 Task: Explore Airbnb accommodation in CumanÃÂ¡, Venezuela from 9th December, 2023 to 17th December, 2023 for 2 adults.1  bedroom having 2 beds and 1 bathroom. Property type can be flat. Amenities needed are: wifi. Look for 4 properties as per requirement.
Action: Mouse pressed left at (537, 164)
Screenshot: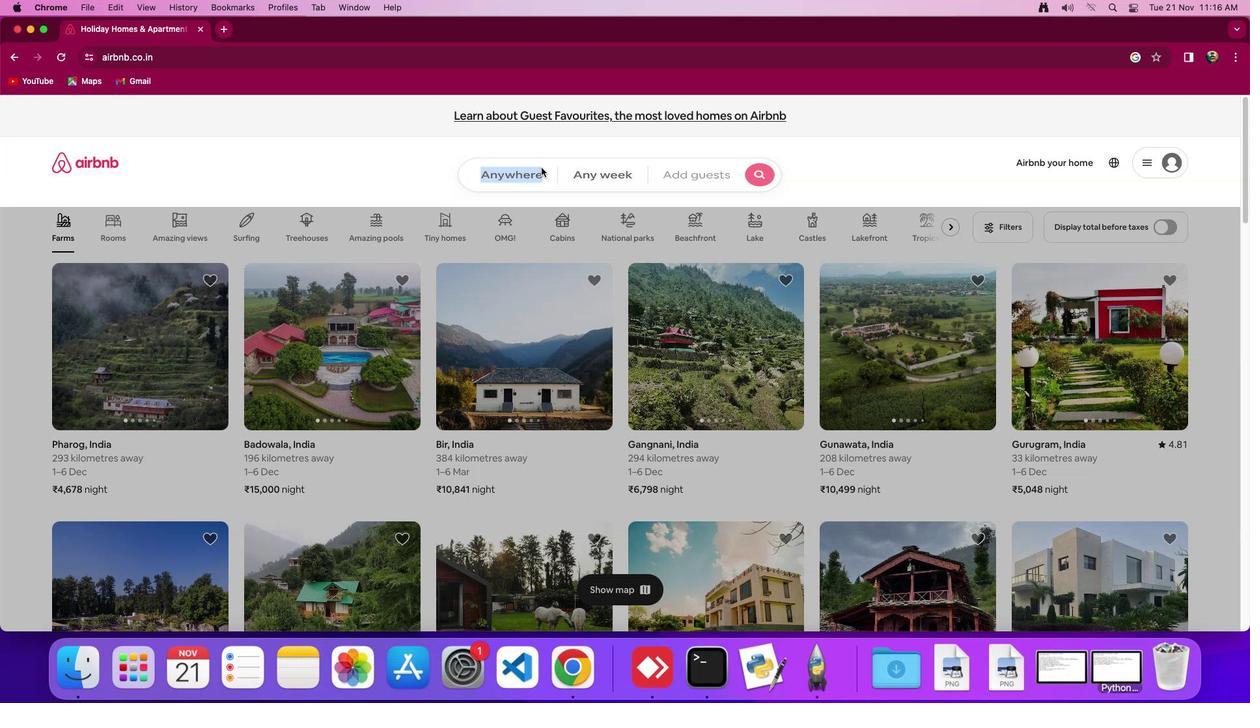 
Action: Mouse pressed left at (537, 164)
Screenshot: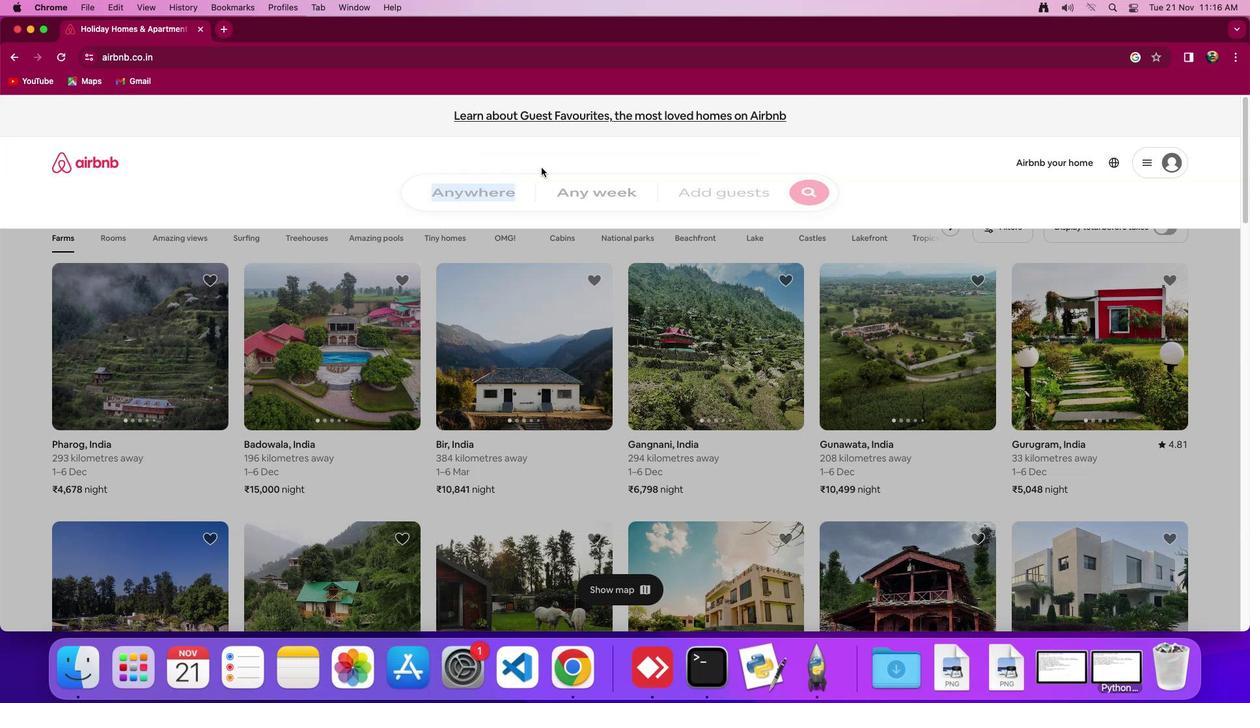 
Action: Mouse moved to (461, 206)
Screenshot: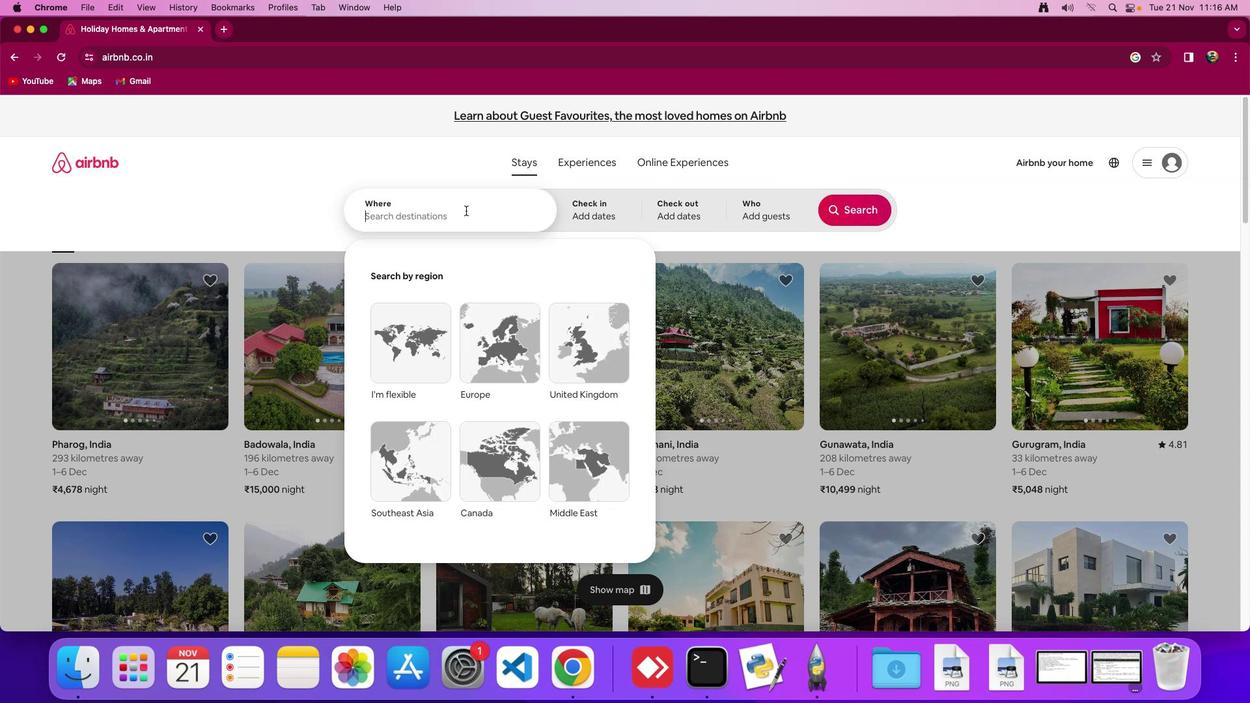 
Action: Mouse pressed left at (461, 206)
Screenshot: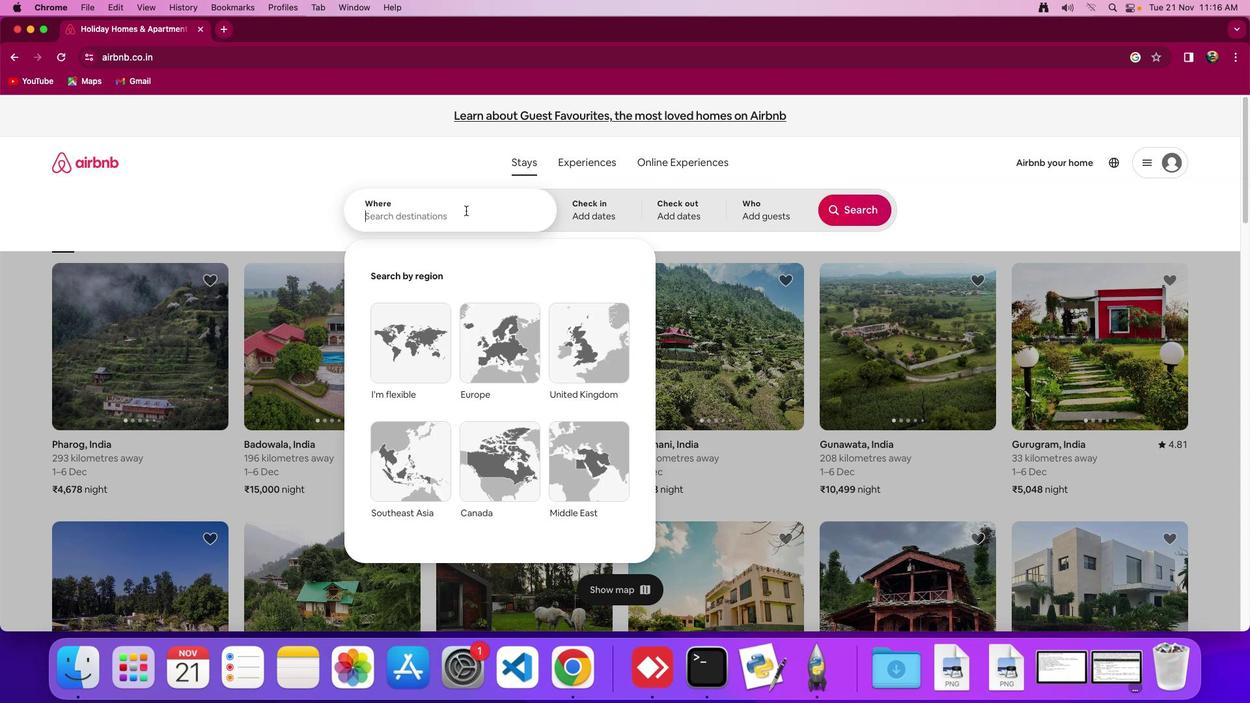 
Action: Key pressed Key.shift_r'V'Key.backspaceKey.shift_r'C''u''m''a''n'','Key.spaceKey.shift_r'V'Key.backspaceKey.backspaceKey.backspaceKey.shift_r'A''j'','Key.spaceKey.shift_r'V''e''n''e''z''u''e''l''a'
Screenshot: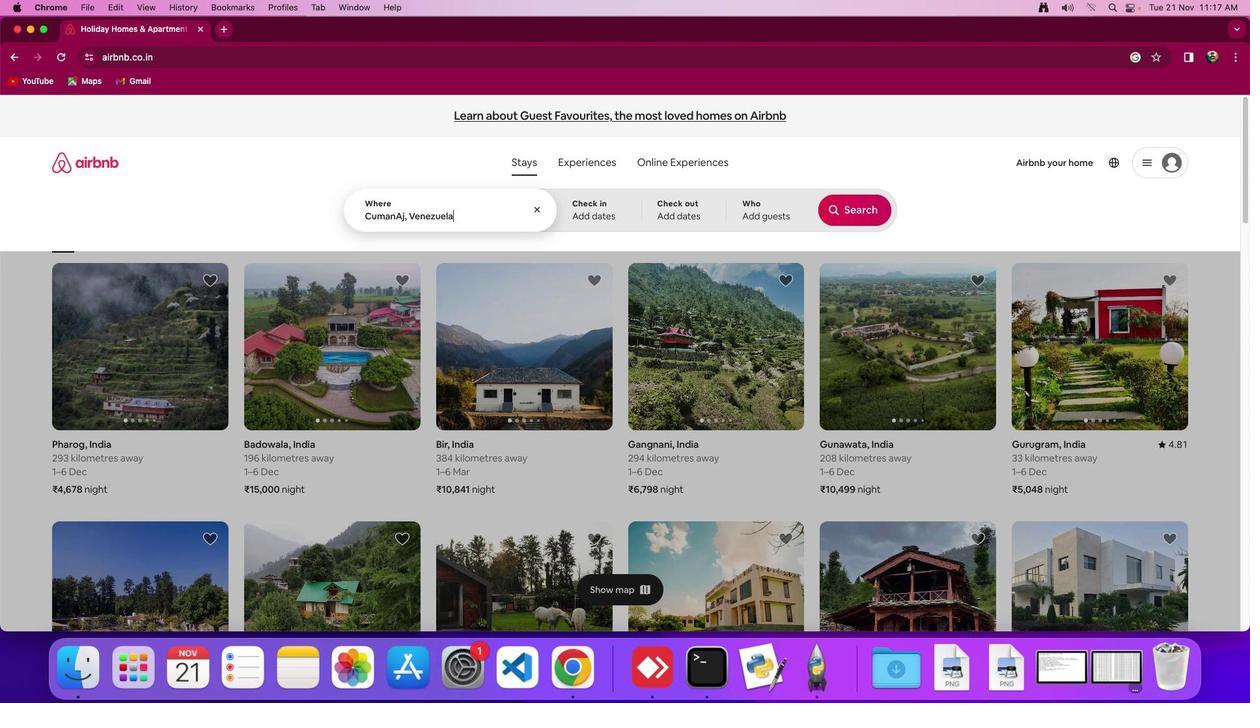 
Action: Mouse moved to (601, 204)
Screenshot: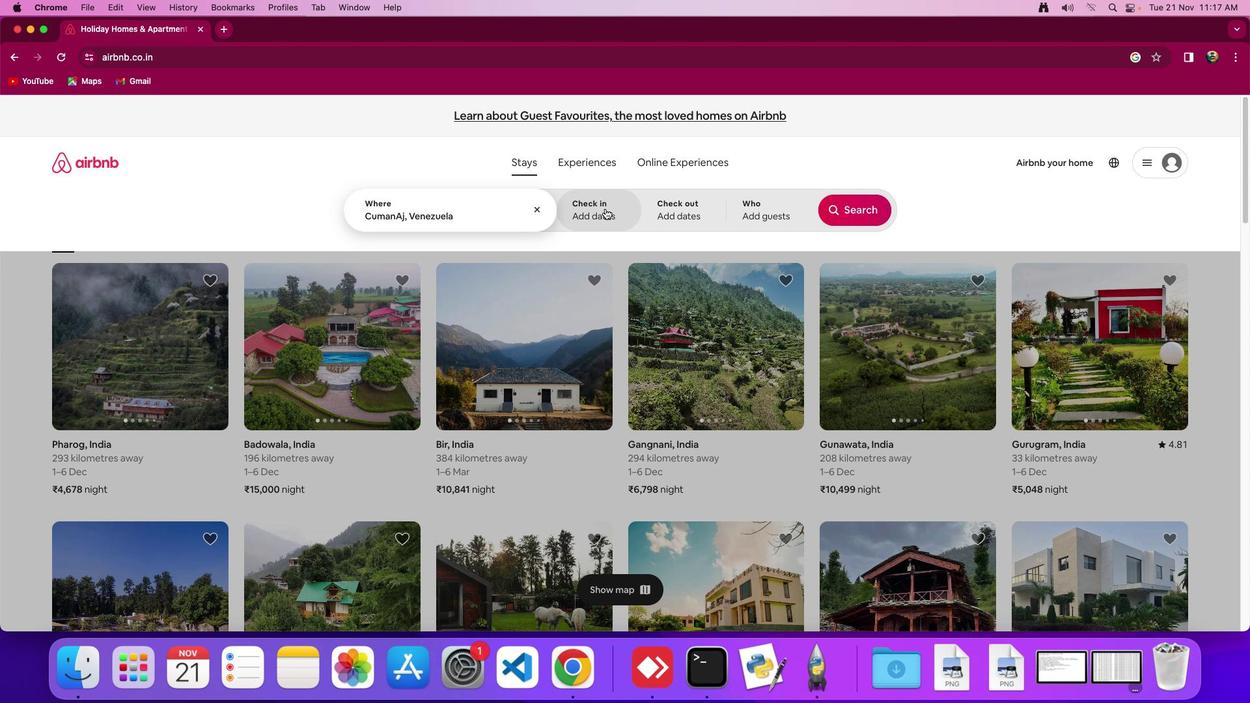 
Action: Mouse pressed left at (601, 204)
Screenshot: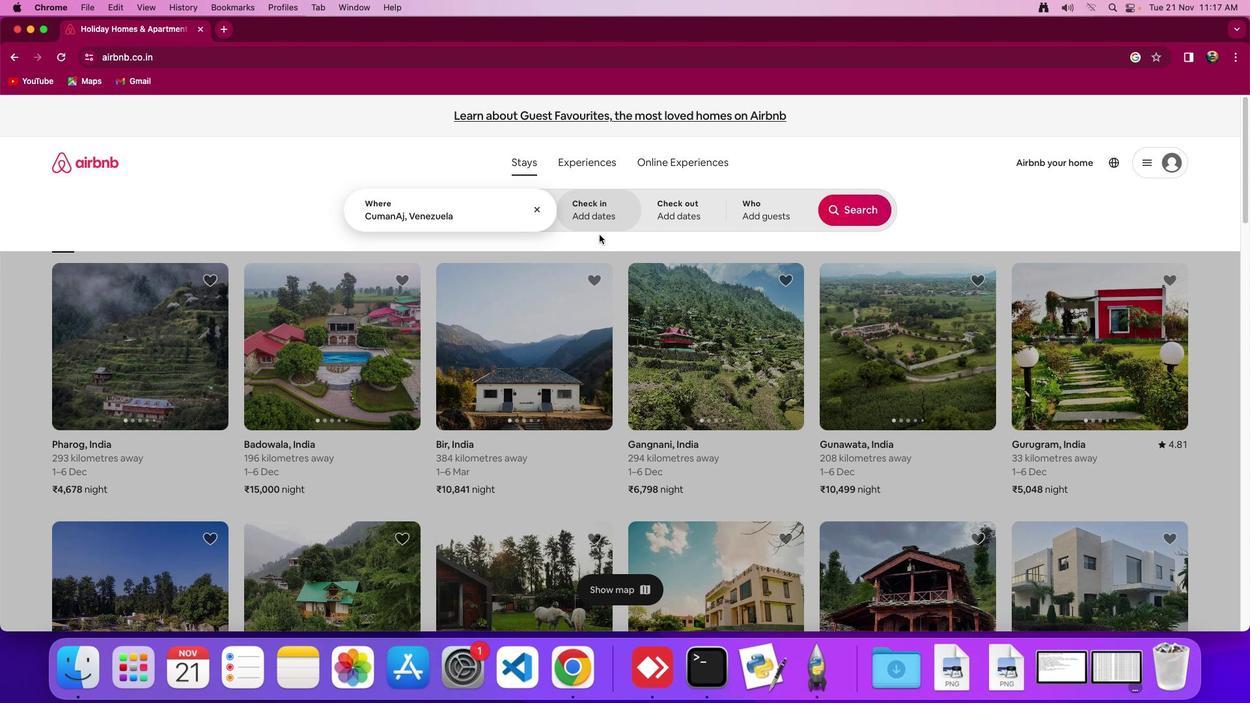
Action: Mouse moved to (843, 403)
Screenshot: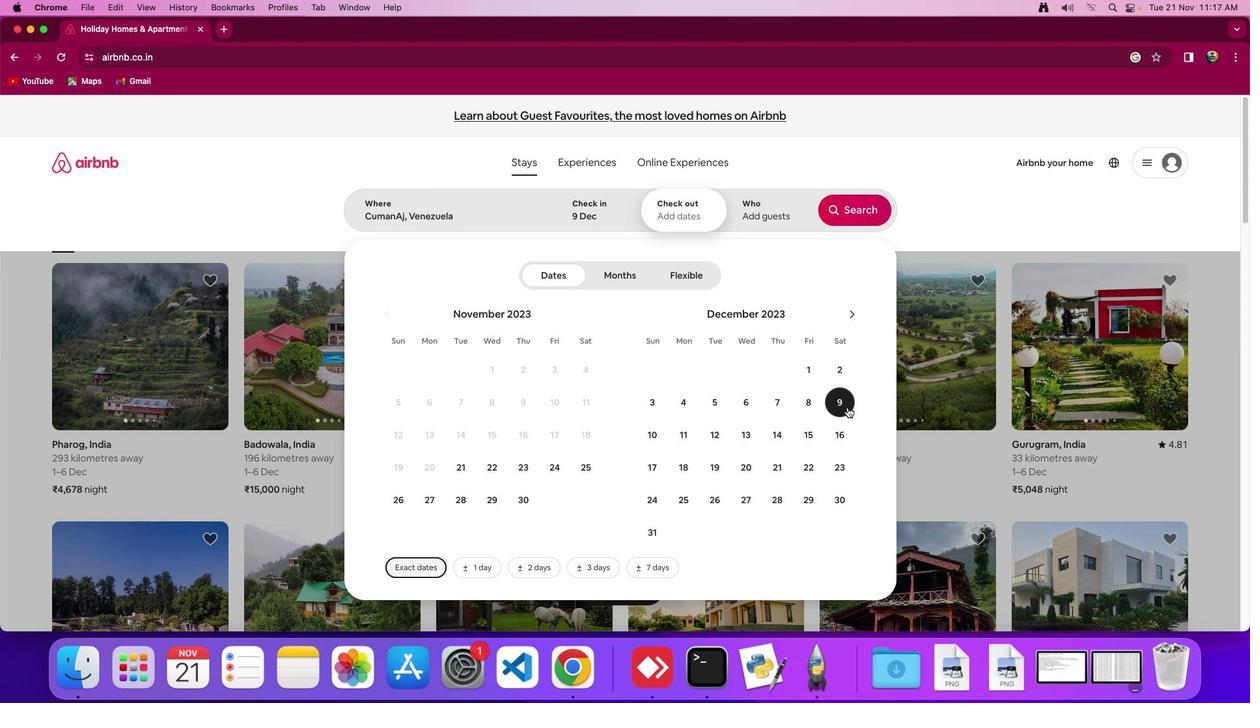 
Action: Mouse pressed left at (843, 403)
Screenshot: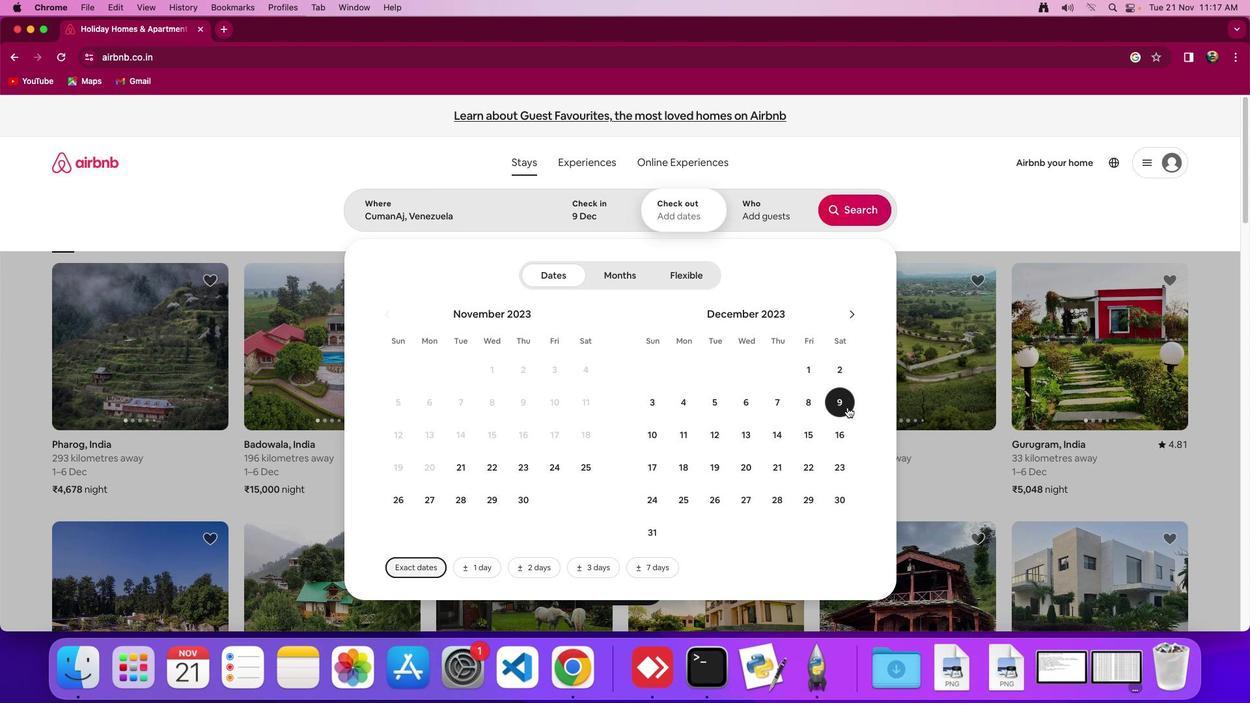 
Action: Mouse moved to (652, 455)
Screenshot: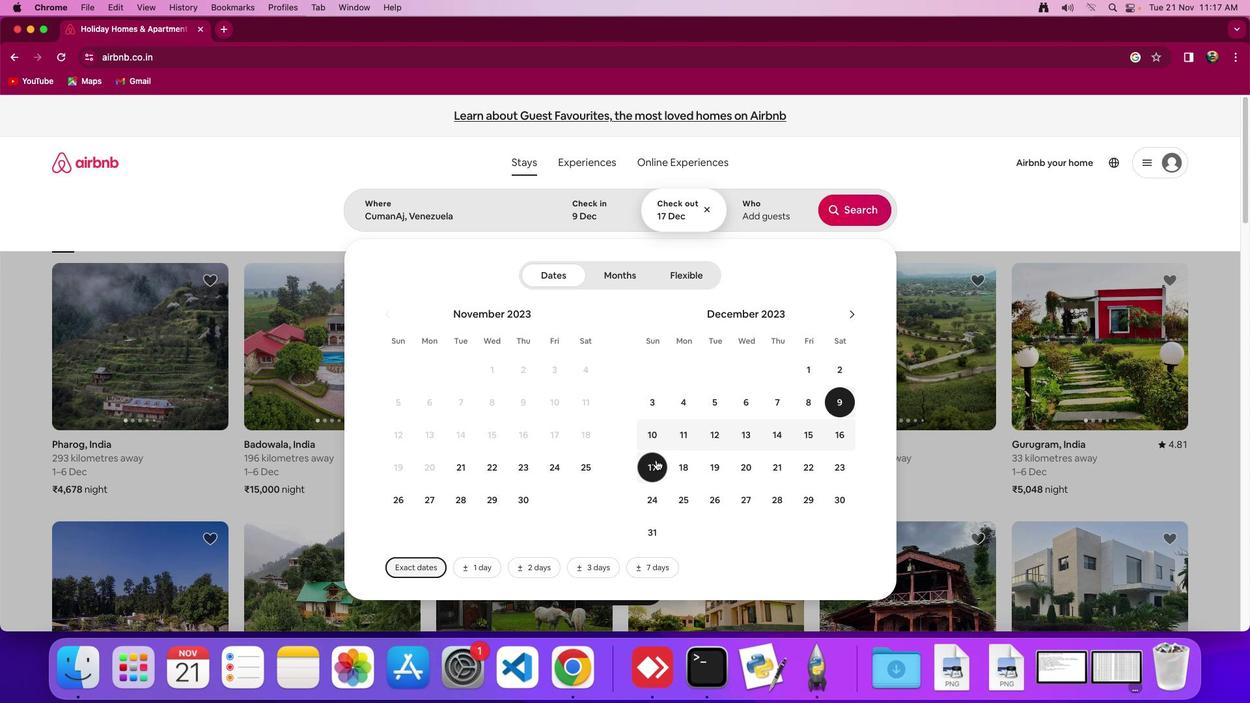 
Action: Mouse pressed left at (652, 455)
Screenshot: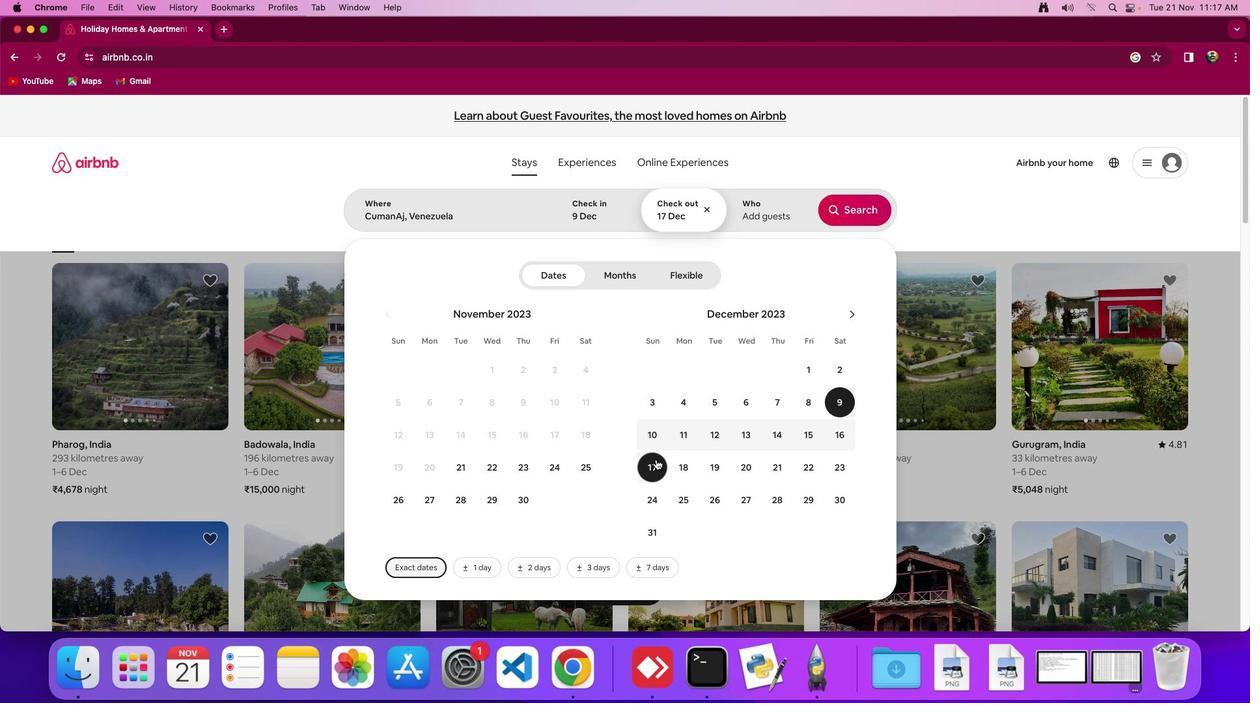 
Action: Mouse moved to (751, 210)
Screenshot: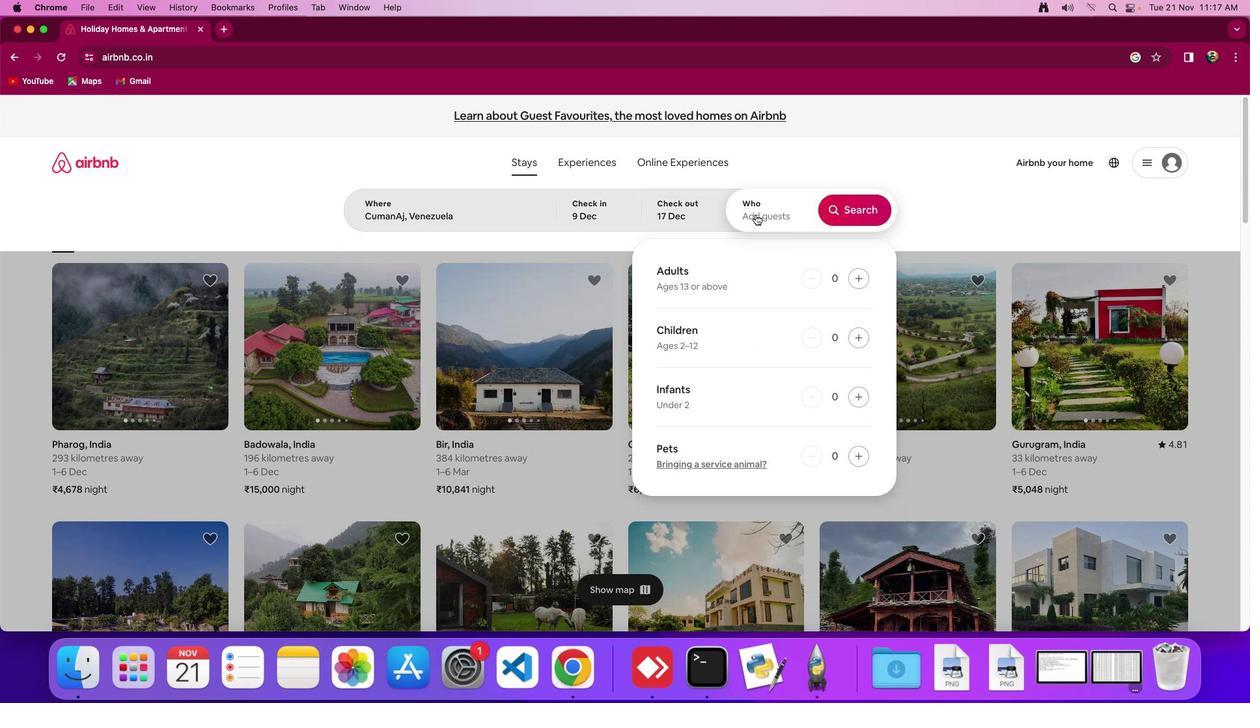 
Action: Mouse pressed left at (751, 210)
Screenshot: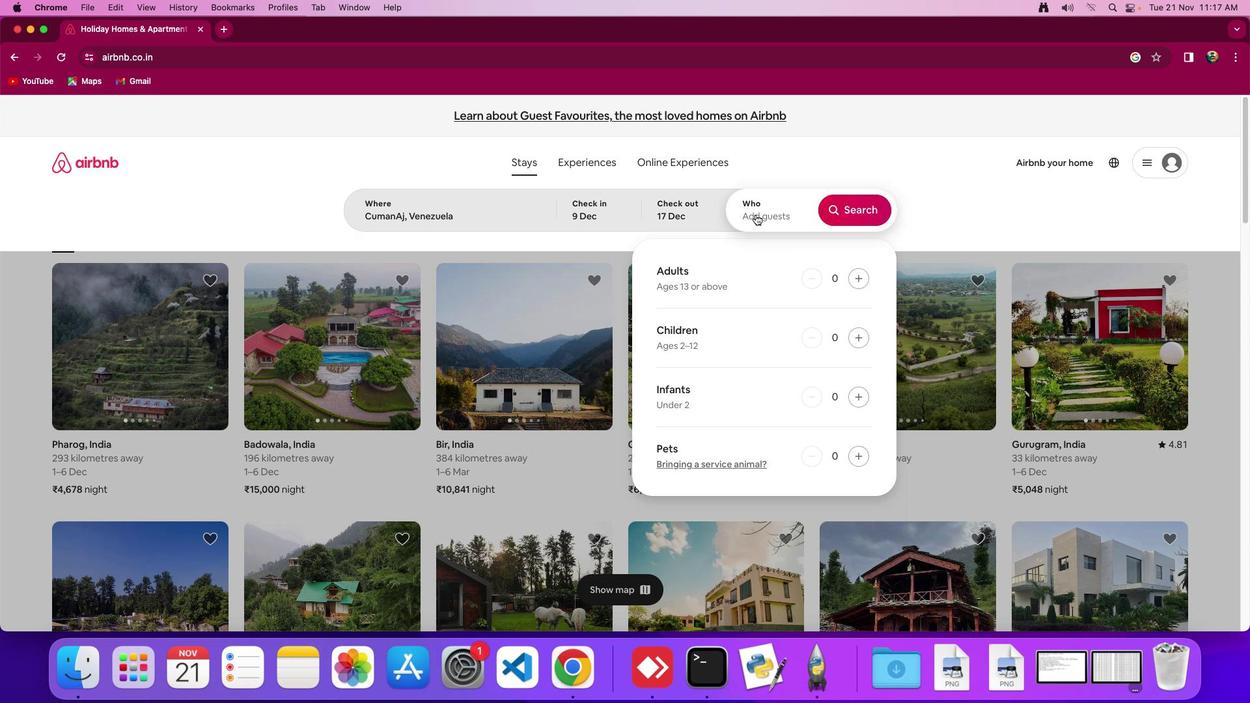 
Action: Mouse moved to (861, 274)
Screenshot: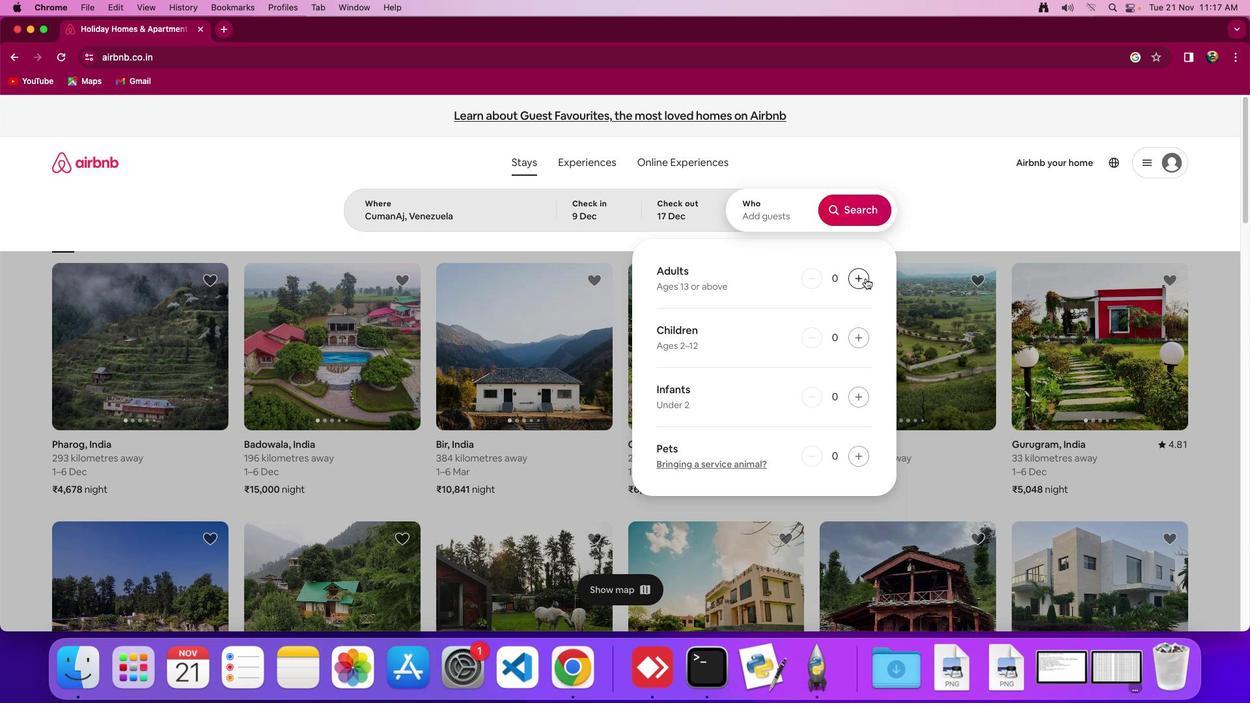 
Action: Mouse pressed left at (861, 274)
Screenshot: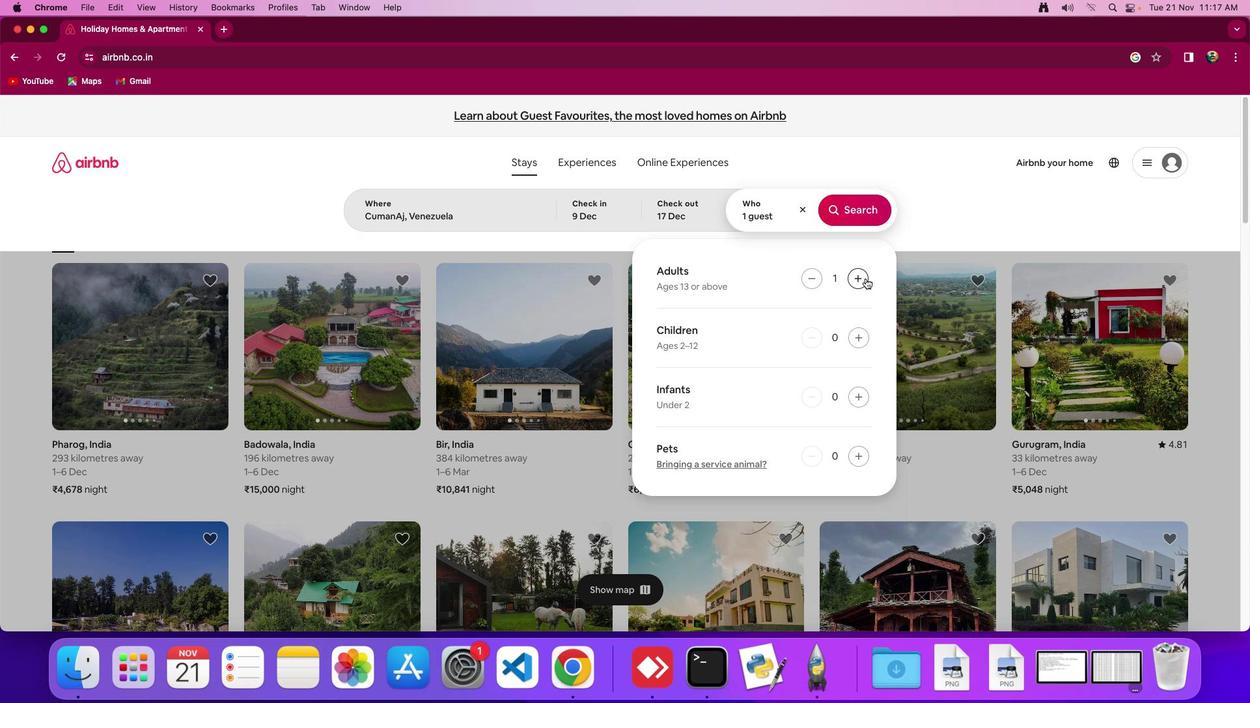 
Action: Mouse pressed left at (861, 274)
Screenshot: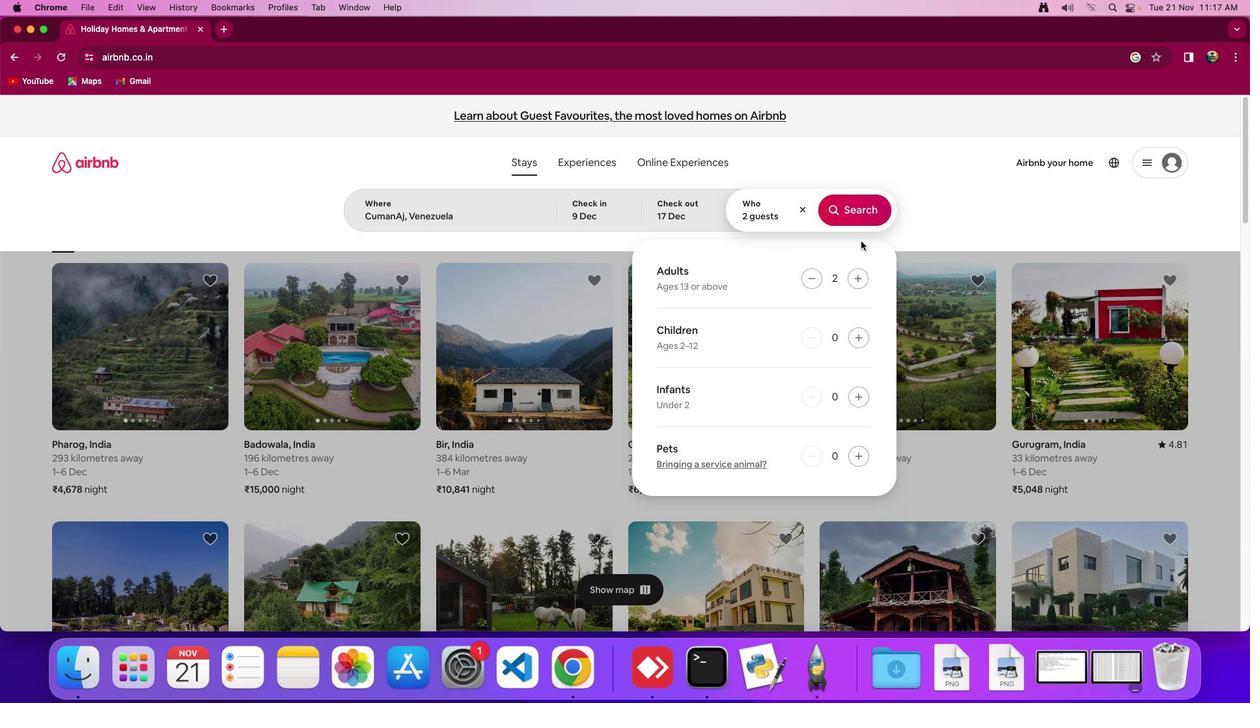 
Action: Mouse moved to (851, 209)
Screenshot: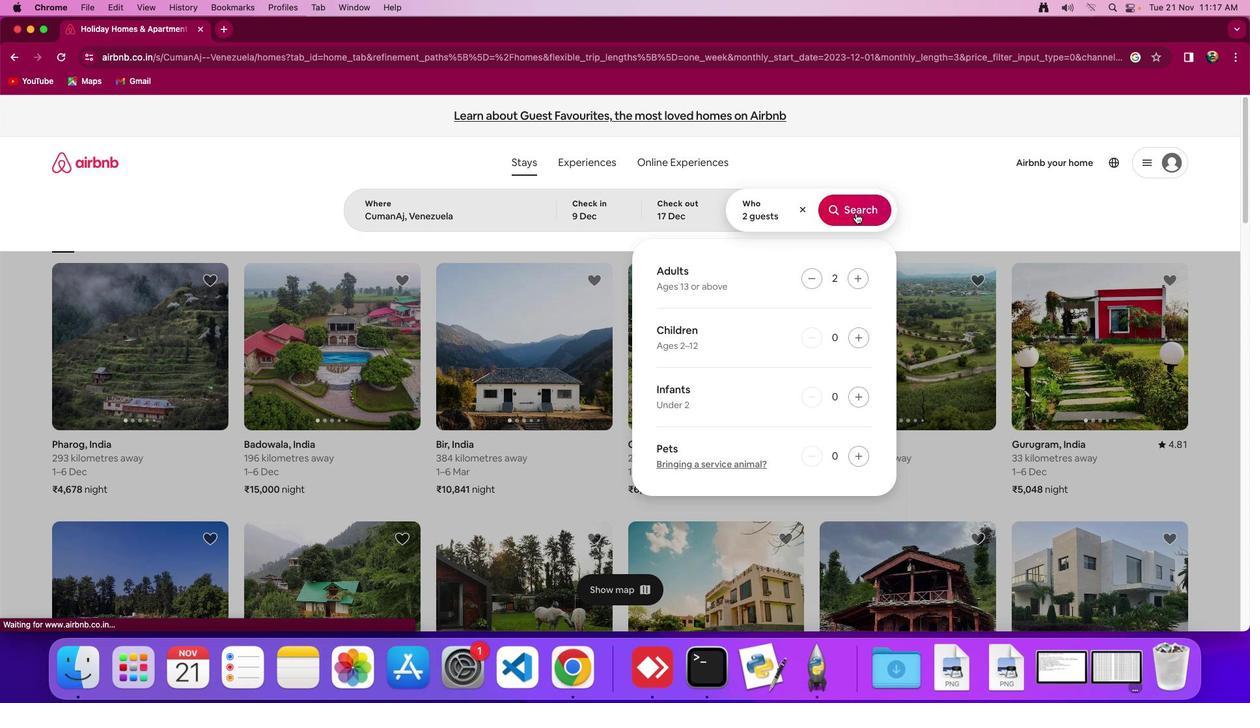 
Action: Mouse pressed left at (851, 209)
Screenshot: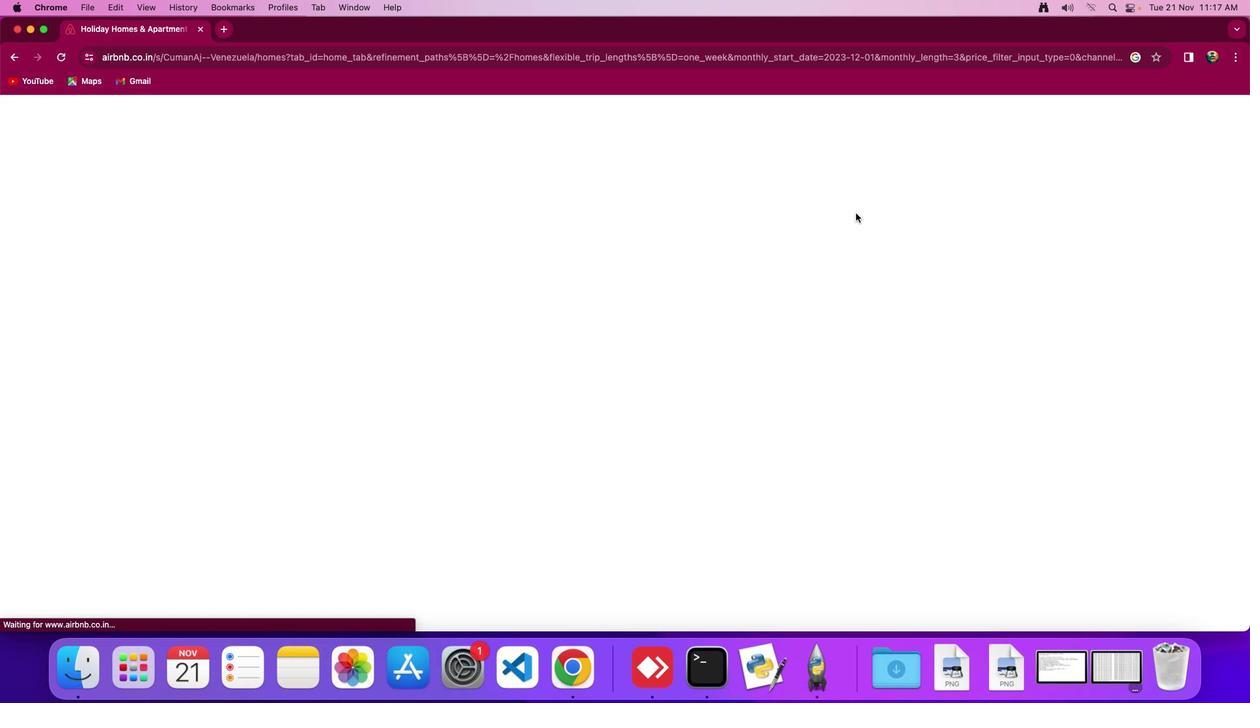 
Action: Mouse moved to (1027, 171)
Screenshot: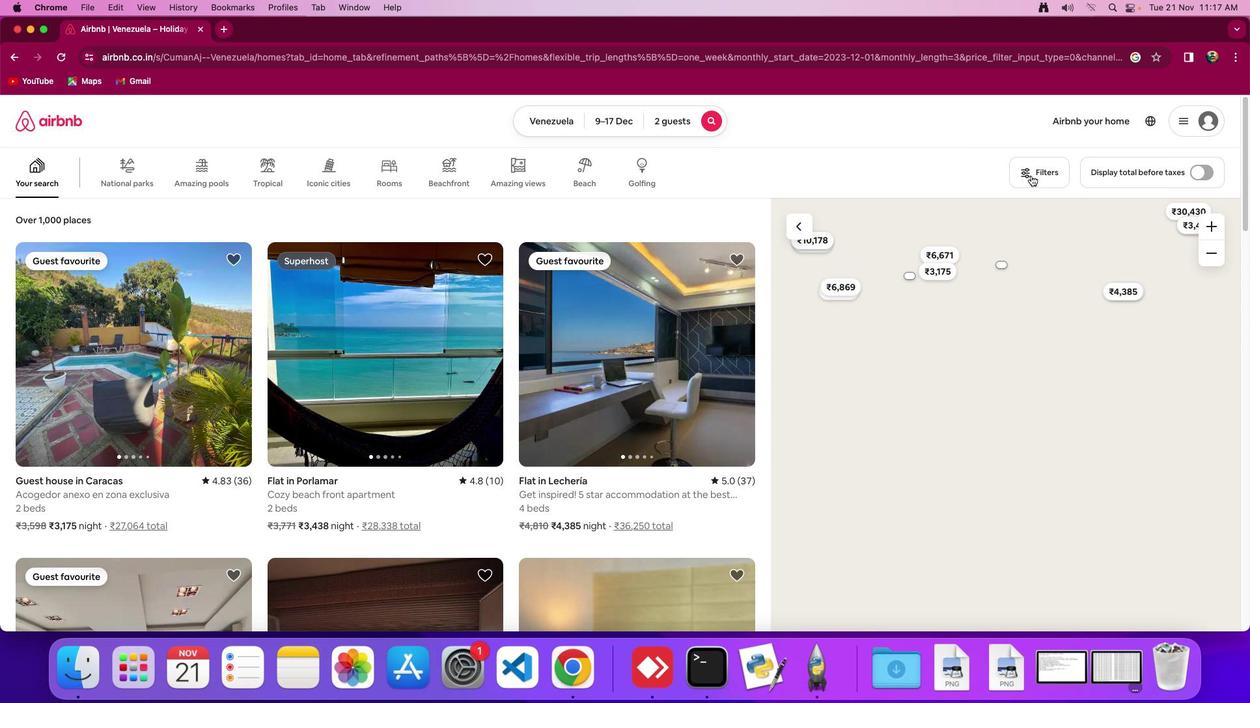 
Action: Mouse pressed left at (1027, 171)
Screenshot: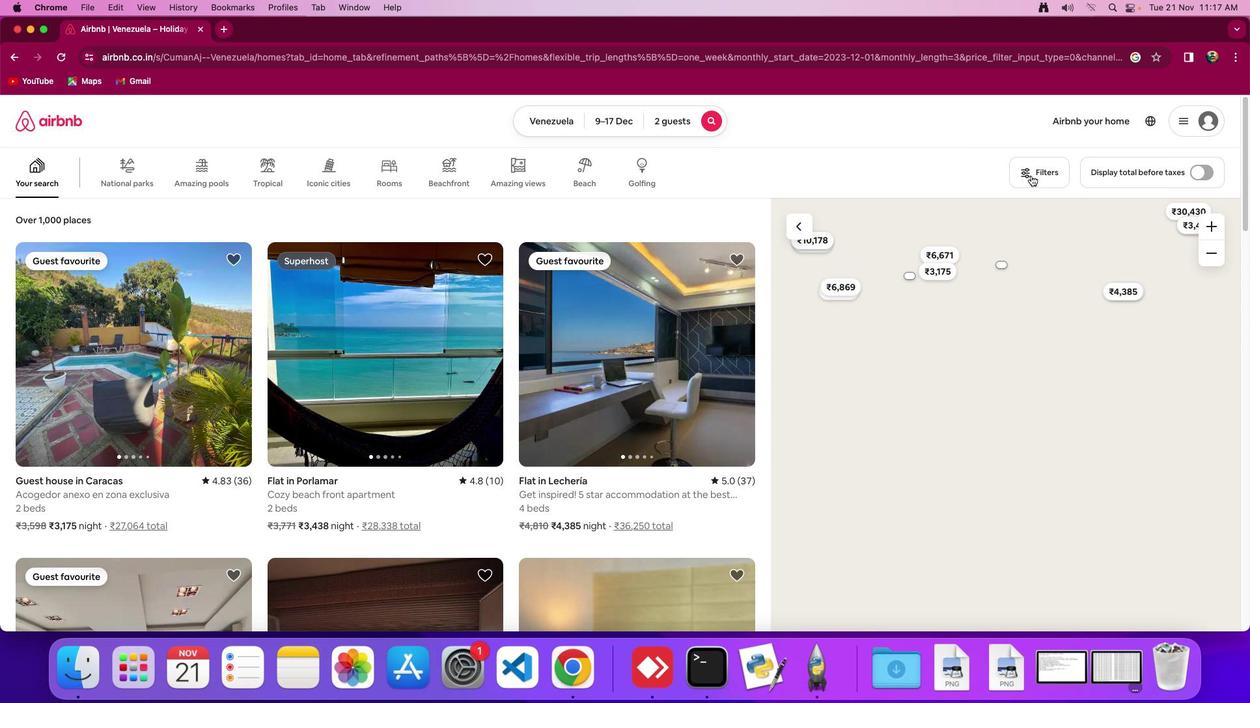 
Action: Mouse moved to (704, 343)
Screenshot: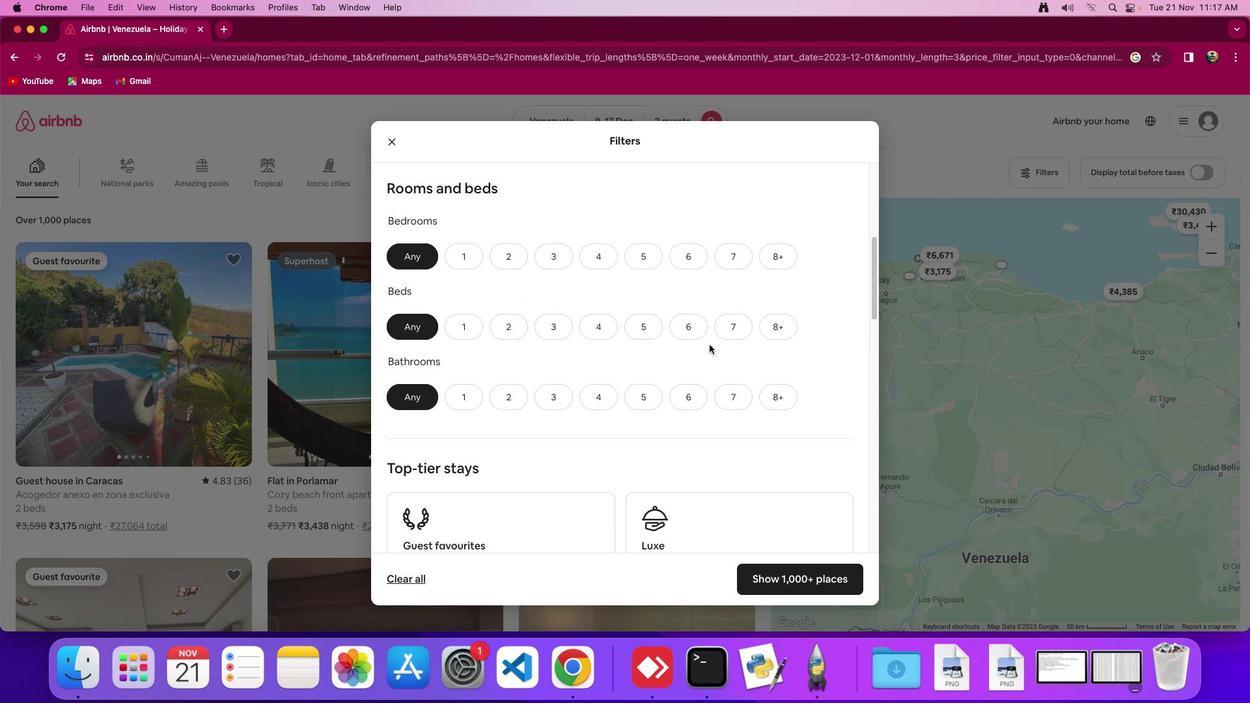
Action: Mouse scrolled (704, 343) with delta (-3, -3)
Screenshot: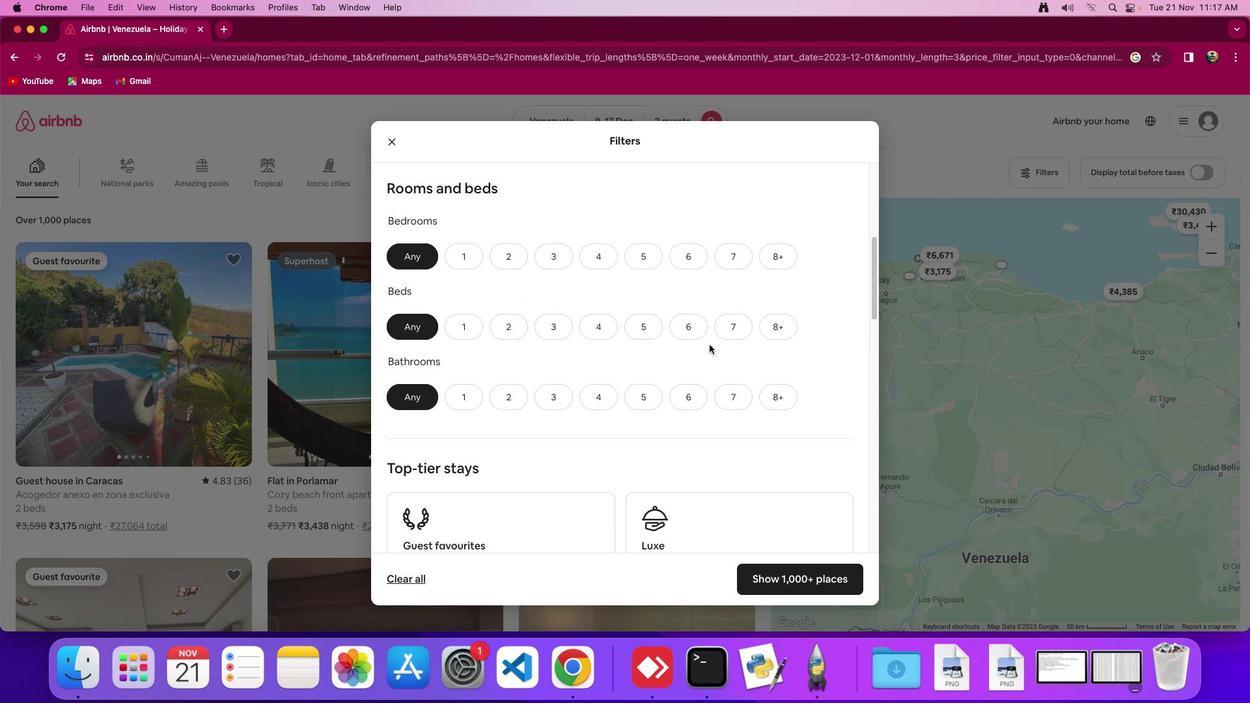 
Action: Mouse moved to (705, 341)
Screenshot: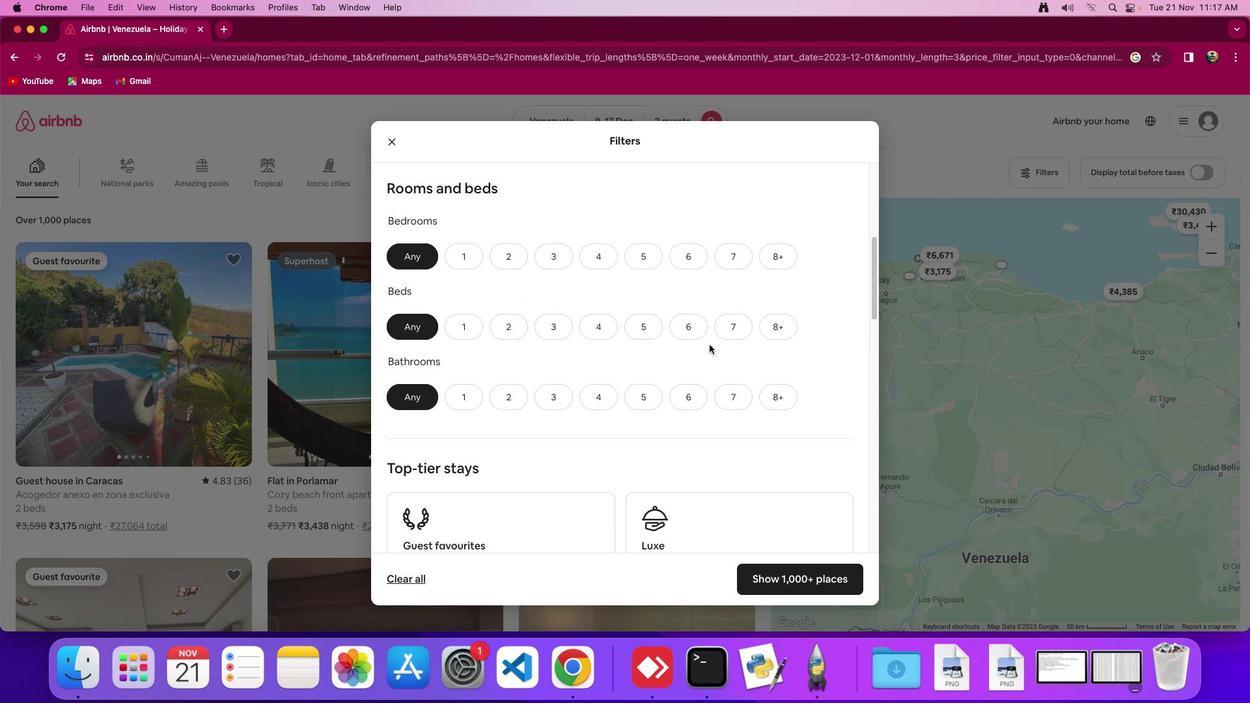 
Action: Mouse scrolled (705, 341) with delta (-3, -3)
Screenshot: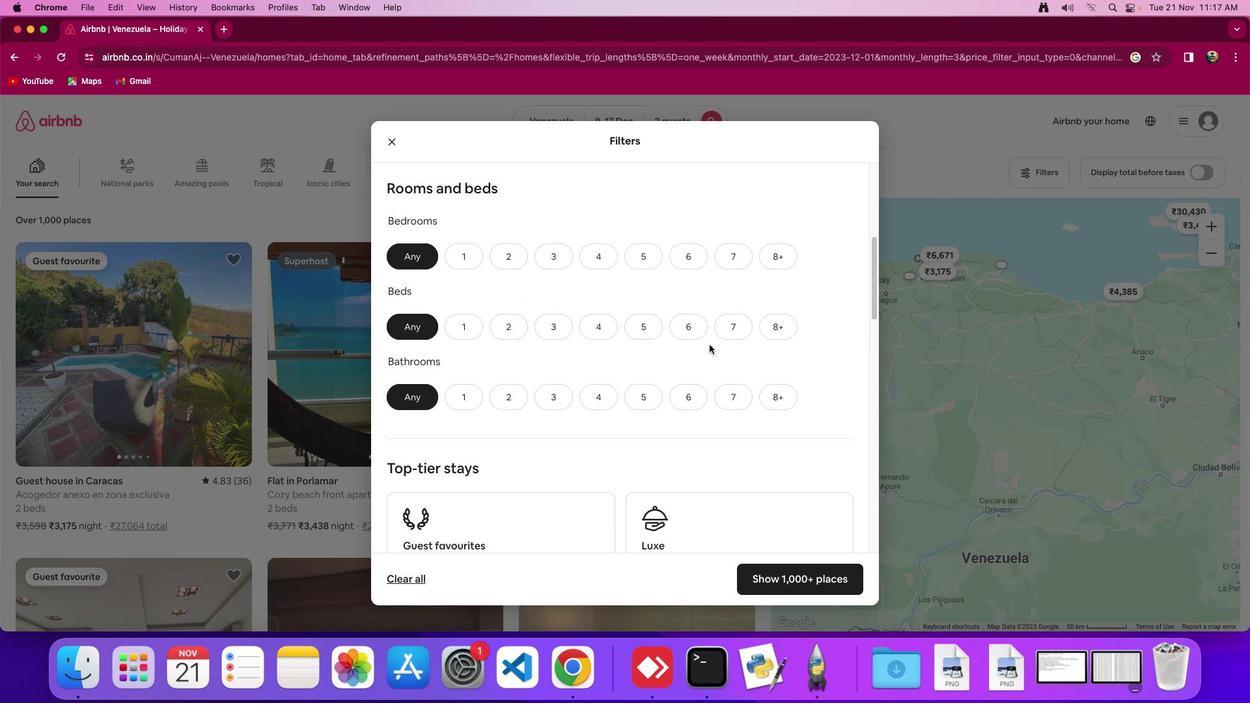 
Action: Mouse moved to (705, 341)
Screenshot: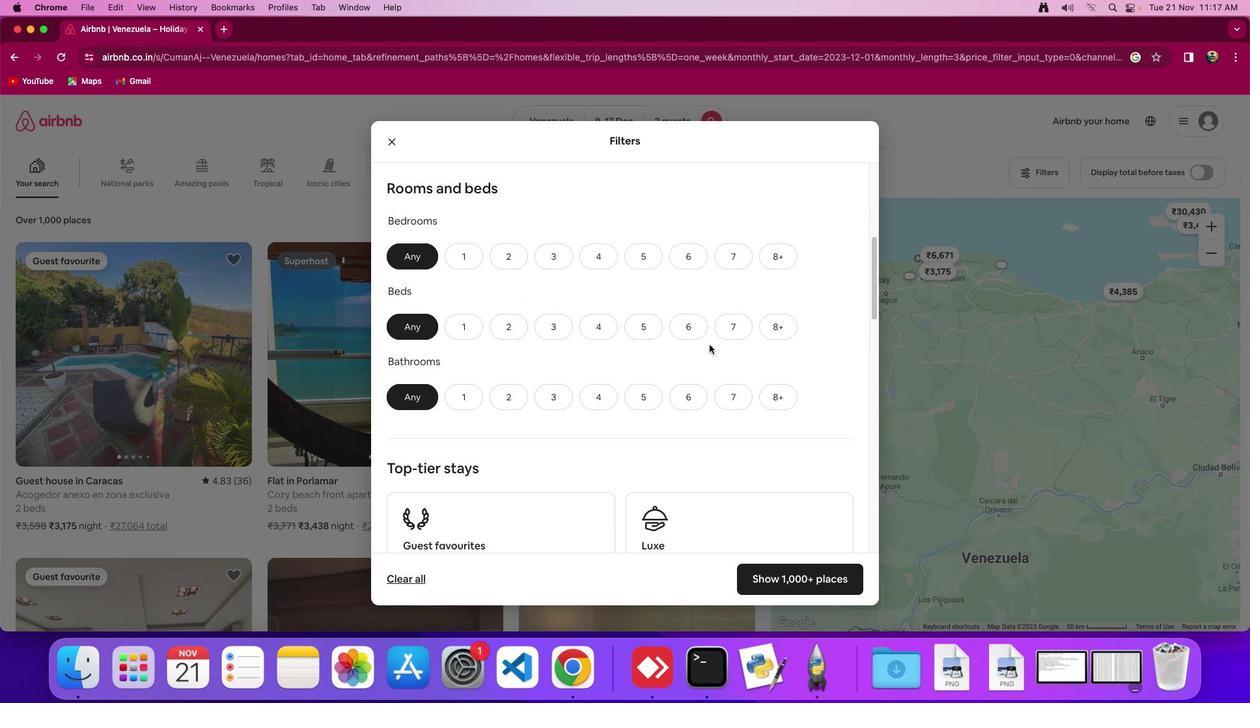 
Action: Mouse scrolled (705, 341) with delta (-3, -5)
Screenshot: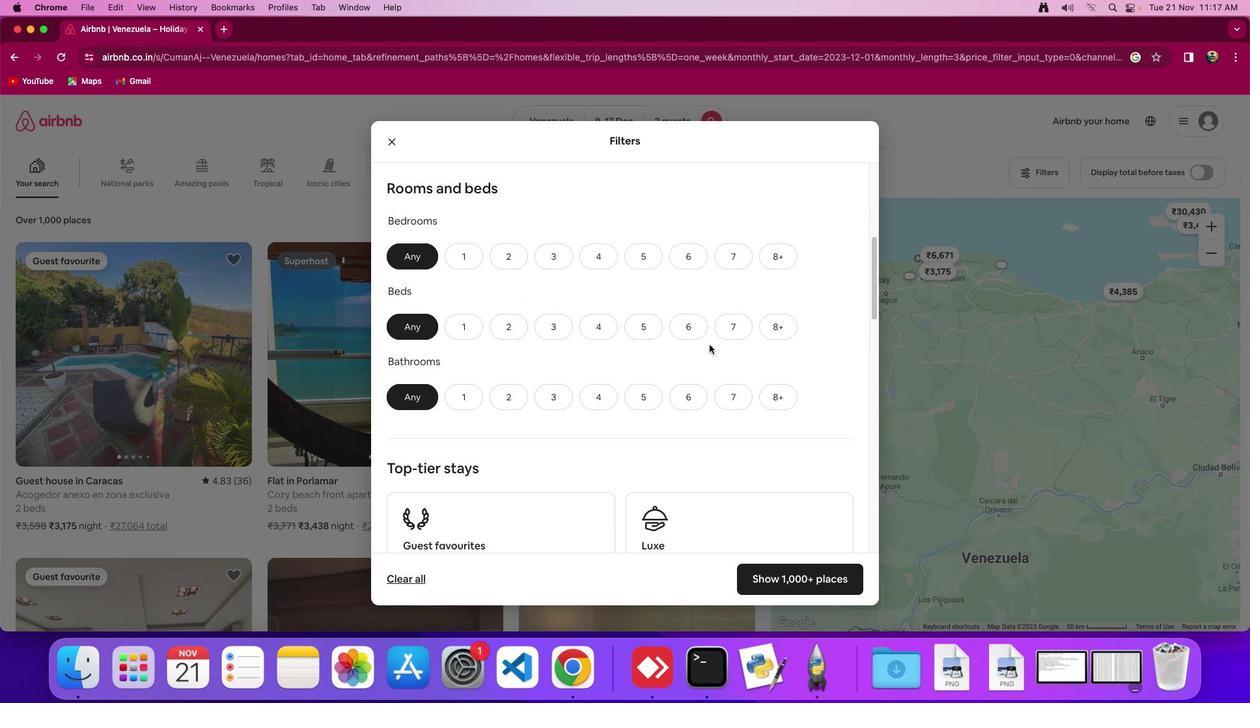 
Action: Mouse moved to (705, 340)
Screenshot: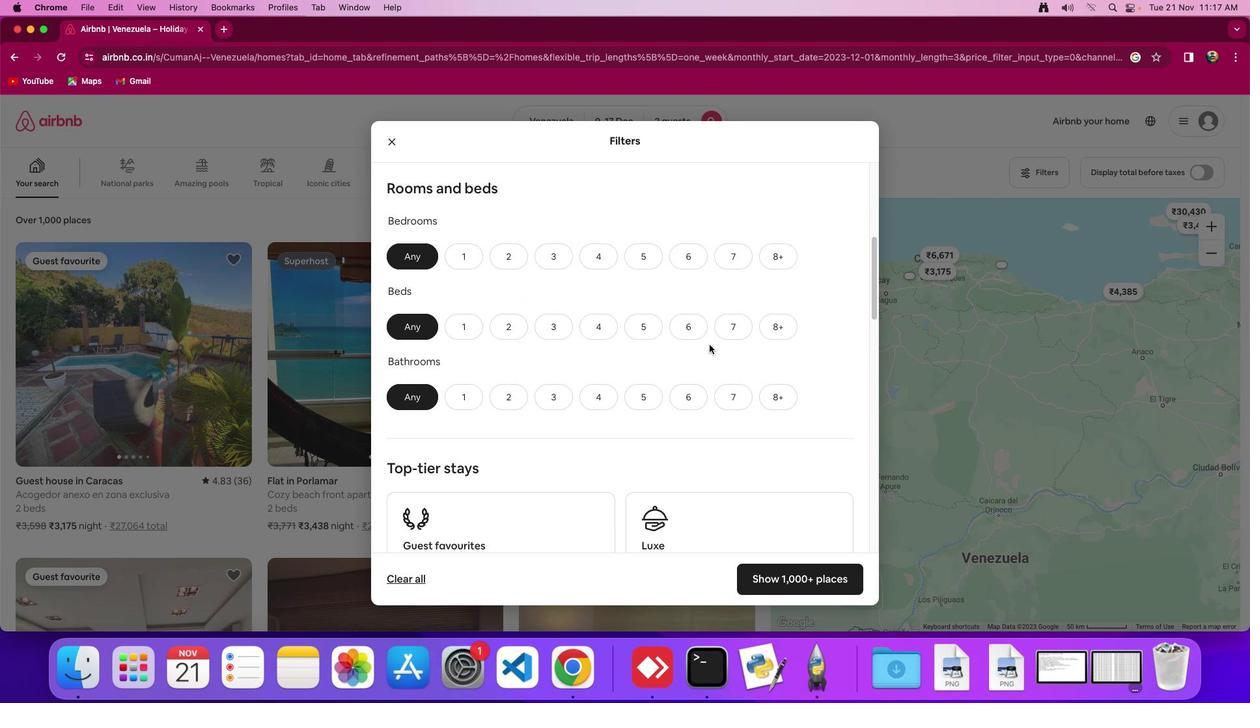 
Action: Mouse scrolled (705, 340) with delta (-3, -7)
Screenshot: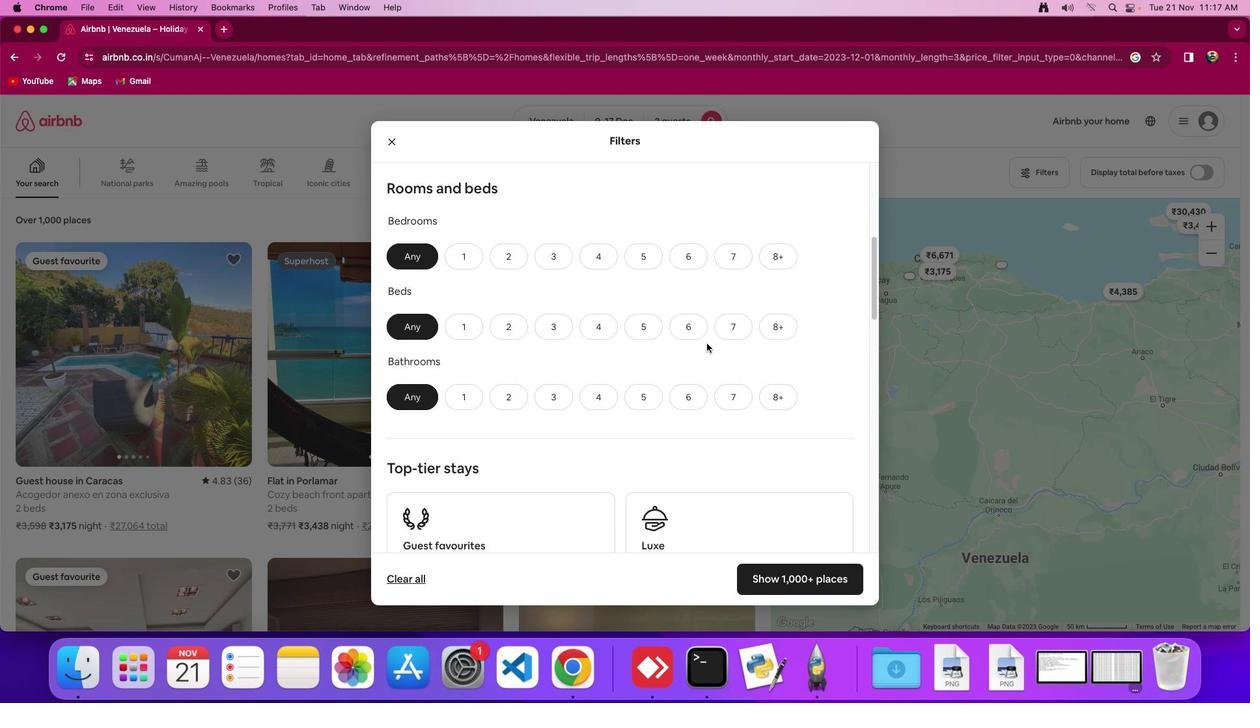 
Action: Mouse moved to (478, 255)
Screenshot: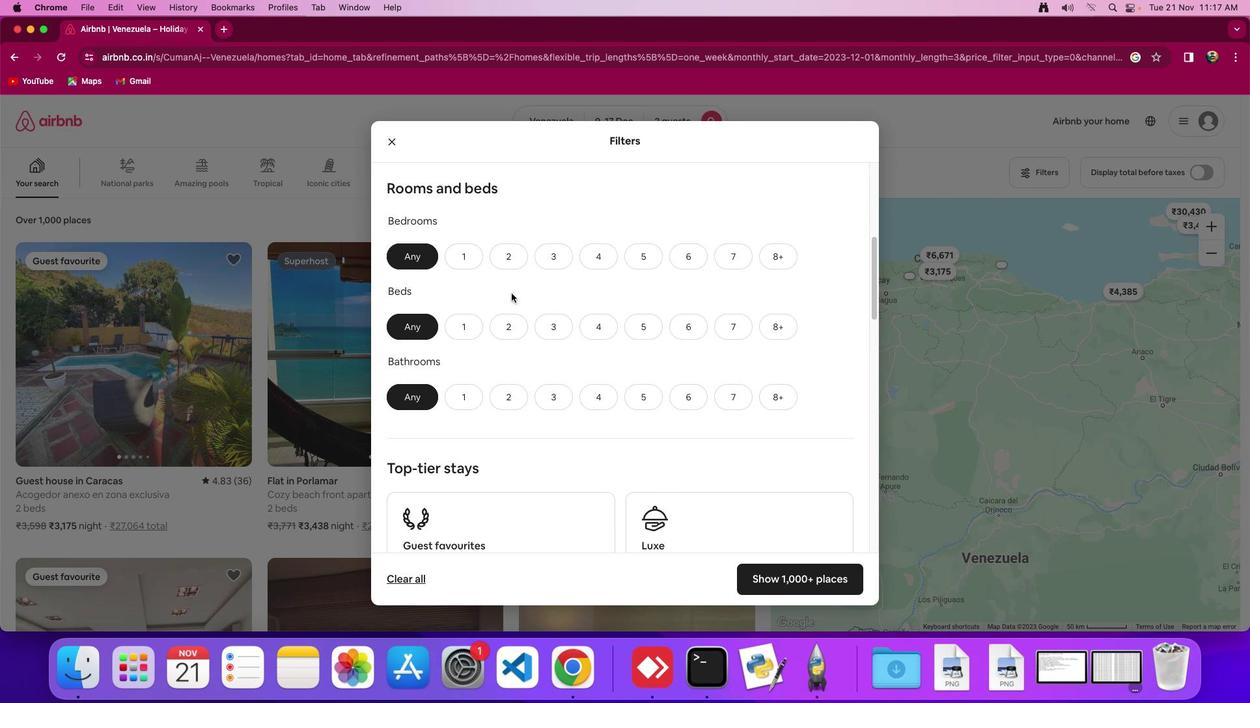 
Action: Mouse pressed left at (478, 255)
Screenshot: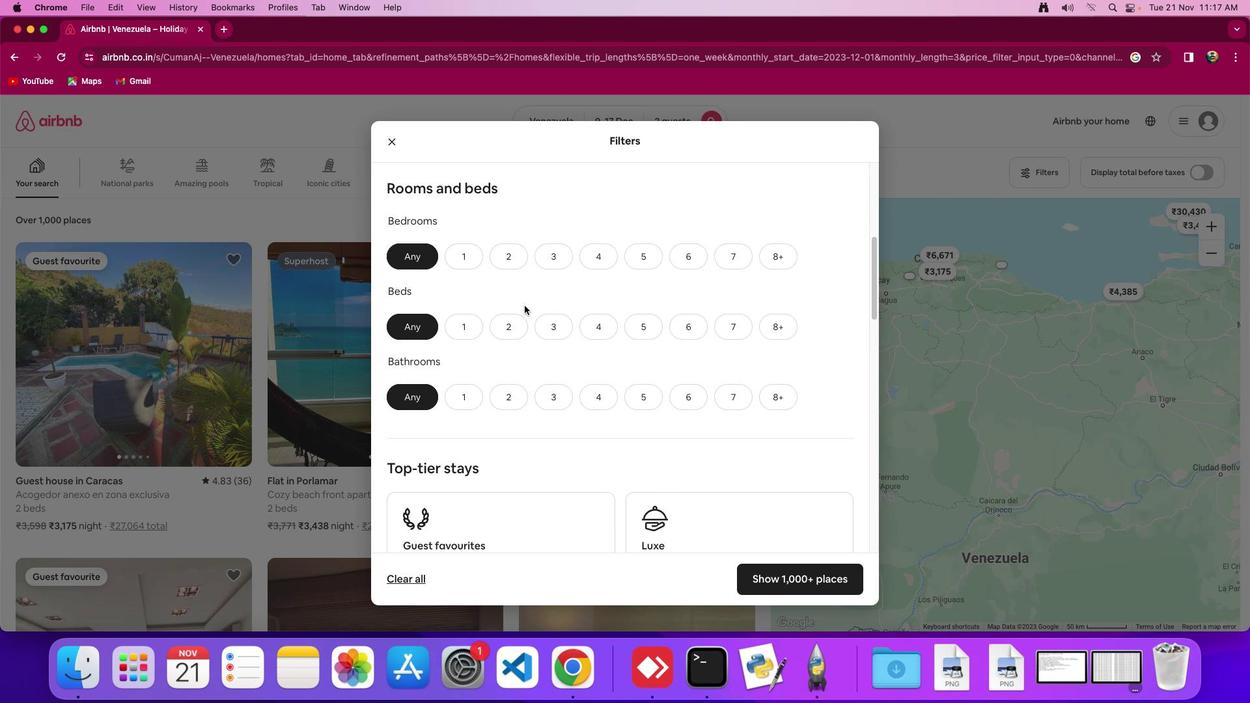 
Action: Mouse moved to (509, 313)
Screenshot: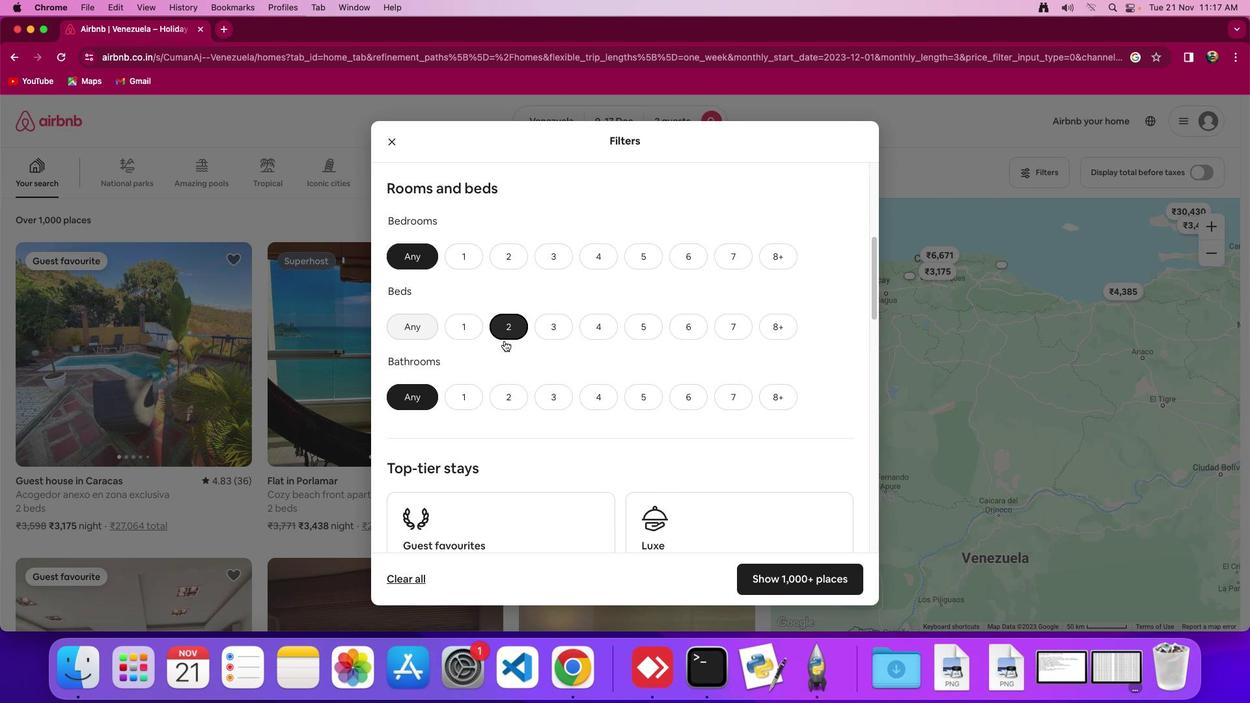 
Action: Mouse pressed left at (509, 313)
Screenshot: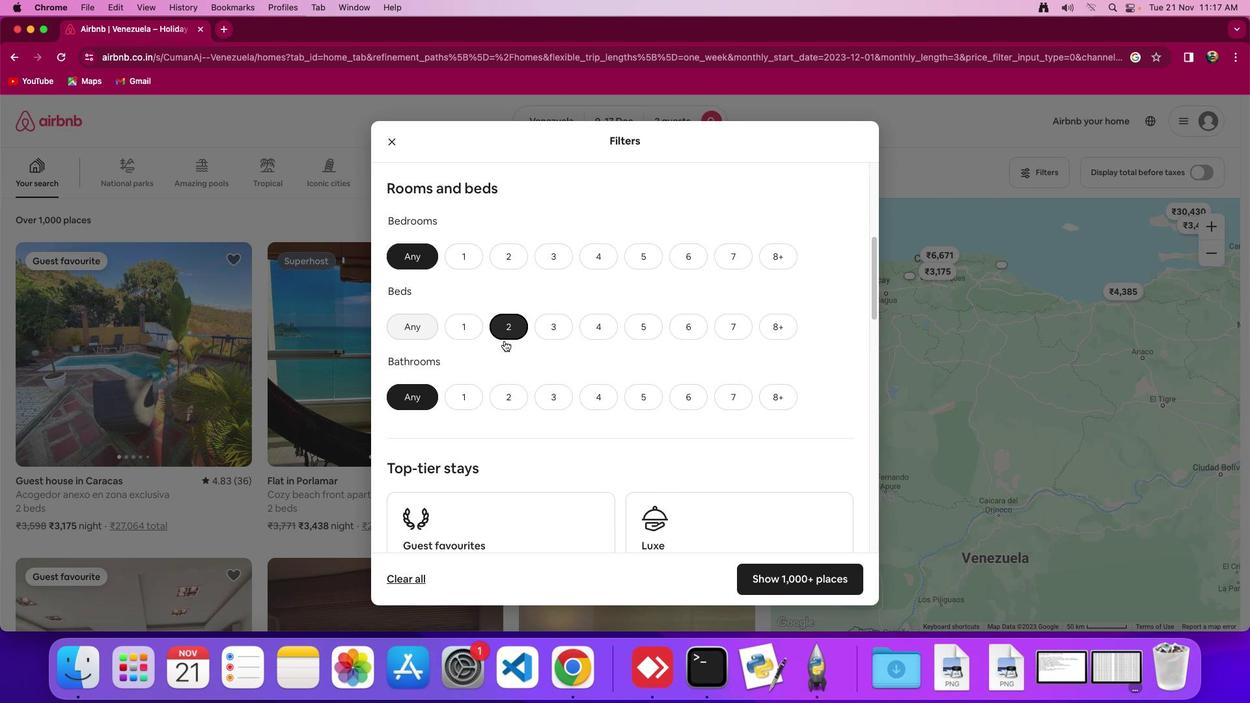 
Action: Mouse moved to (460, 384)
Screenshot: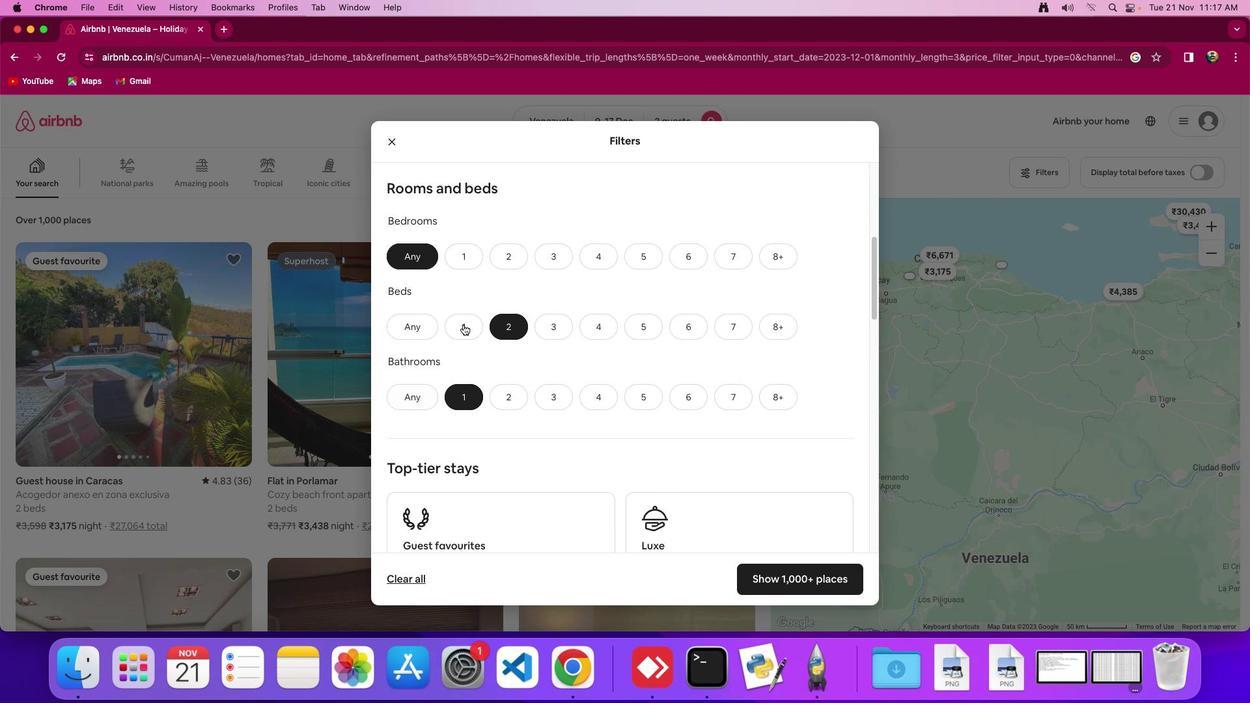 
Action: Mouse pressed left at (460, 384)
Screenshot: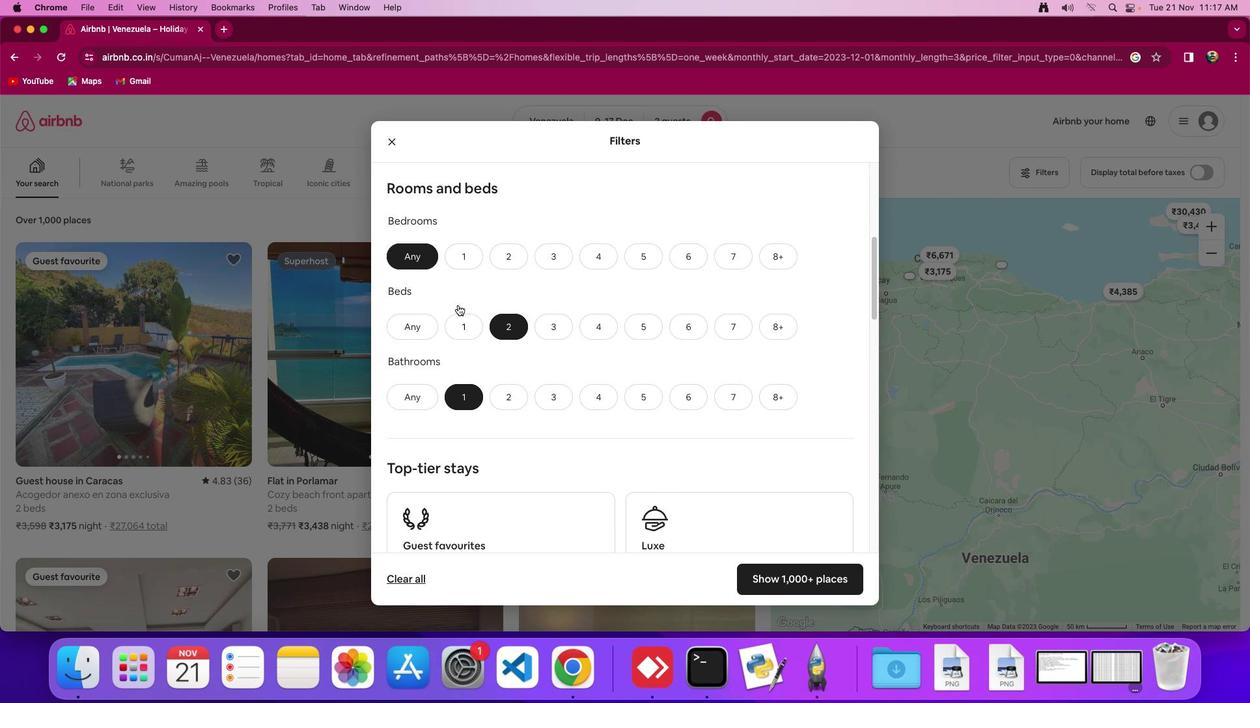 
Action: Mouse moved to (459, 245)
Screenshot: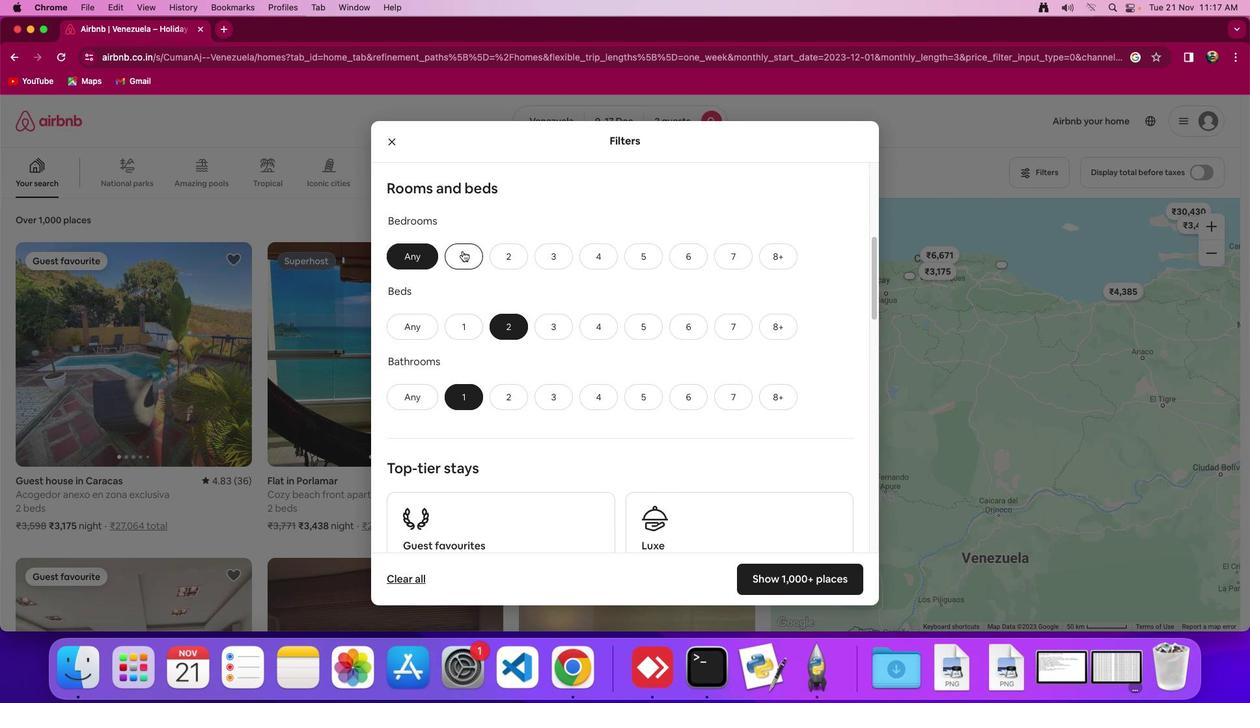 
Action: Mouse pressed left at (459, 245)
Screenshot: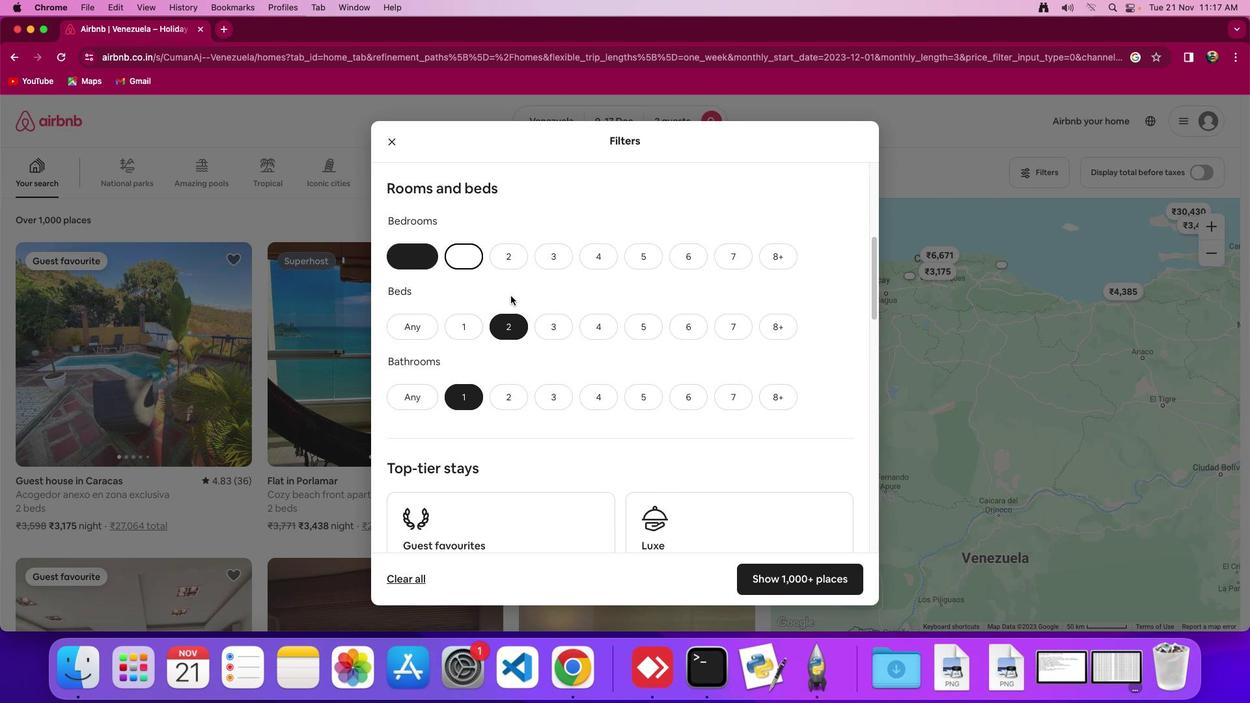 
Action: Mouse moved to (594, 354)
Screenshot: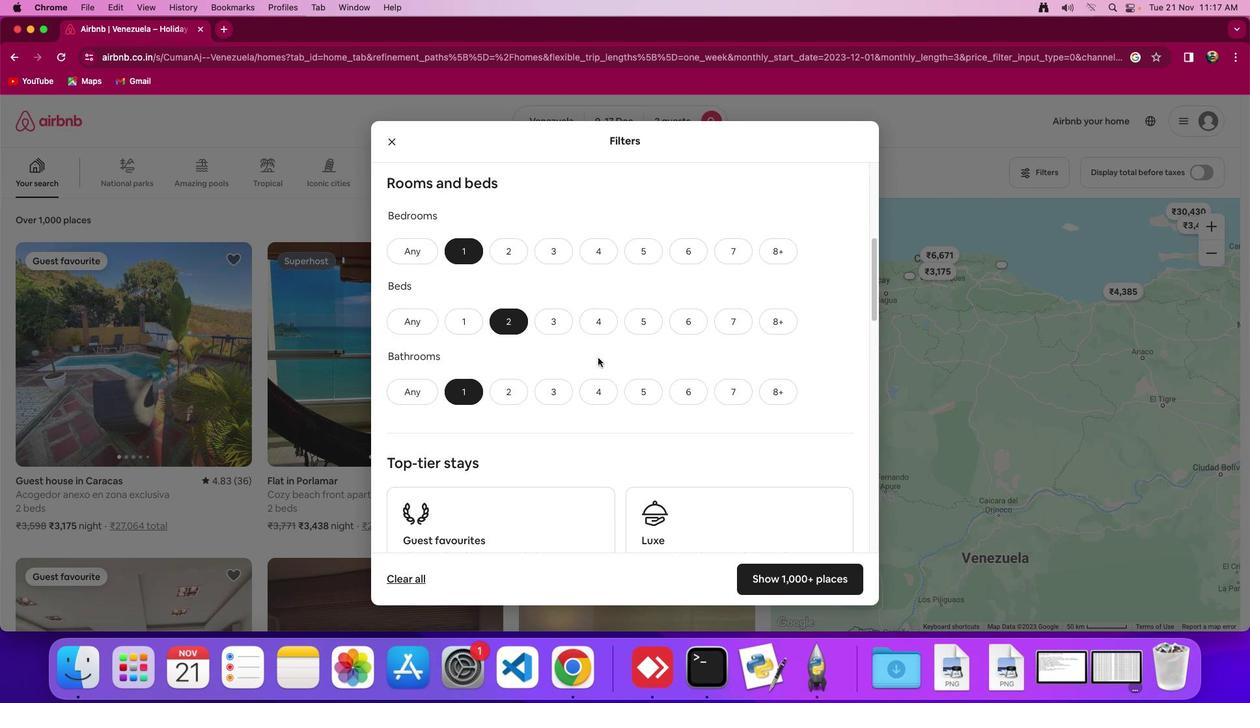 
Action: Mouse scrolled (594, 354) with delta (-3, -3)
Screenshot: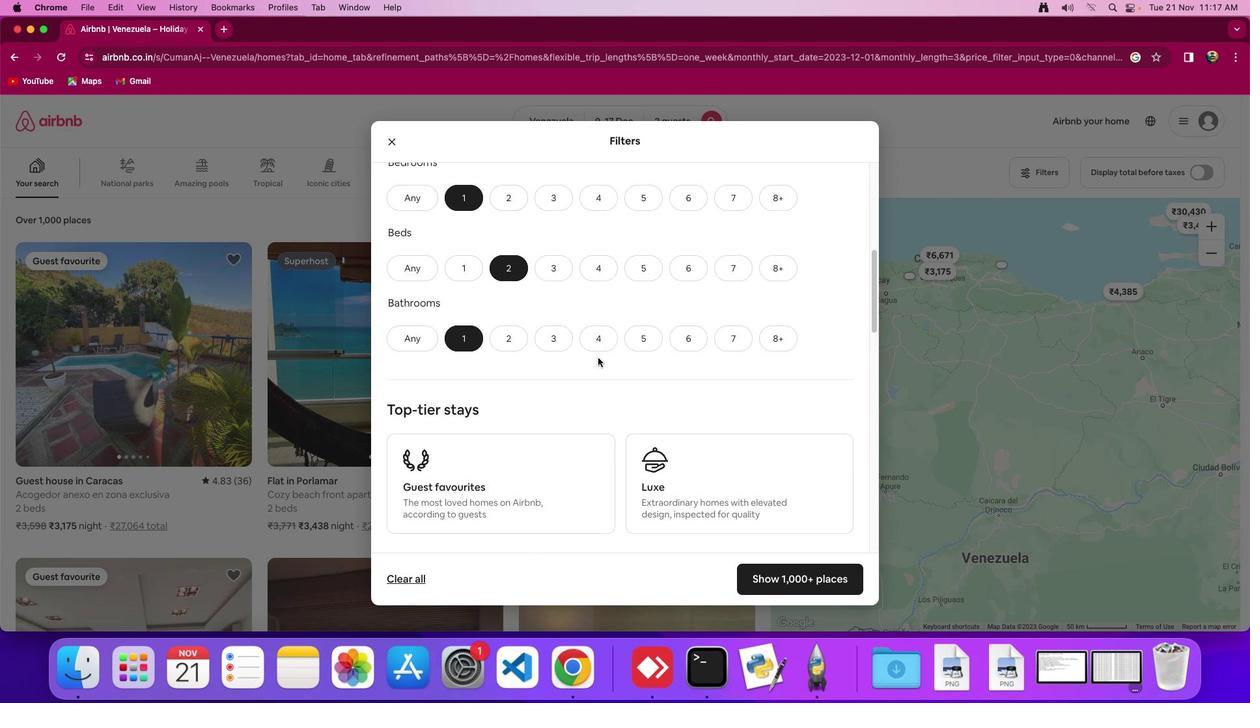 
Action: Mouse scrolled (594, 354) with delta (-3, -3)
Screenshot: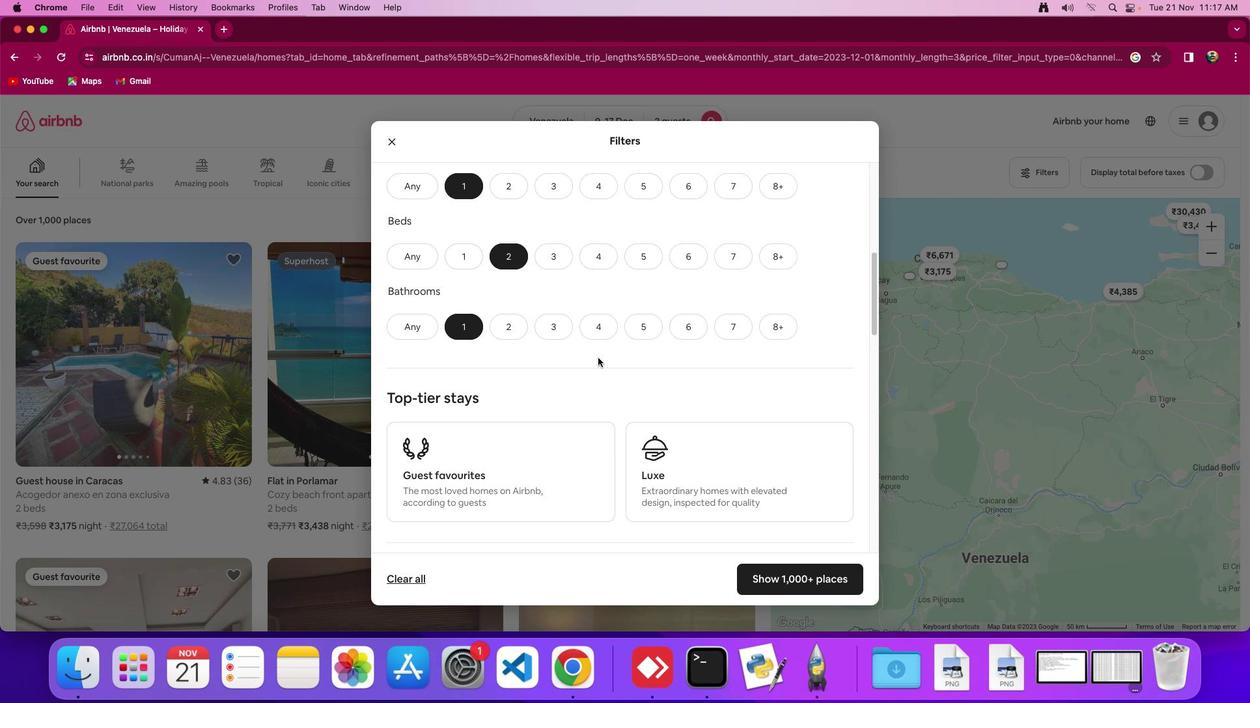 
Action: Mouse scrolled (594, 354) with delta (-3, -4)
Screenshot: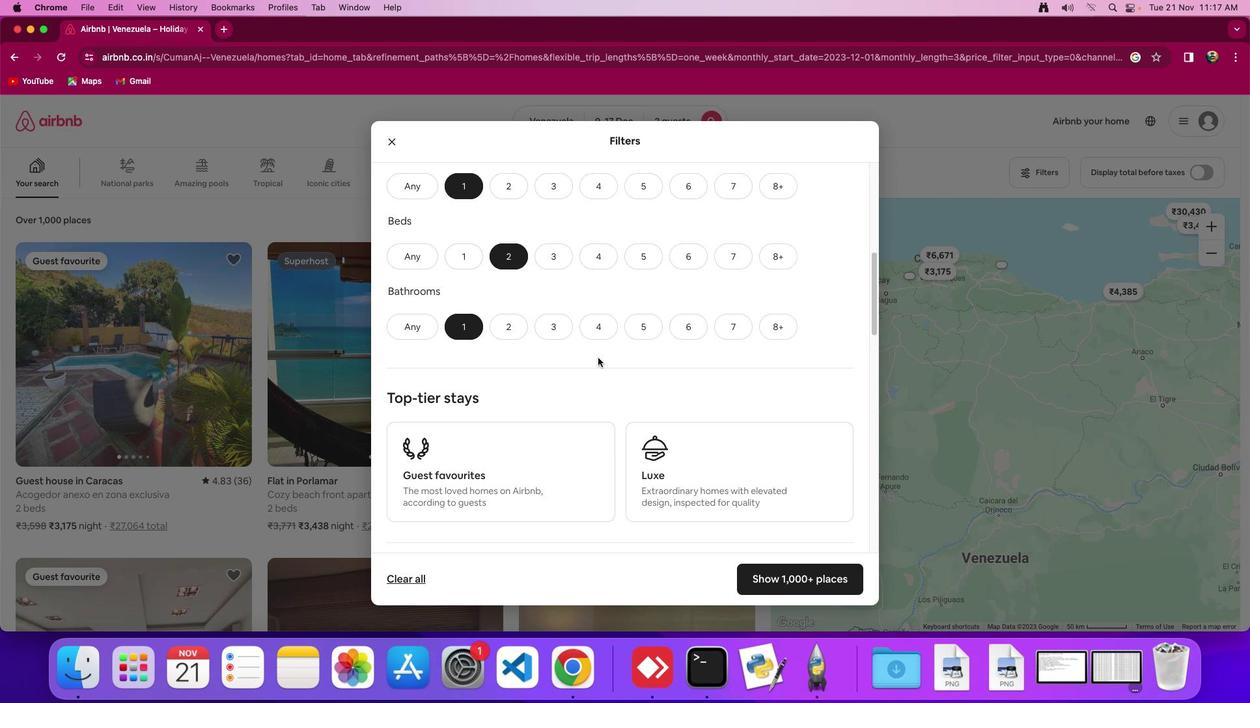 
Action: Mouse moved to (594, 354)
Screenshot: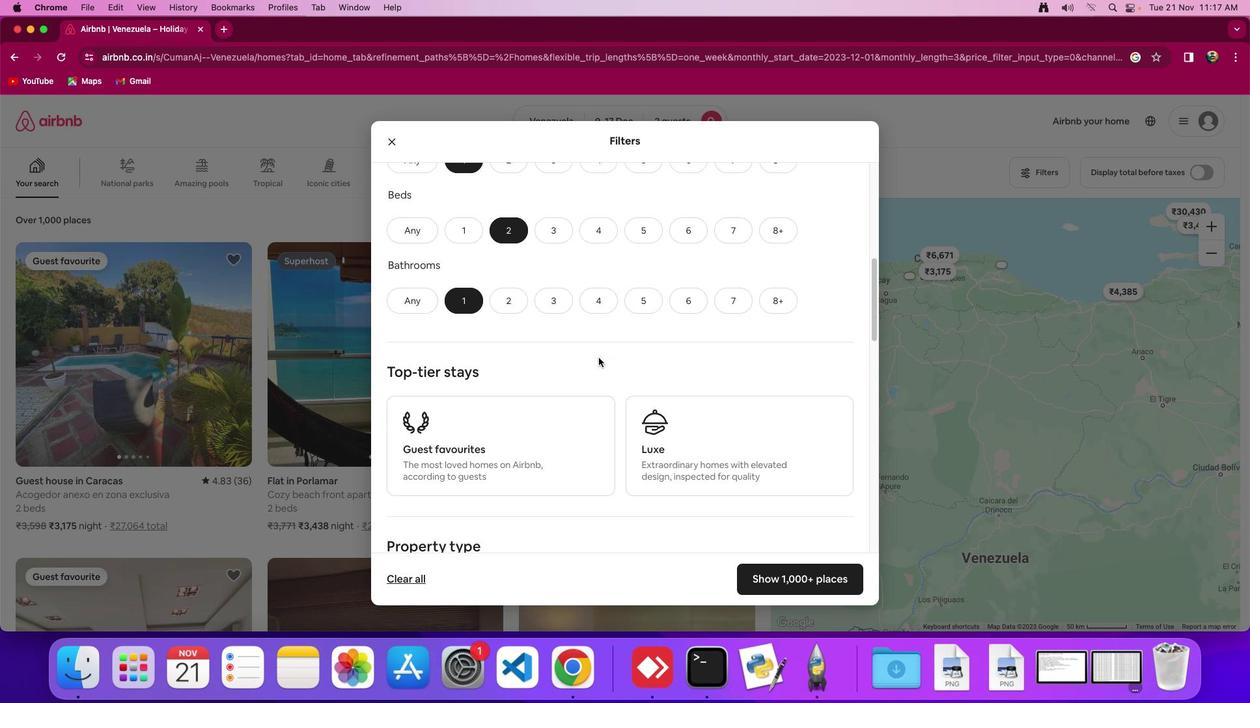 
Action: Mouse scrolled (594, 354) with delta (-3, -3)
Screenshot: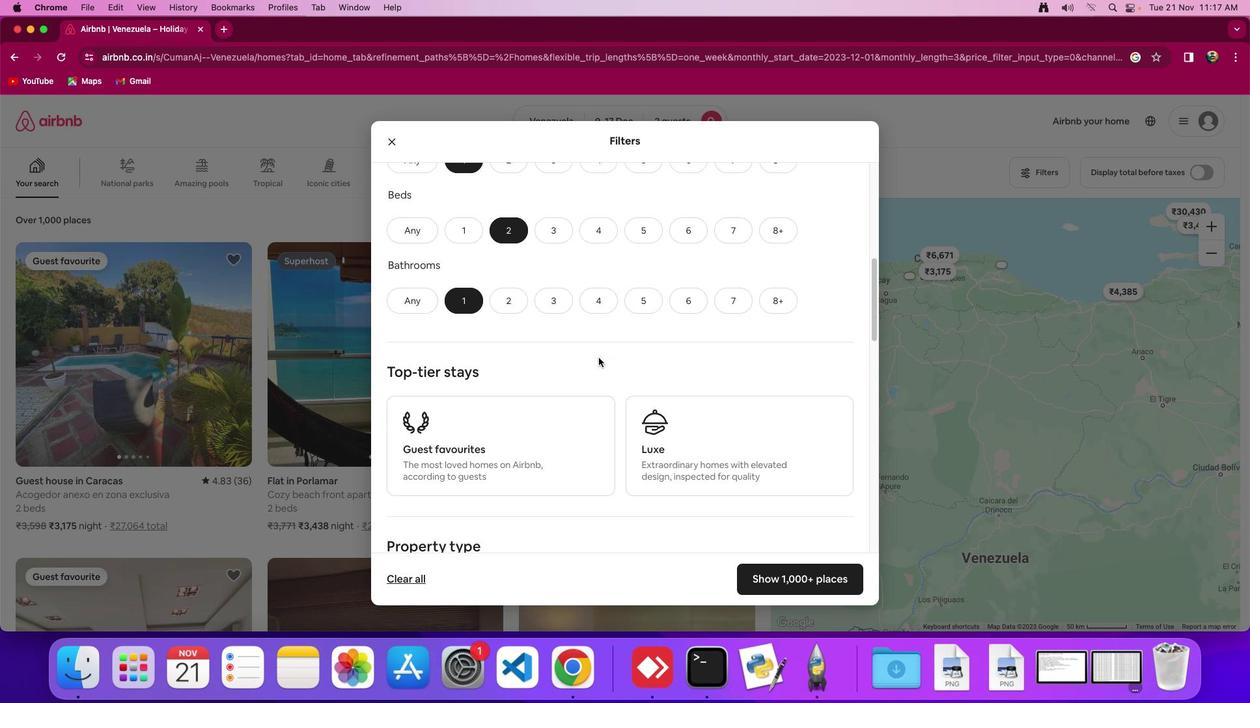 
Action: Mouse scrolled (594, 354) with delta (-3, -3)
Screenshot: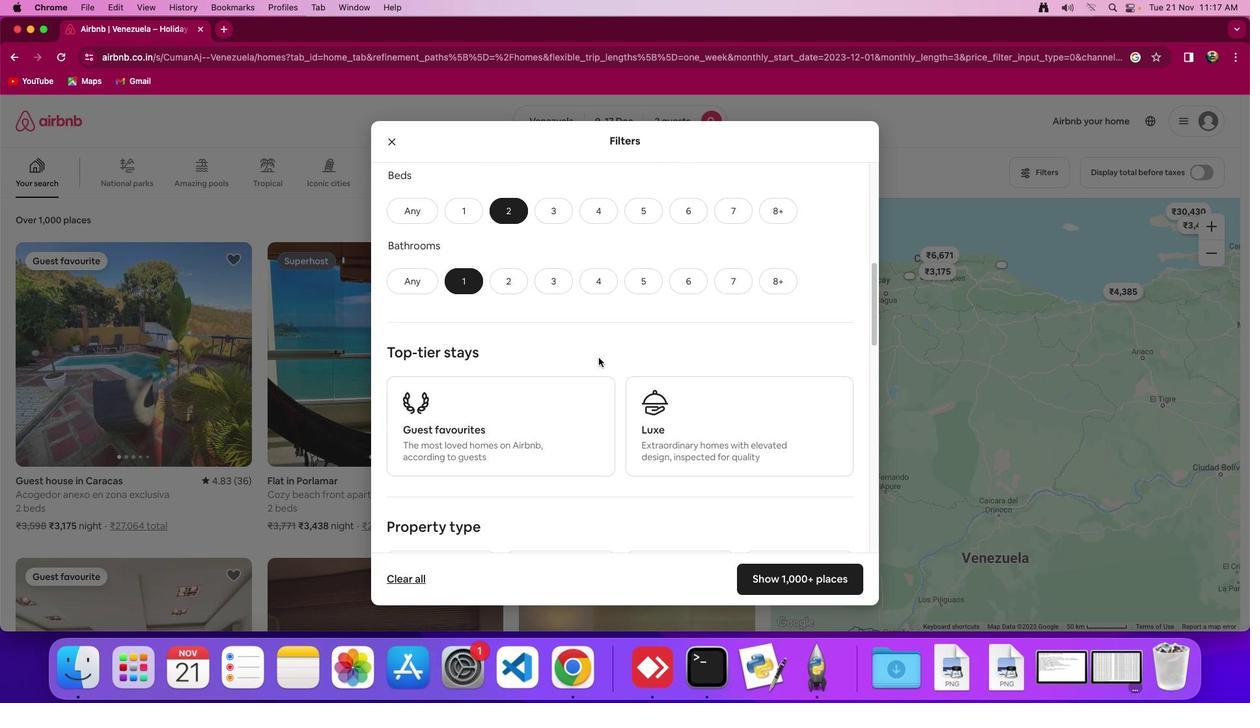 
Action: Mouse scrolled (594, 354) with delta (-3, -3)
Screenshot: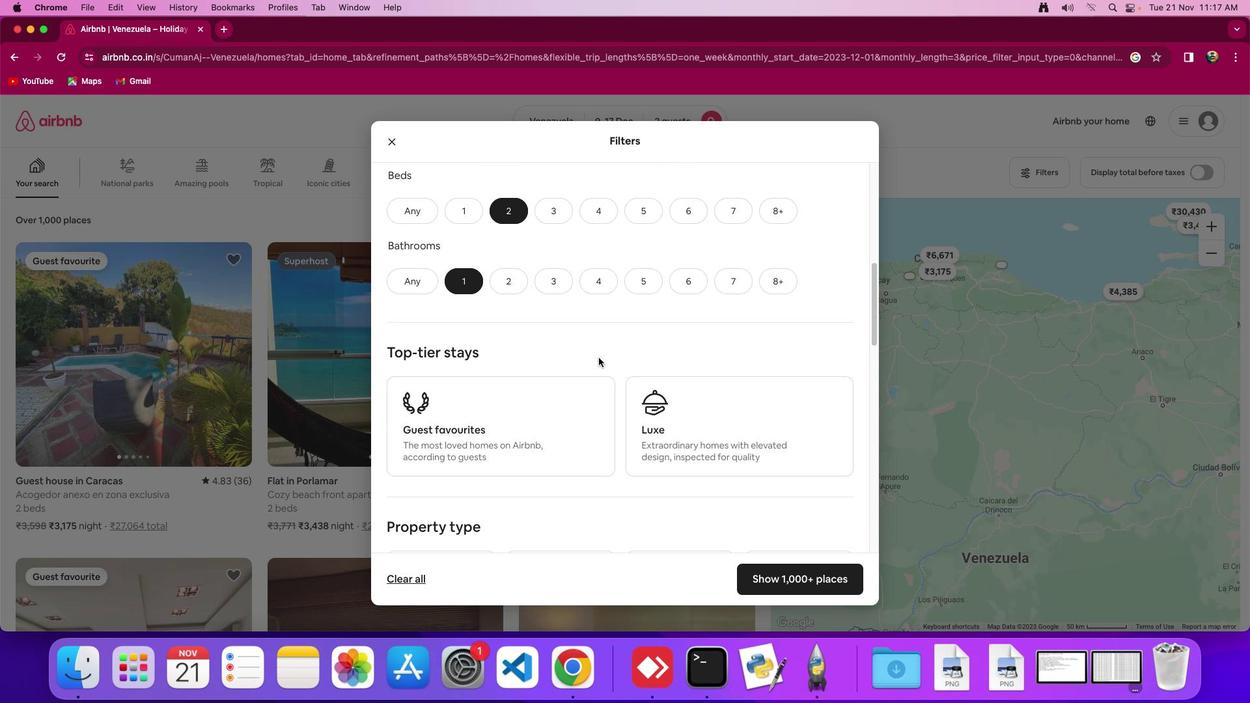 
Action: Mouse moved to (595, 353)
Screenshot: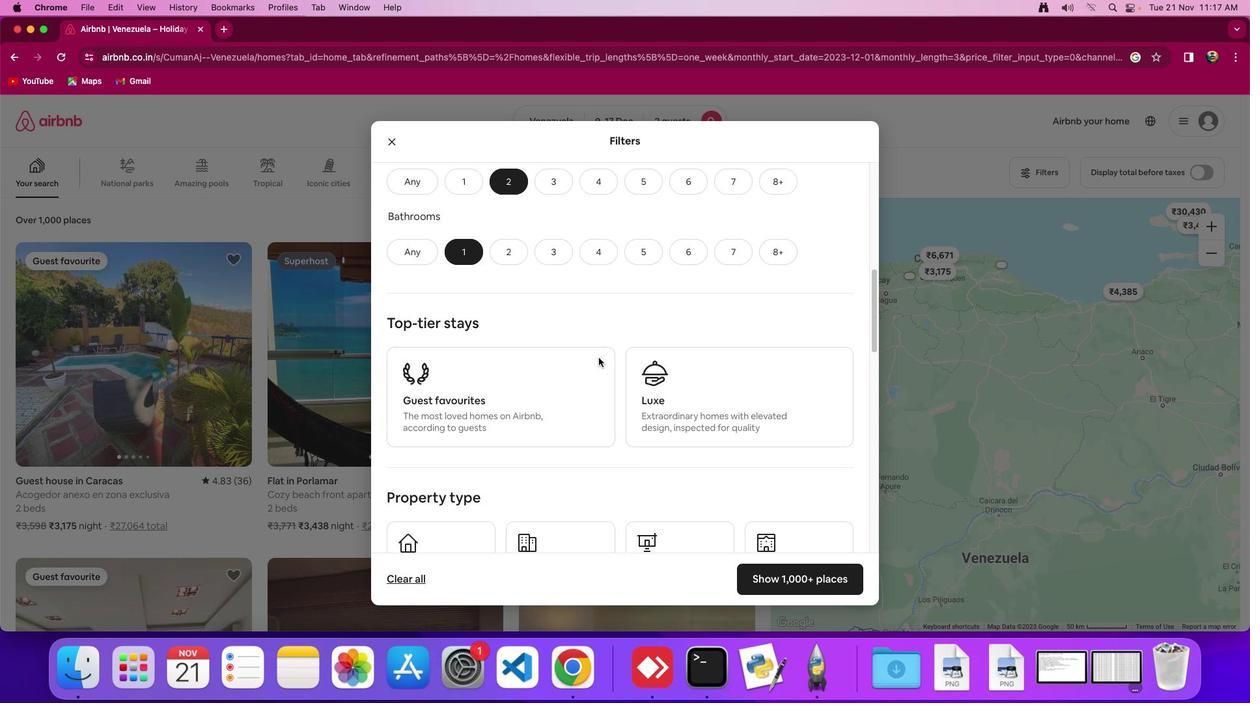 
Action: Mouse scrolled (595, 353) with delta (-3, -3)
Screenshot: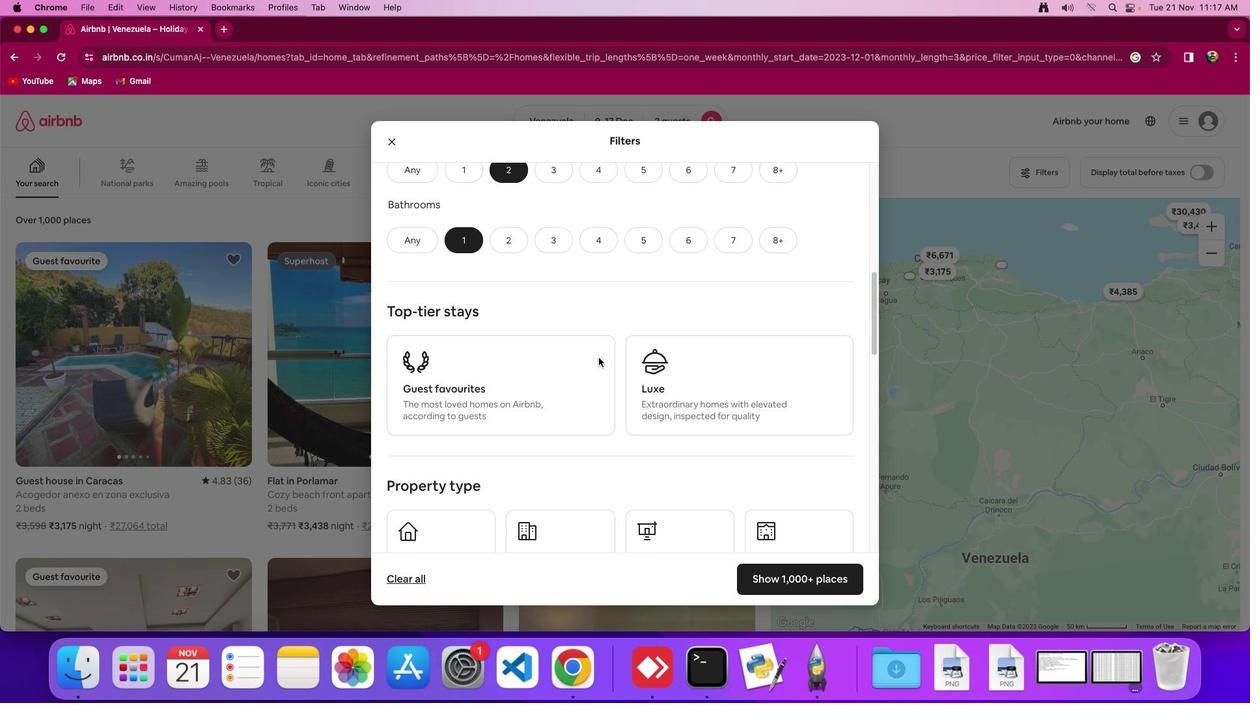 
Action: Mouse scrolled (595, 353) with delta (-3, -3)
Screenshot: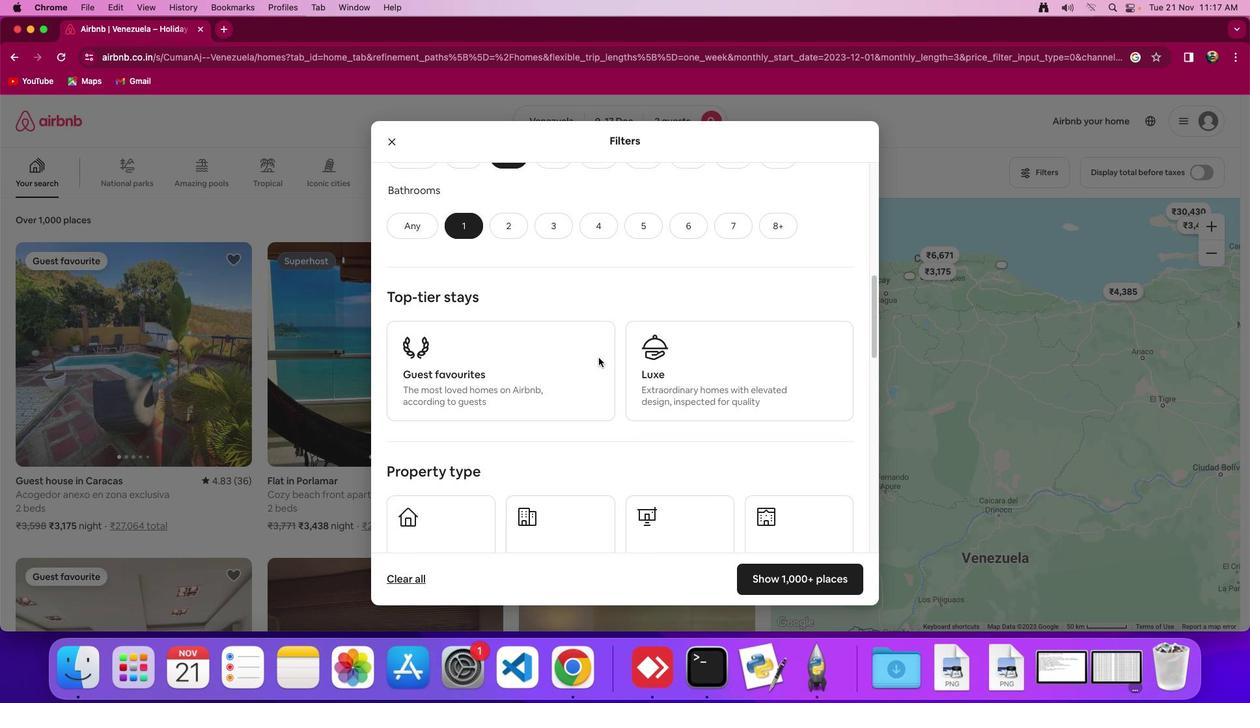 
Action: Mouse scrolled (595, 353) with delta (-3, -3)
Screenshot: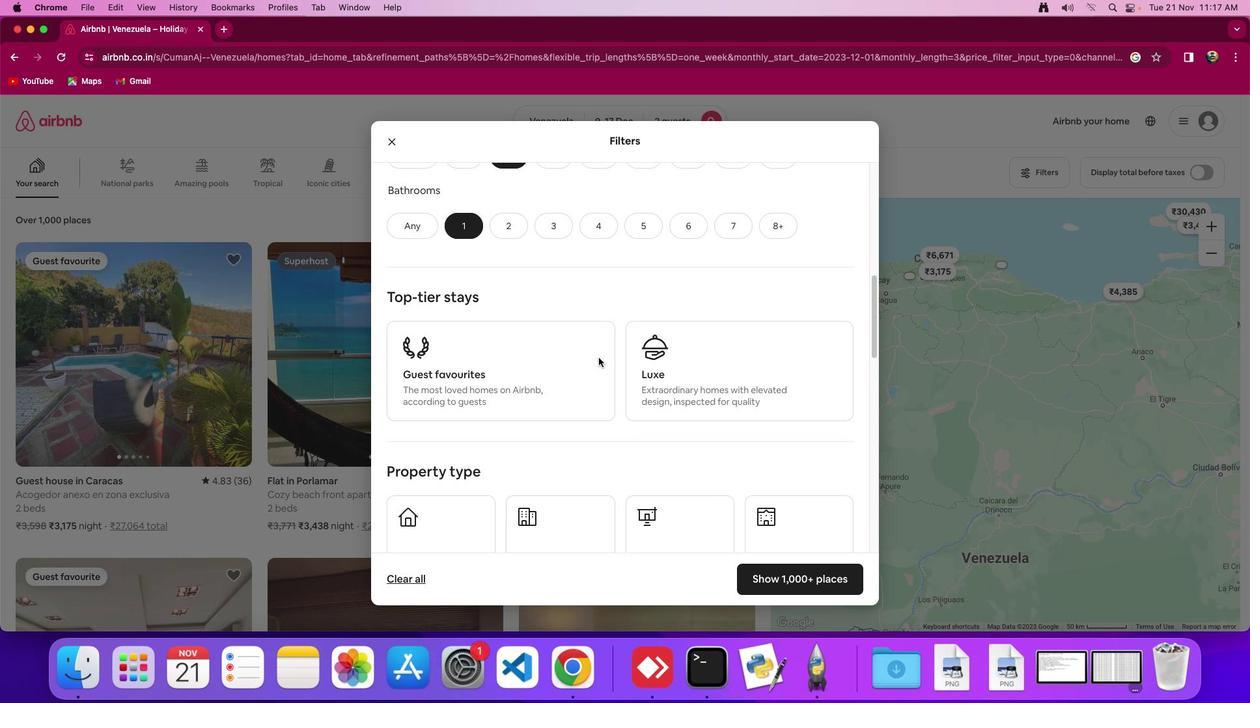 
Action: Mouse scrolled (595, 353) with delta (-3, -3)
Screenshot: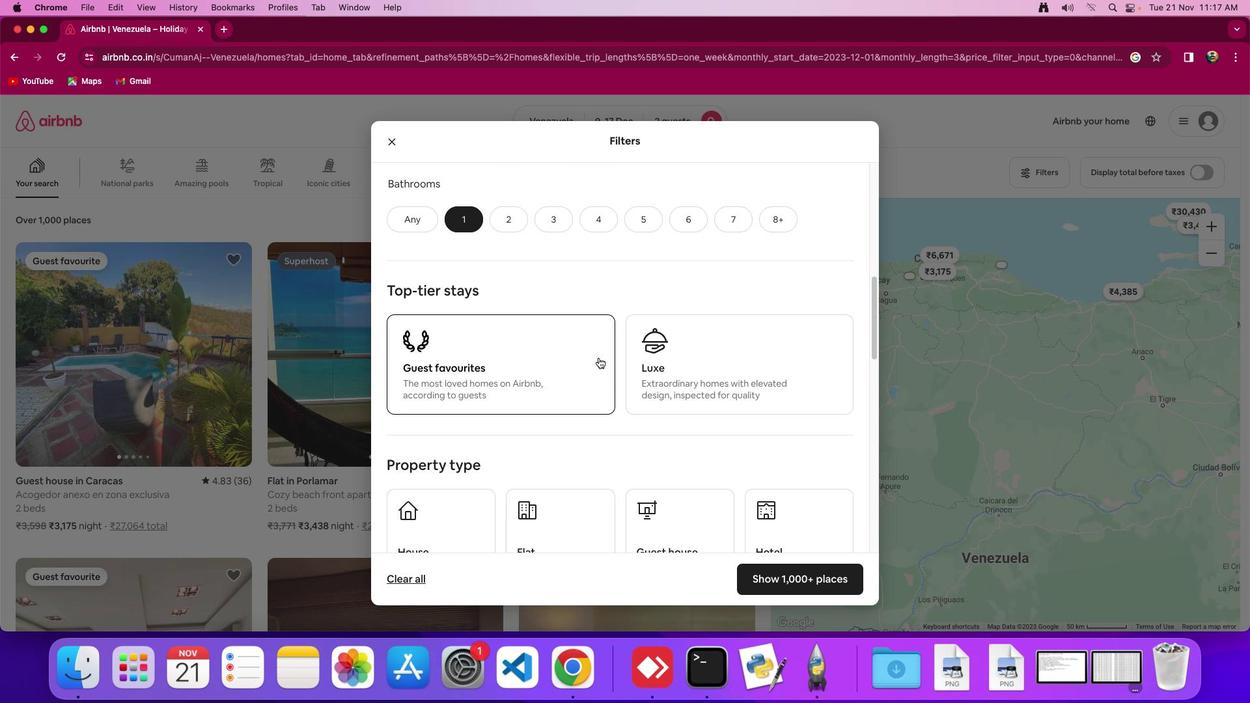 
Action: Mouse scrolled (595, 353) with delta (-3, -3)
Screenshot: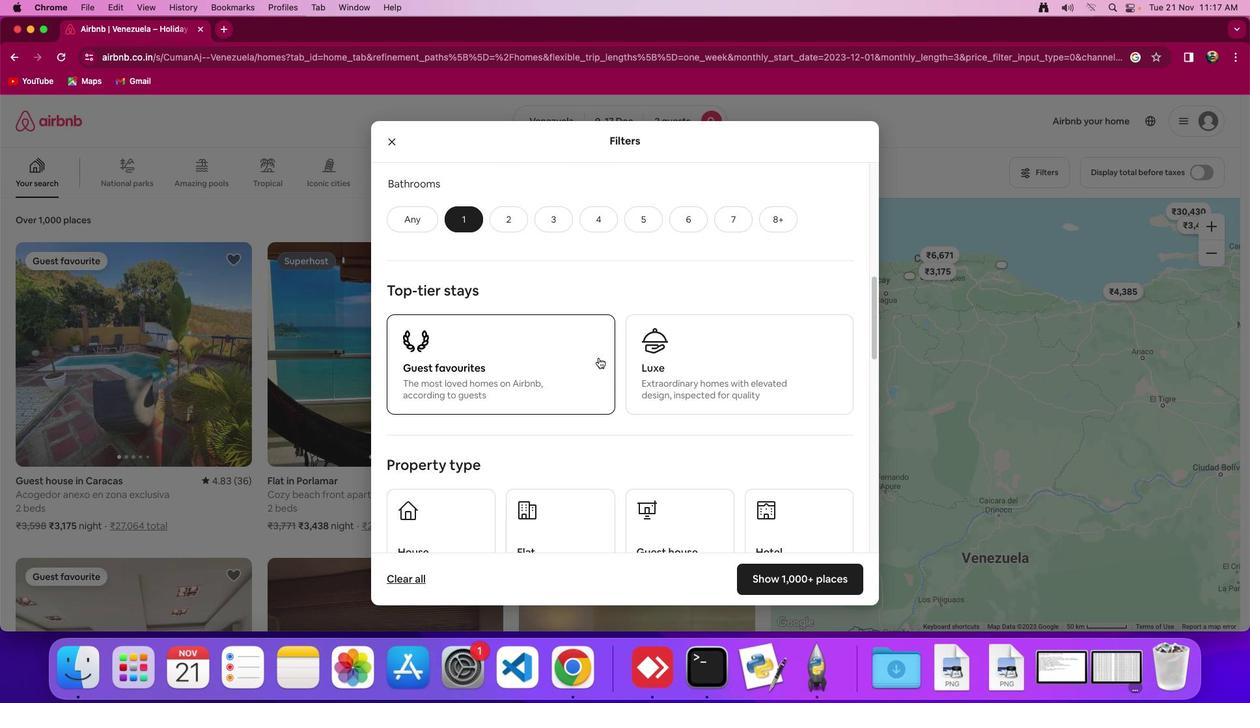 
Action: Mouse scrolled (595, 353) with delta (-3, -3)
Screenshot: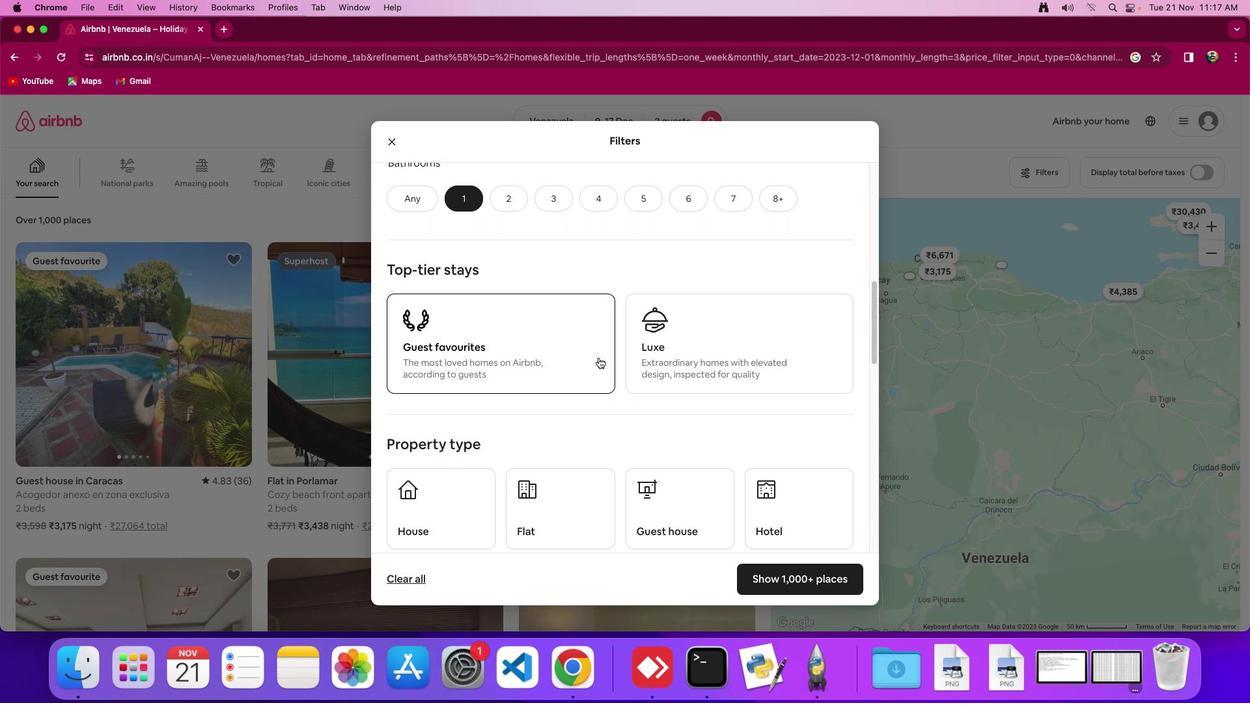 
Action: Mouse scrolled (595, 353) with delta (-3, -3)
Screenshot: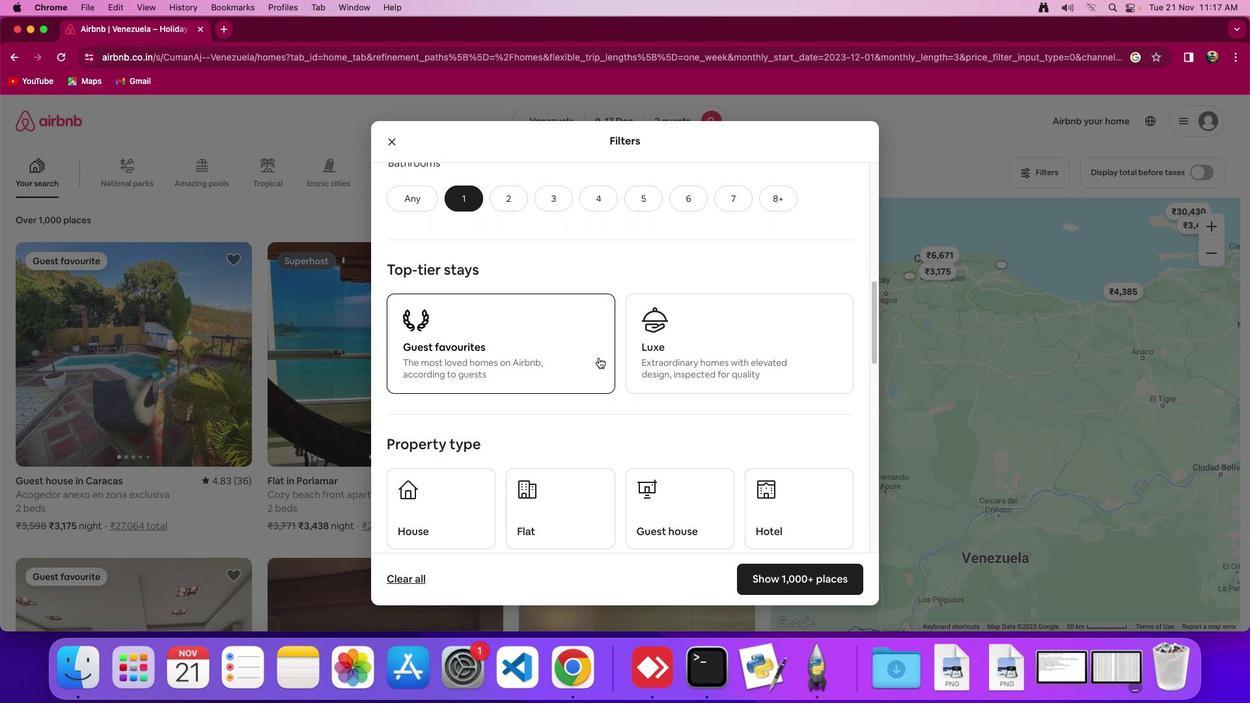 
Action: Mouse scrolled (595, 353) with delta (-3, -3)
Screenshot: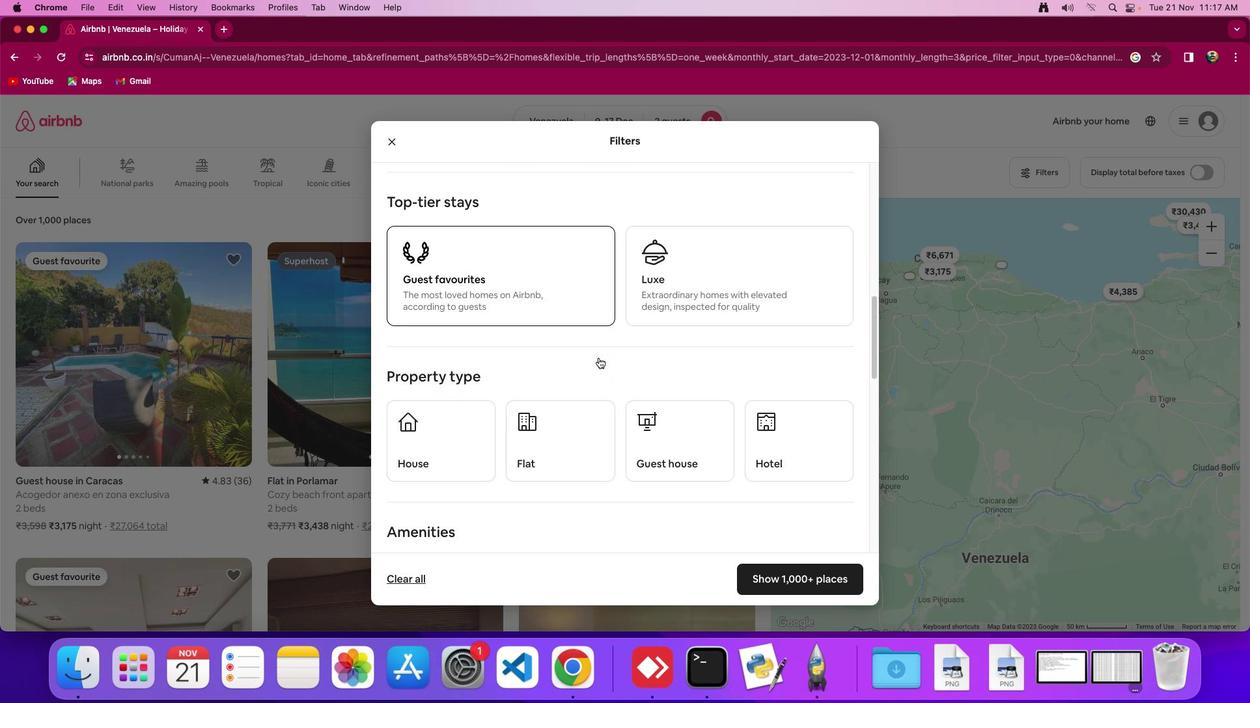 
Action: Mouse scrolled (595, 353) with delta (-3, -3)
Screenshot: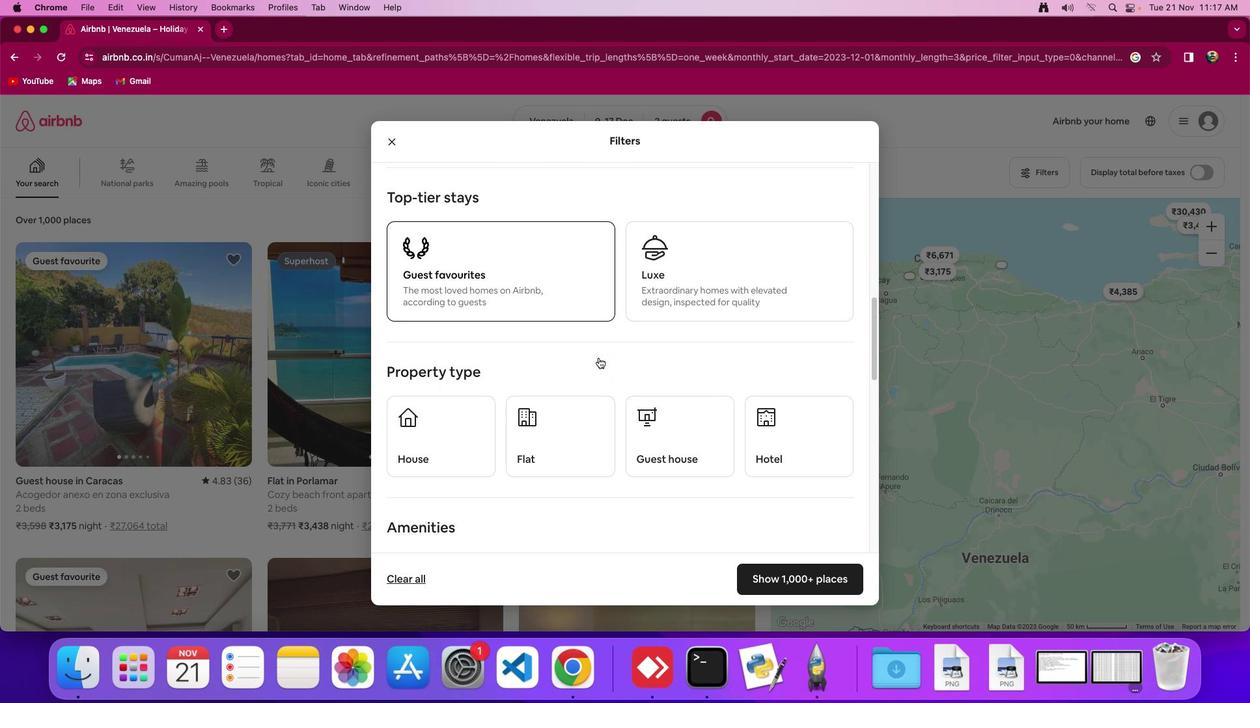 
Action: Mouse scrolled (595, 353) with delta (-3, -3)
Screenshot: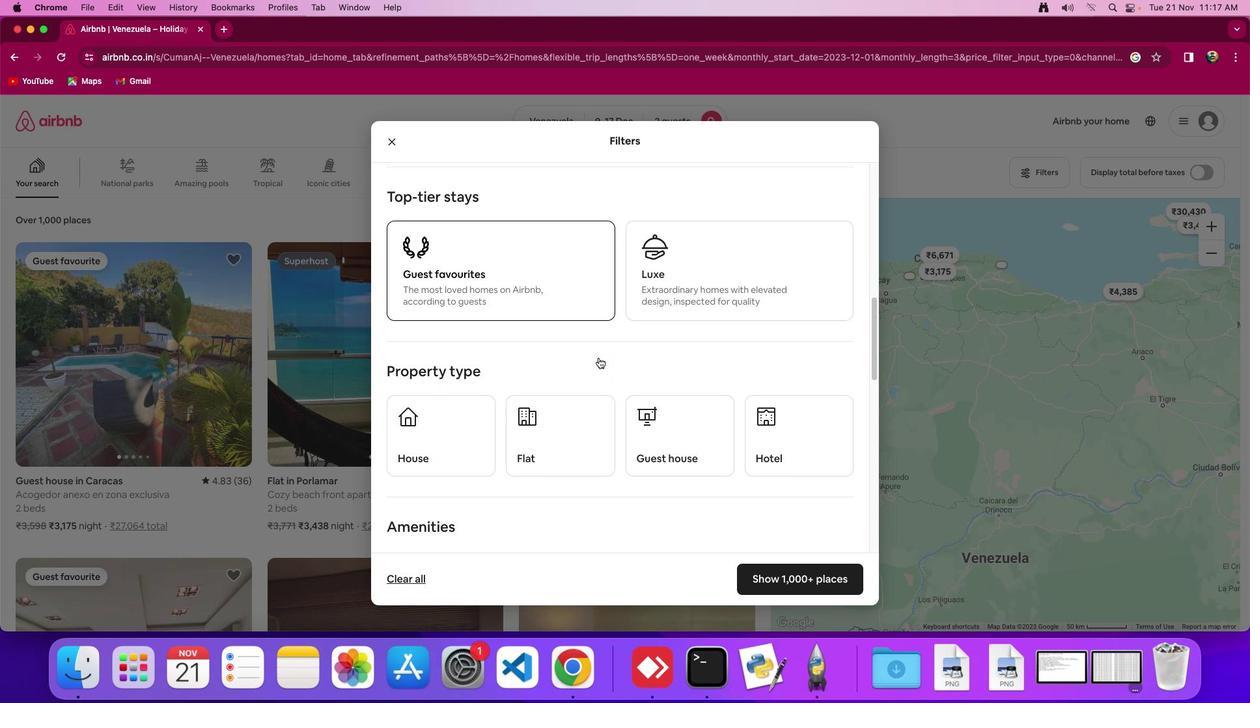 
Action: Mouse scrolled (595, 353) with delta (-3, -3)
Screenshot: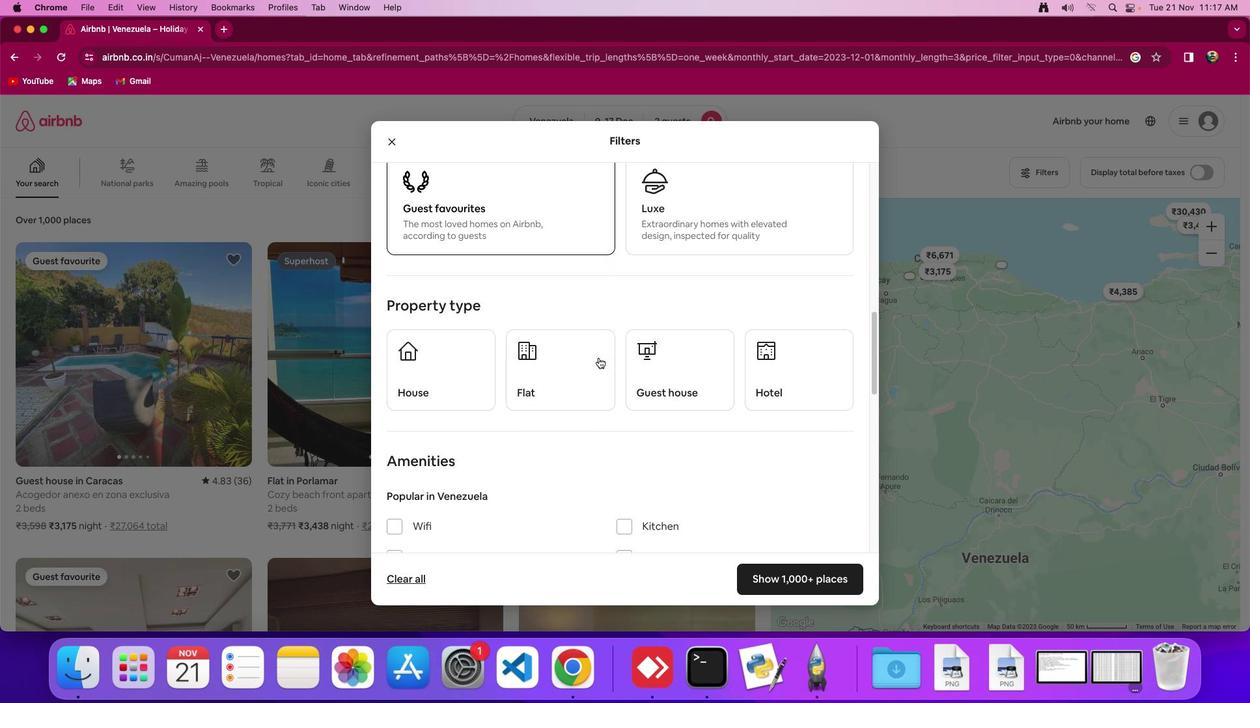 
Action: Mouse scrolled (595, 353) with delta (-3, -3)
Screenshot: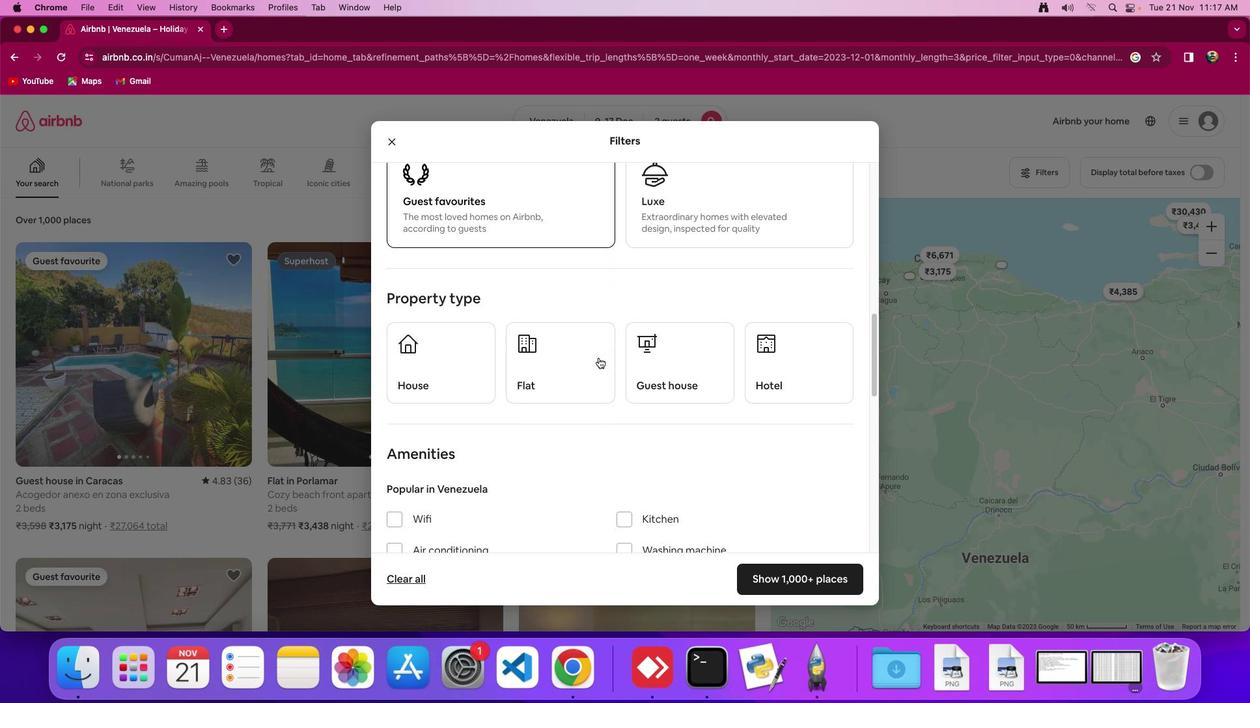 
Action: Mouse scrolled (595, 353) with delta (-3, -3)
Screenshot: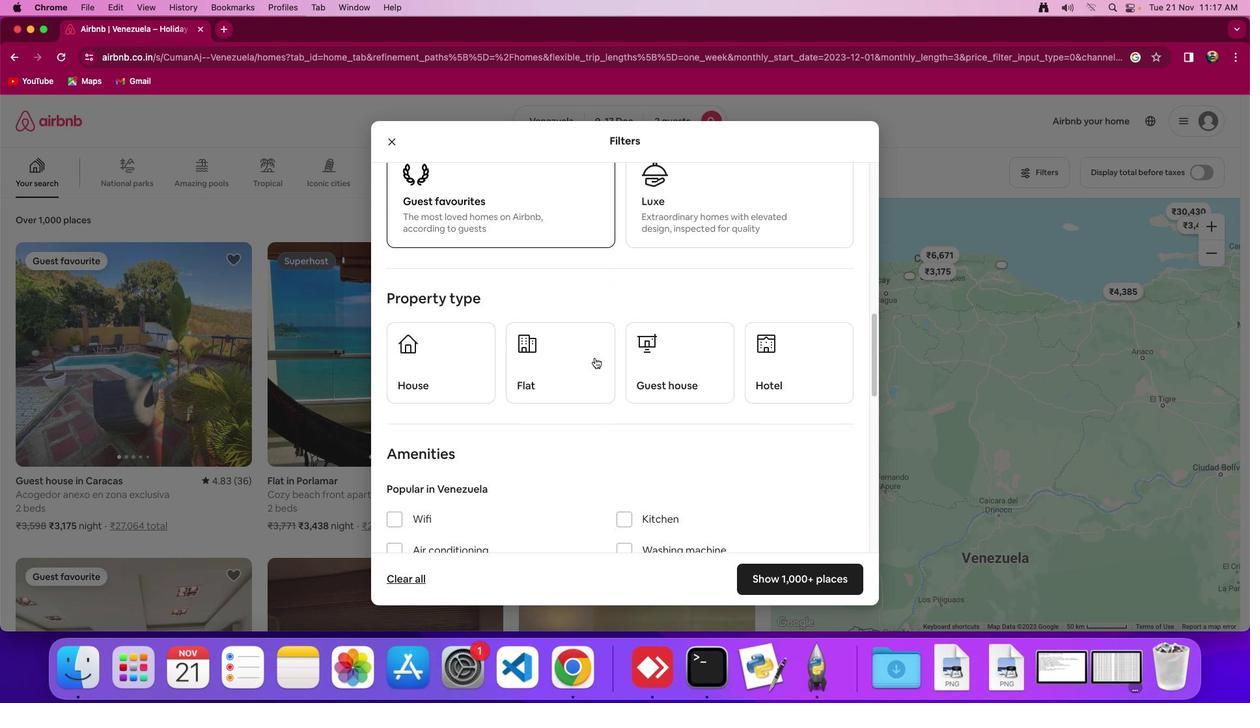 
Action: Mouse moved to (563, 360)
Screenshot: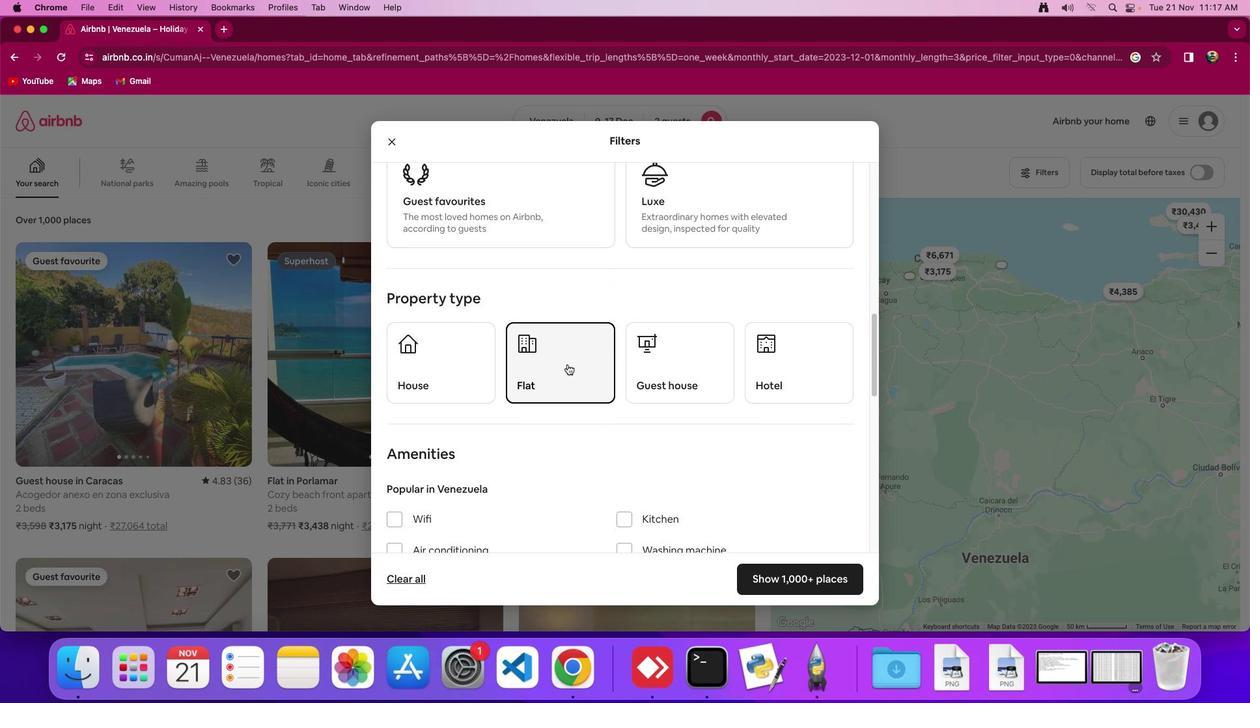 
Action: Mouse pressed left at (563, 360)
Screenshot: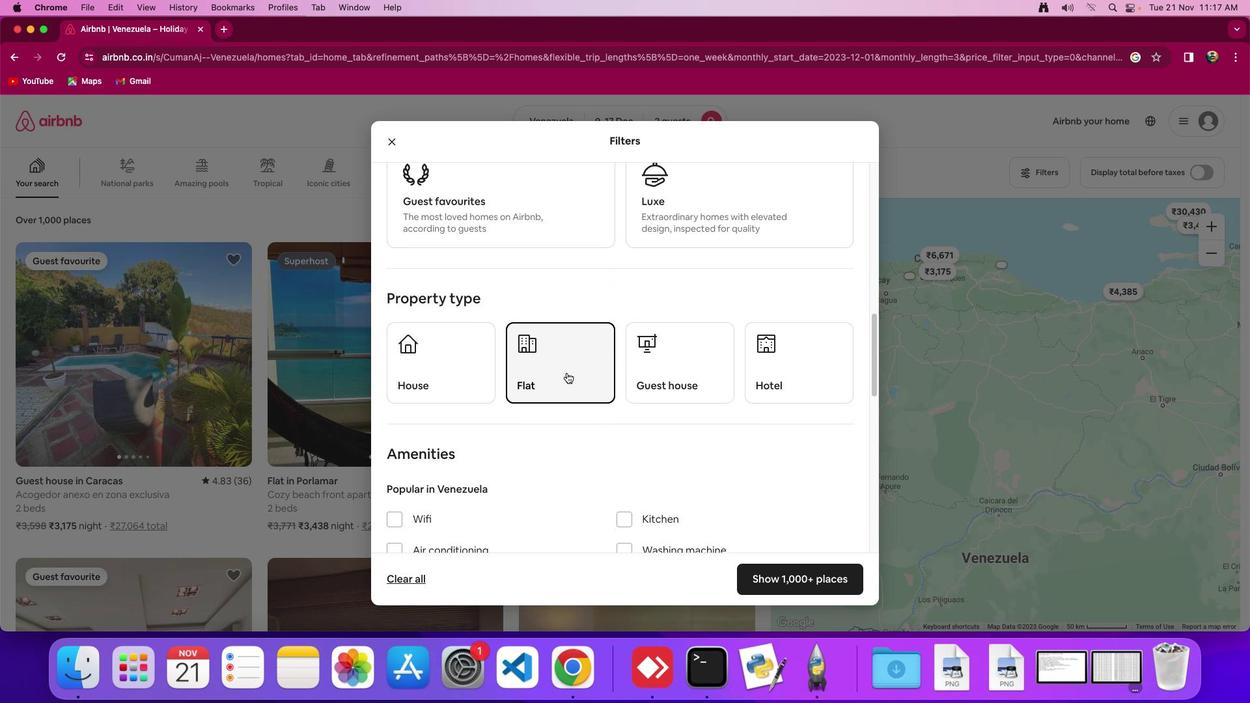 
Action: Mouse moved to (569, 427)
Screenshot: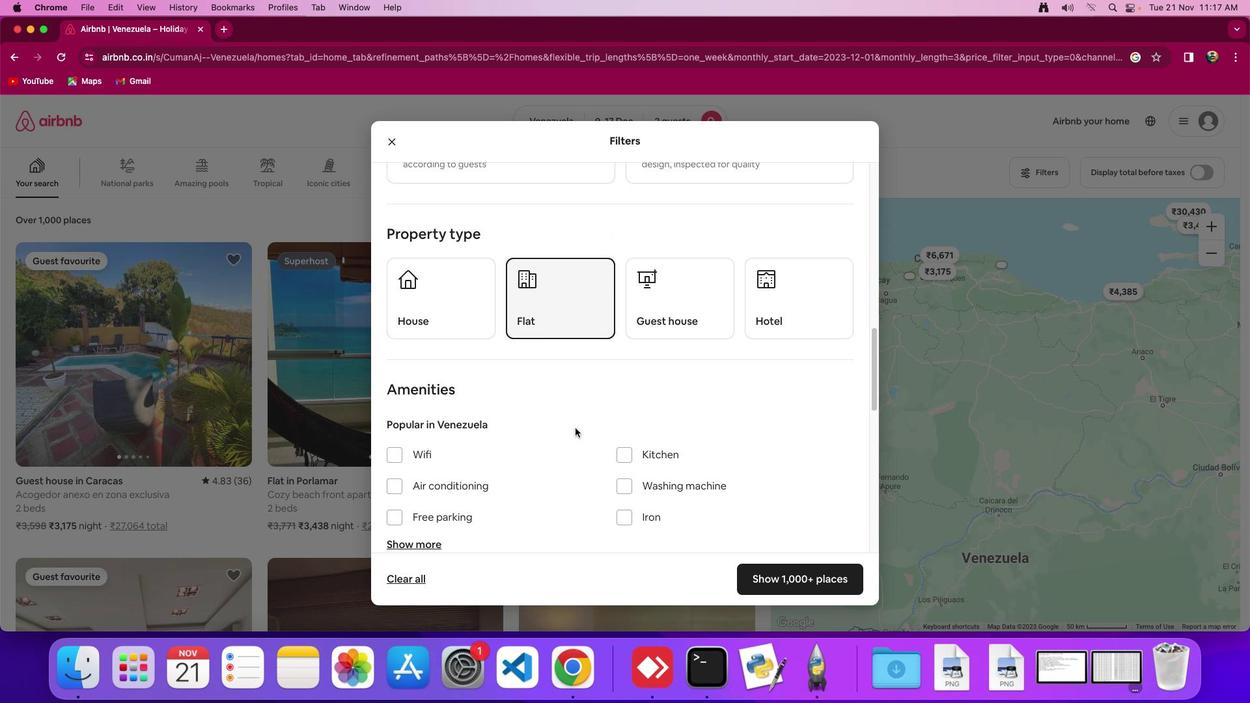 
Action: Mouse scrolled (569, 427) with delta (-3, -3)
Screenshot: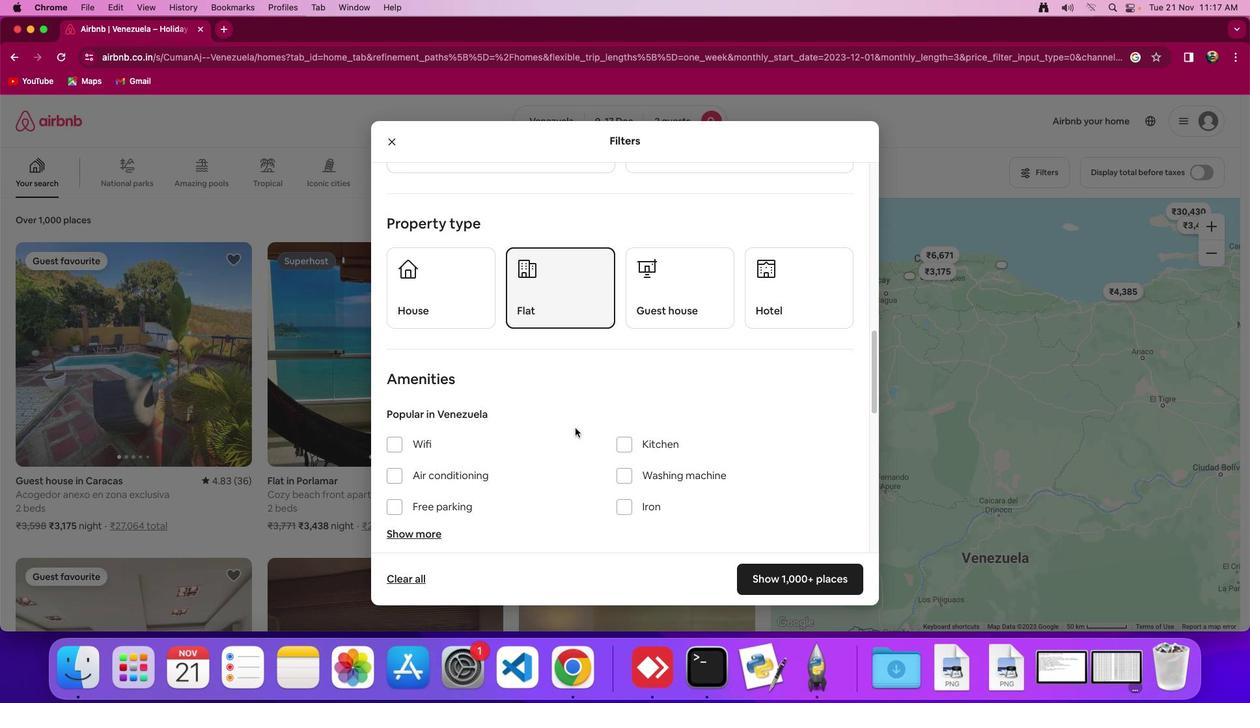 
Action: Mouse moved to (569, 426)
Screenshot: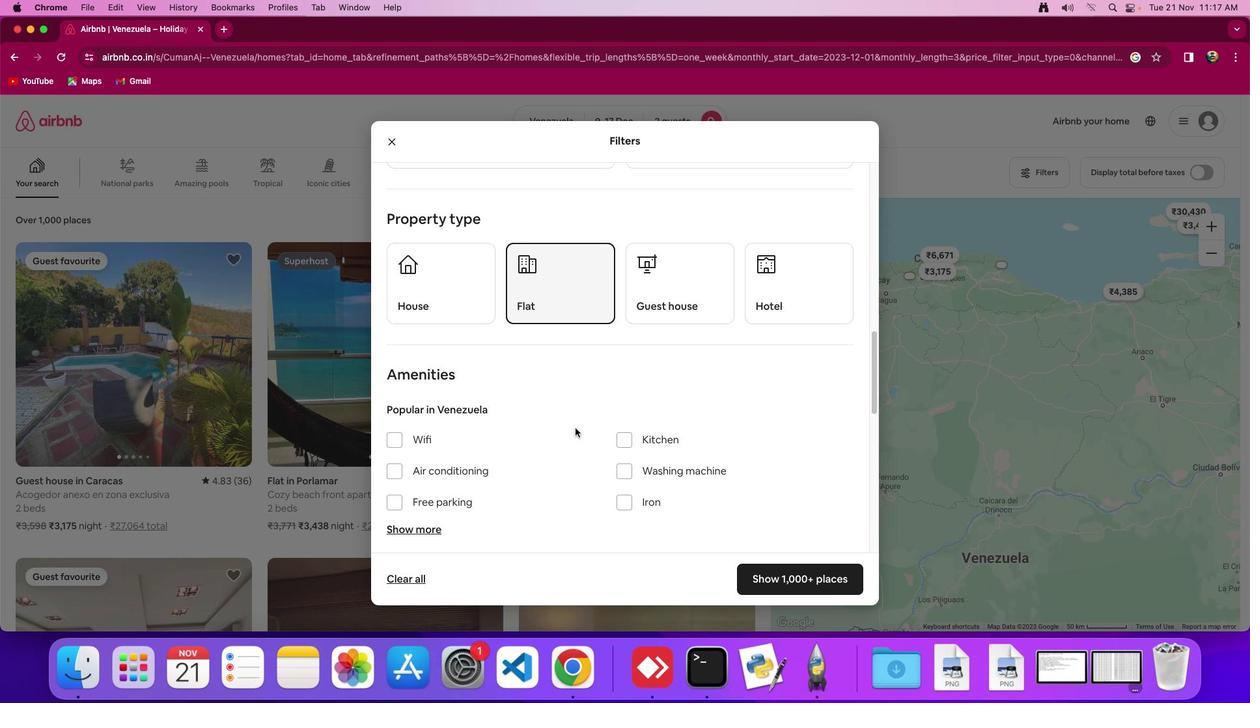 
Action: Mouse scrolled (569, 426) with delta (-3, -3)
Screenshot: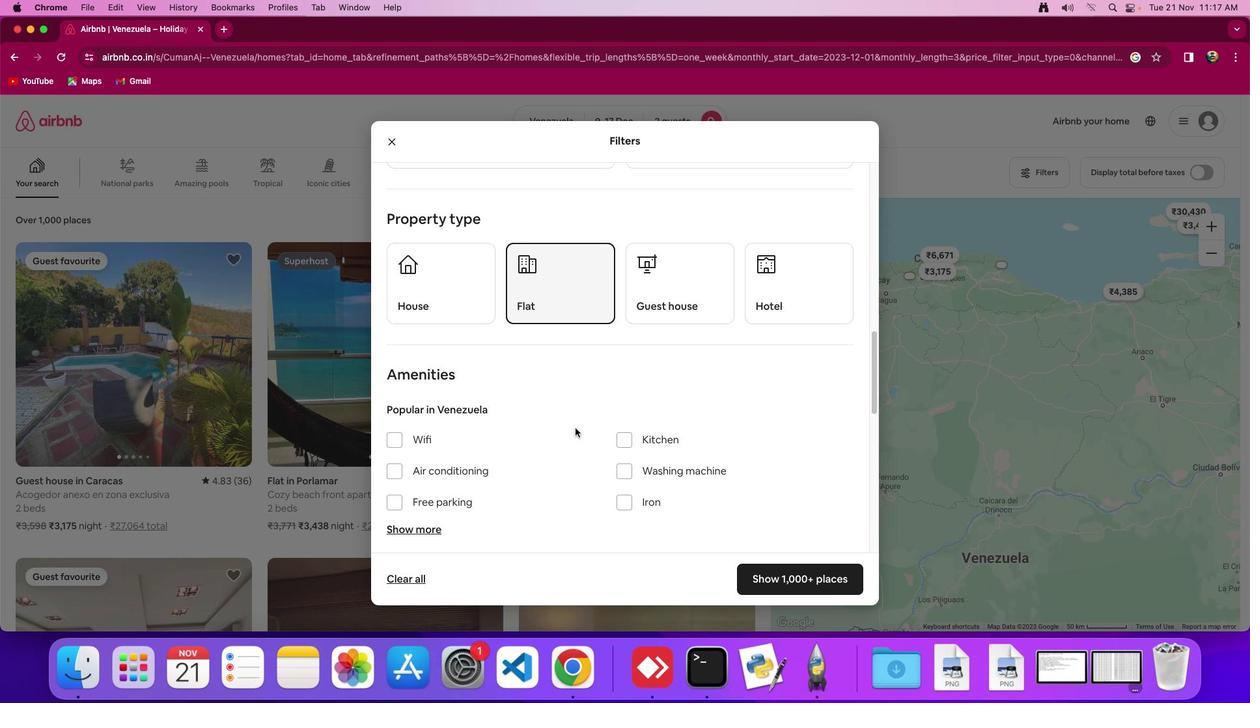 
Action: Mouse moved to (571, 424)
Screenshot: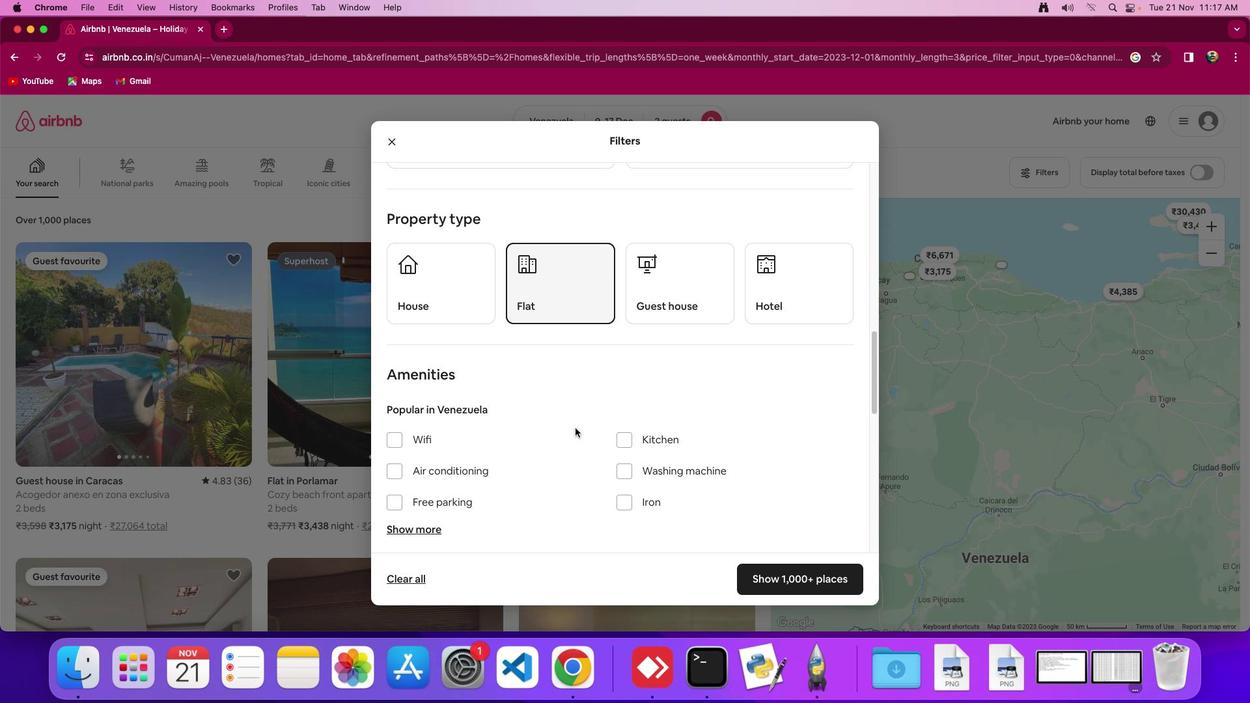 
Action: Mouse scrolled (571, 424) with delta (-3, -4)
Screenshot: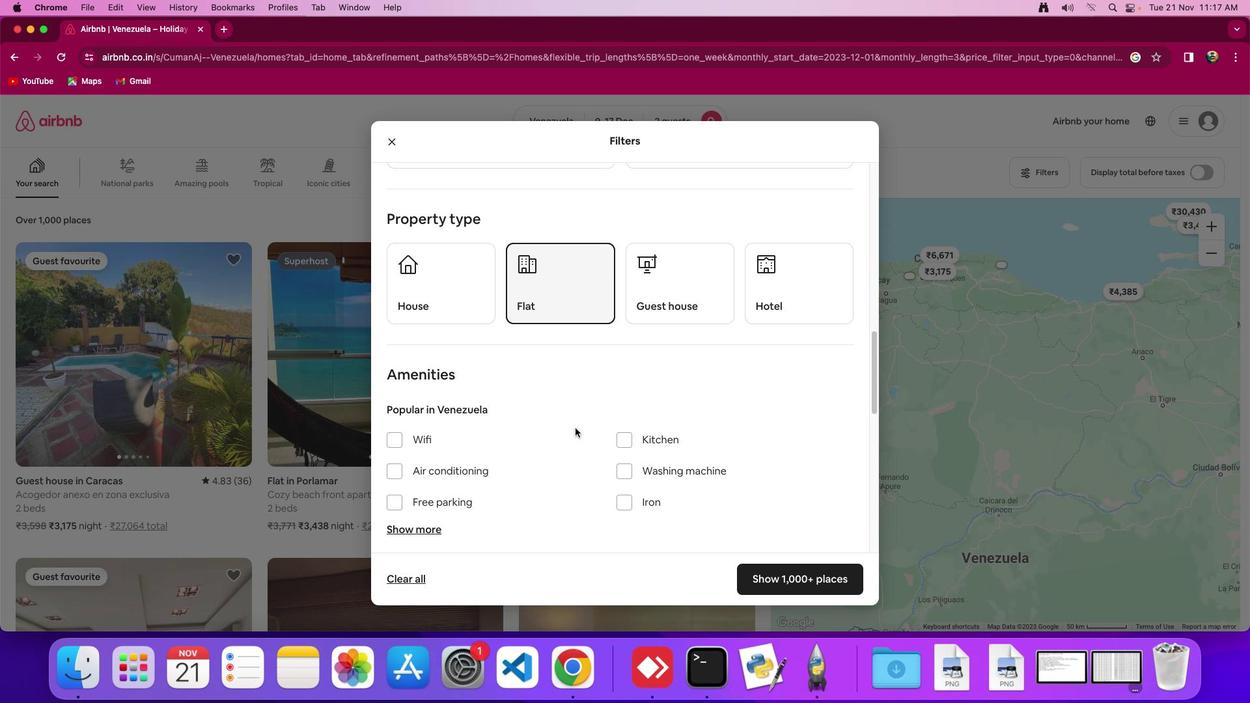 
Action: Mouse moved to (571, 423)
Screenshot: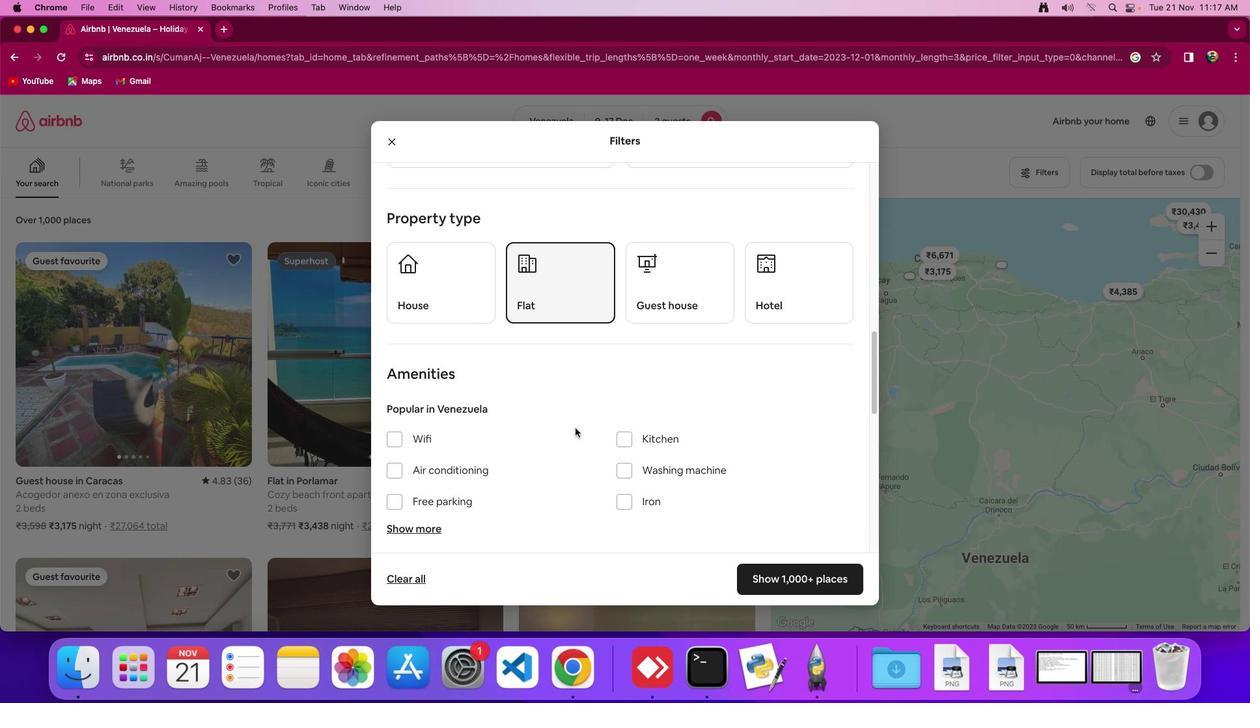 
Action: Mouse scrolled (571, 423) with delta (-3, -3)
Screenshot: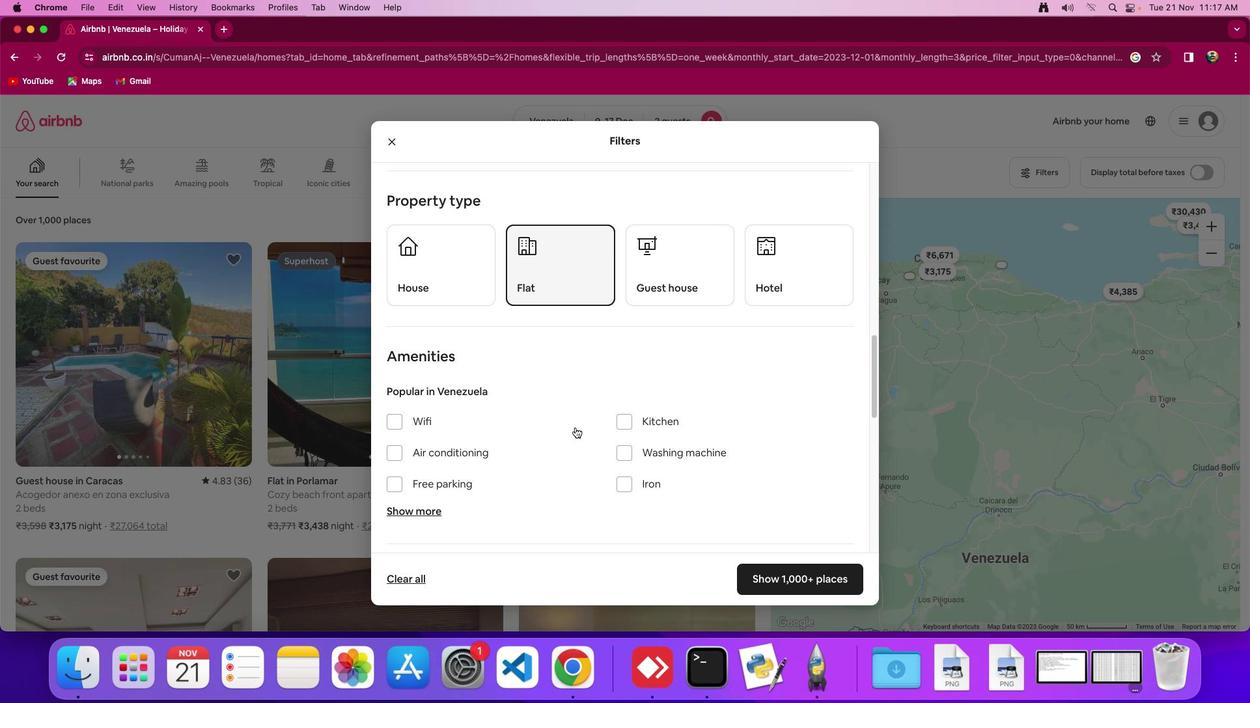 
Action: Mouse scrolled (571, 423) with delta (-3, -3)
Screenshot: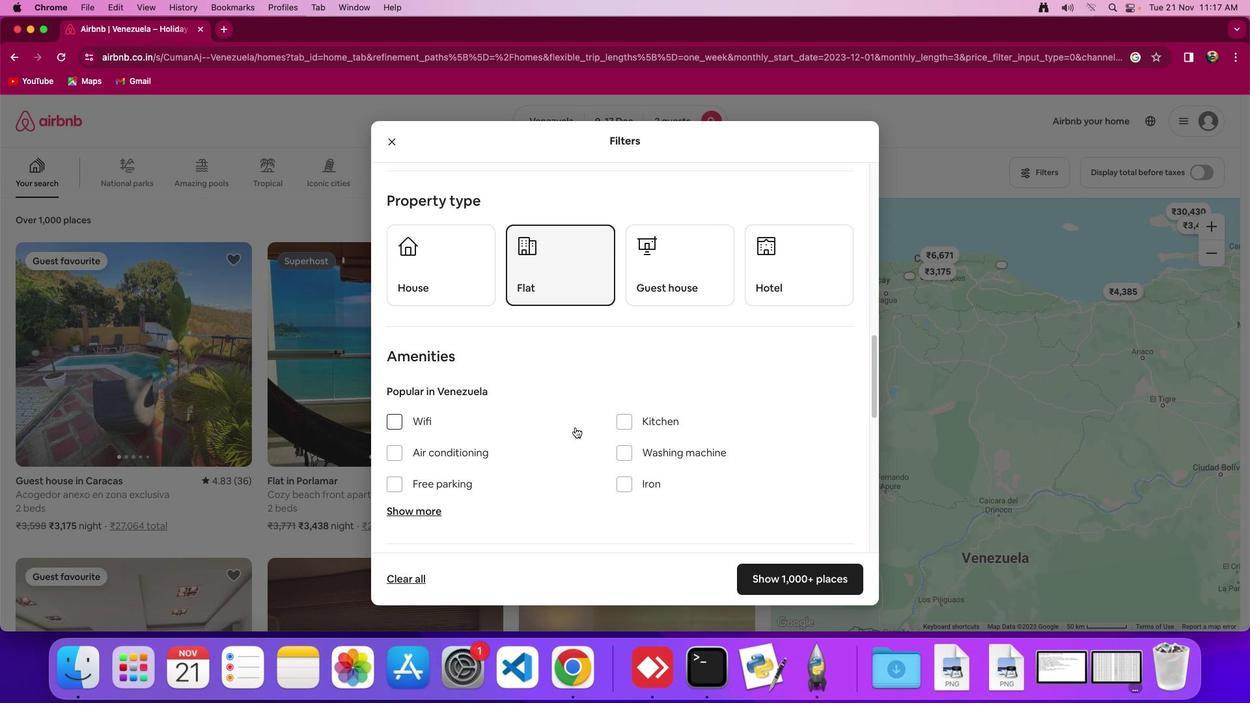 
Action: Mouse moved to (571, 423)
Screenshot: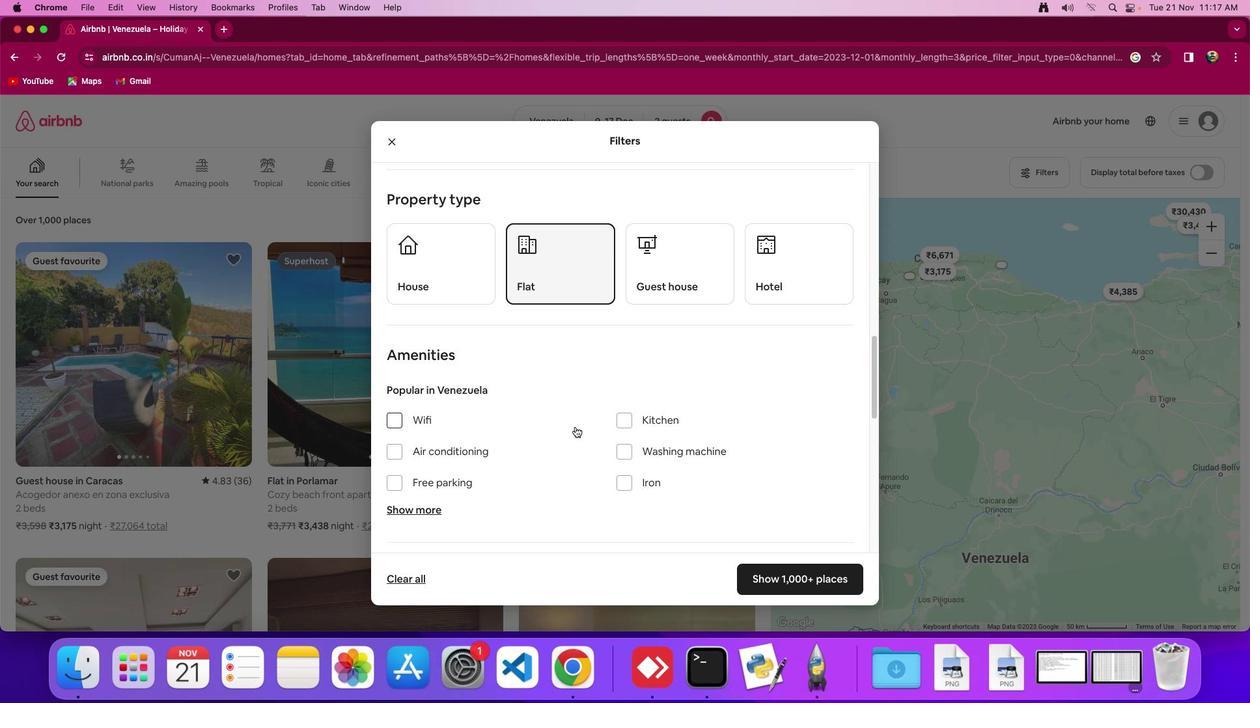 
Action: Mouse scrolled (571, 423) with delta (-3, -3)
Screenshot: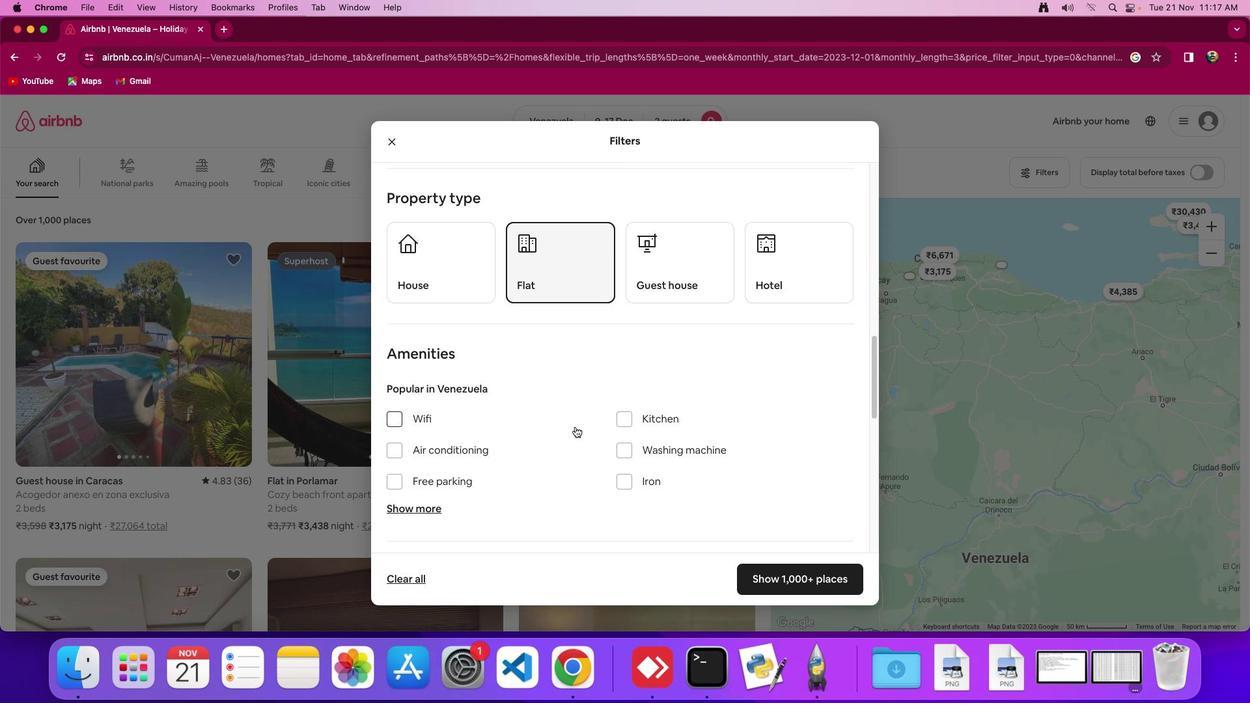 
Action: Mouse moved to (571, 423)
Screenshot: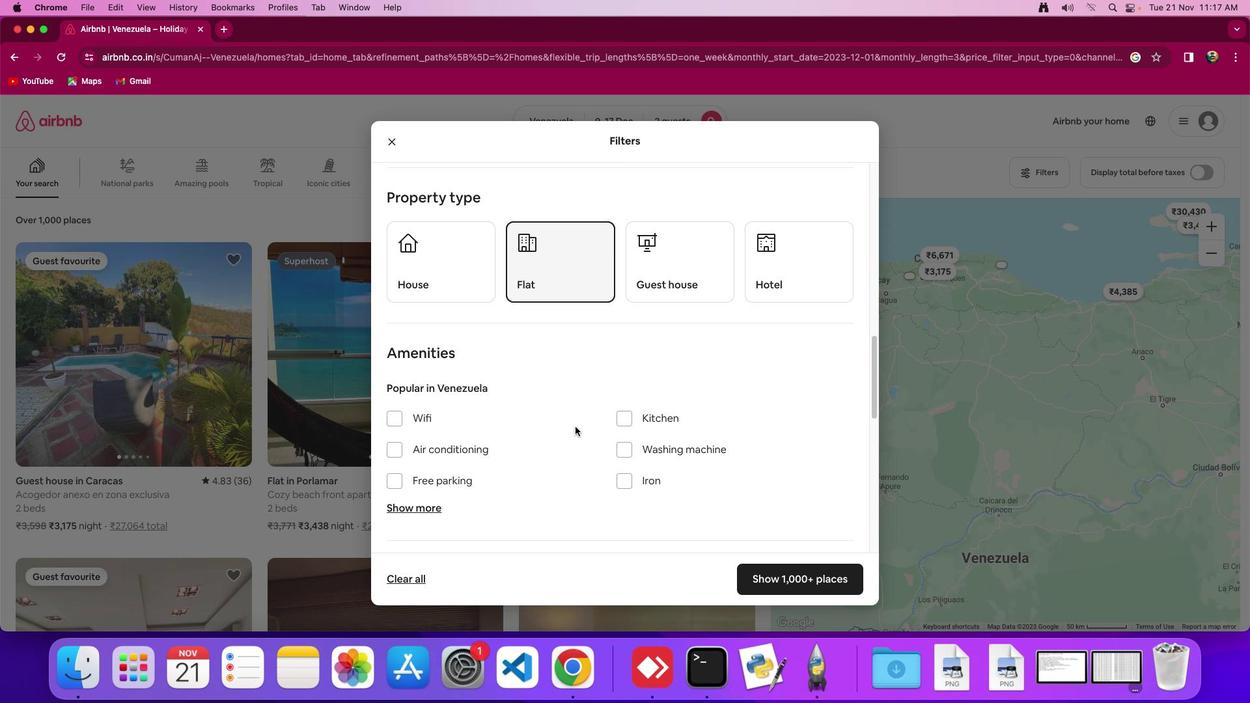 
Action: Mouse scrolled (571, 423) with delta (-3, -3)
Screenshot: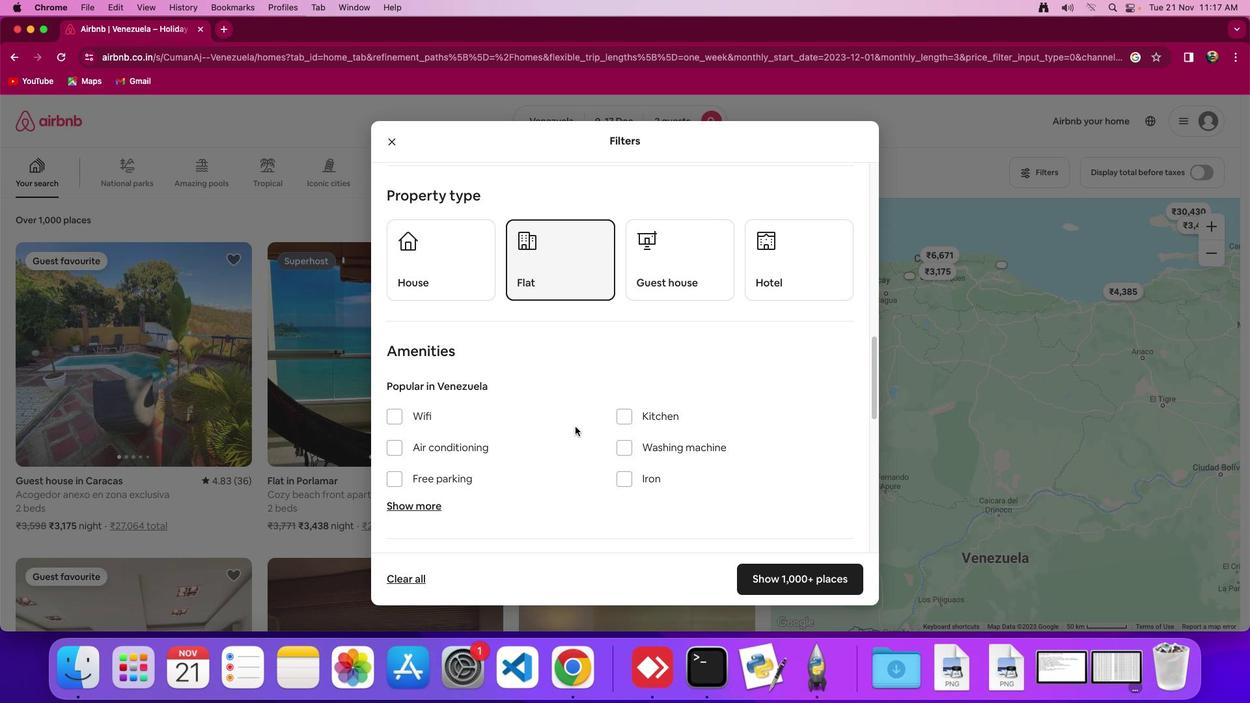 
Action: Mouse moved to (573, 419)
Screenshot: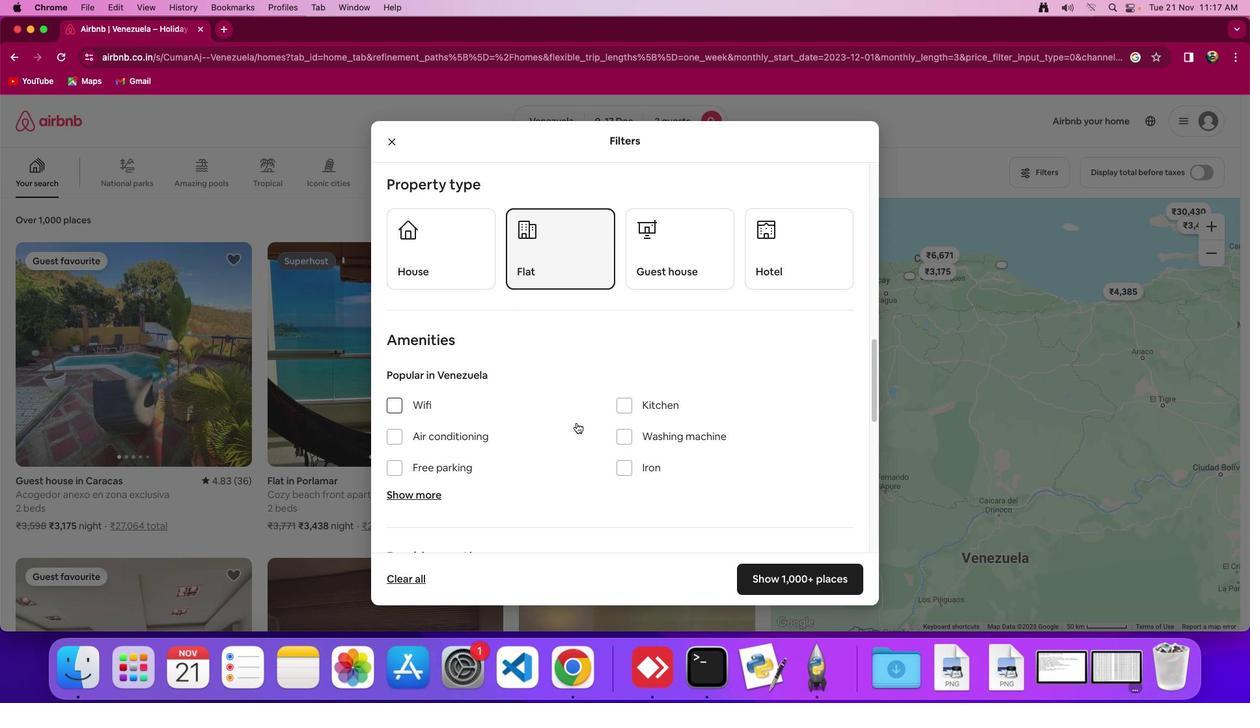 
Action: Mouse scrolled (573, 419) with delta (-3, -3)
Screenshot: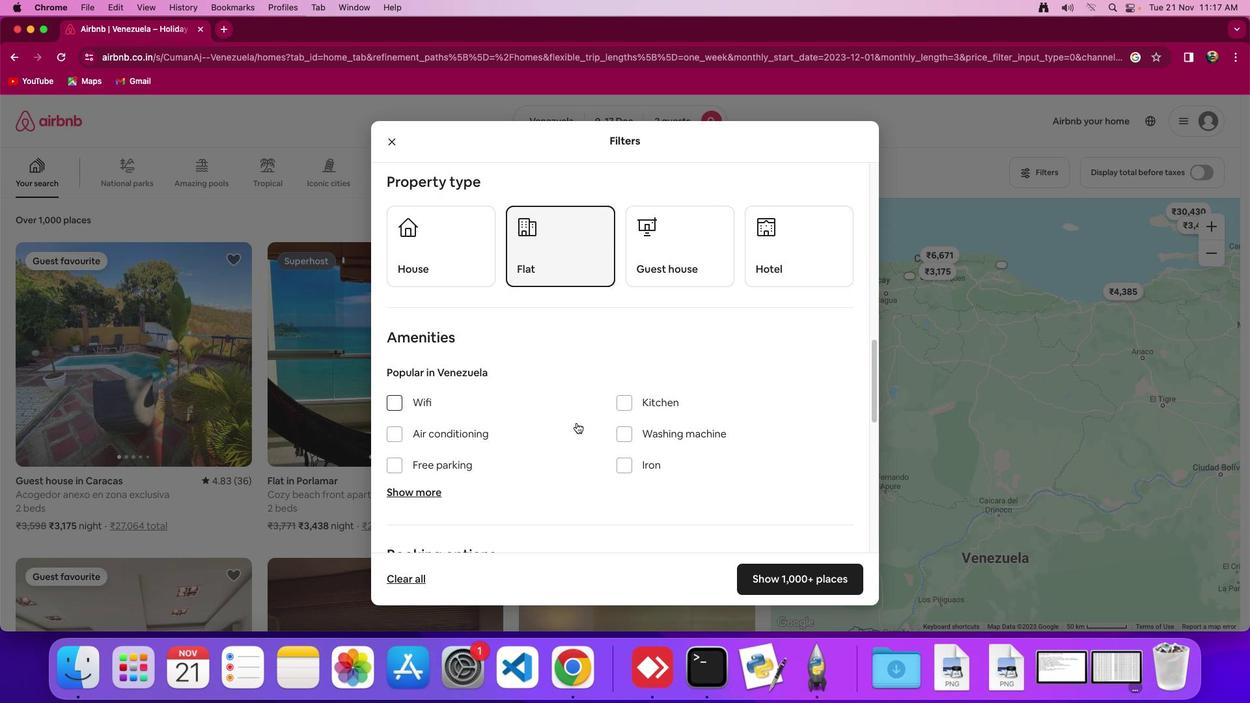
Action: Mouse scrolled (573, 419) with delta (-3, -3)
Screenshot: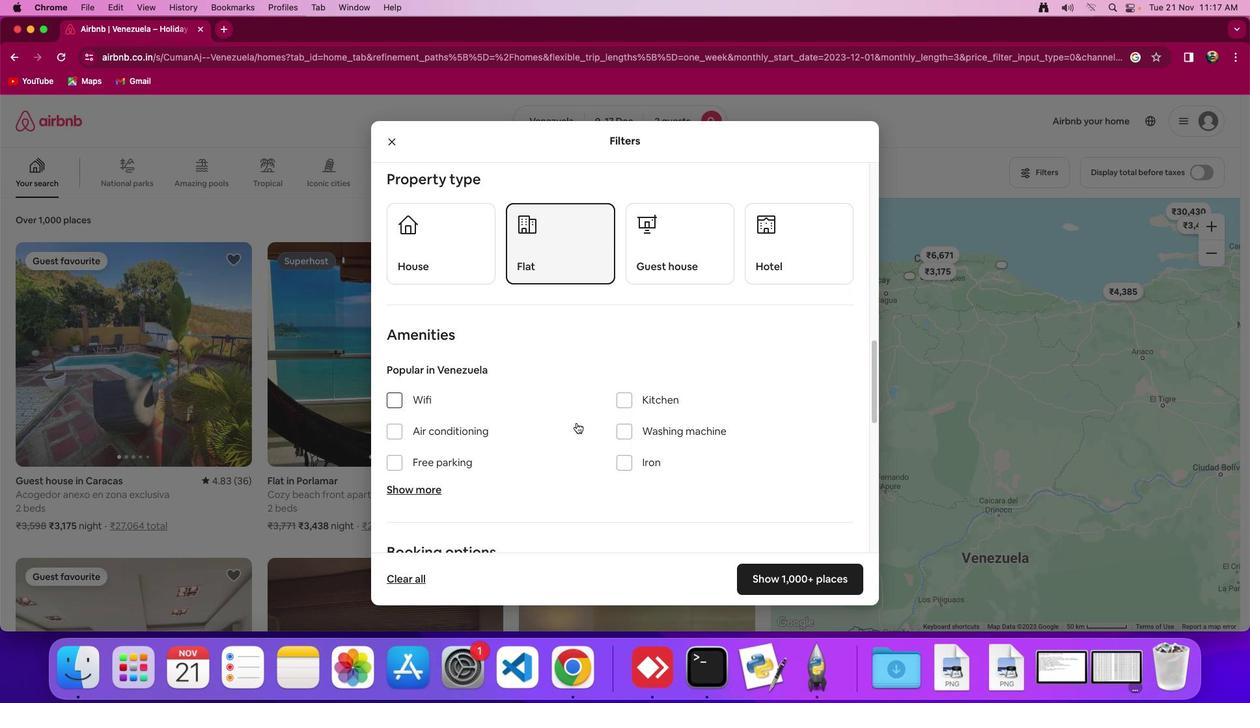 
Action: Mouse scrolled (573, 419) with delta (-3, -3)
Screenshot: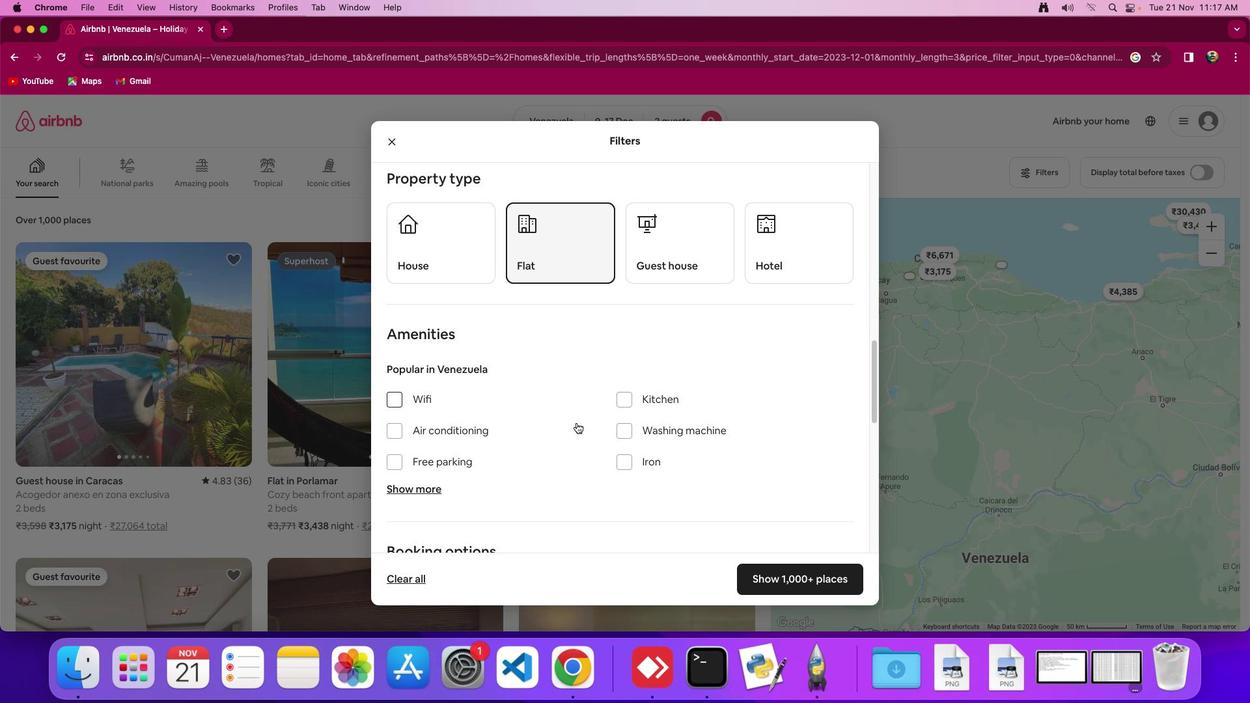 
Action: Mouse scrolled (573, 419) with delta (-3, -3)
Screenshot: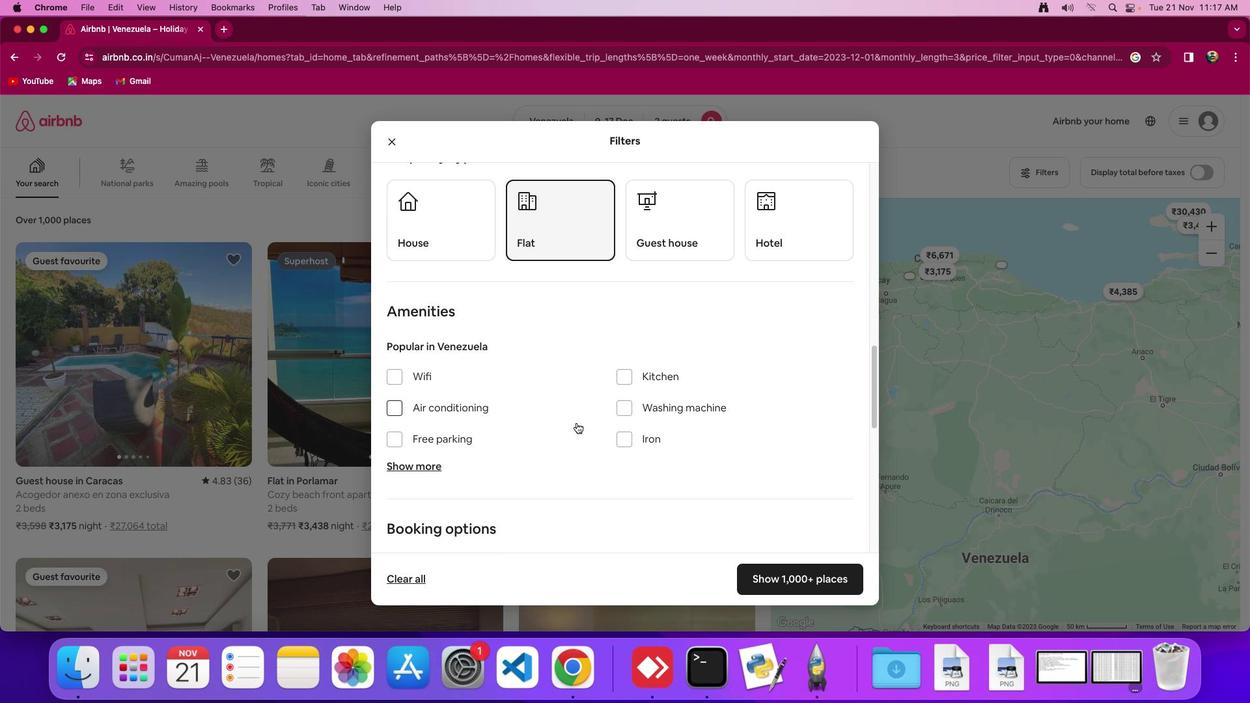 
Action: Mouse scrolled (573, 419) with delta (-3, -3)
Screenshot: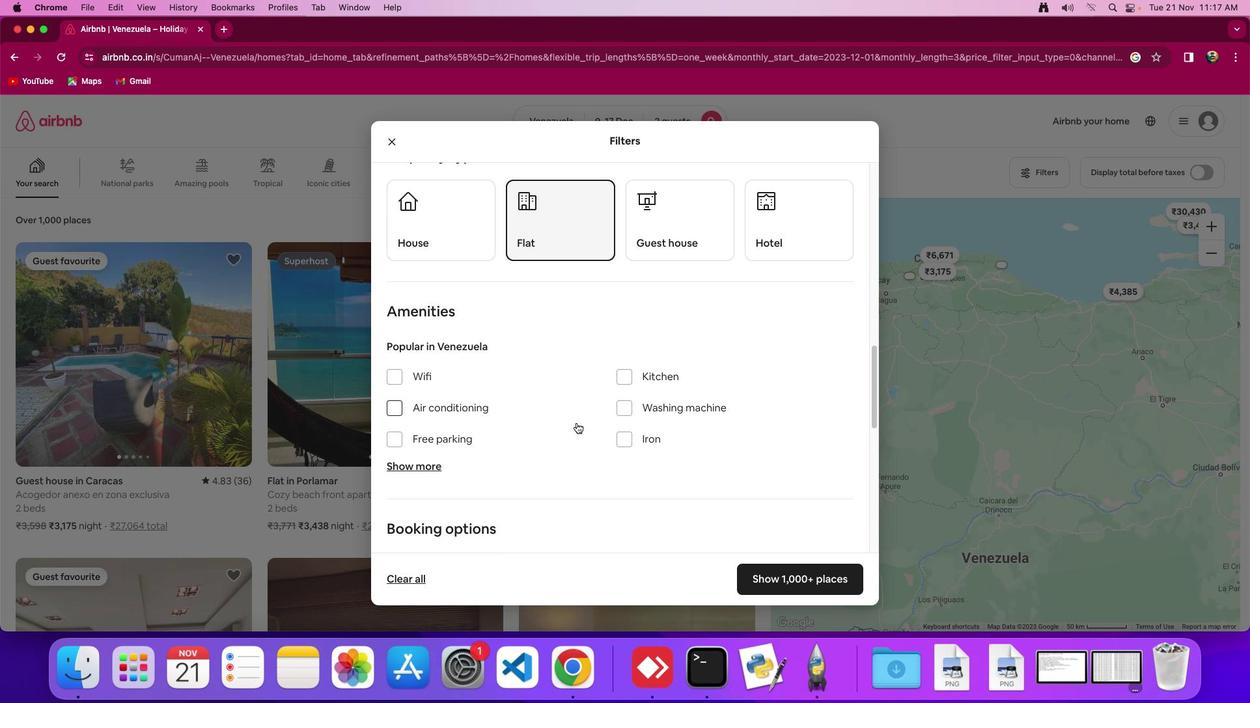 
Action: Mouse scrolled (573, 419) with delta (-3, -3)
Screenshot: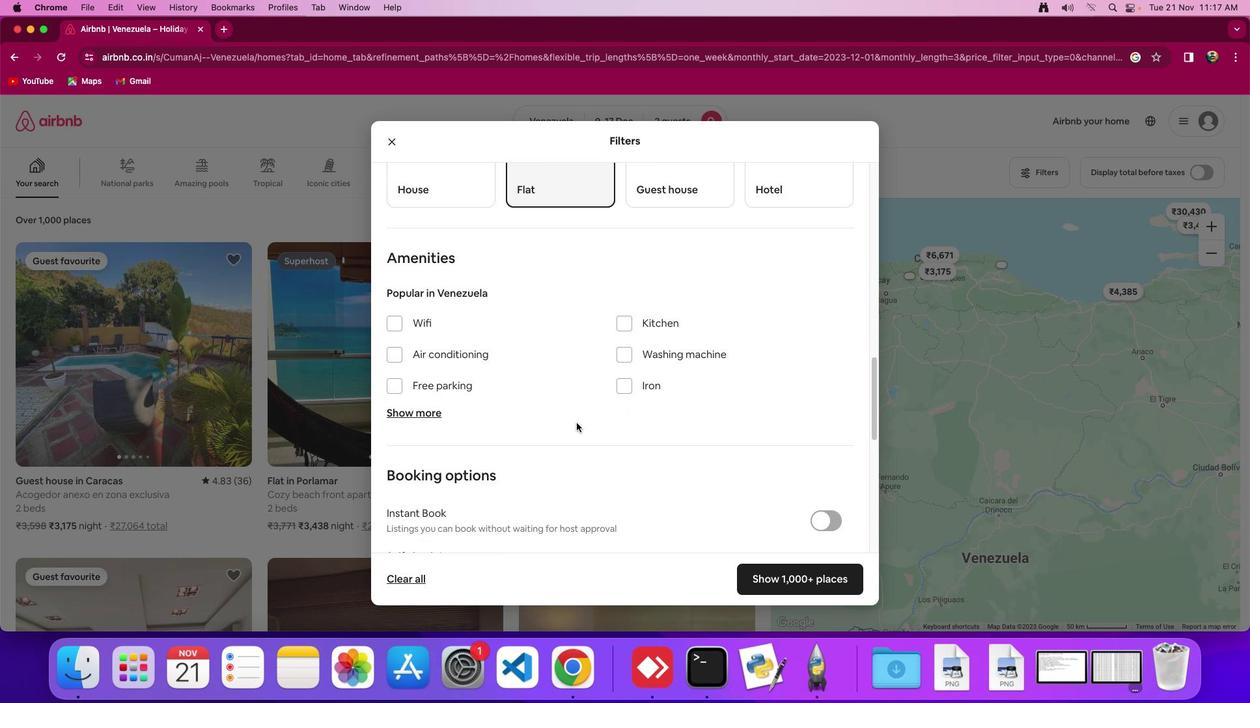 
Action: Mouse scrolled (573, 419) with delta (-3, -3)
Screenshot: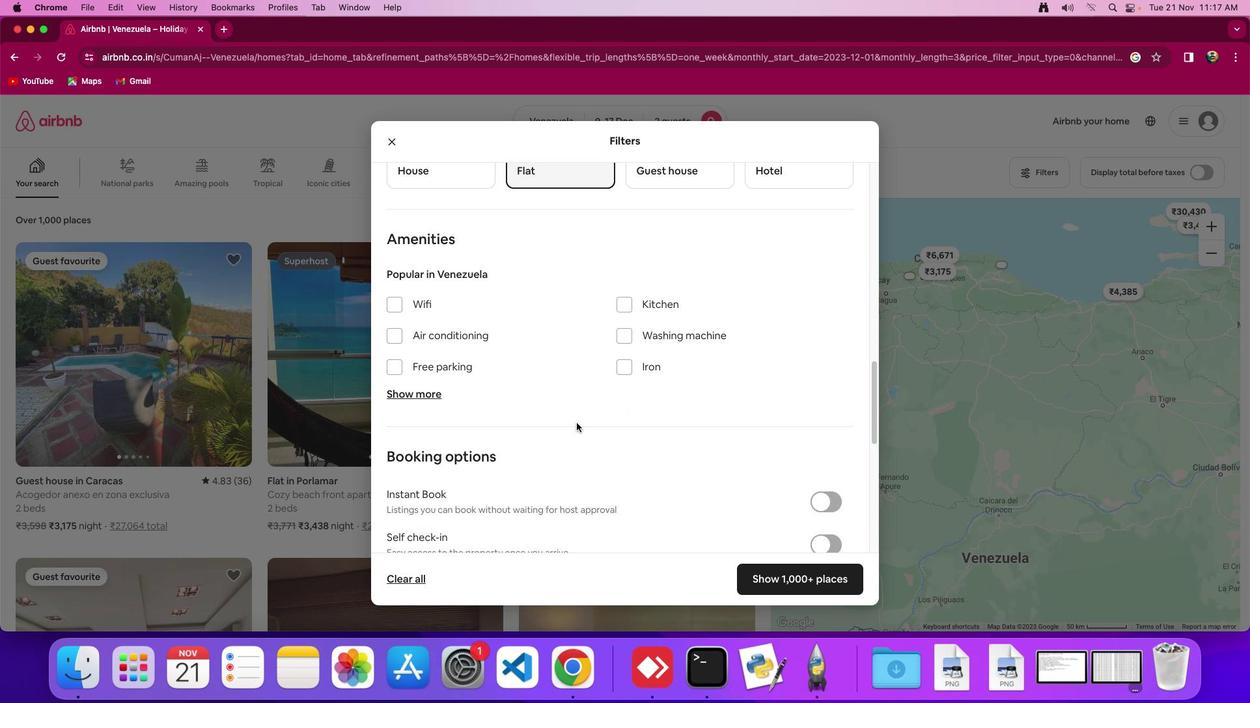 
Action: Mouse scrolled (573, 419) with delta (-3, -4)
Screenshot: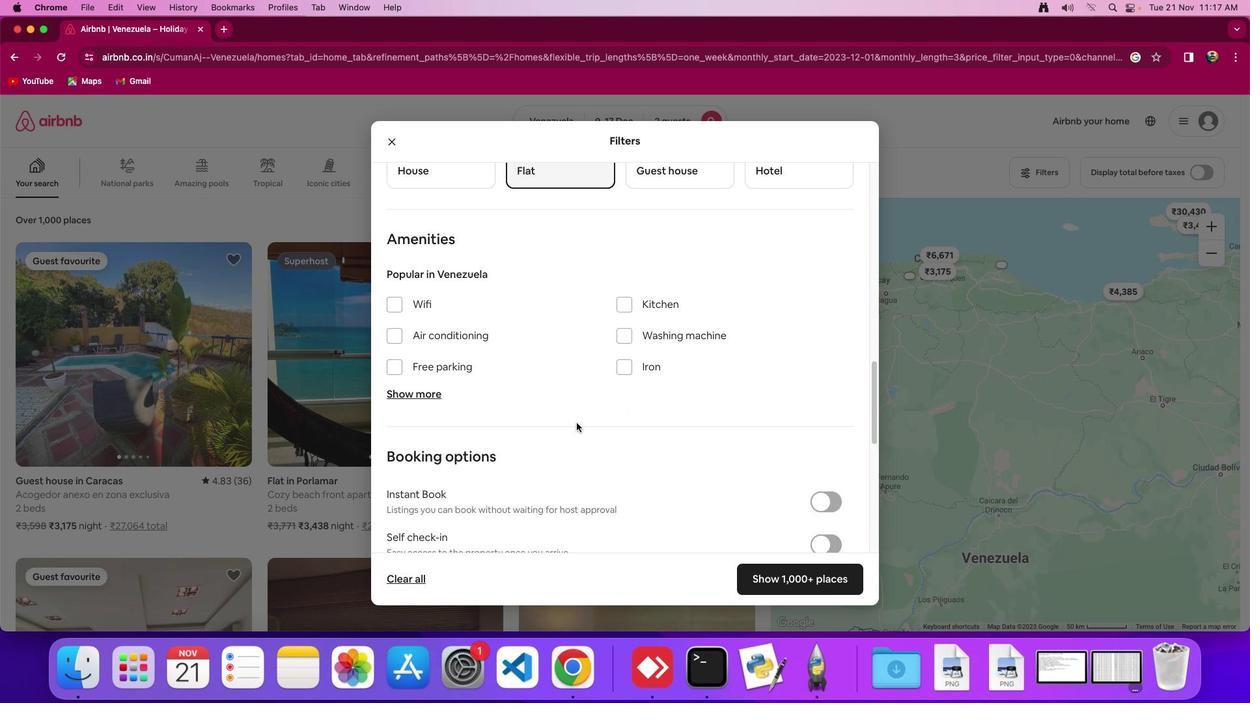 
Action: Mouse scrolled (573, 419) with delta (-3, -3)
Screenshot: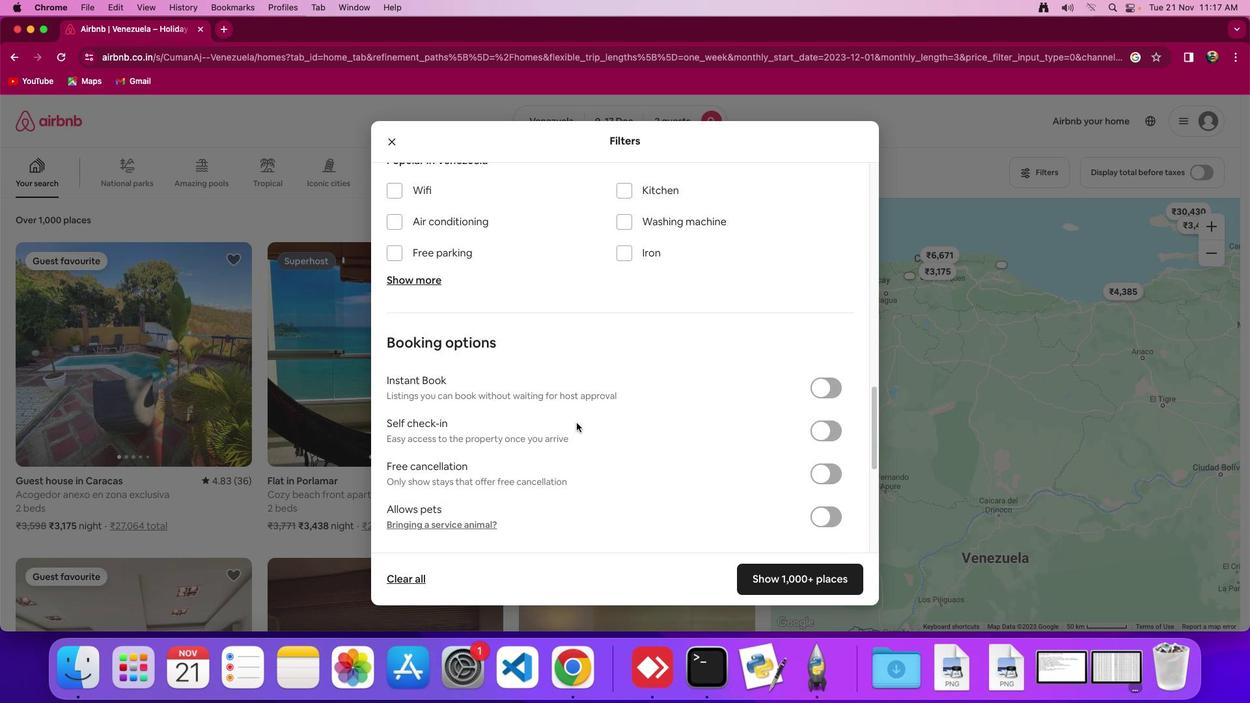
Action: Mouse scrolled (573, 419) with delta (-3, -3)
Screenshot: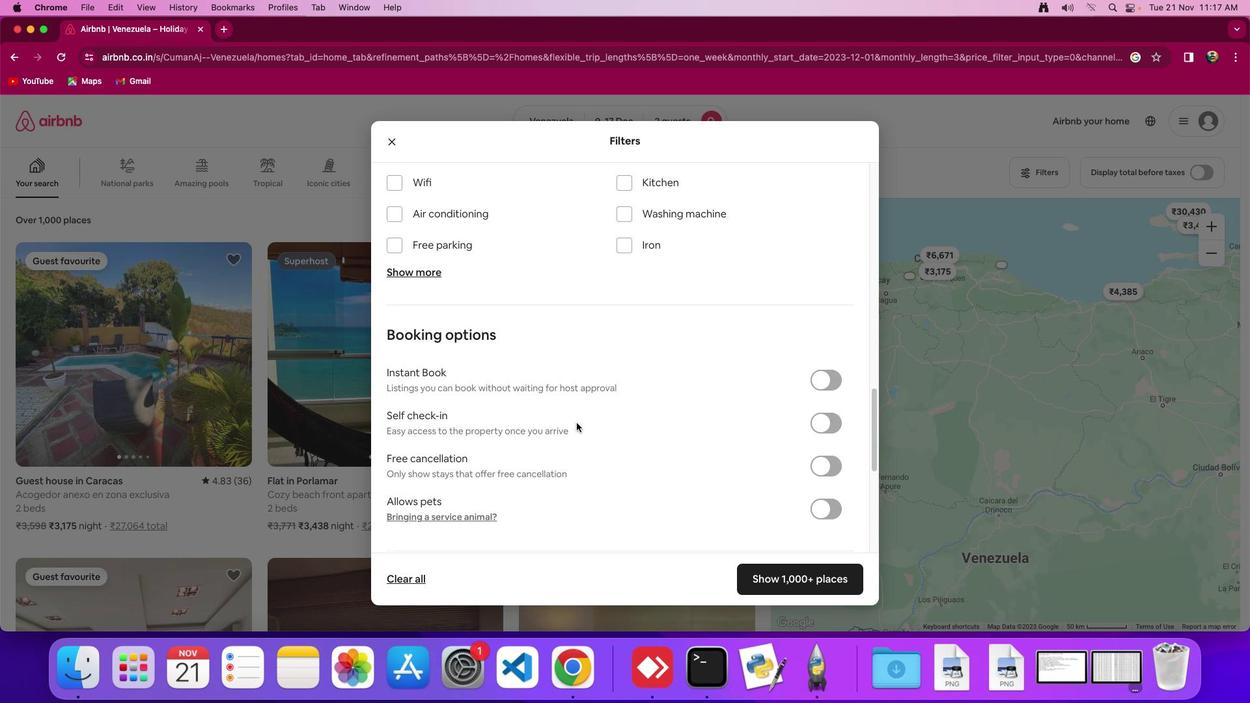 
Action: Mouse scrolled (573, 419) with delta (-3, -5)
Screenshot: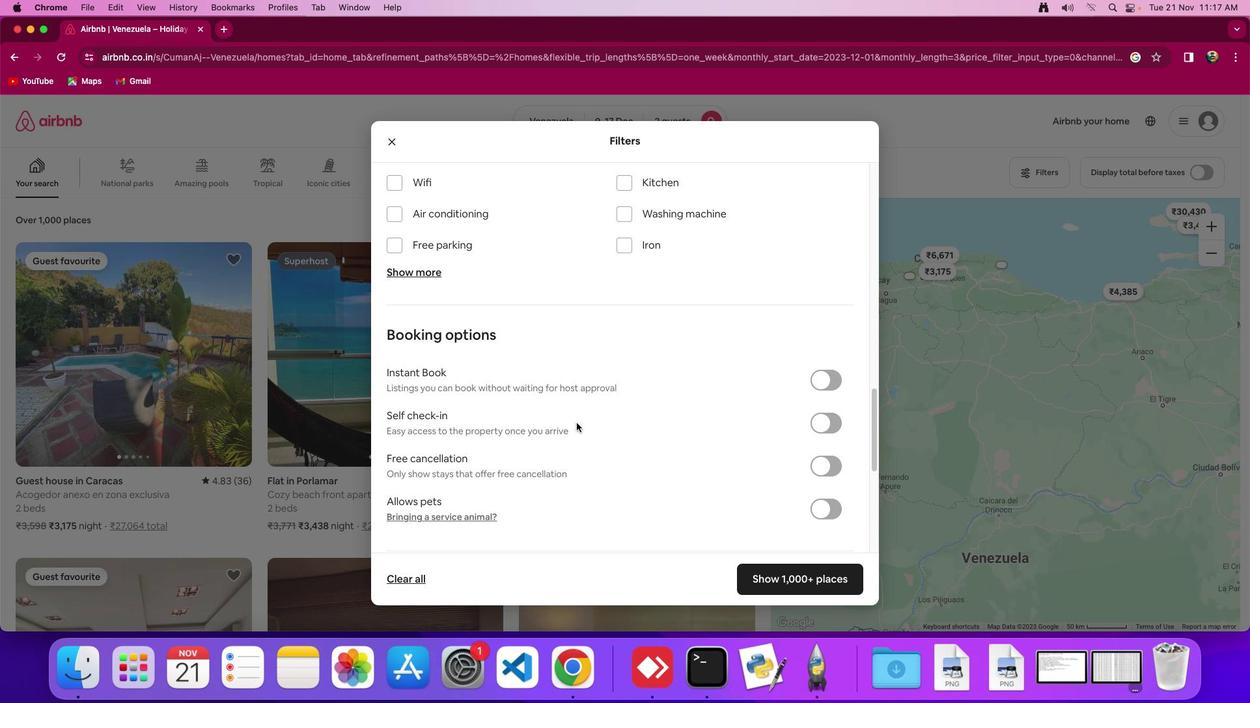 
Action: Mouse moved to (406, 242)
Screenshot: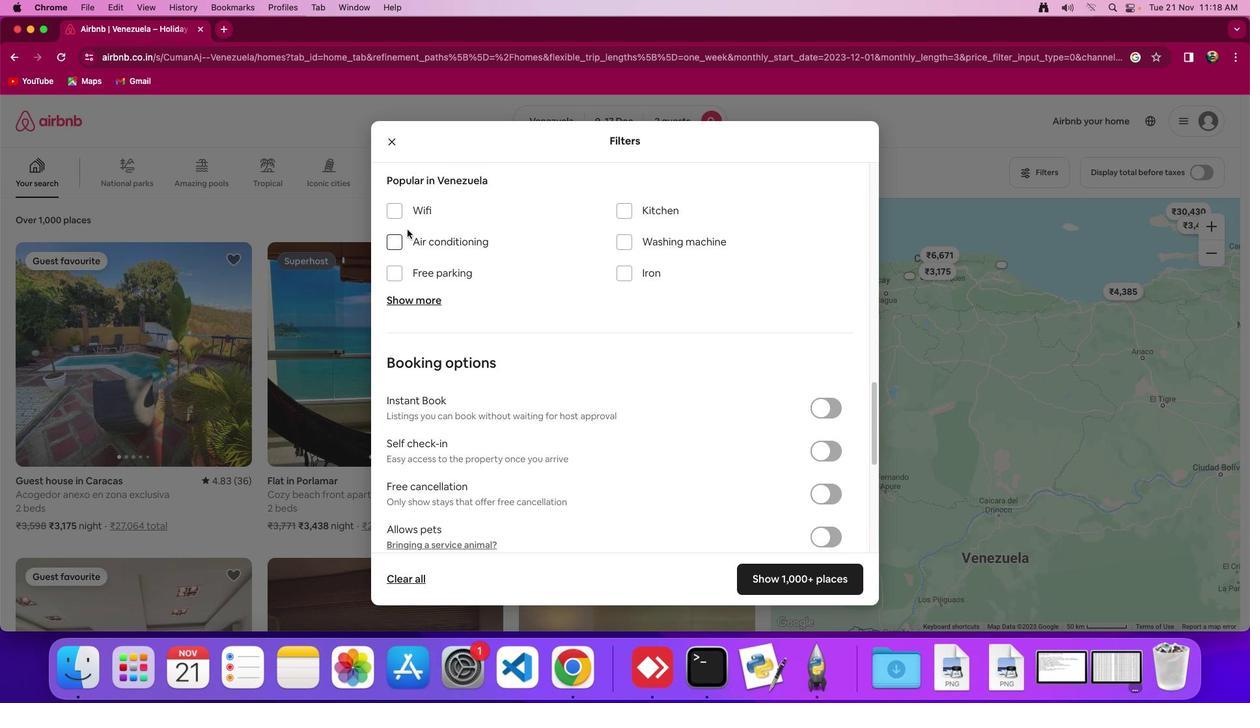 
Action: Mouse scrolled (406, 242) with delta (-3, -2)
Screenshot: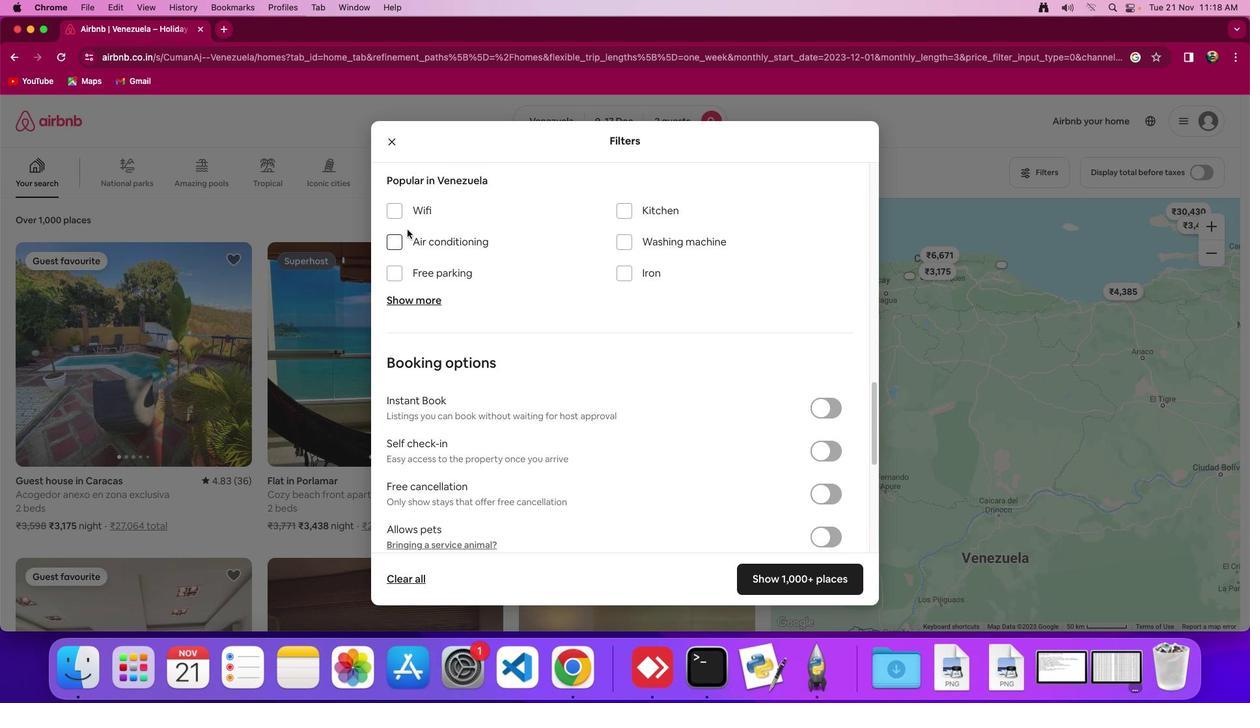 
Action: Mouse moved to (406, 243)
Screenshot: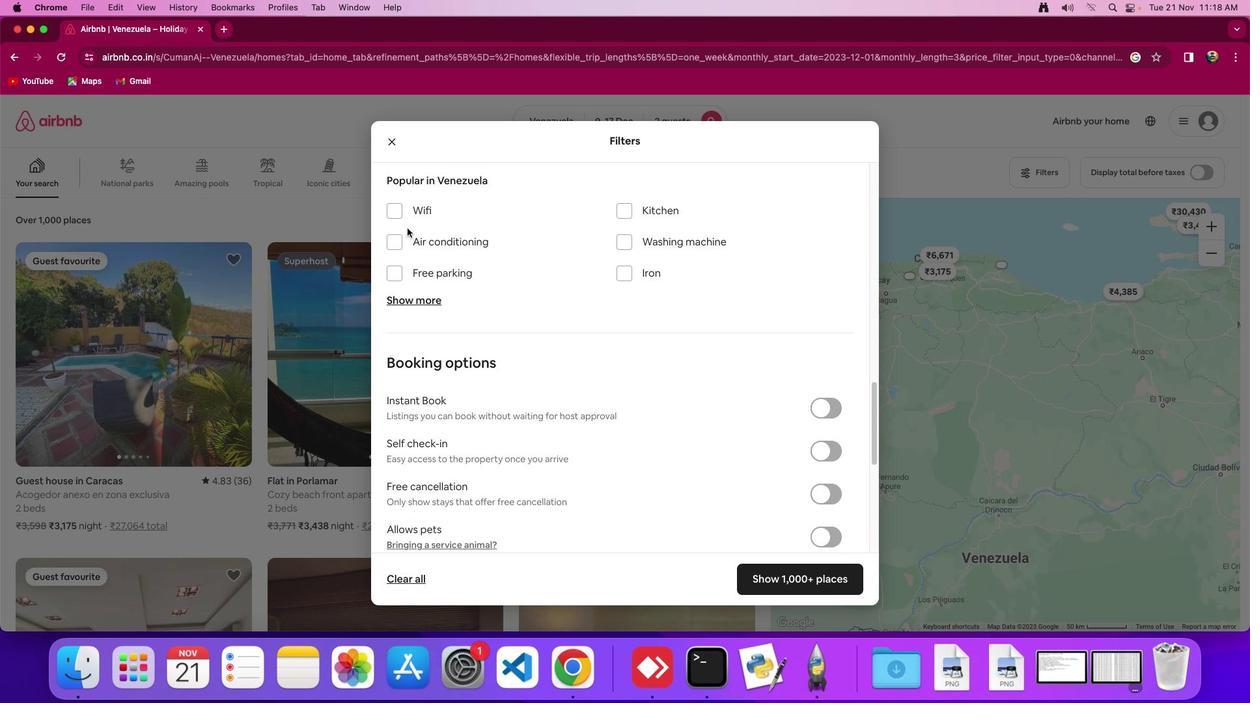 
Action: Mouse scrolled (406, 243) with delta (-3, -2)
Screenshot: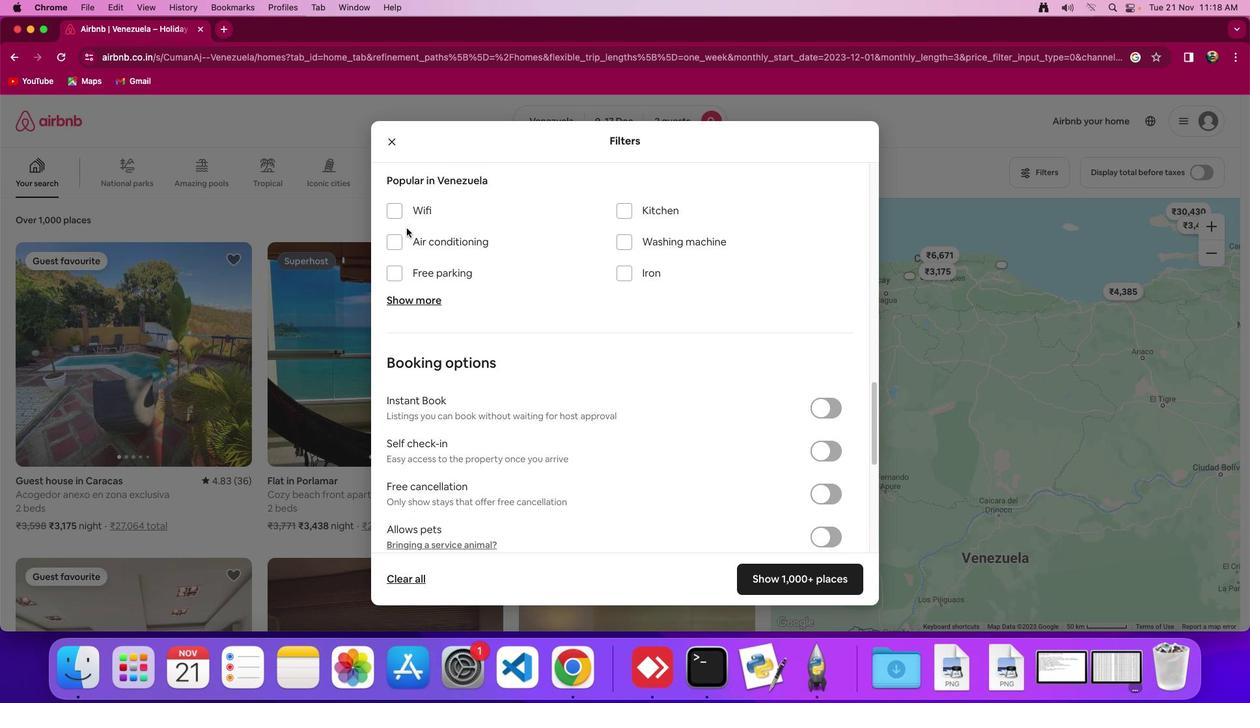 
Action: Mouse moved to (395, 207)
Screenshot: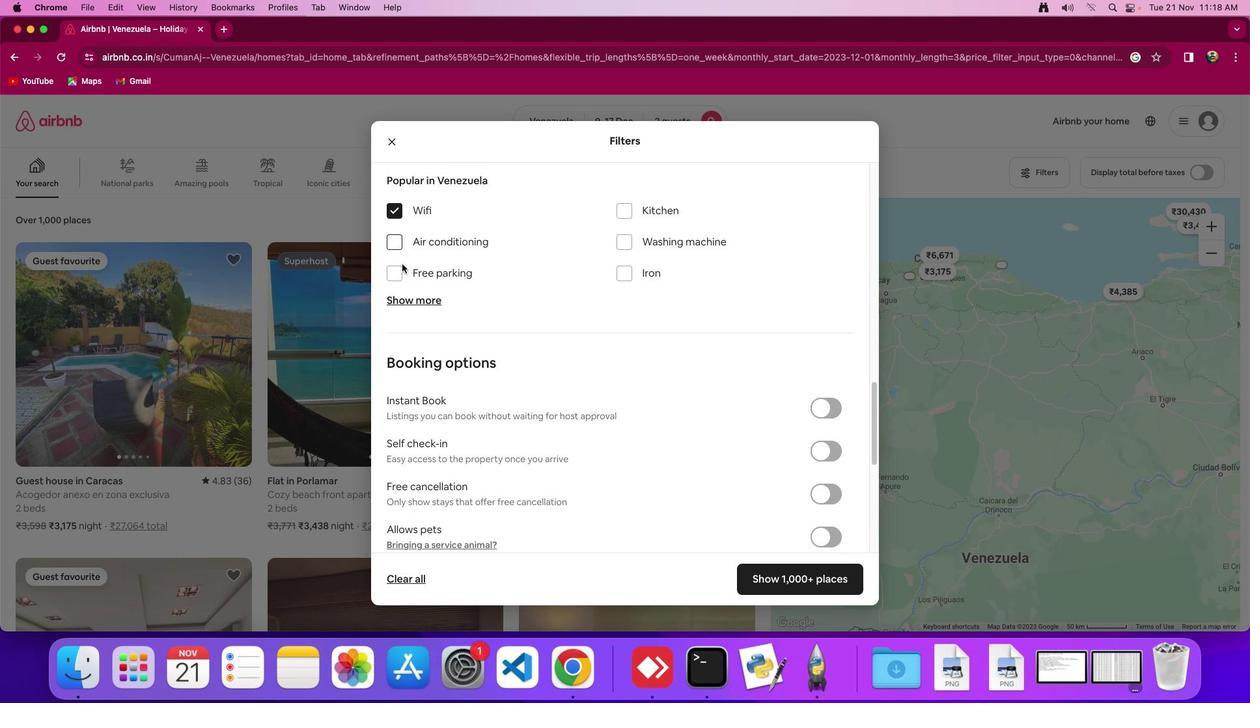 
Action: Mouse pressed left at (395, 207)
Screenshot: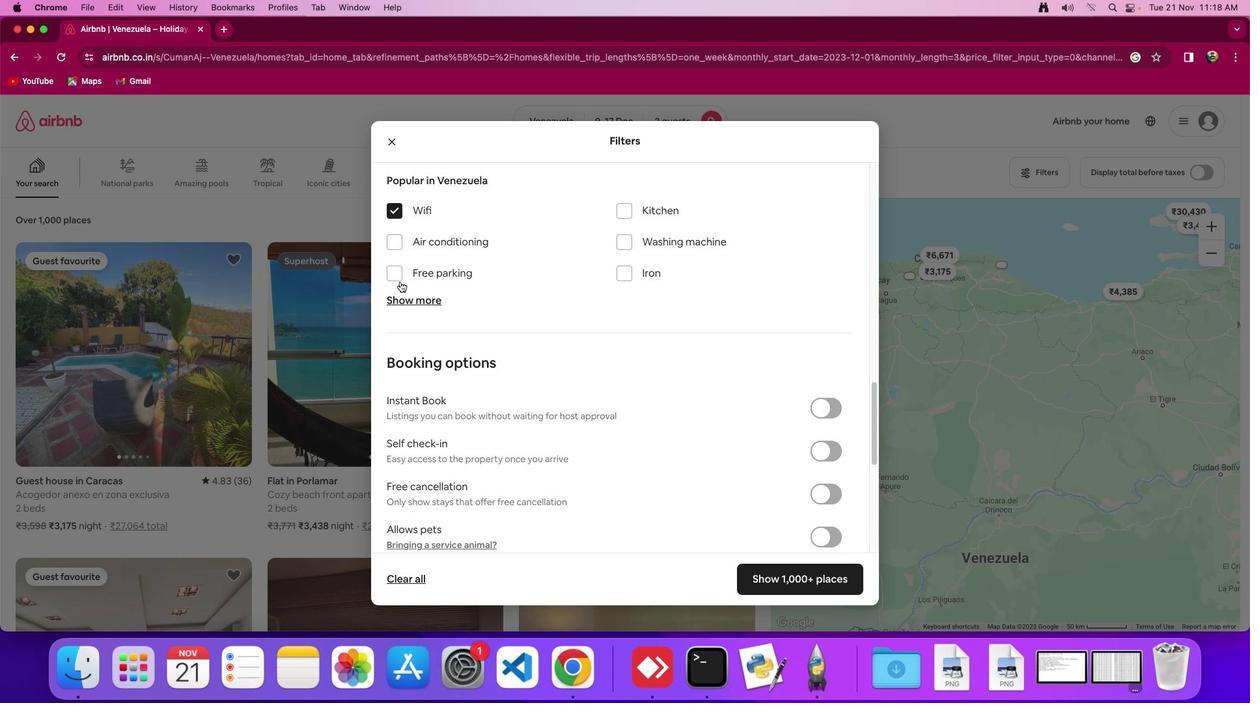 
Action: Mouse moved to (414, 295)
Screenshot: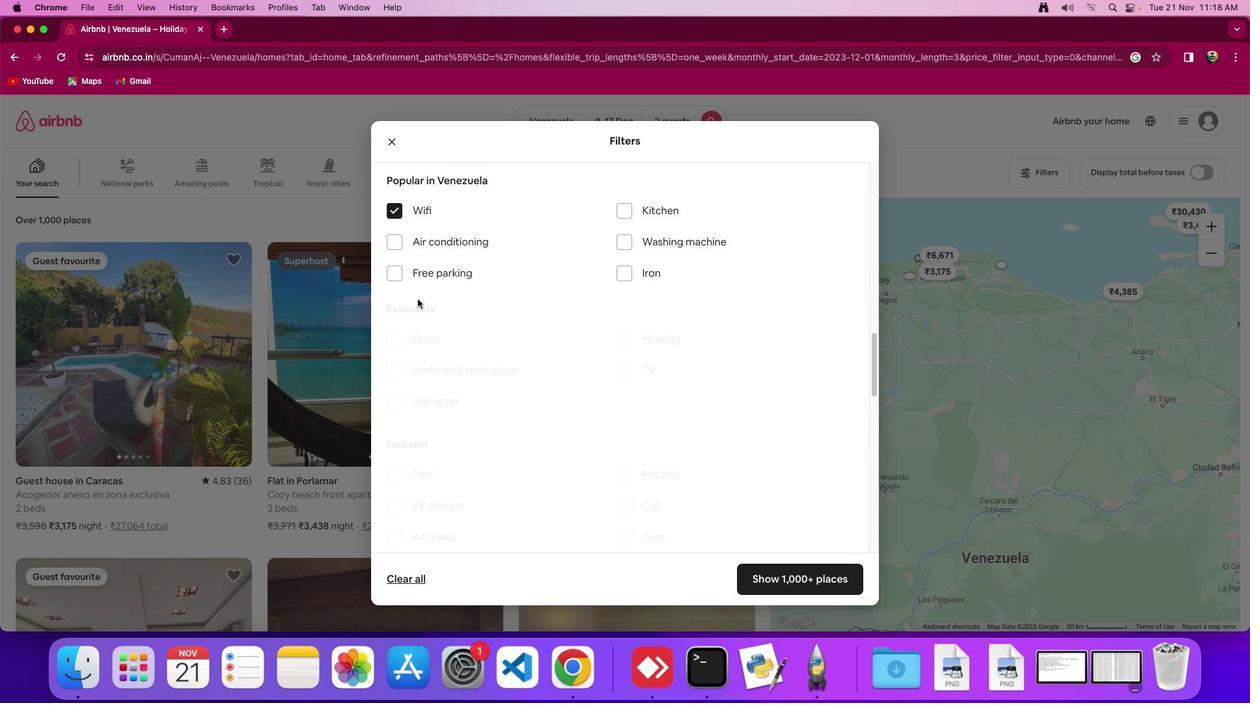 
Action: Mouse pressed left at (414, 295)
Screenshot: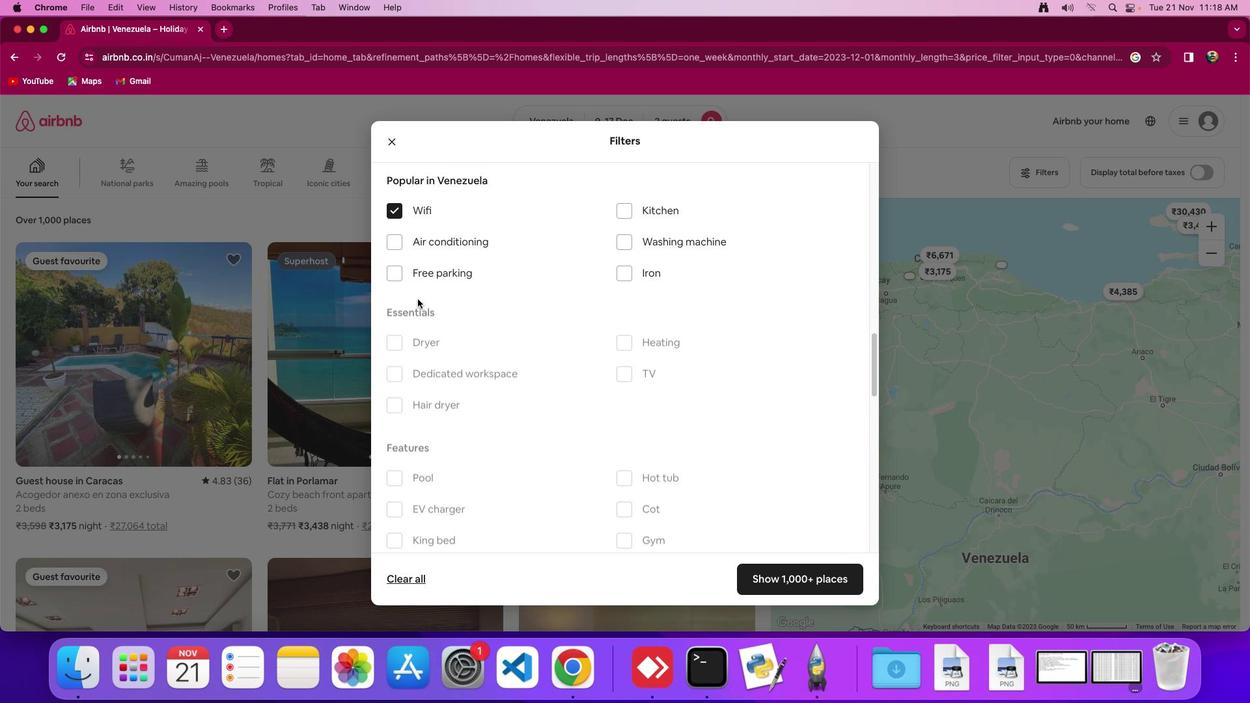 
Action: Mouse moved to (588, 304)
Screenshot: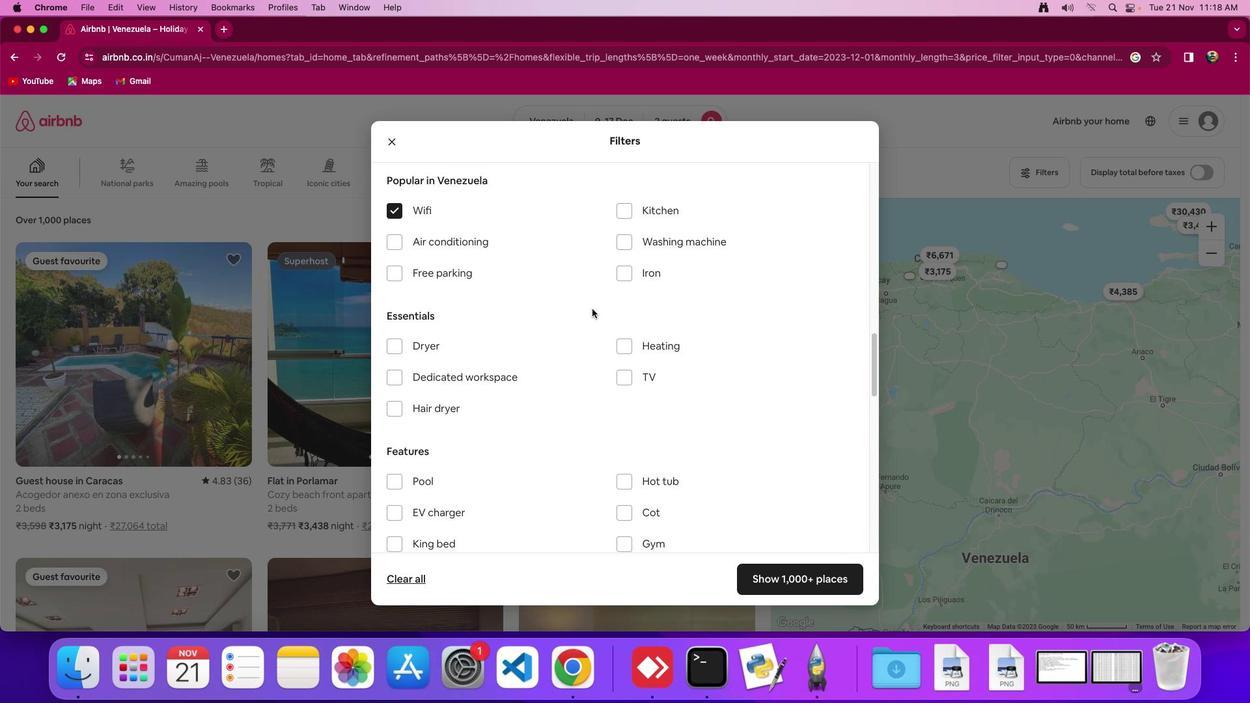 
Action: Mouse scrolled (588, 304) with delta (-3, -3)
Screenshot: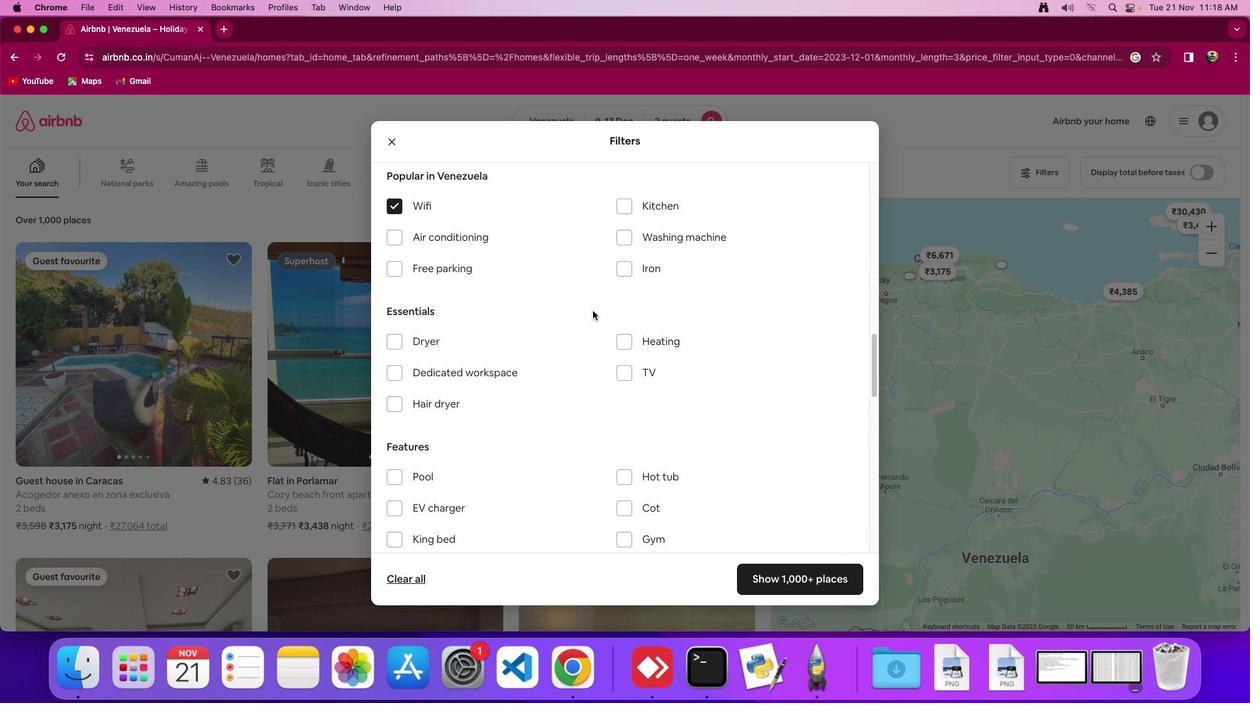 
Action: Mouse scrolled (588, 304) with delta (-3, -3)
Screenshot: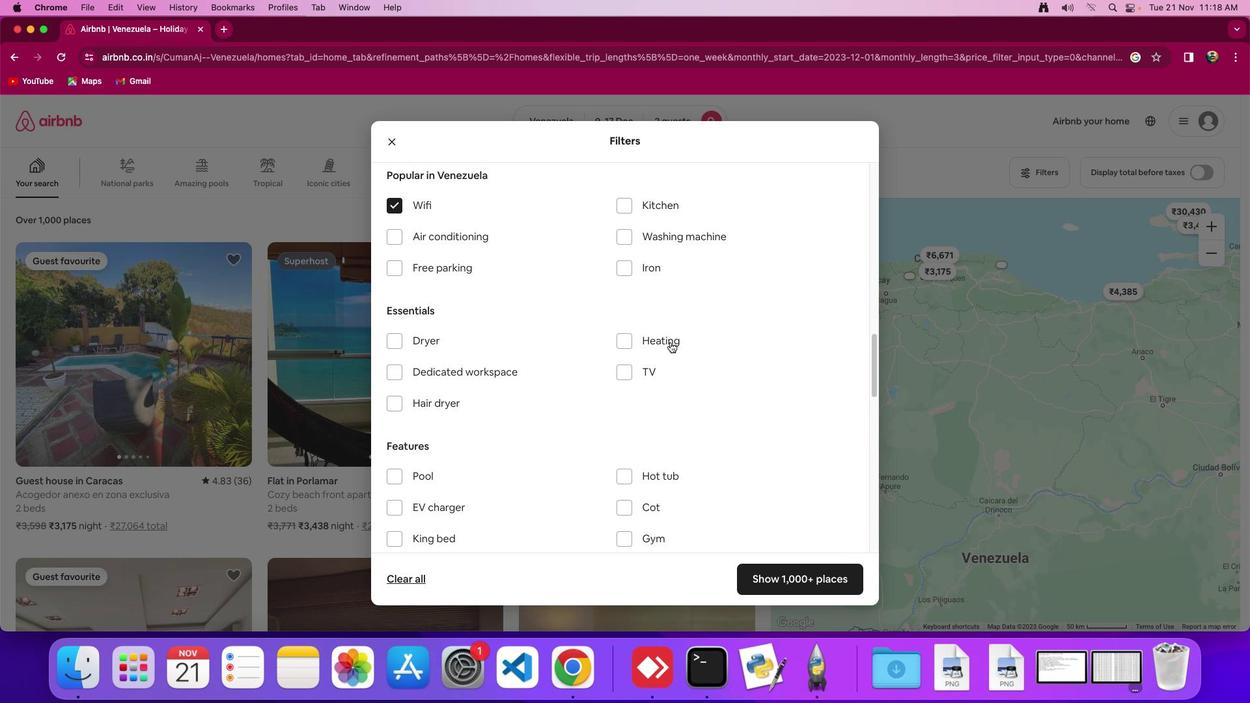 
Action: Mouse moved to (785, 575)
Screenshot: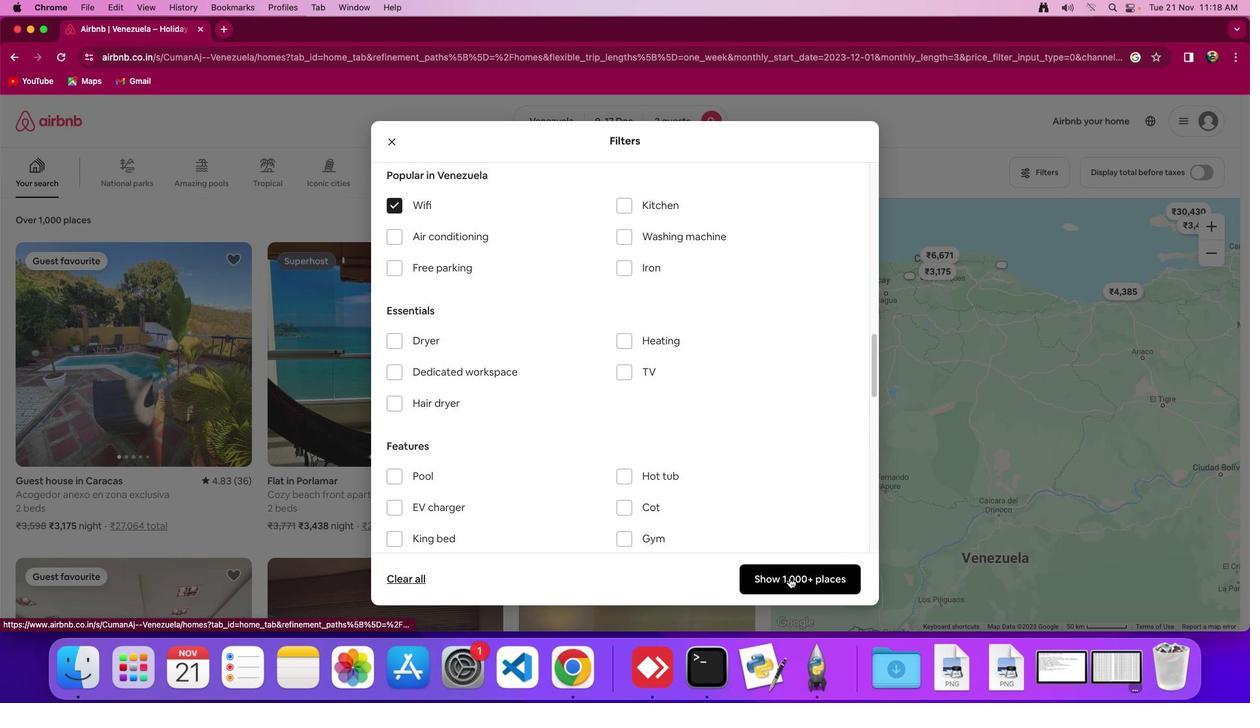 
Action: Mouse pressed left at (785, 575)
Screenshot: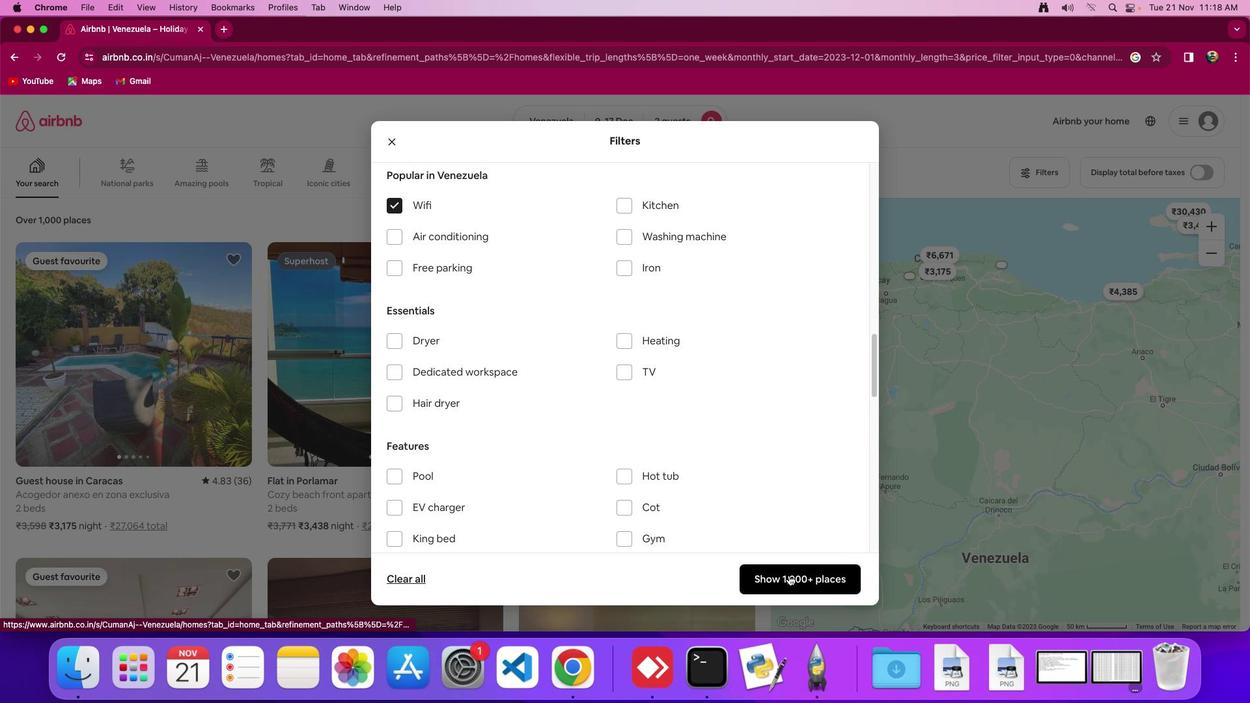 
Action: Mouse moved to (629, 459)
Screenshot: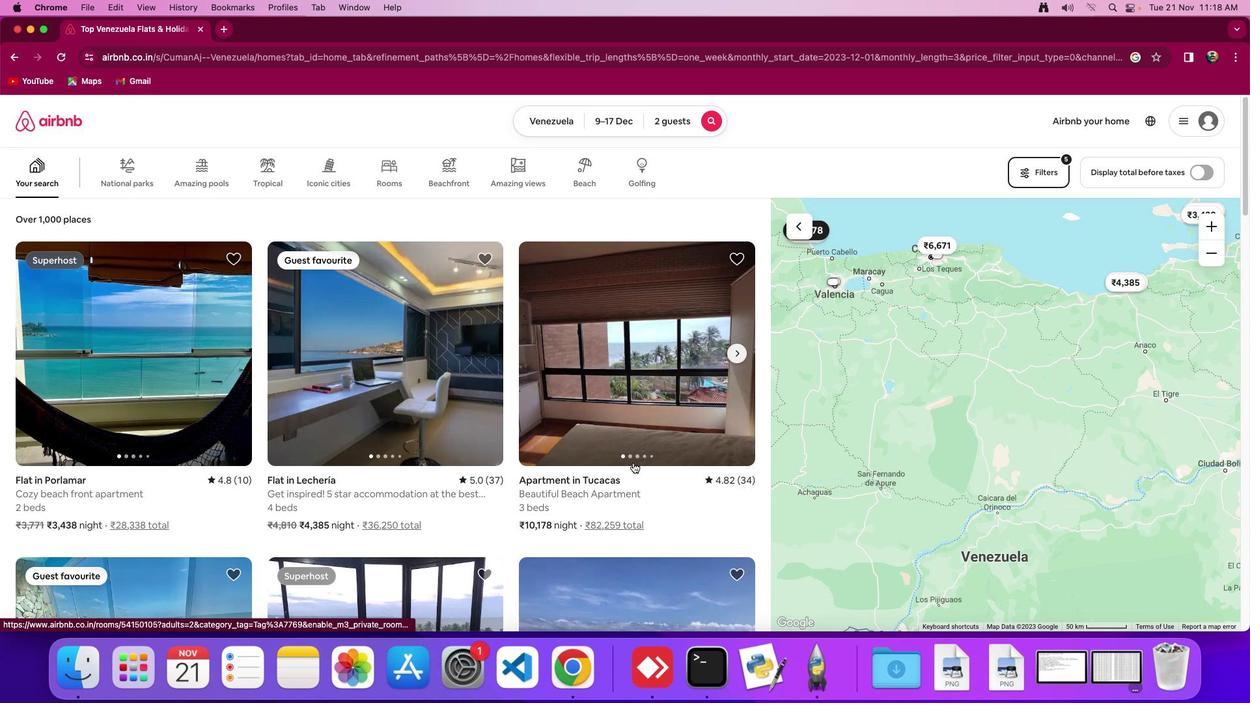 
Action: Mouse scrolled (629, 459) with delta (-3, -3)
Screenshot: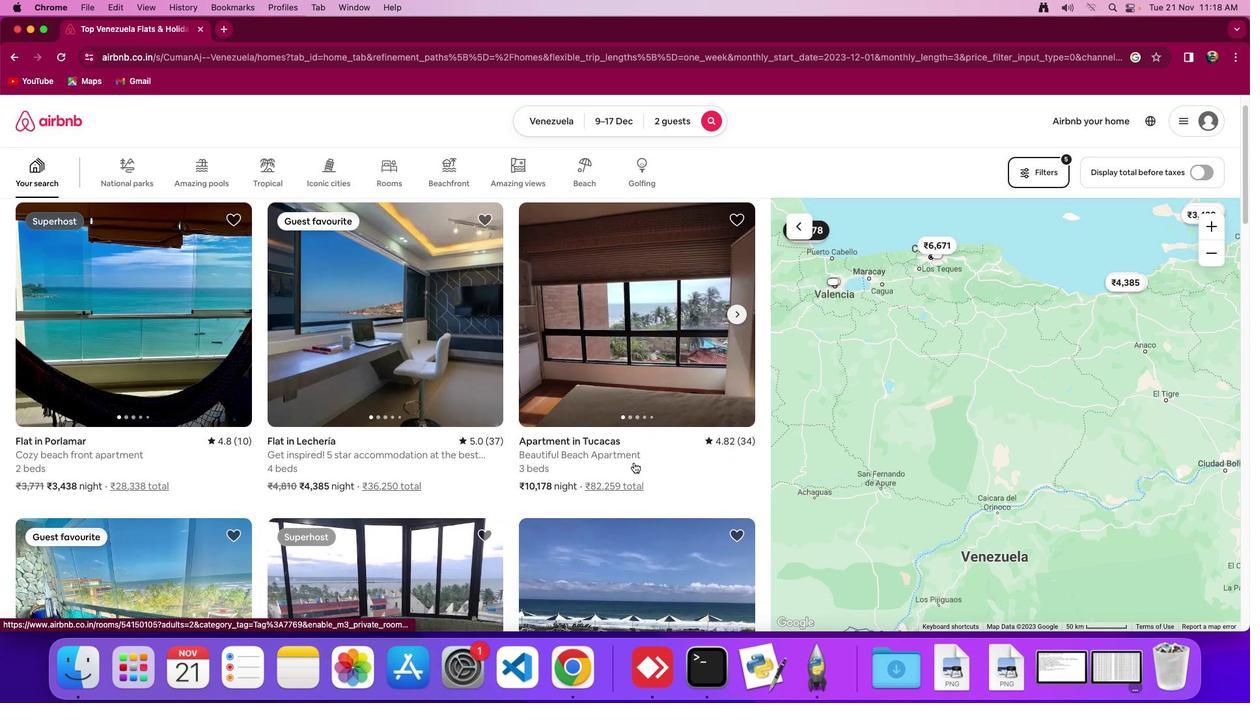
Action: Mouse scrolled (629, 459) with delta (-3, -3)
Screenshot: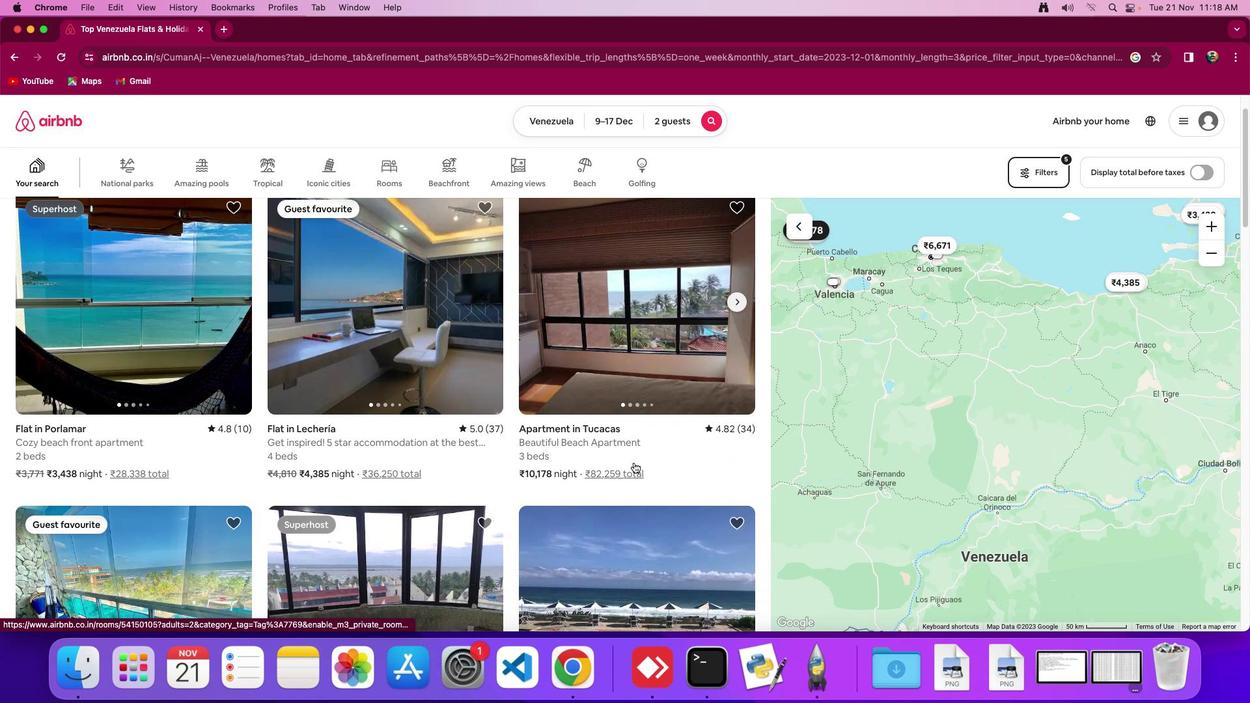 
Action: Mouse scrolled (629, 459) with delta (-3, -3)
Screenshot: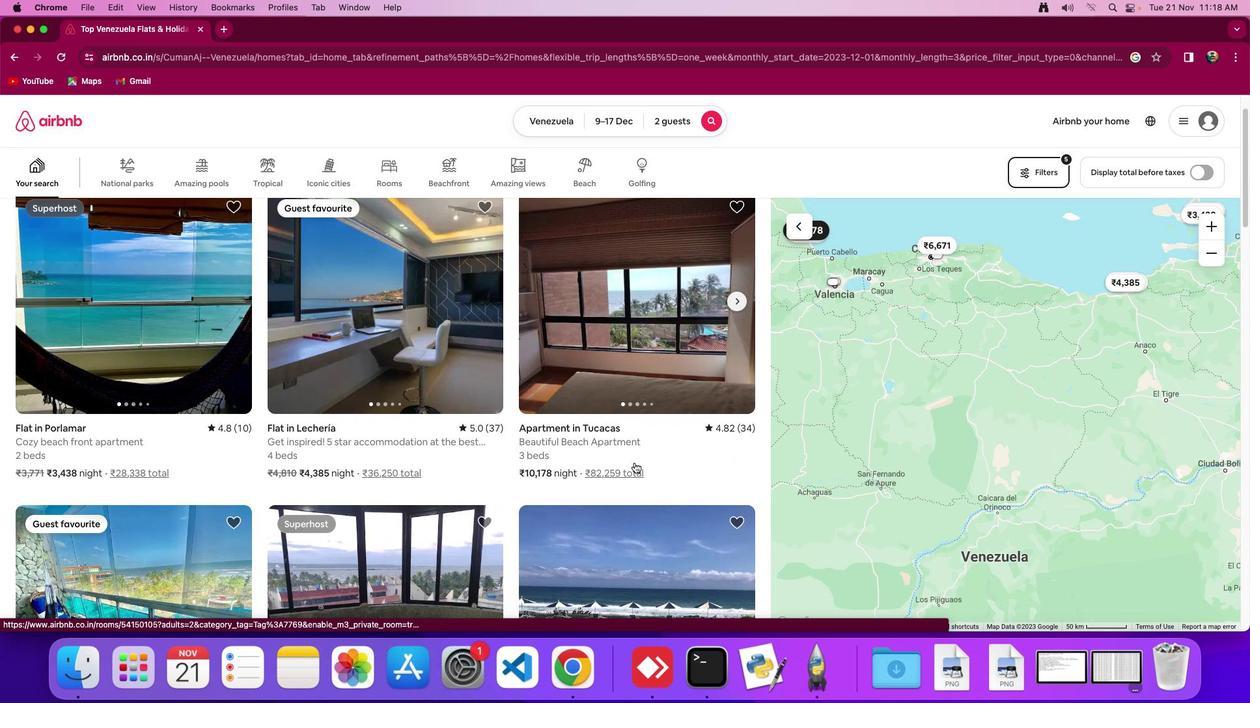 
Action: Mouse moved to (630, 458)
Screenshot: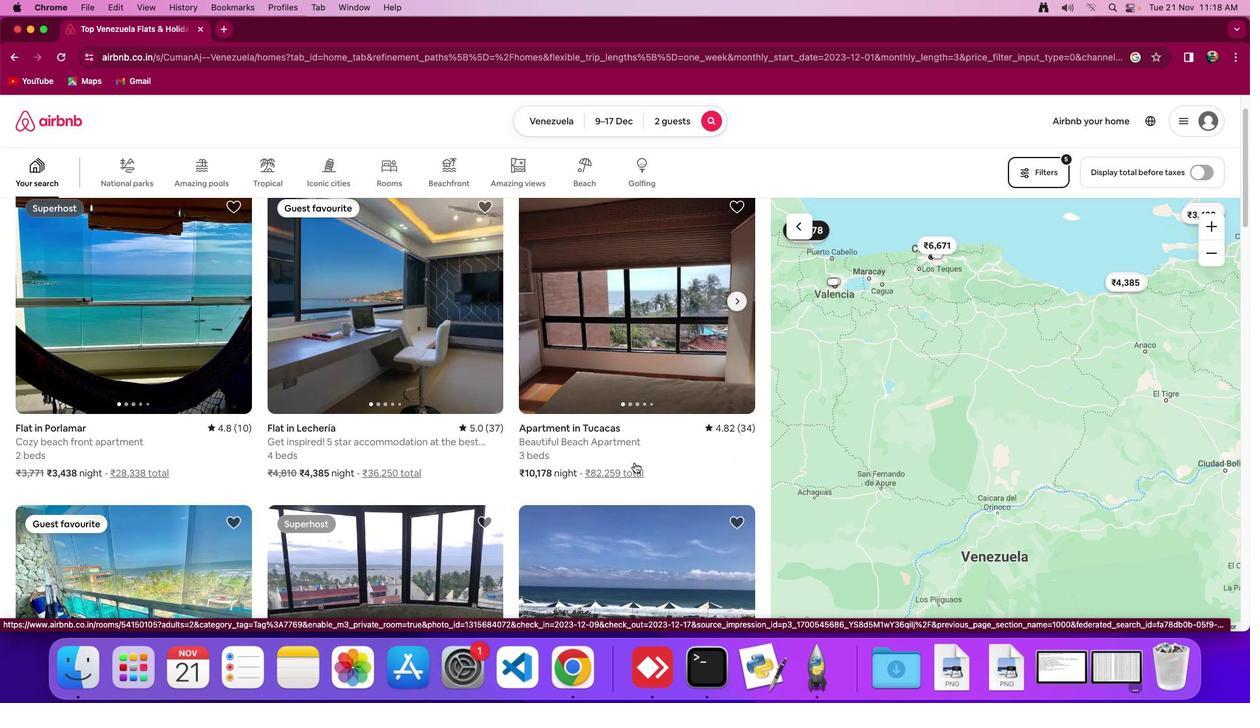 
Action: Mouse scrolled (630, 458) with delta (-3, -3)
Screenshot: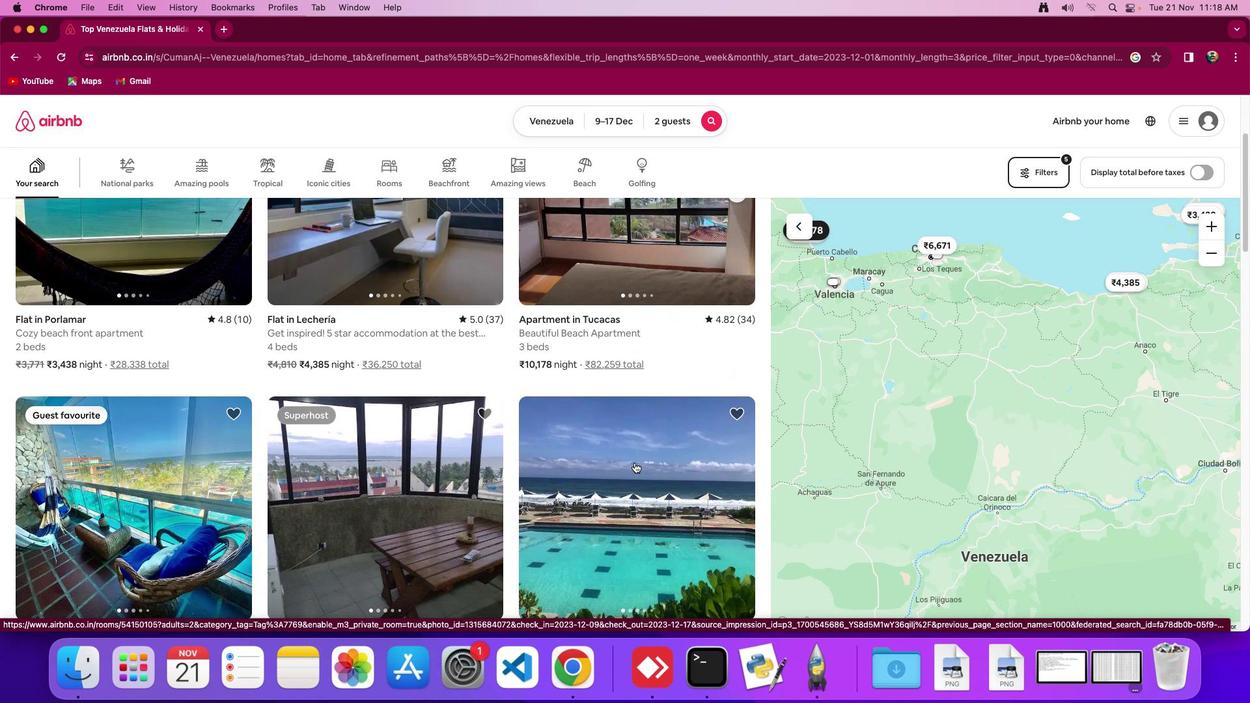 
Action: Mouse scrolled (630, 458) with delta (-3, -3)
Screenshot: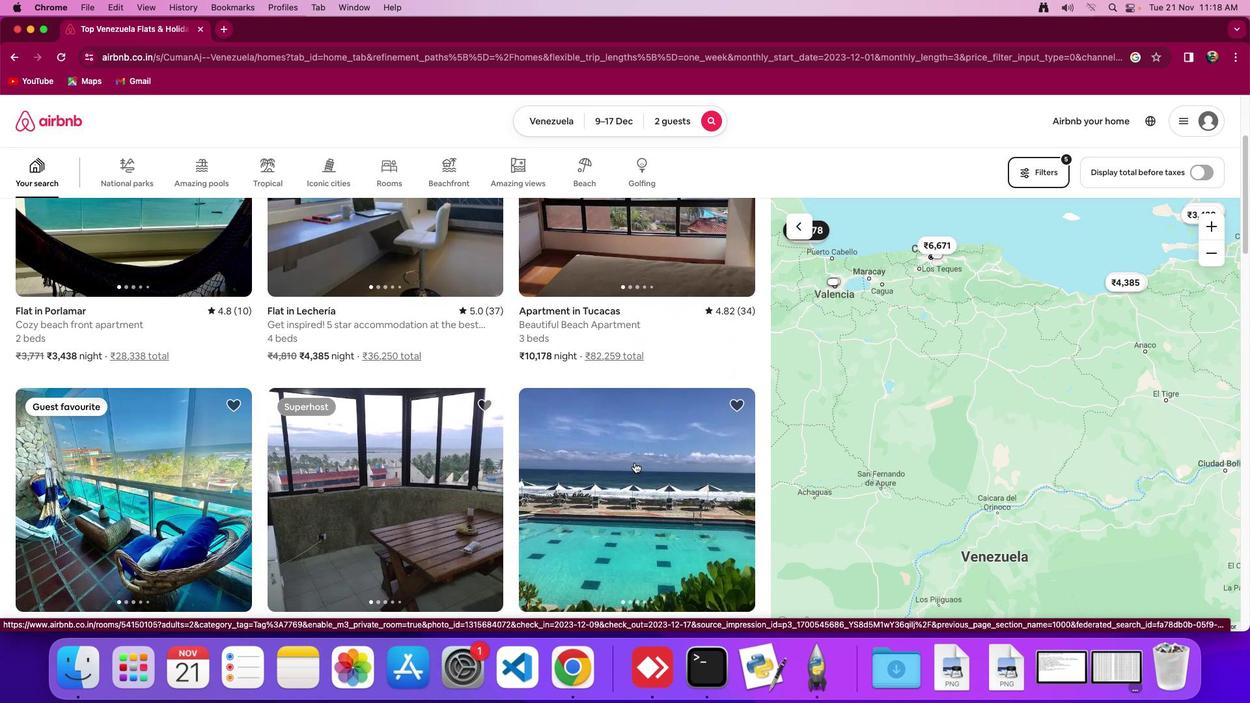 
Action: Mouse scrolled (630, 458) with delta (-3, -5)
Screenshot: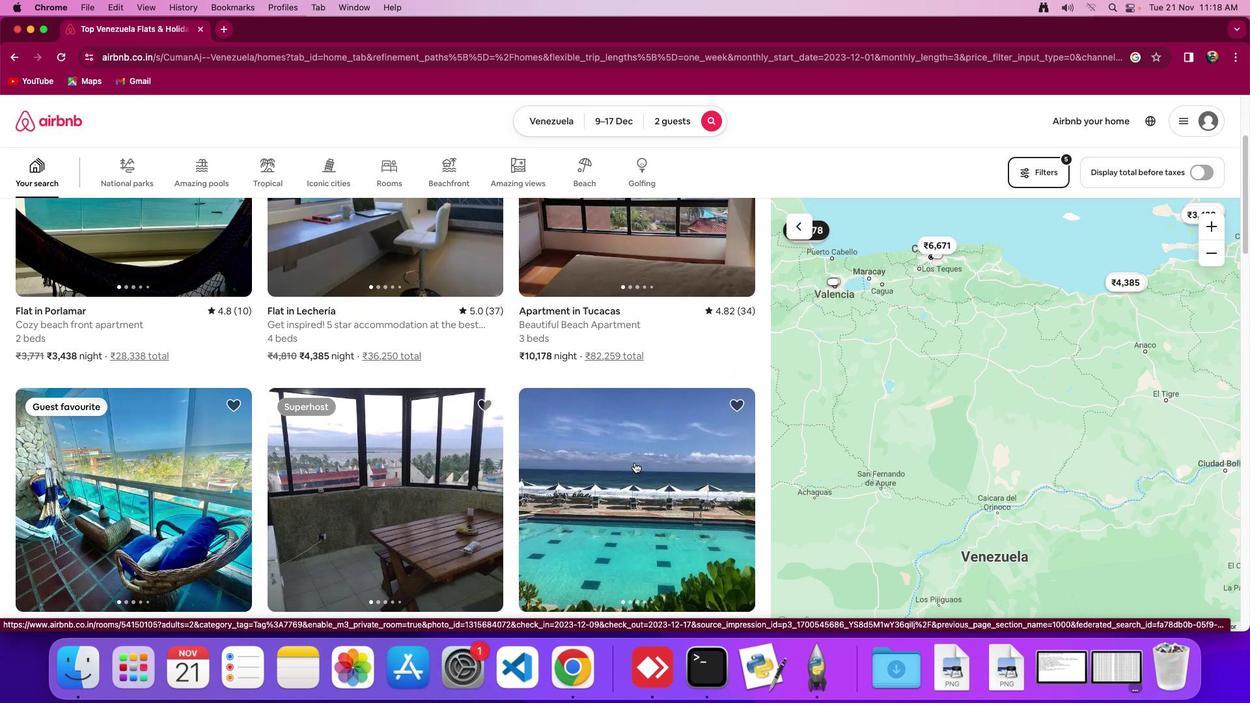 
Action: Mouse scrolled (630, 458) with delta (-3, -3)
Screenshot: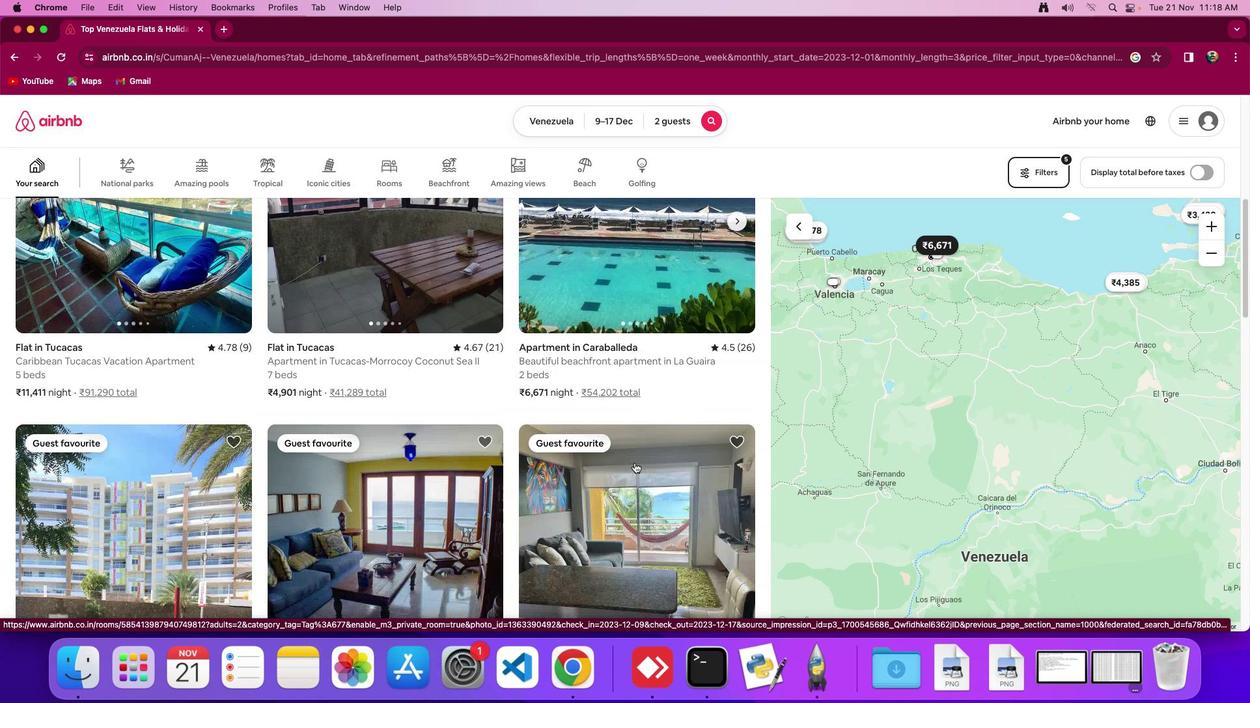 
Action: Mouse scrolled (630, 458) with delta (-3, -3)
Screenshot: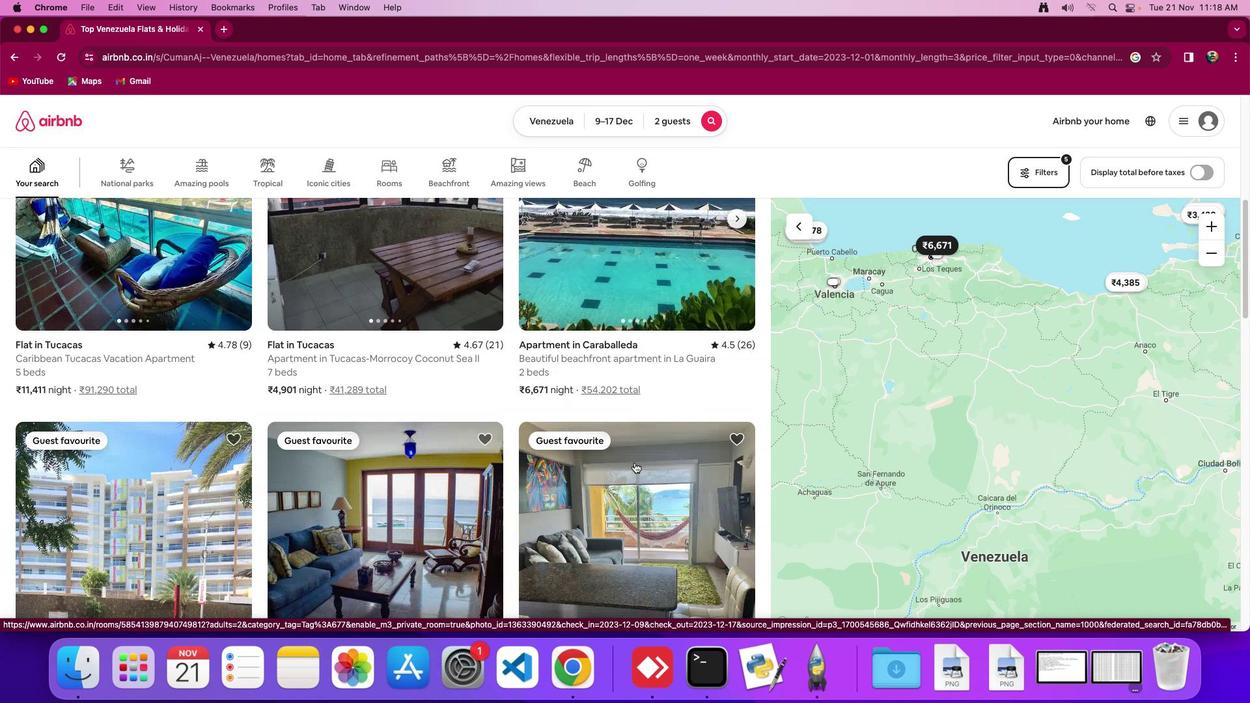 
Action: Mouse scrolled (630, 458) with delta (-3, -5)
Screenshot: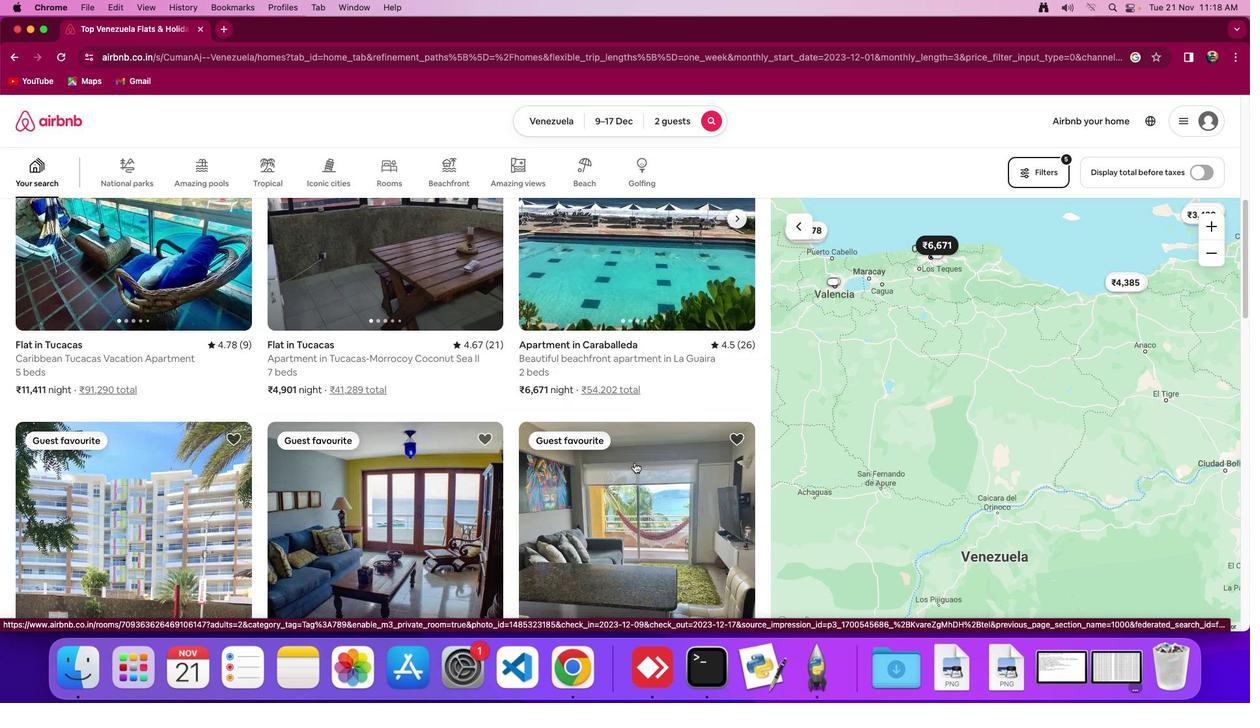 
Action: Mouse scrolled (630, 458) with delta (-3, -6)
Screenshot: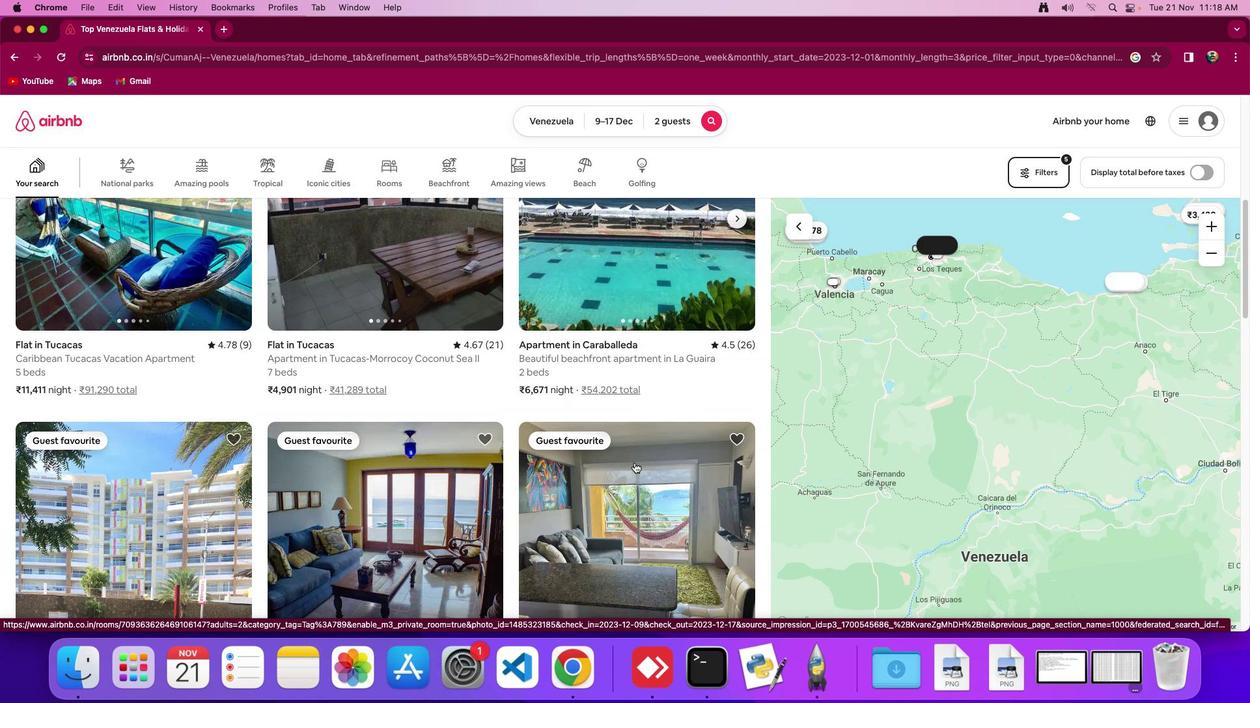 
Action: Mouse scrolled (630, 458) with delta (-3, -3)
Screenshot: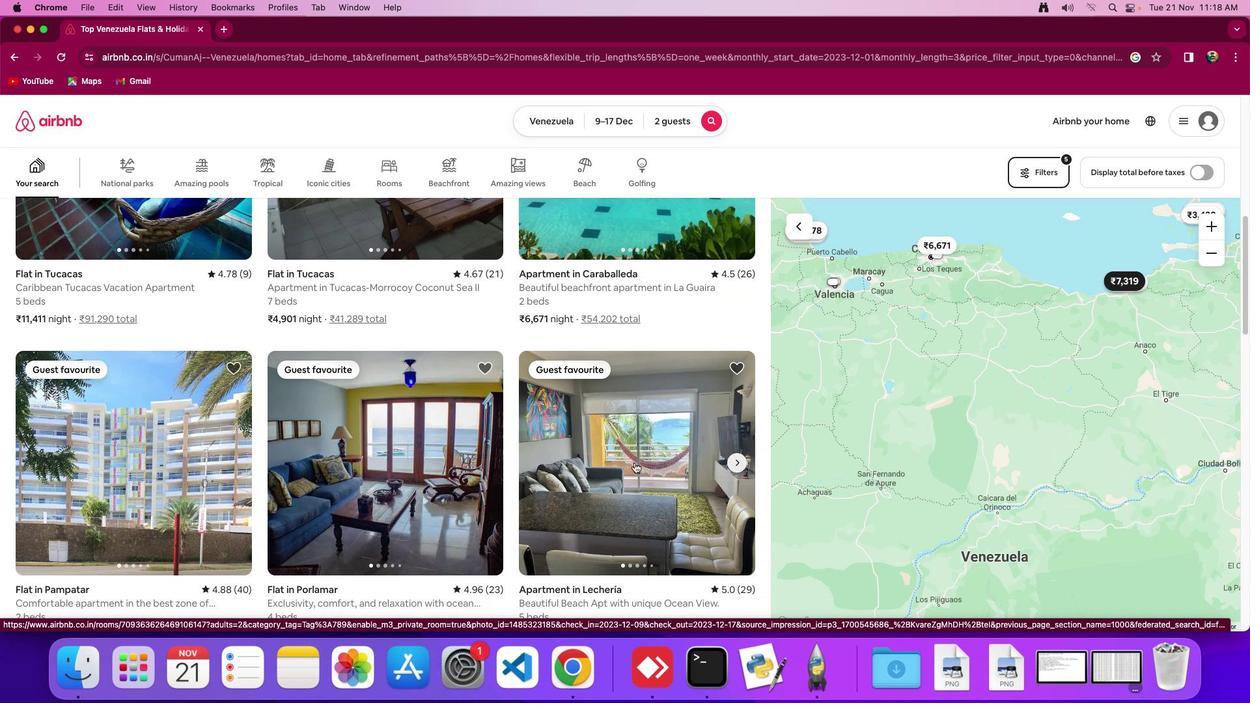 
Action: Mouse scrolled (630, 458) with delta (-3, -3)
Screenshot: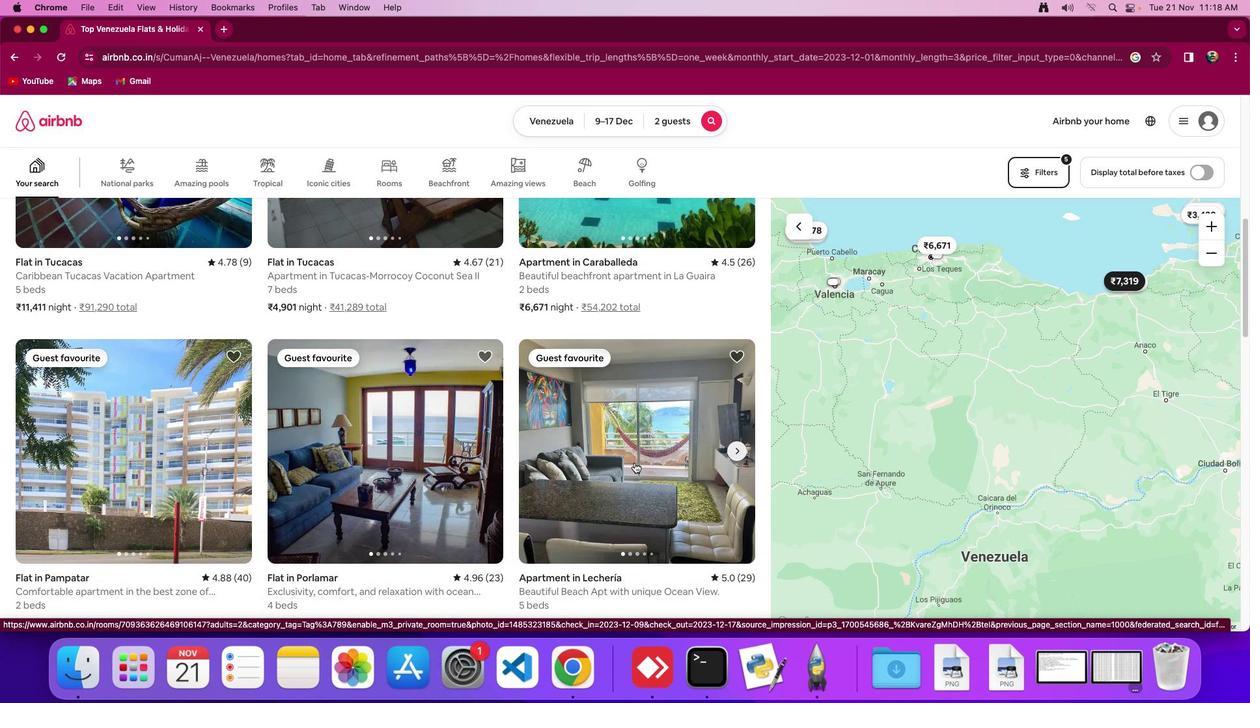 
Action: Mouse scrolled (630, 458) with delta (-3, -4)
Screenshot: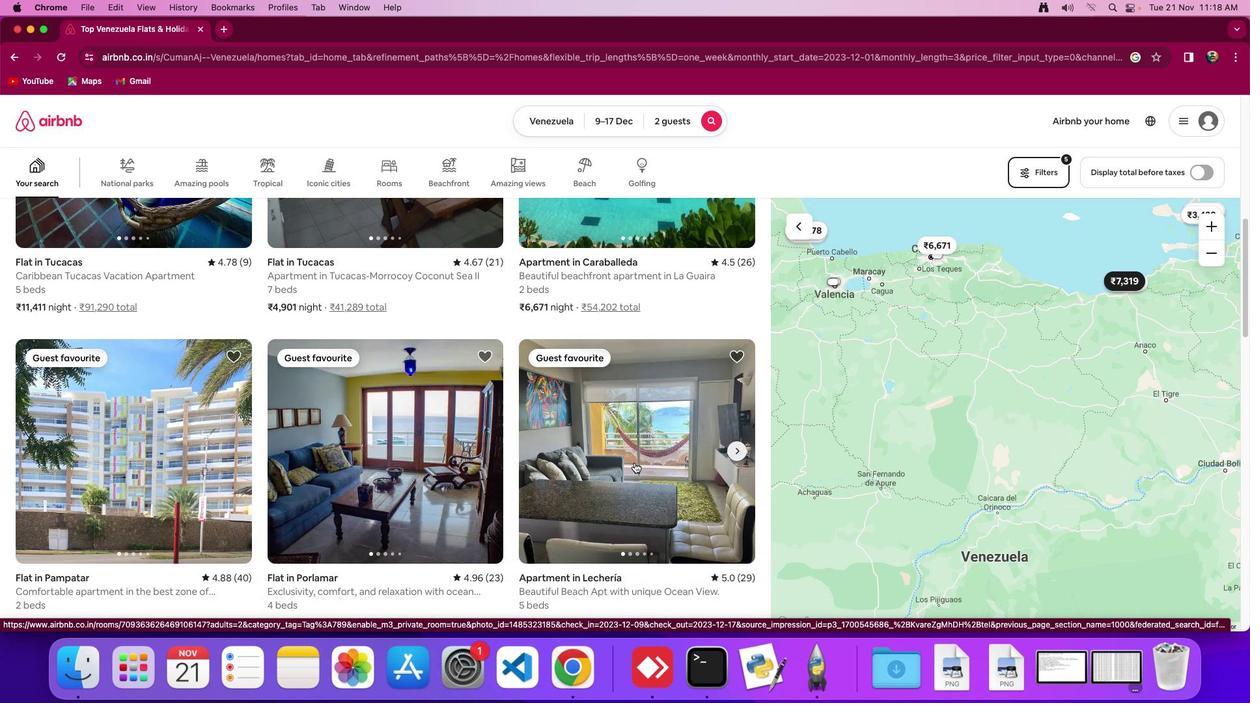 
Action: Mouse scrolled (630, 458) with delta (-3, -3)
Screenshot: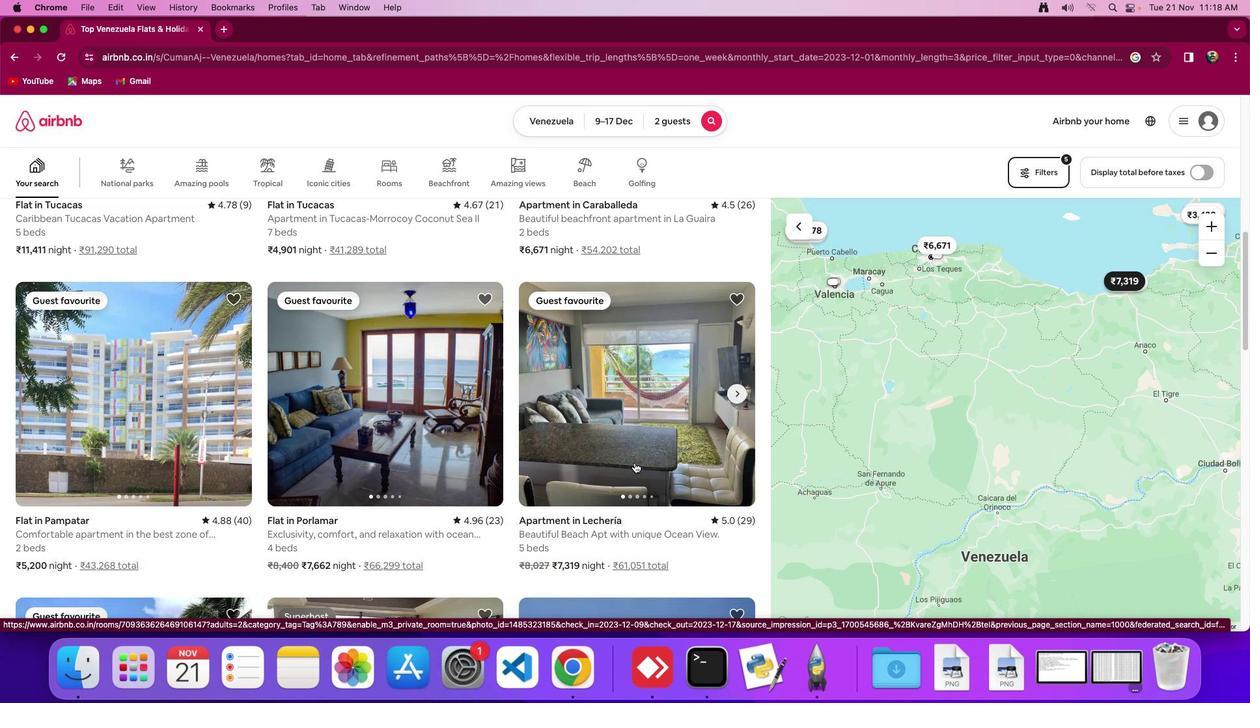 
Action: Mouse scrolled (630, 458) with delta (-3, -3)
Screenshot: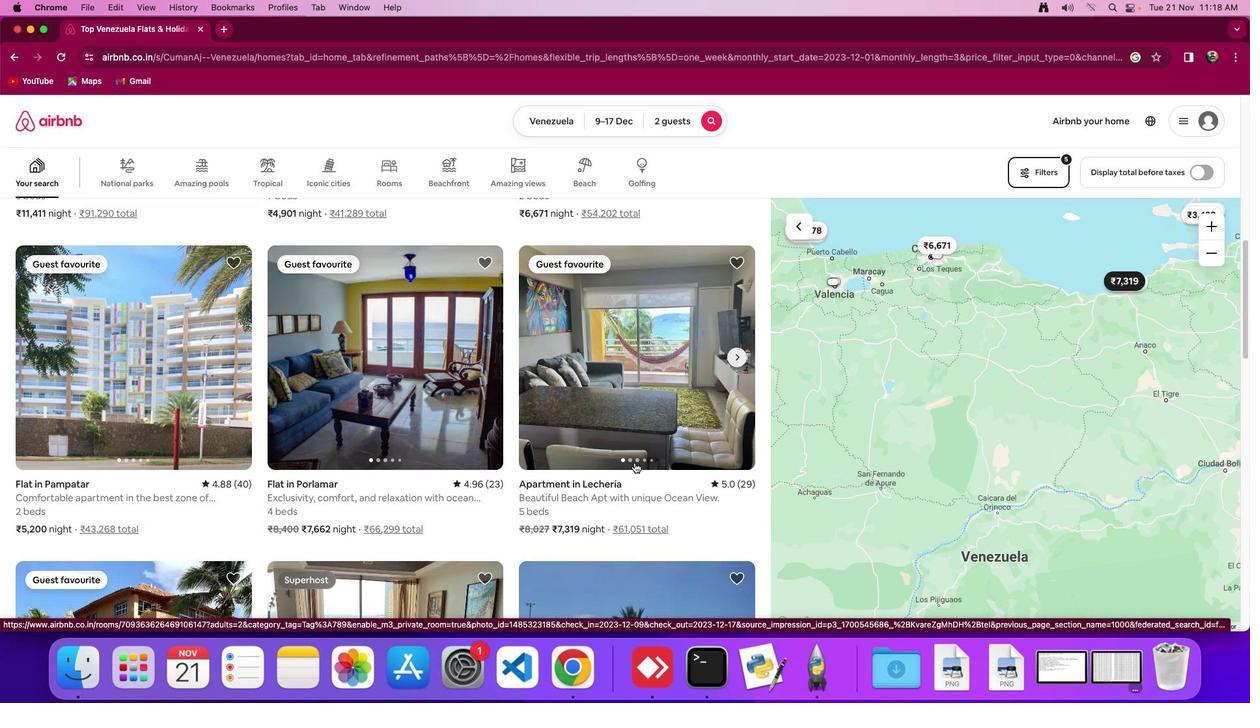 
Action: Mouse scrolled (630, 458) with delta (-3, -4)
Screenshot: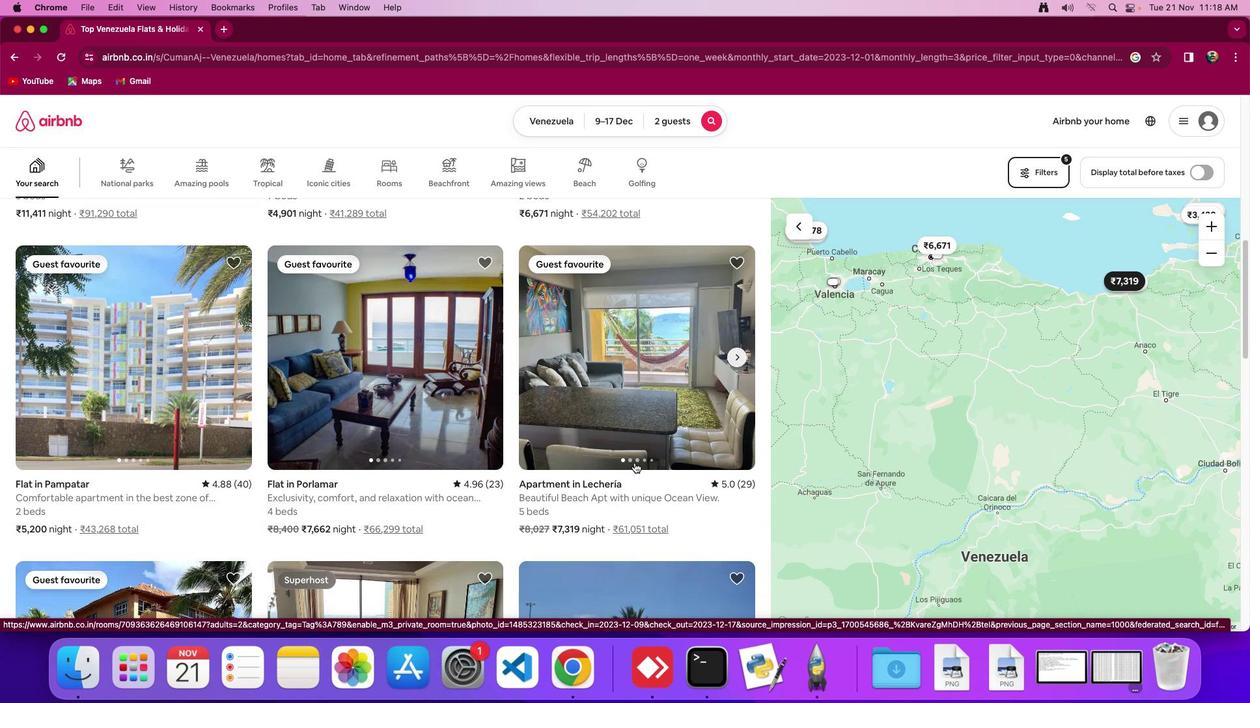 
Action: Mouse scrolled (630, 458) with delta (-3, -3)
Screenshot: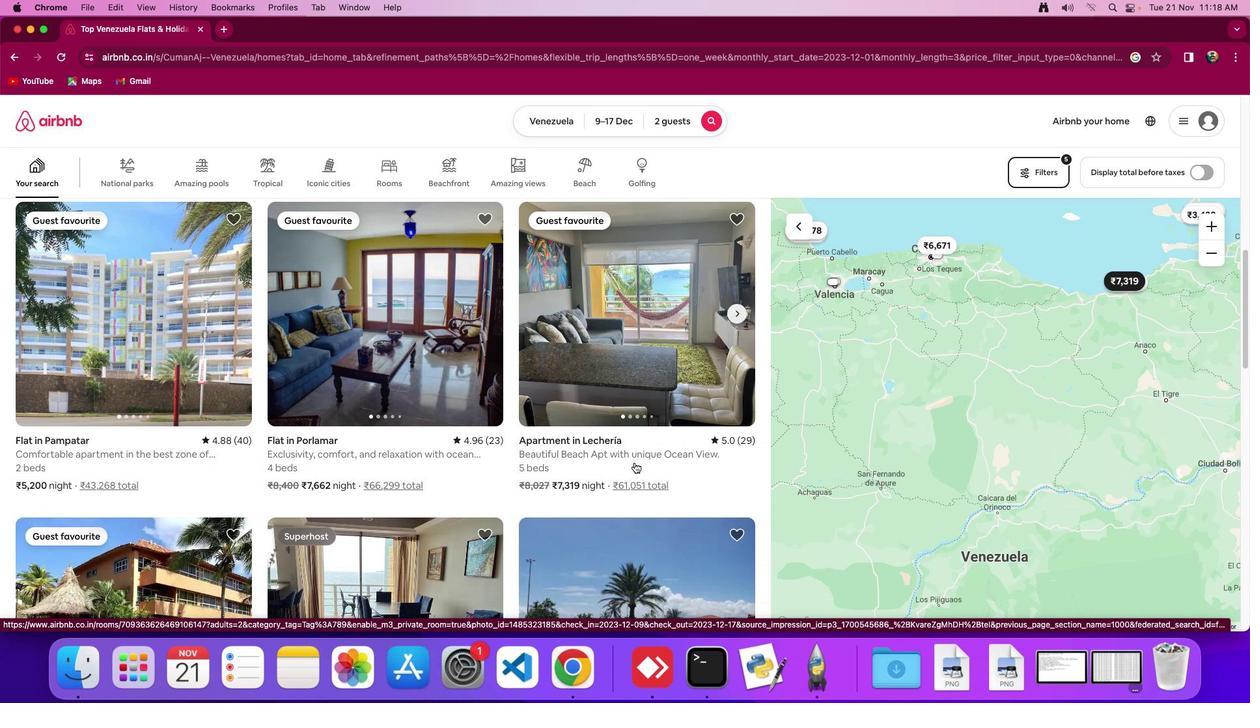 
Action: Mouse scrolled (630, 458) with delta (-3, -3)
Screenshot: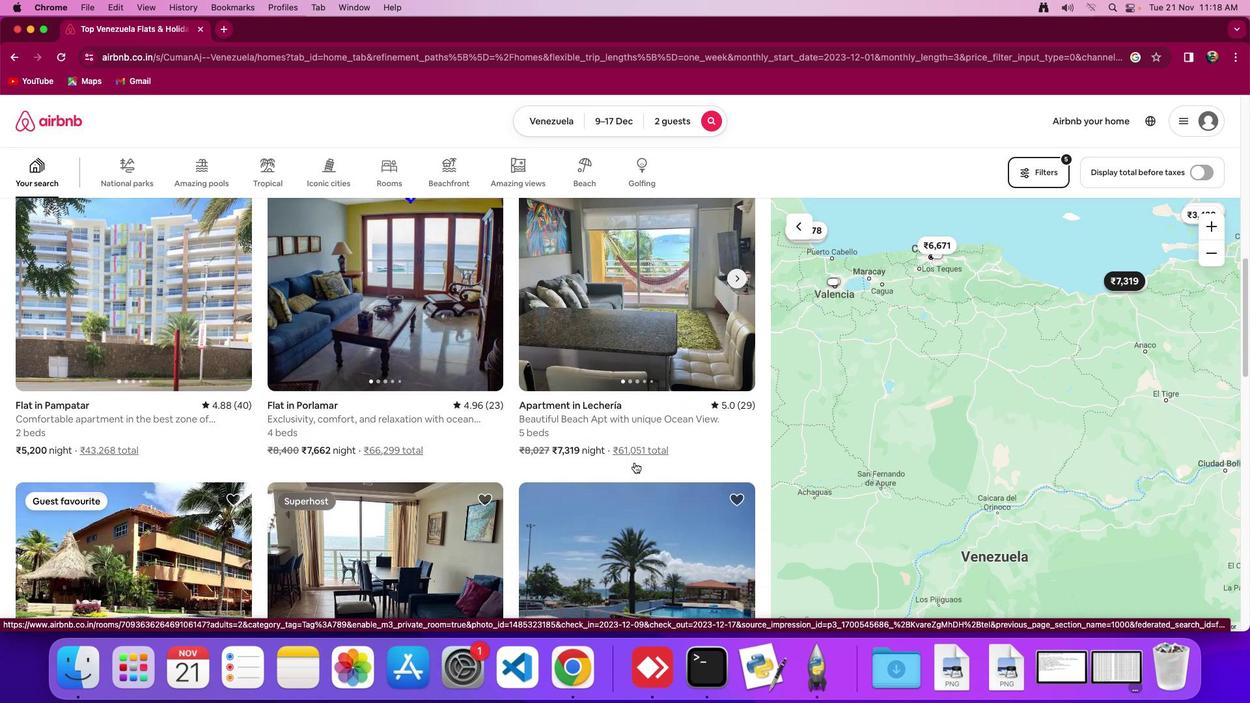 
Action: Mouse scrolled (630, 458) with delta (-3, -3)
Screenshot: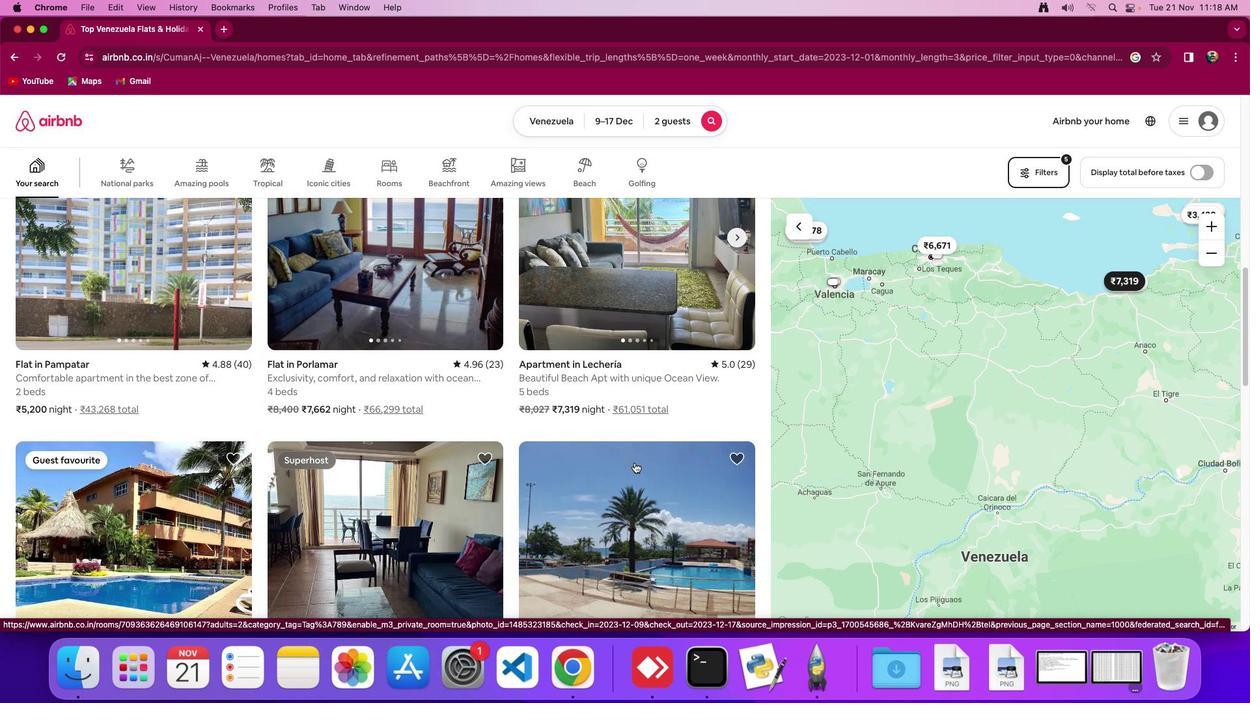 
Action: Mouse scrolled (630, 458) with delta (-3, -4)
Screenshot: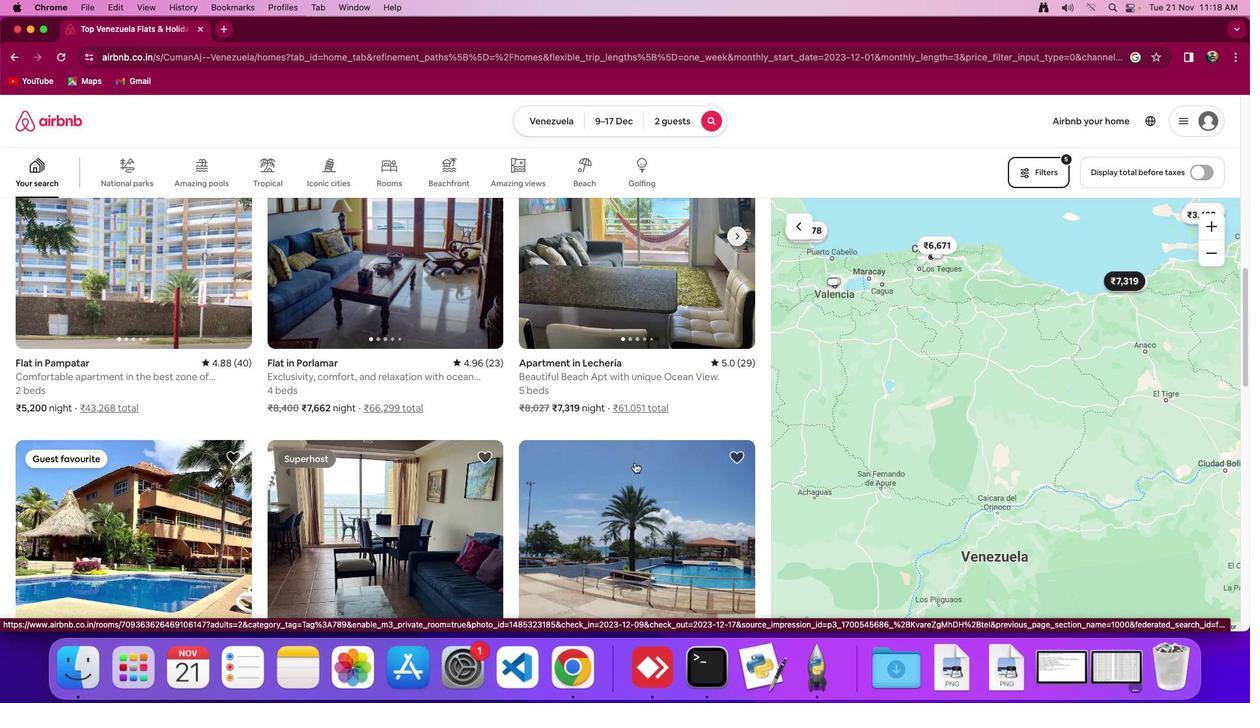 
Action: Mouse scrolled (630, 458) with delta (-3, -3)
Screenshot: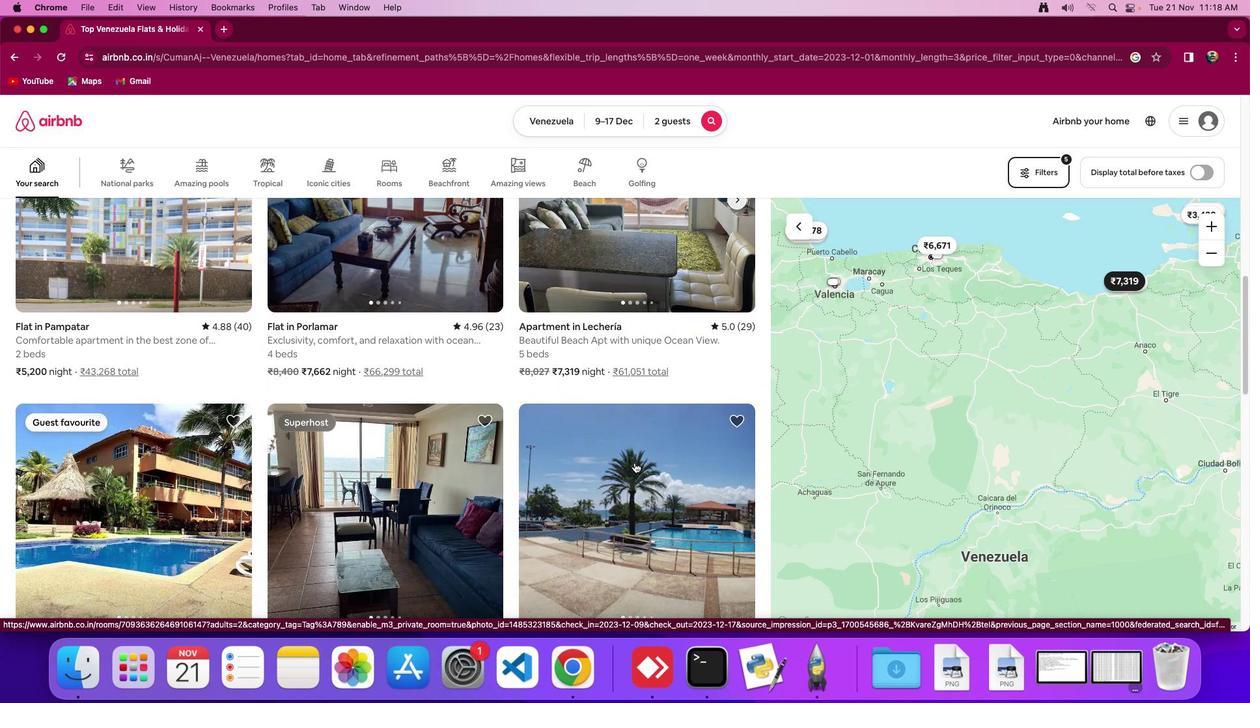 
Action: Mouse scrolled (630, 458) with delta (-3, -3)
Screenshot: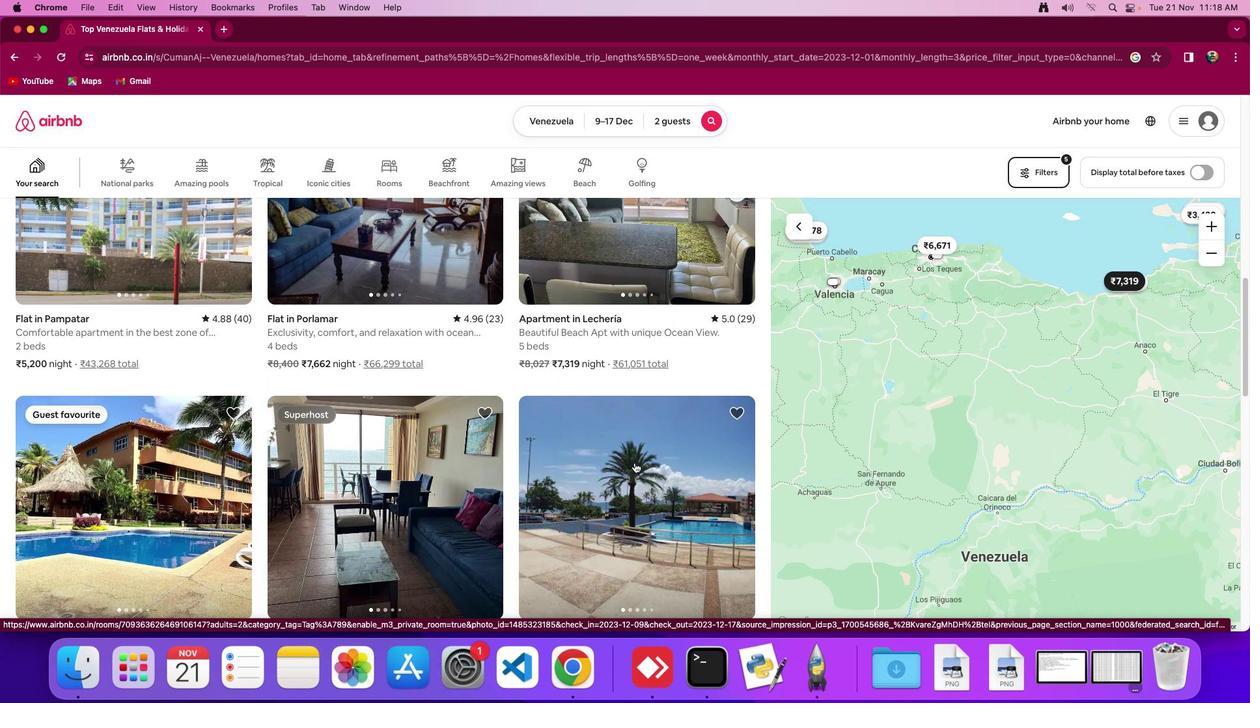
Action: Mouse scrolled (630, 458) with delta (-3, -3)
Screenshot: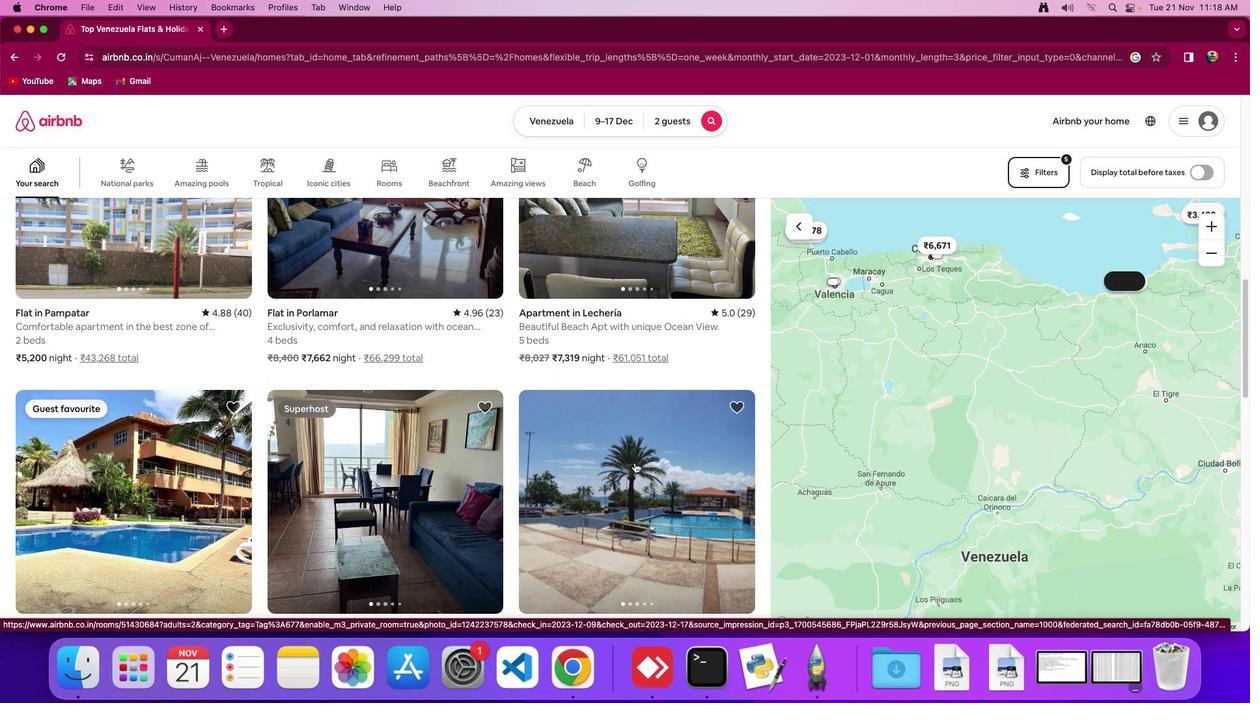
Action: Mouse scrolled (630, 458) with delta (-3, -3)
Screenshot: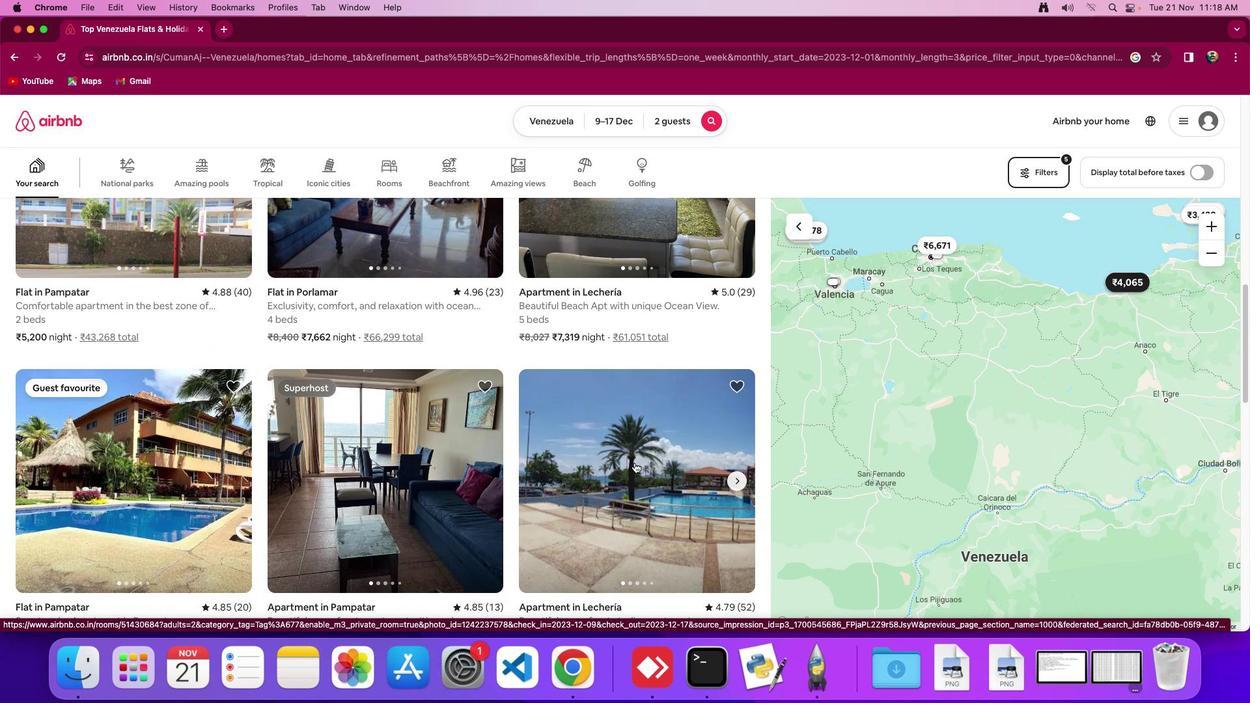 
Action: Mouse scrolled (630, 458) with delta (-3, -3)
Screenshot: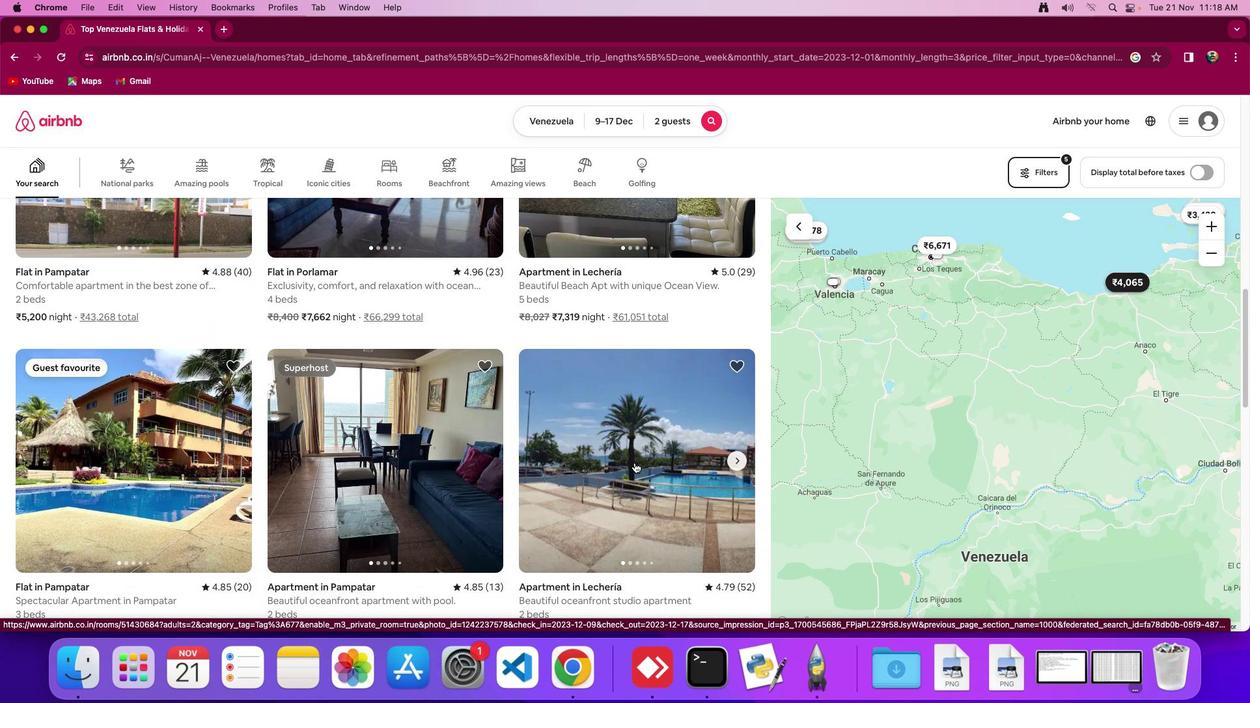 
Action: Mouse scrolled (630, 458) with delta (-3, -3)
Screenshot: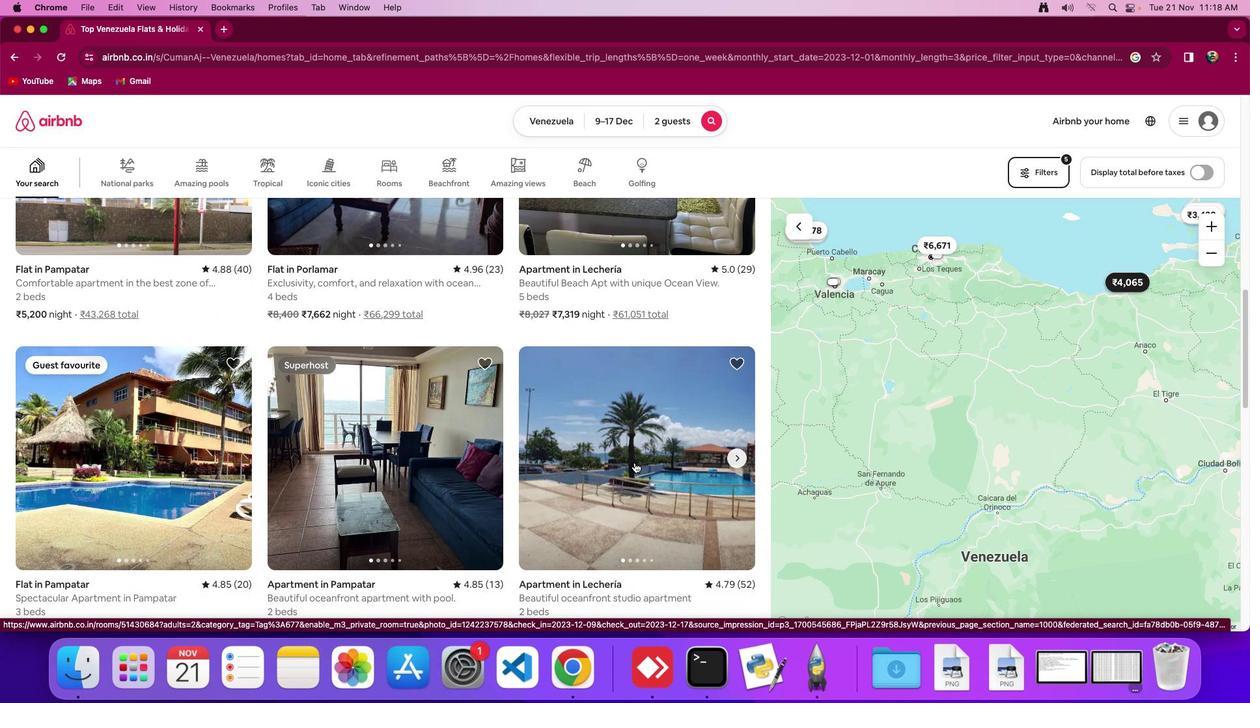 
Action: Mouse scrolled (630, 458) with delta (-3, -3)
Screenshot: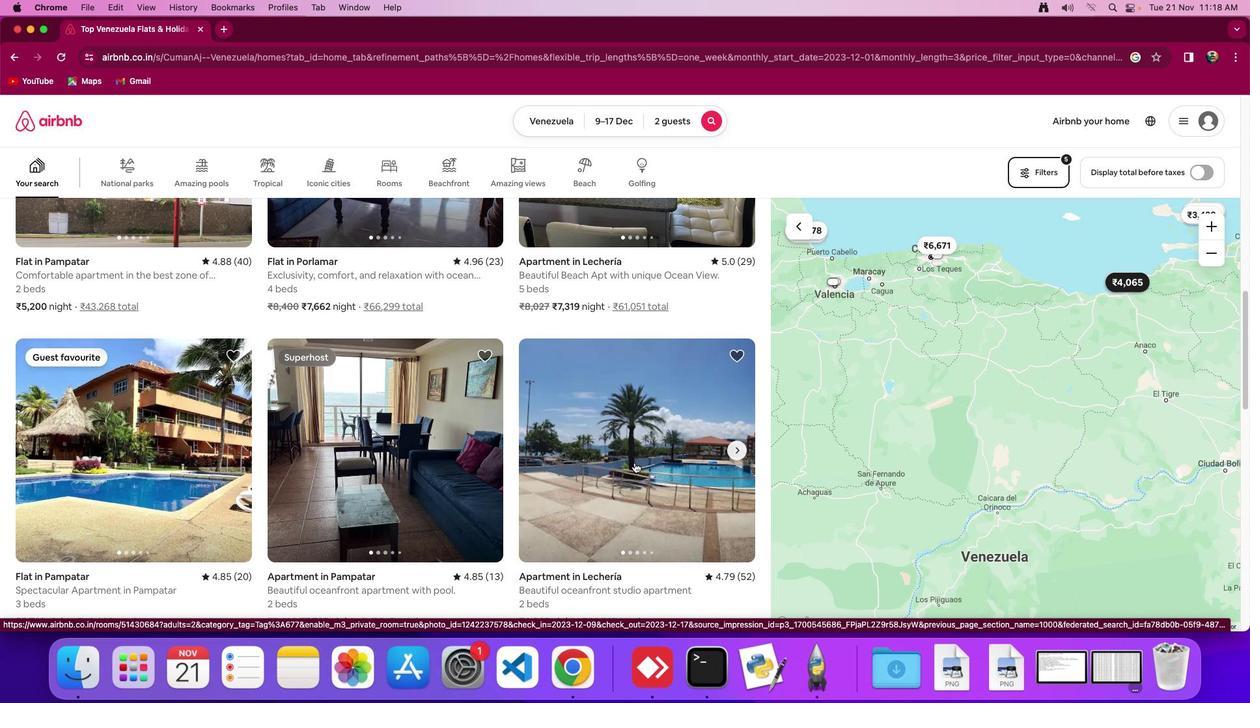 
Action: Mouse scrolled (630, 458) with delta (-3, -3)
Screenshot: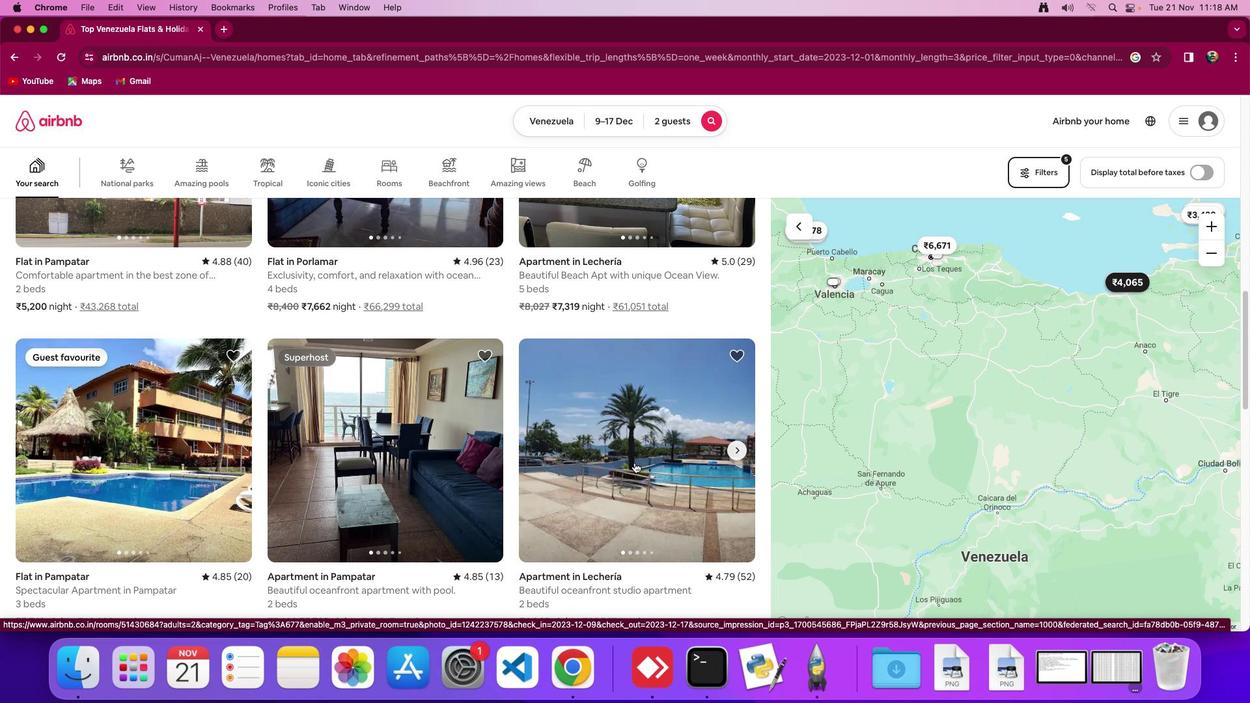 
Action: Mouse moved to (631, 458)
Screenshot: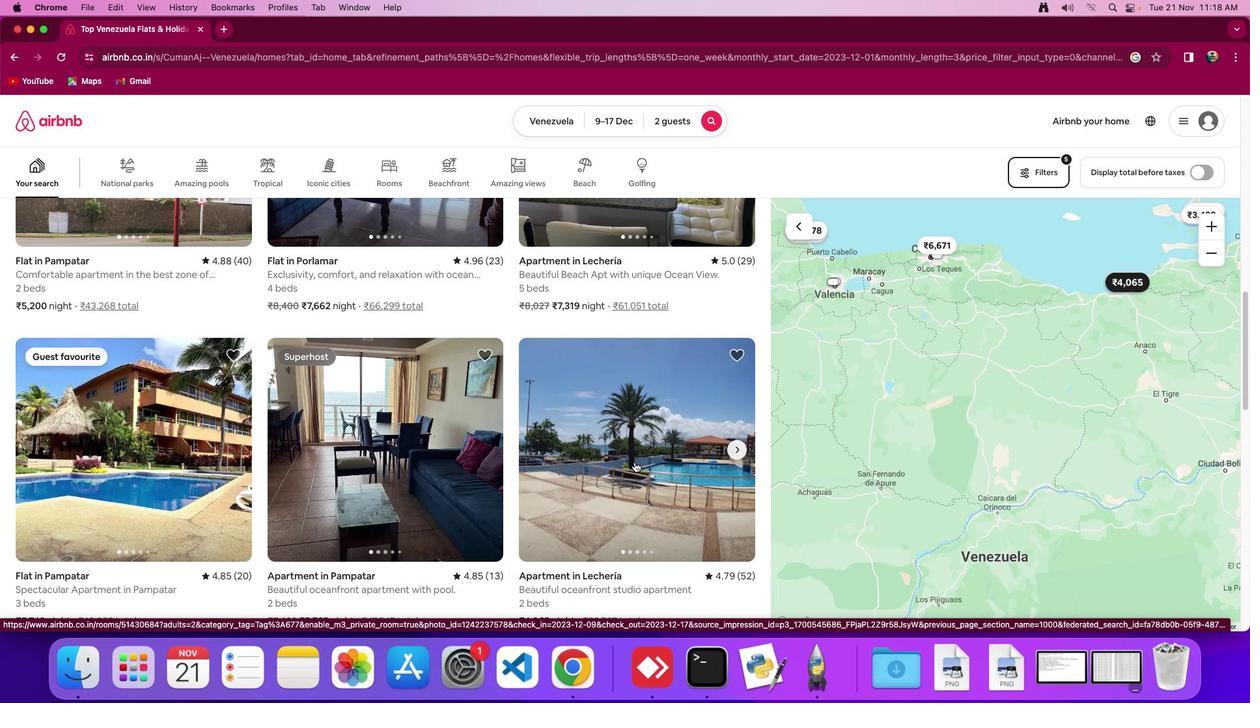 
Action: Mouse scrolled (631, 458) with delta (-3, -3)
Screenshot: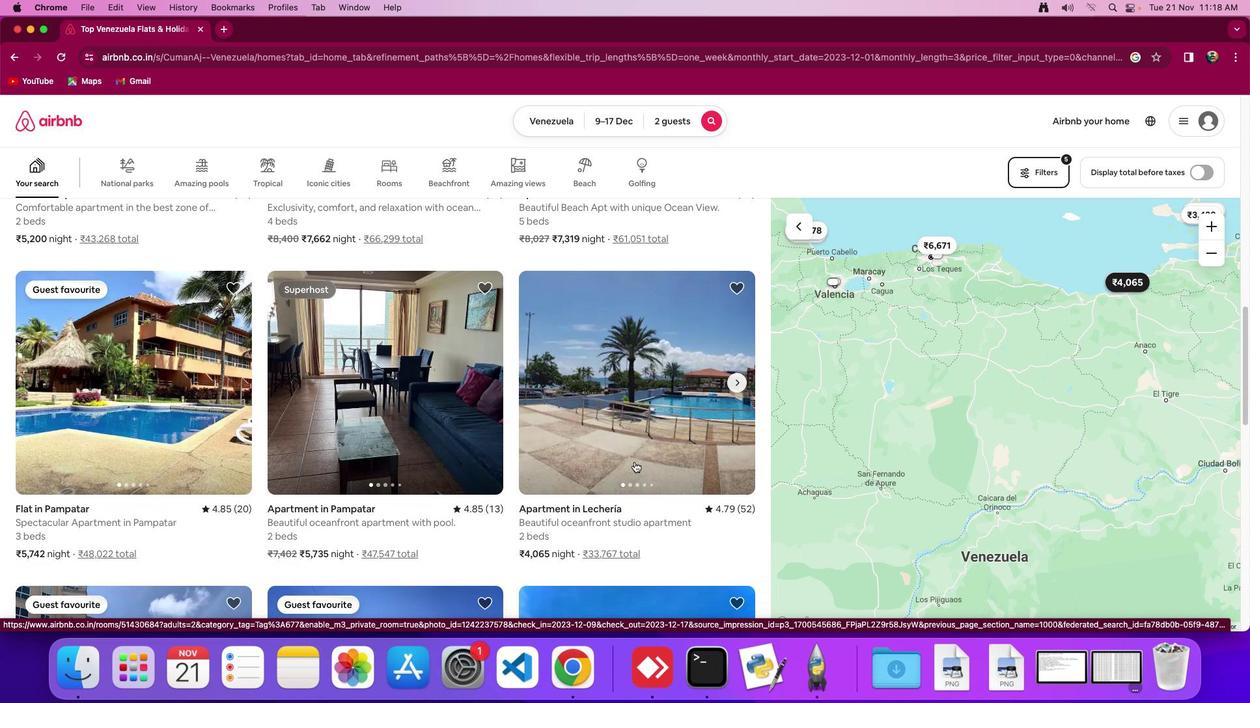 
Action: Mouse scrolled (631, 458) with delta (-3, -3)
Screenshot: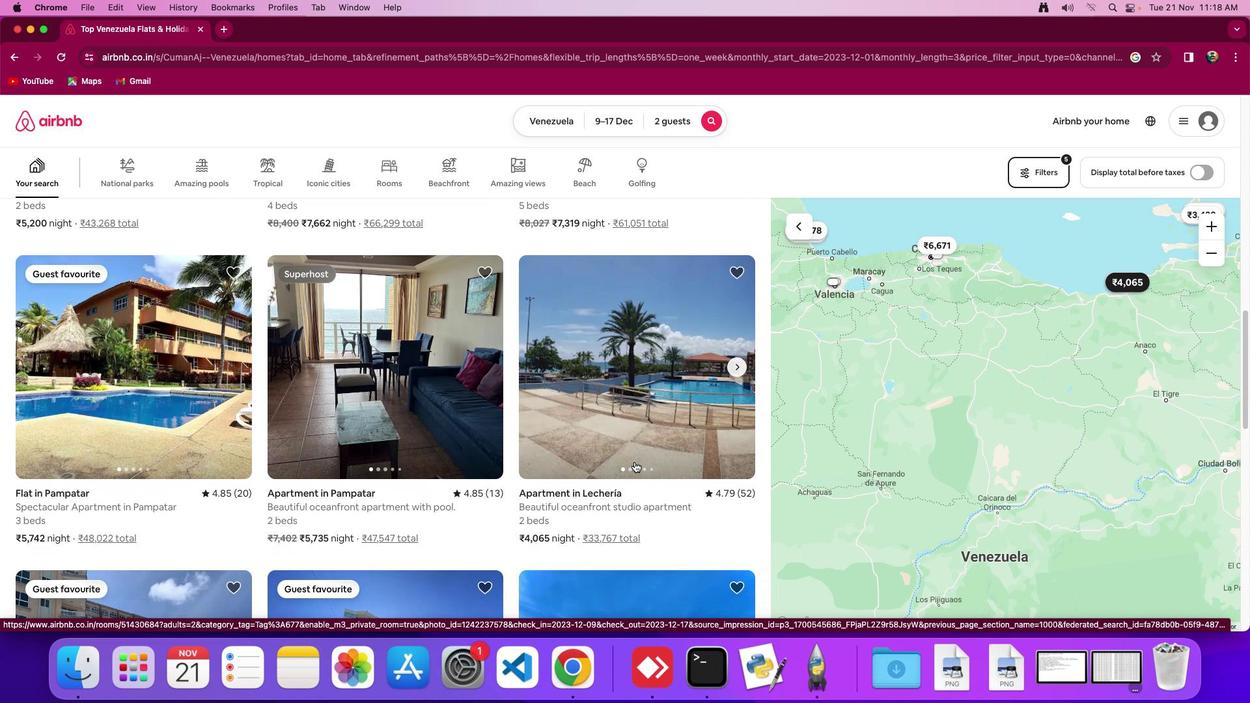 
Action: Mouse scrolled (631, 458) with delta (-3, -4)
Screenshot: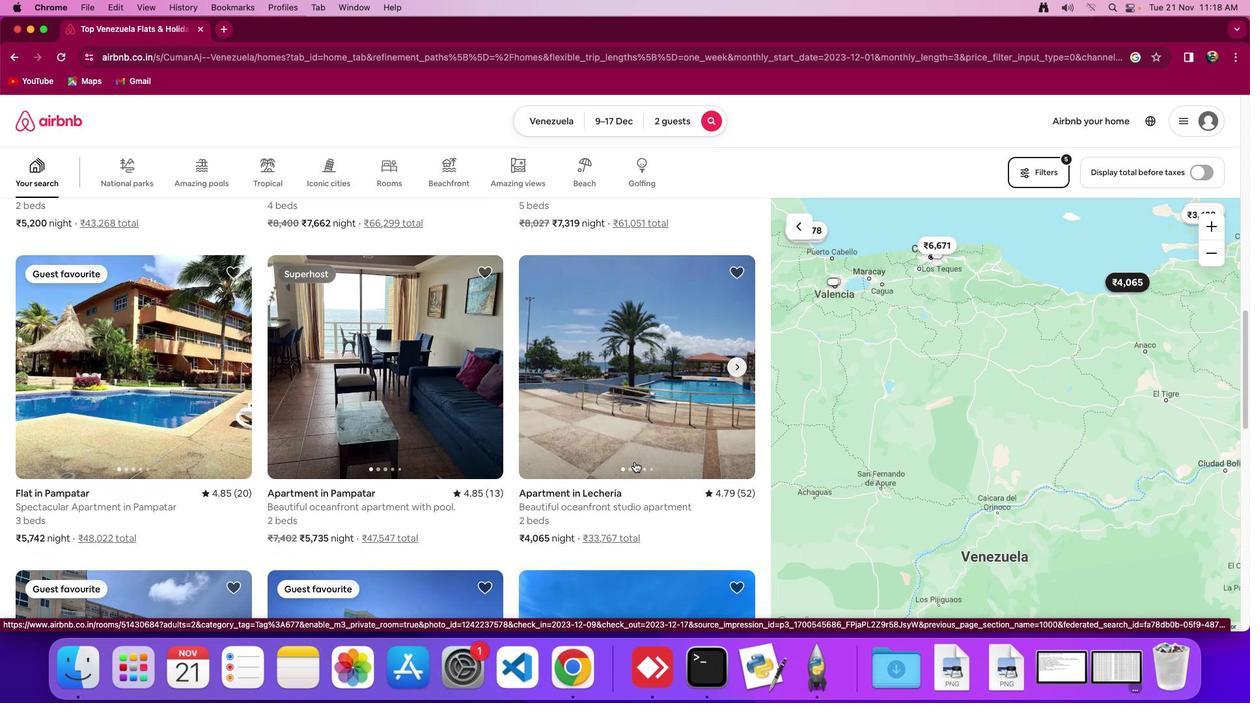 
Action: Mouse moved to (631, 458)
Screenshot: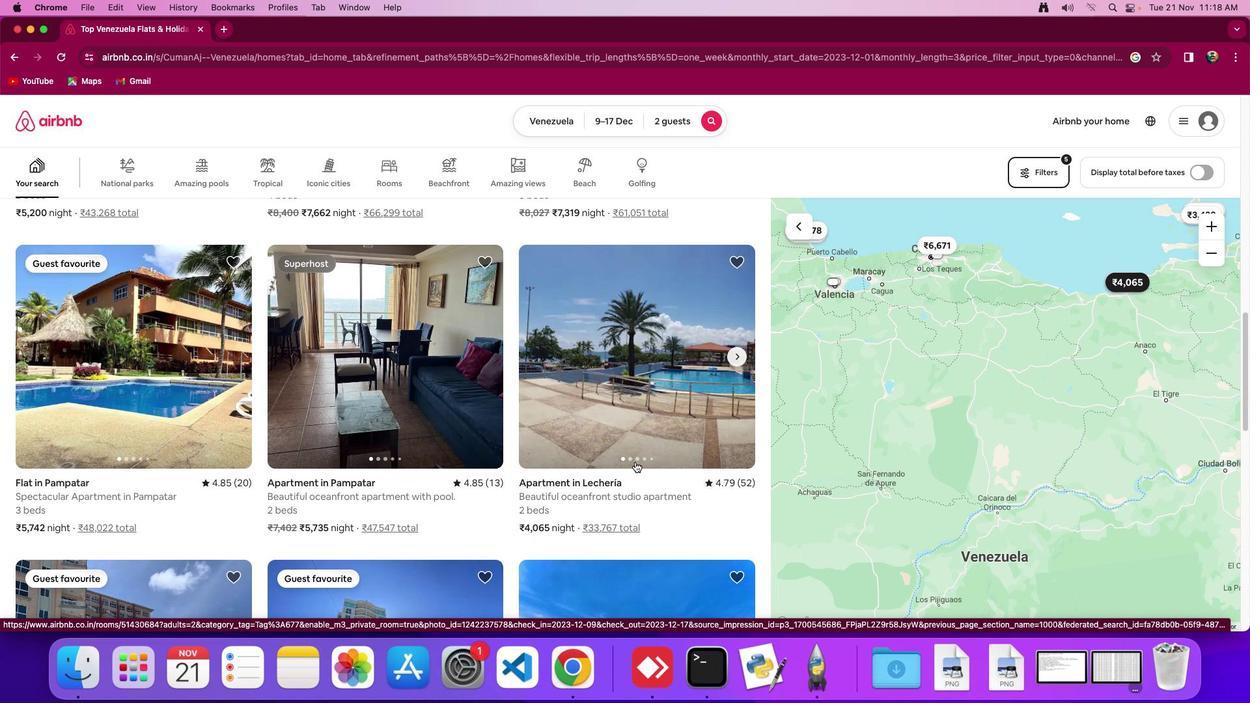 
Action: Mouse scrolled (631, 458) with delta (-3, -3)
Screenshot: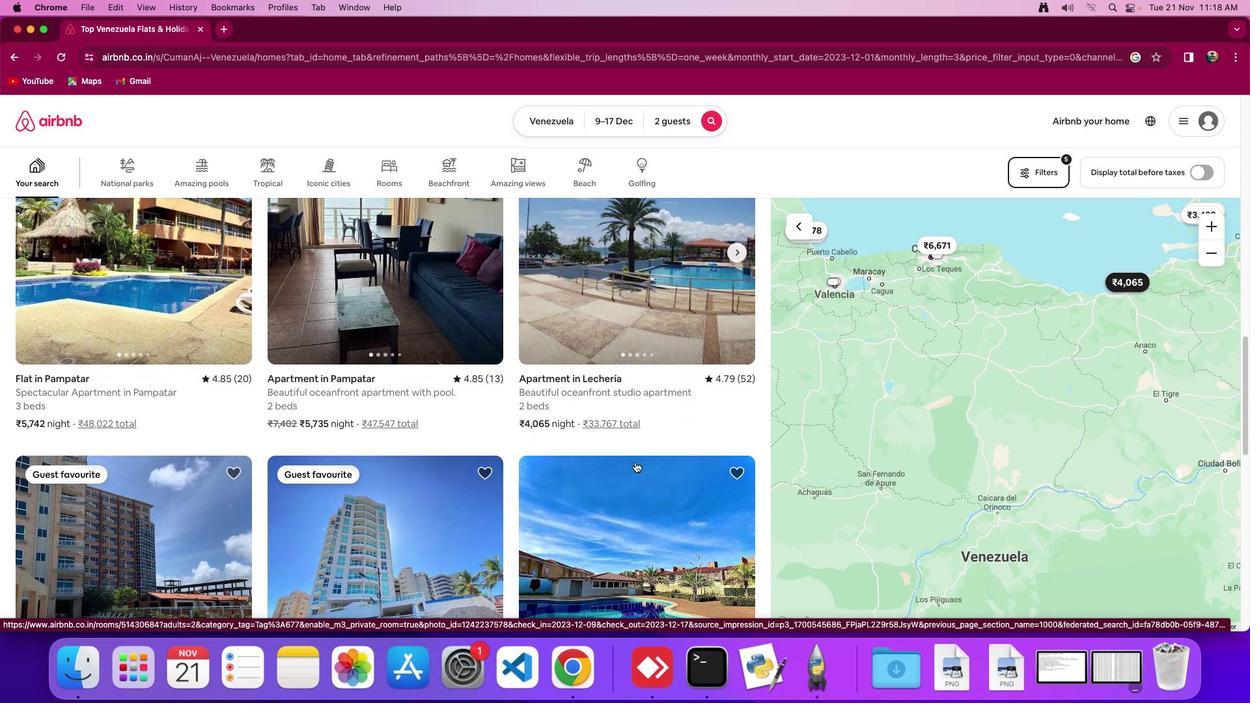 
Action: Mouse scrolled (631, 458) with delta (-3, -3)
Screenshot: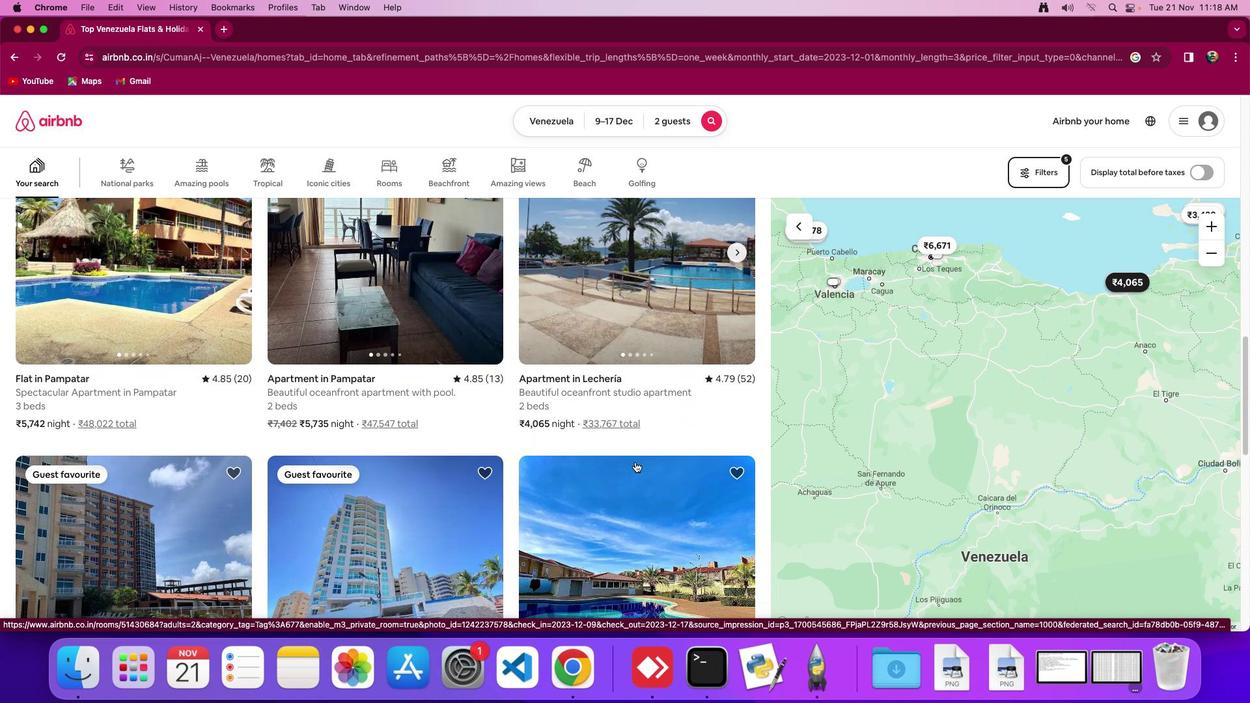 
Action: Mouse scrolled (631, 458) with delta (-3, -5)
Screenshot: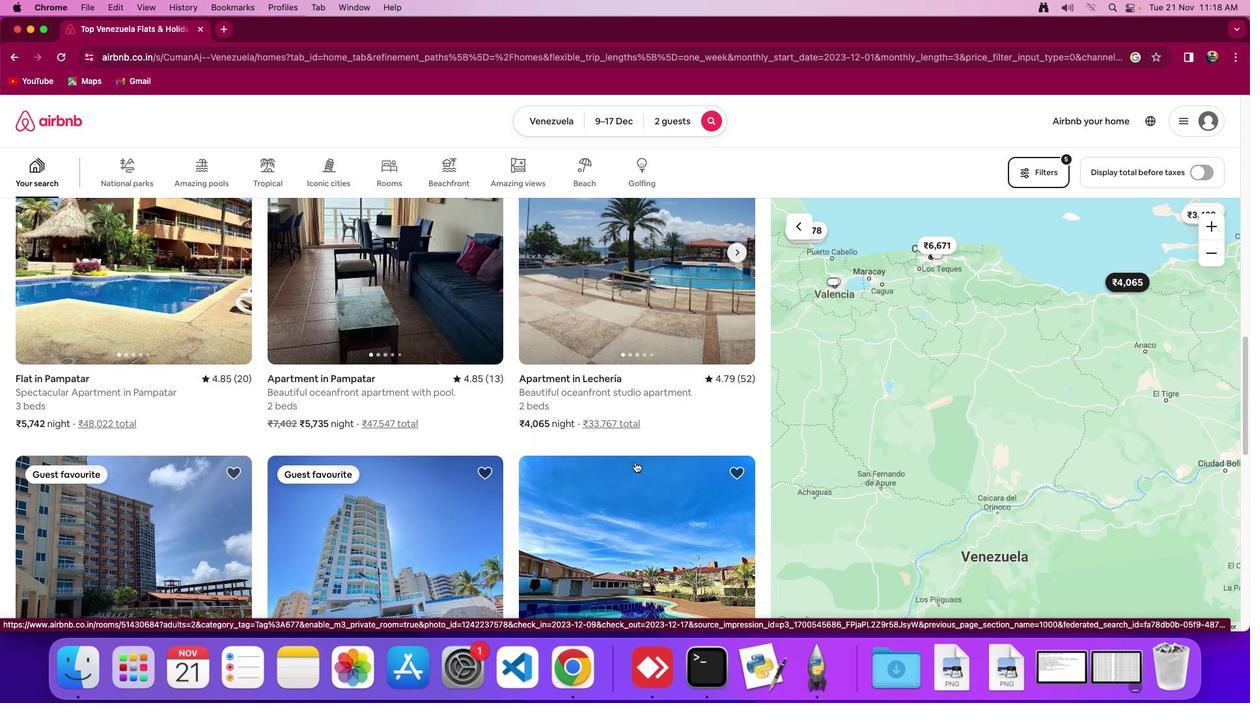 
Action: Mouse scrolled (631, 458) with delta (-3, -3)
Screenshot: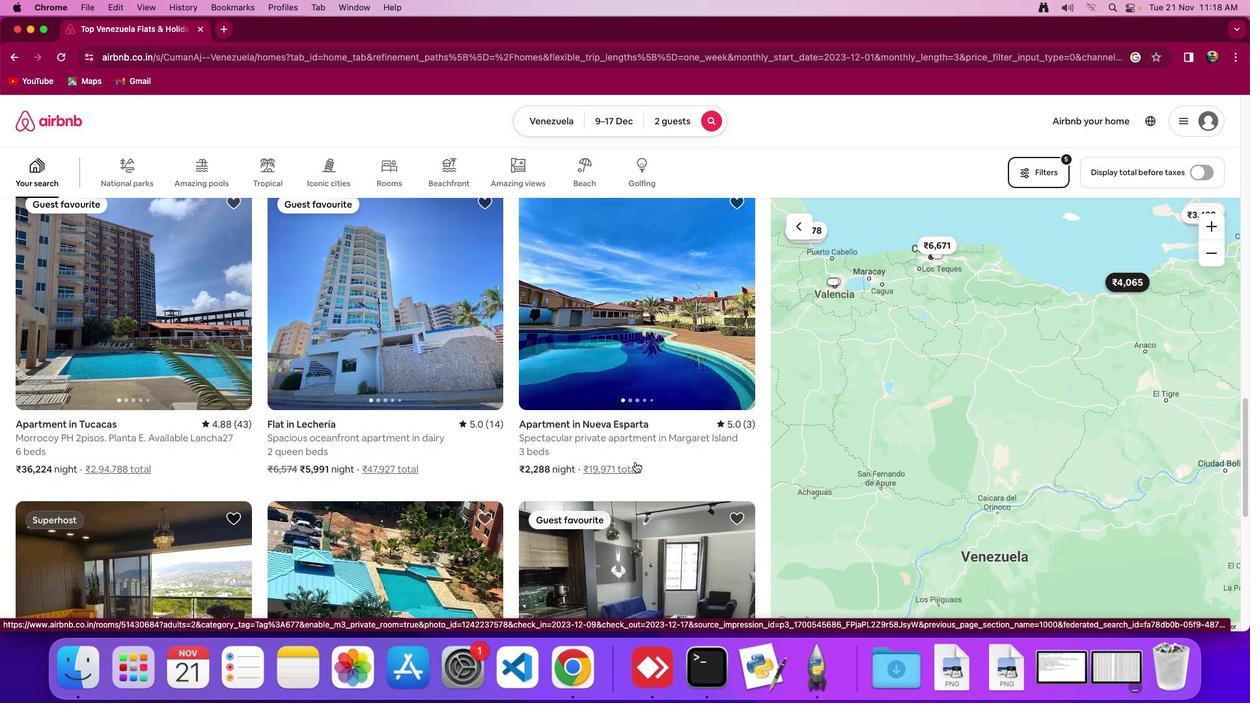 
Action: Mouse scrolled (631, 458) with delta (-3, -3)
Screenshot: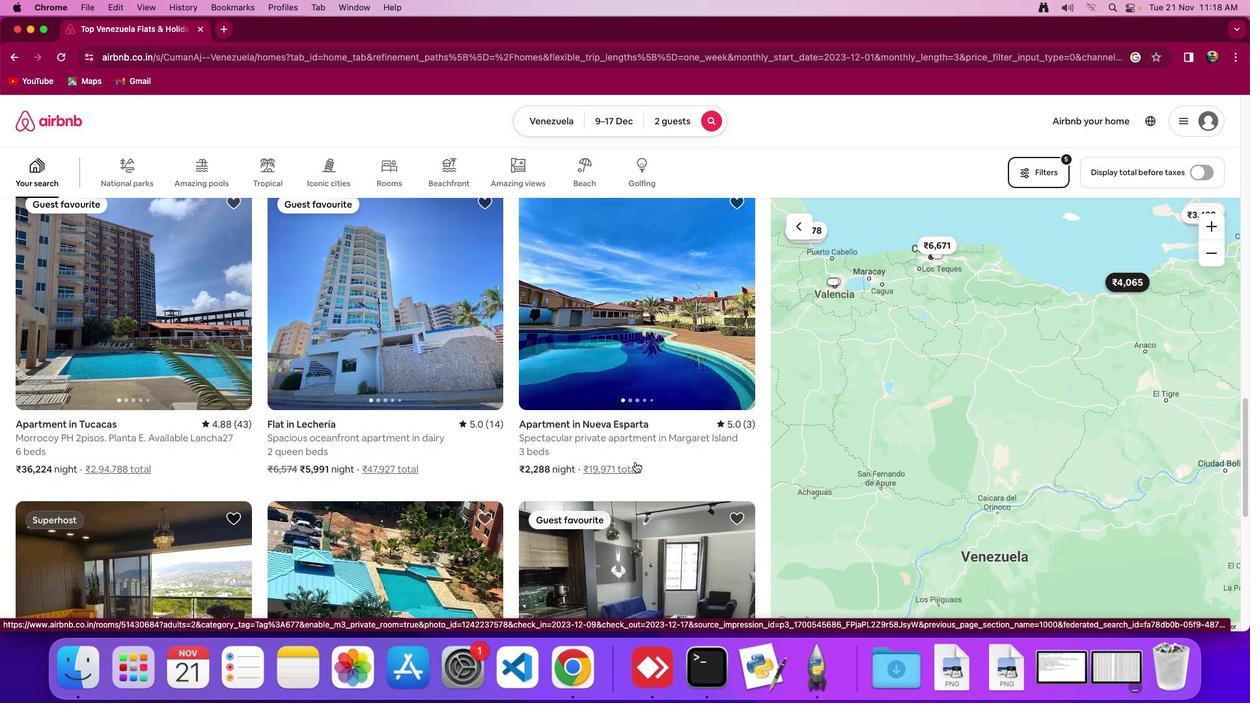 
Action: Mouse scrolled (631, 458) with delta (-3, -5)
Screenshot: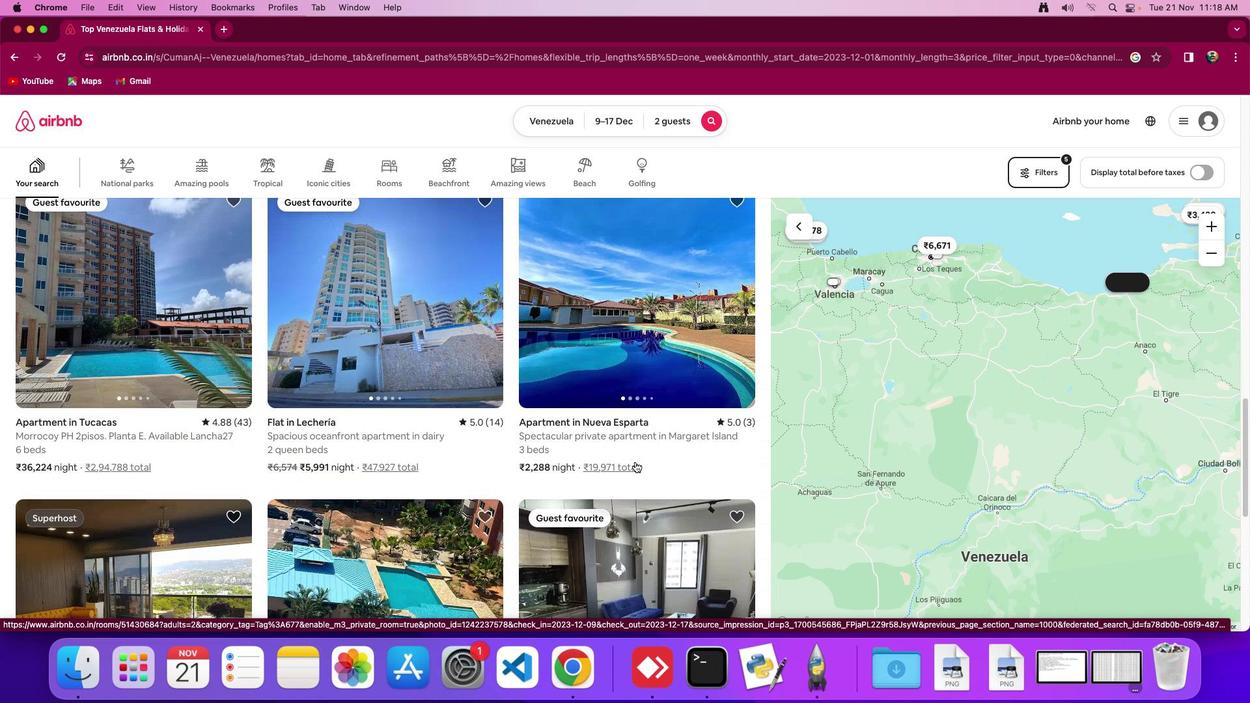 
Action: Mouse scrolled (631, 458) with delta (-3, -6)
Screenshot: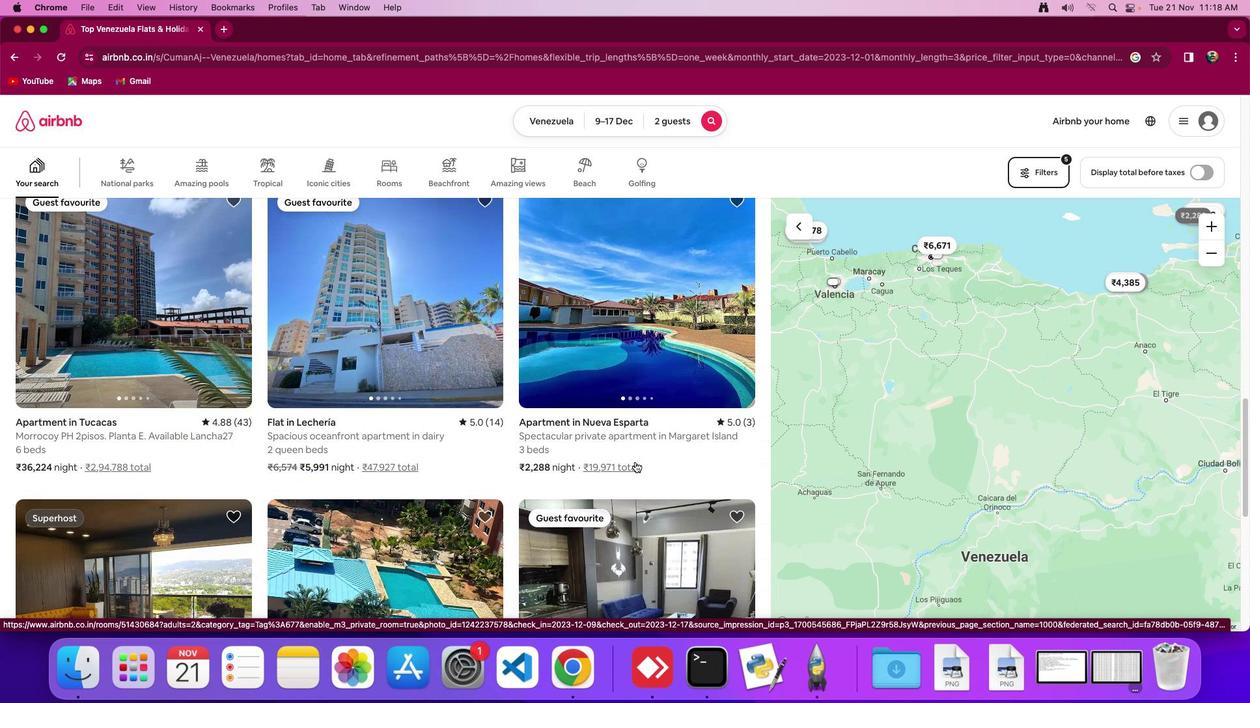 
Action: Mouse scrolled (631, 458) with delta (-3, -3)
Screenshot: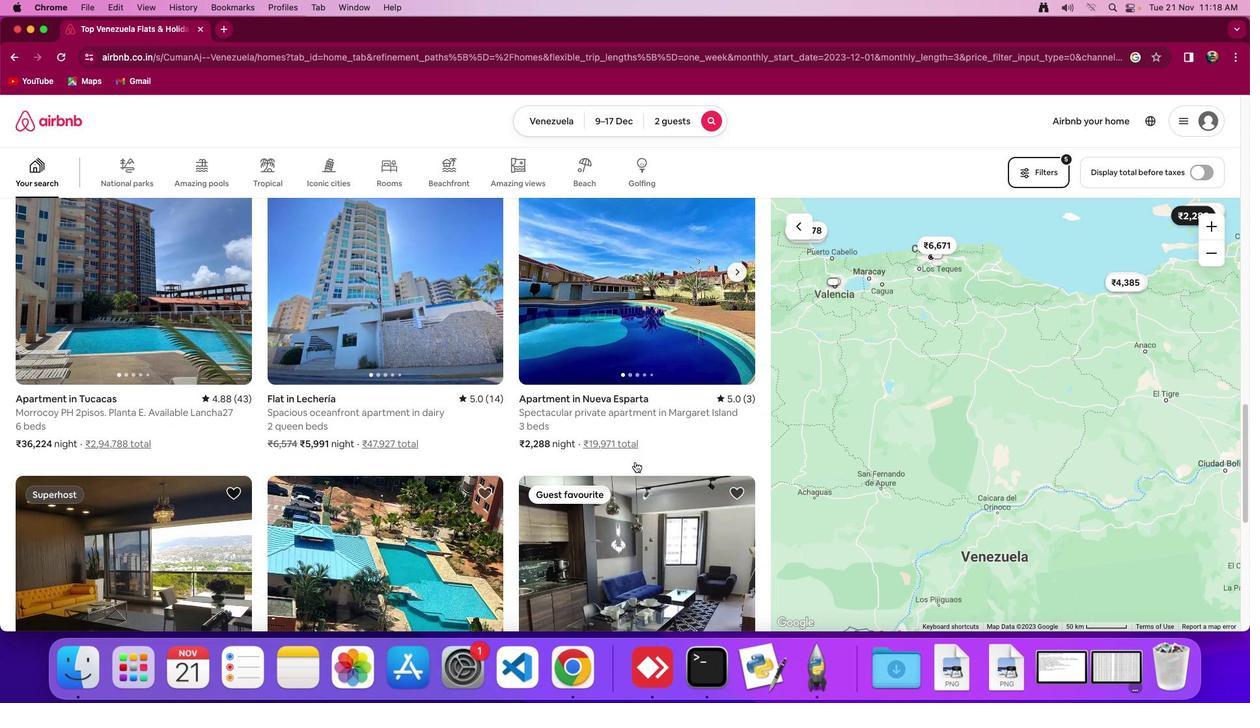 
Action: Mouse scrolled (631, 458) with delta (-3, -3)
Screenshot: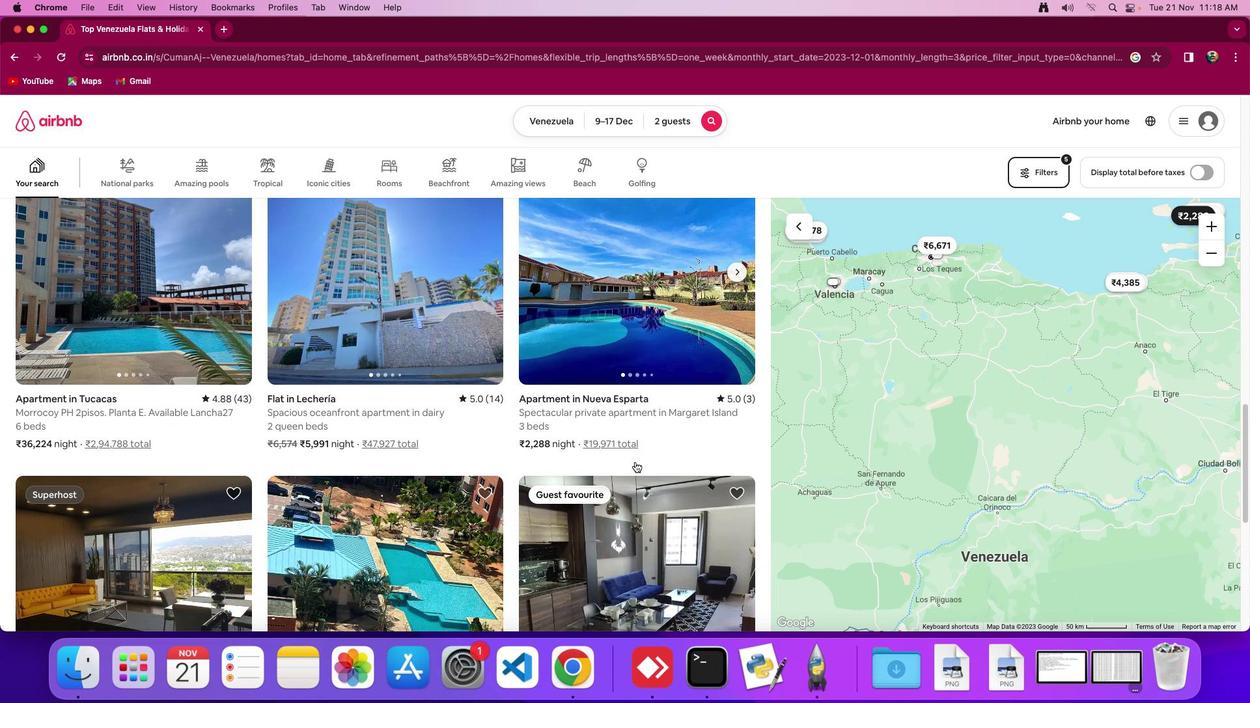 
Action: Mouse scrolled (631, 458) with delta (-3, -3)
Screenshot: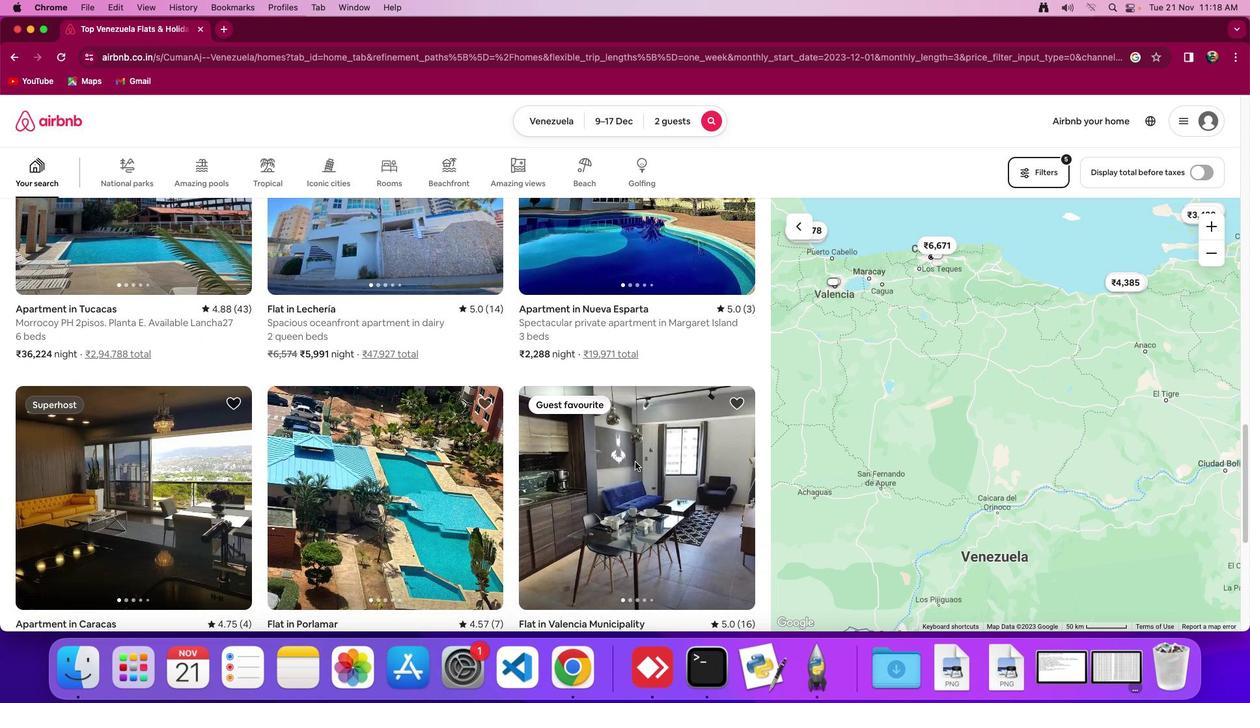 
Action: Mouse scrolled (631, 458) with delta (-3, -3)
Screenshot: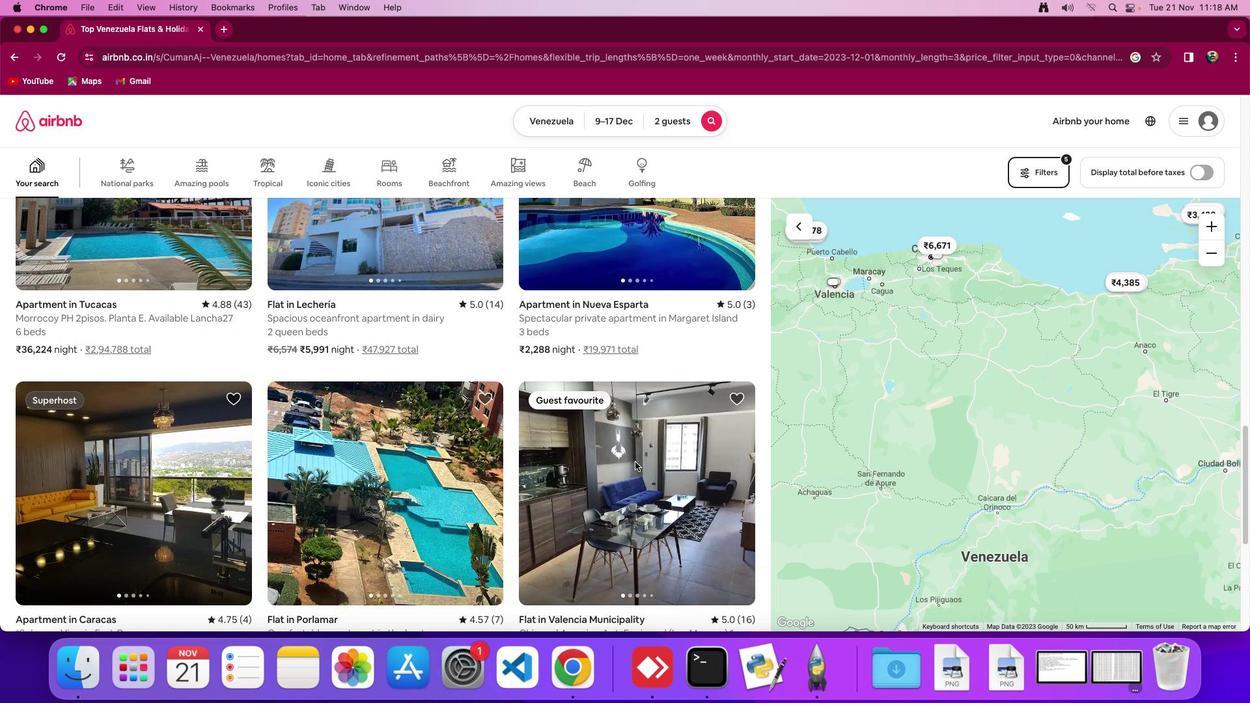 
Action: Mouse scrolled (631, 458) with delta (-3, -4)
Screenshot: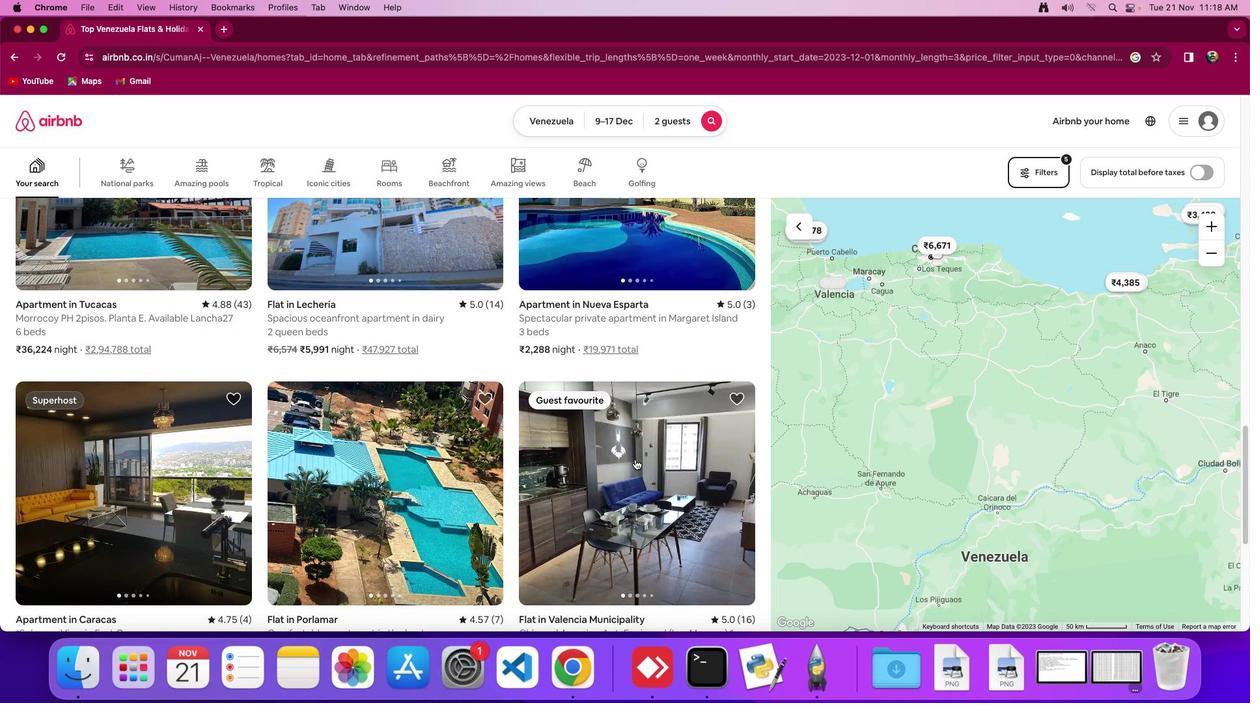 
Action: Mouse moved to (630, 447)
Screenshot: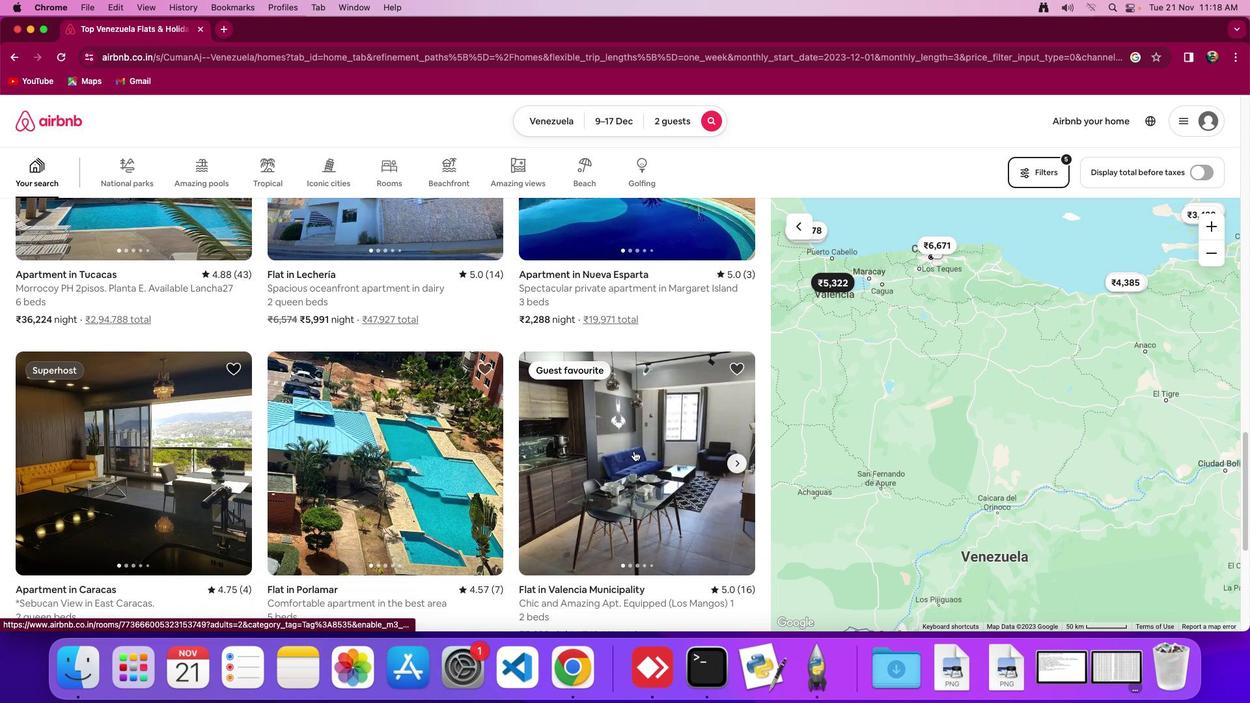 
Action: Mouse scrolled (630, 447) with delta (-3, -3)
Screenshot: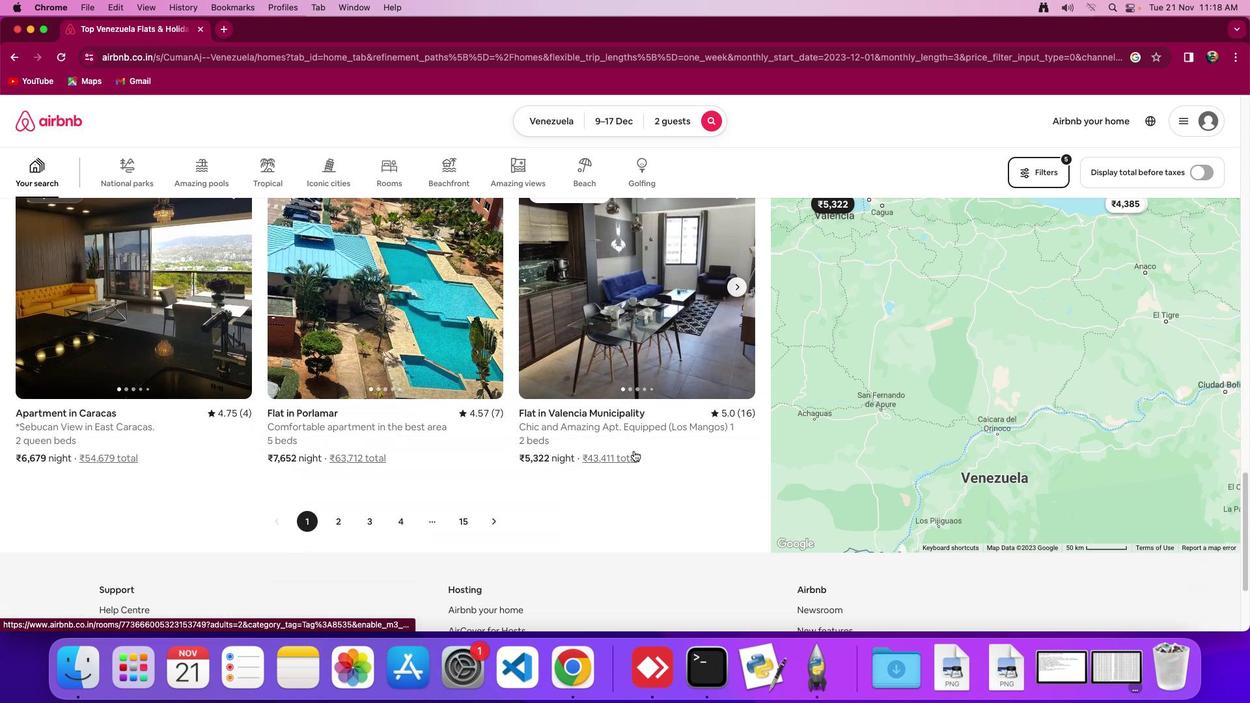 
Action: Mouse scrolled (630, 447) with delta (-3, -3)
Screenshot: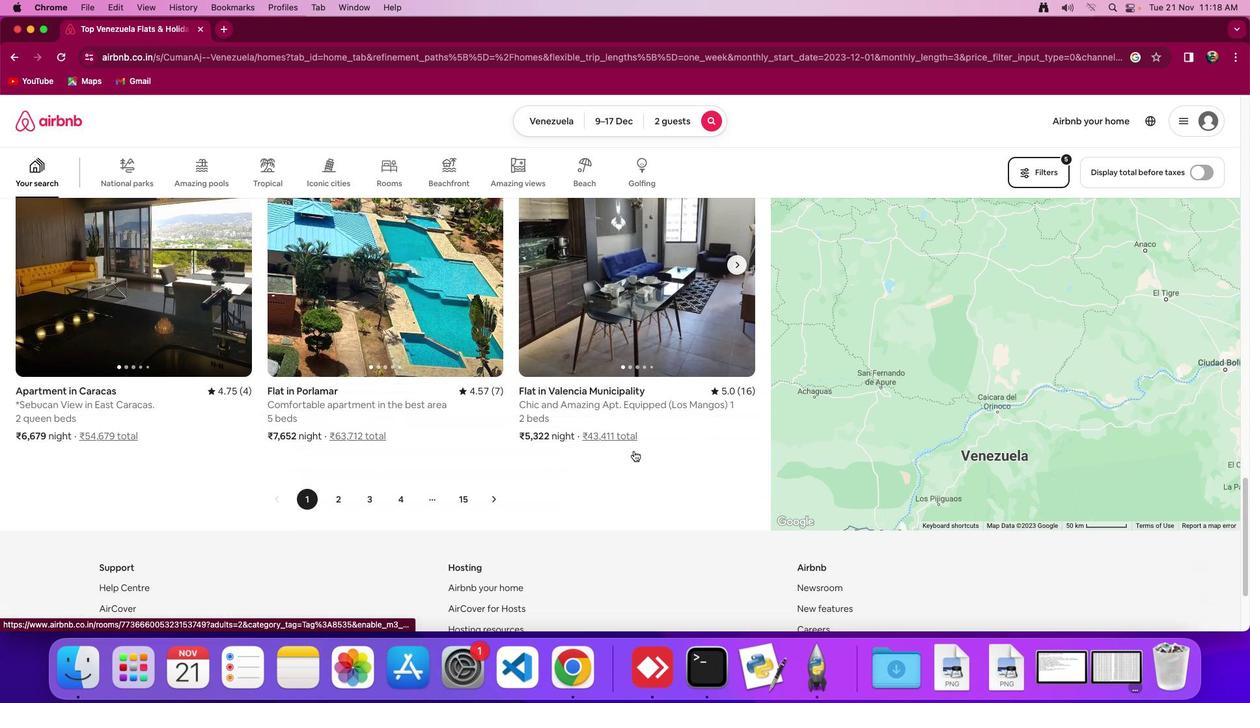 
Action: Mouse scrolled (630, 447) with delta (-3, -5)
Screenshot: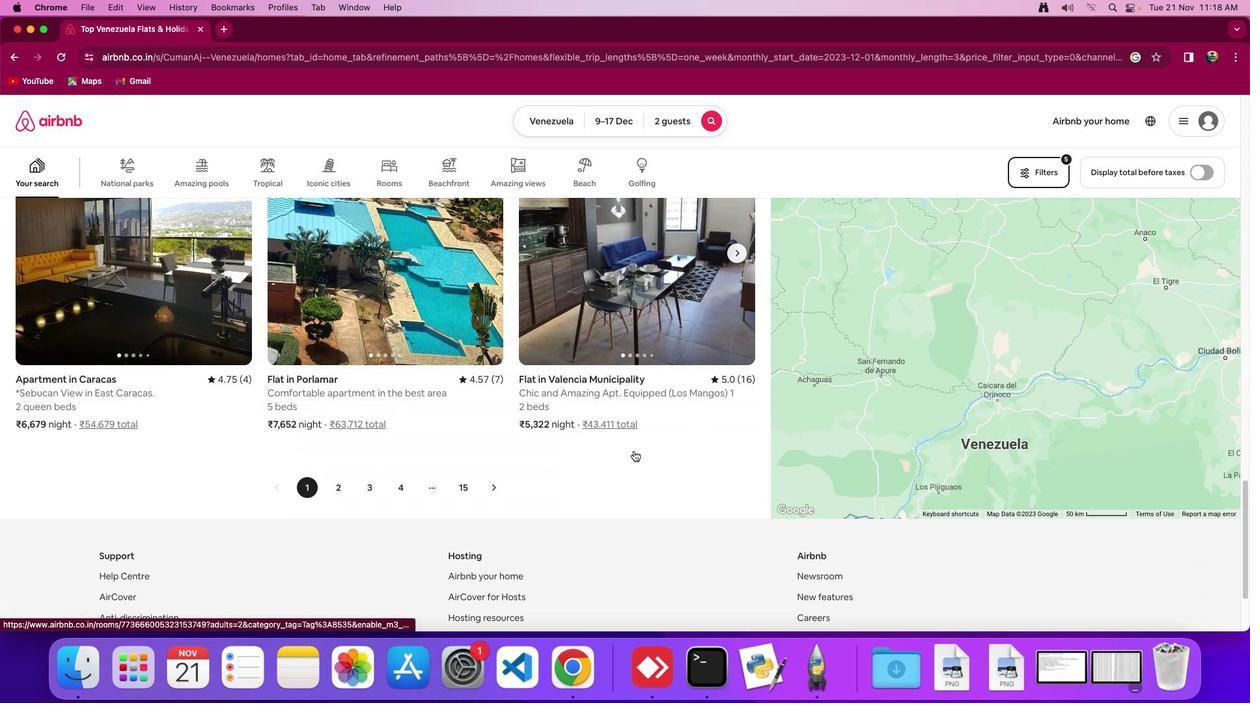 
Action: Mouse scrolled (630, 447) with delta (-3, -5)
Screenshot: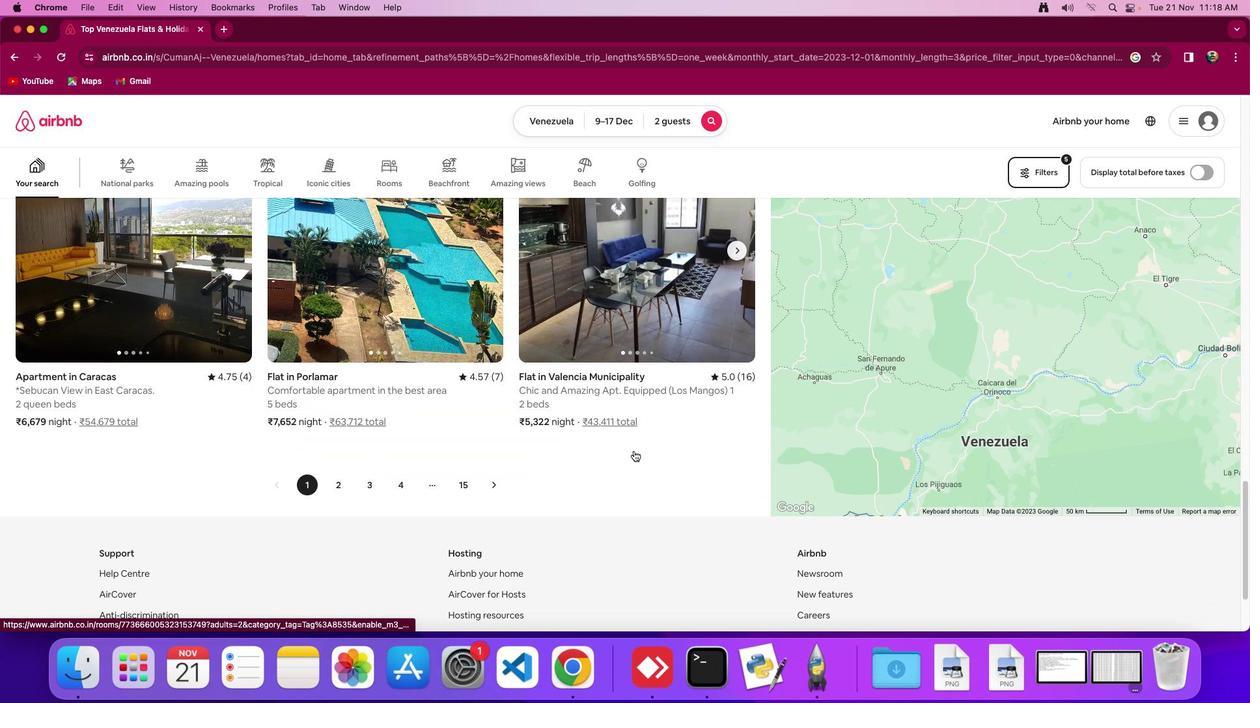 
Action: Mouse moved to (332, 484)
Screenshot: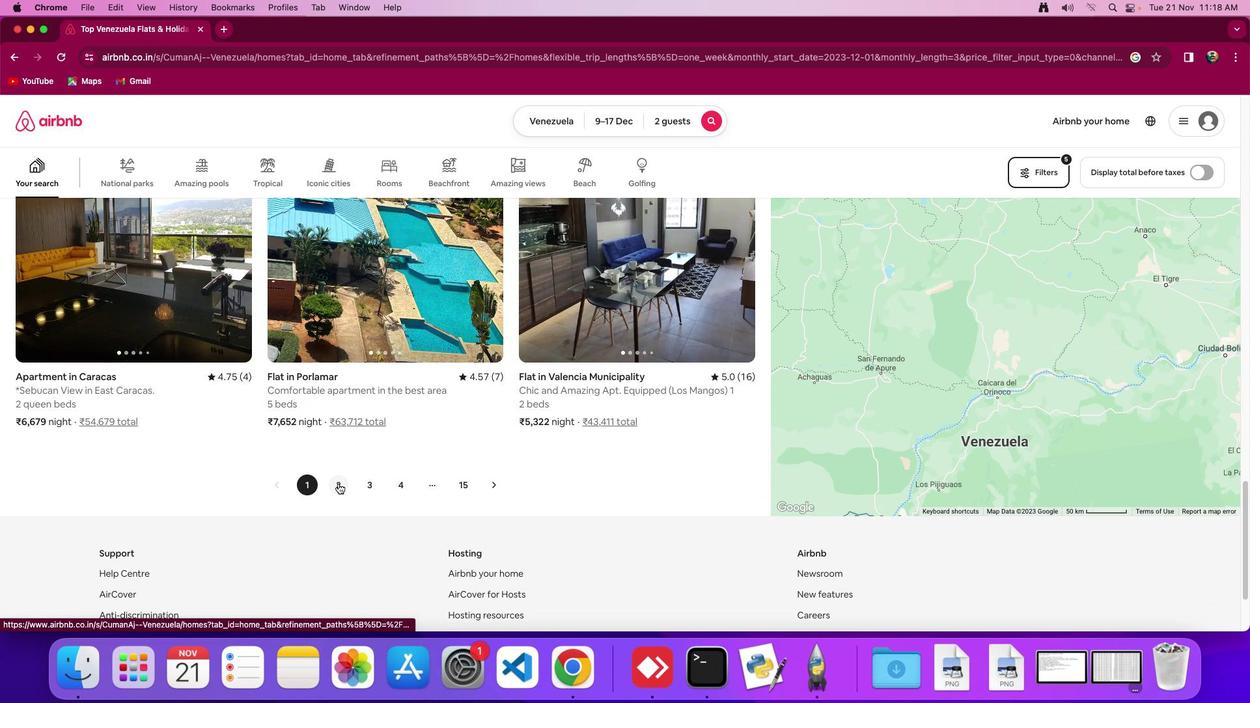 
Action: Mouse pressed left at (332, 484)
Screenshot: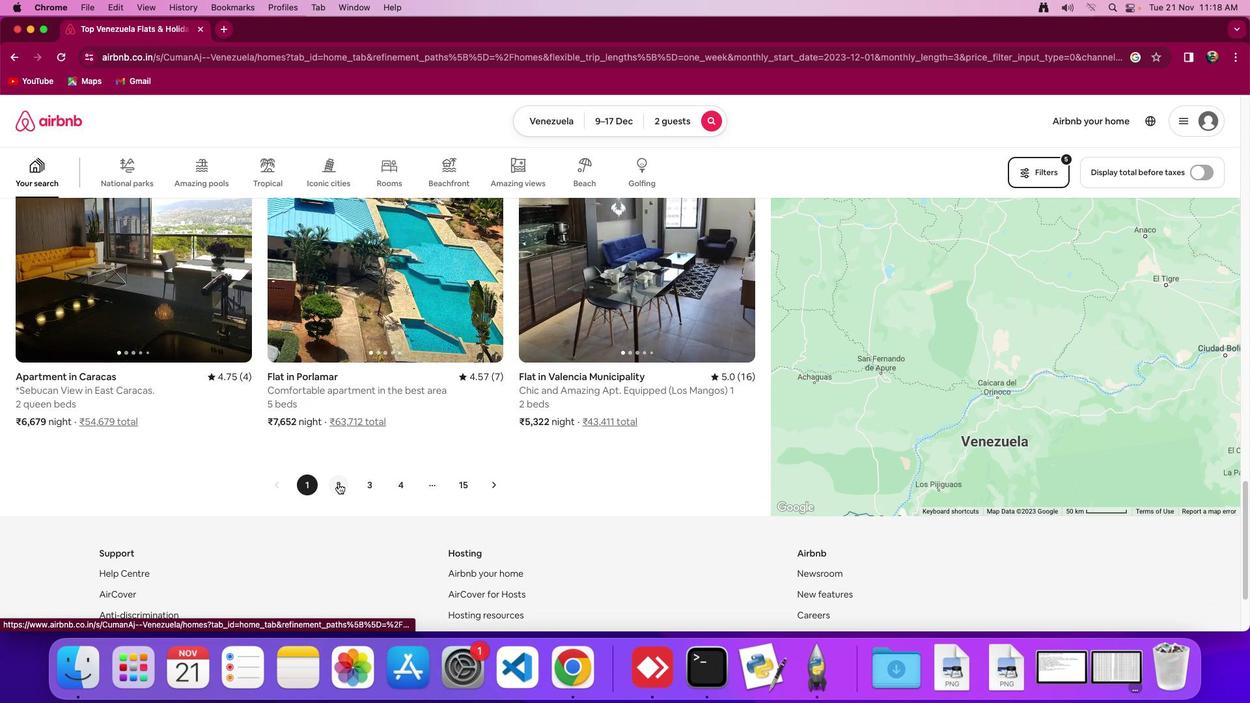 
Action: Mouse moved to (470, 446)
Screenshot: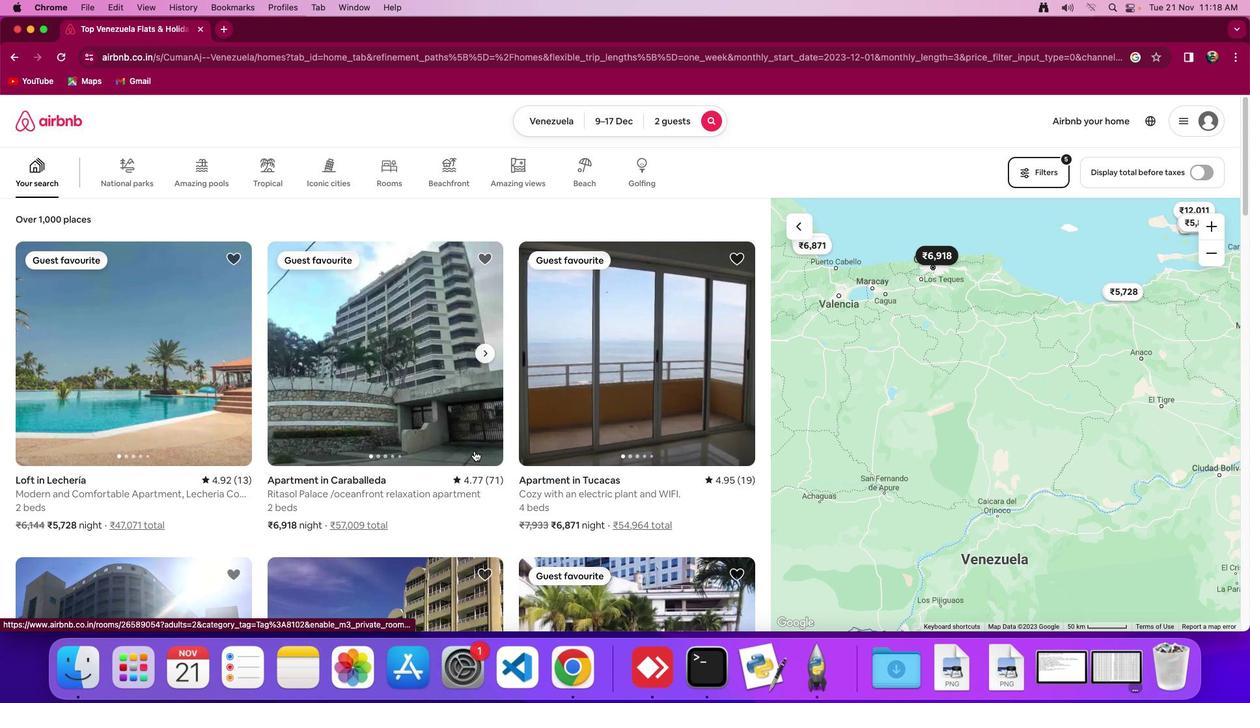 
Action: Mouse scrolled (470, 446) with delta (-3, -3)
Screenshot: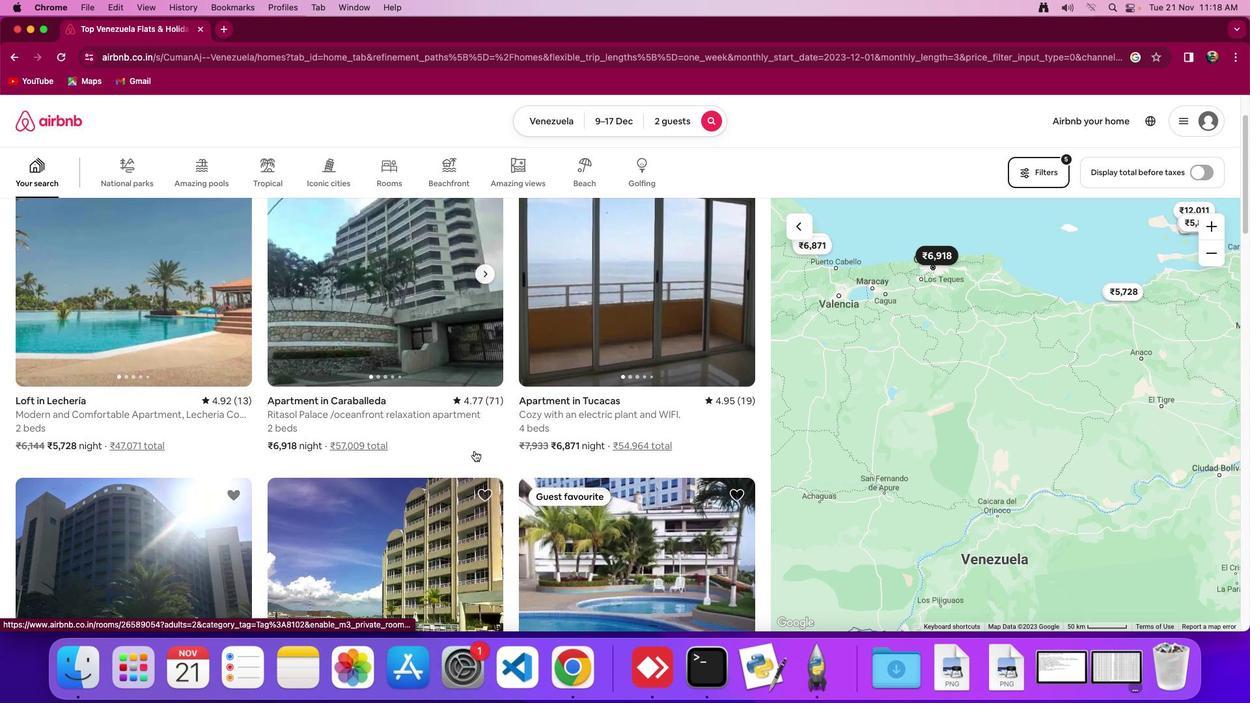 
Action: Mouse scrolled (470, 446) with delta (-3, -3)
Screenshot: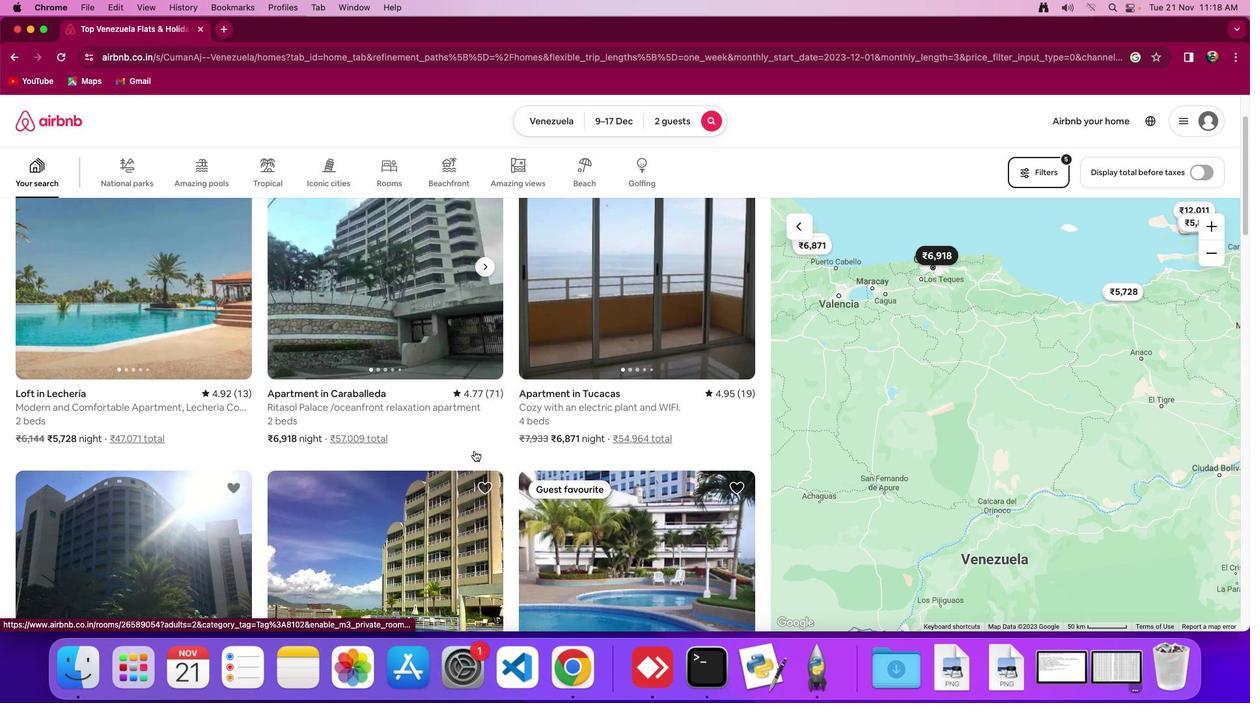
Action: Mouse scrolled (470, 446) with delta (-3, -4)
Screenshot: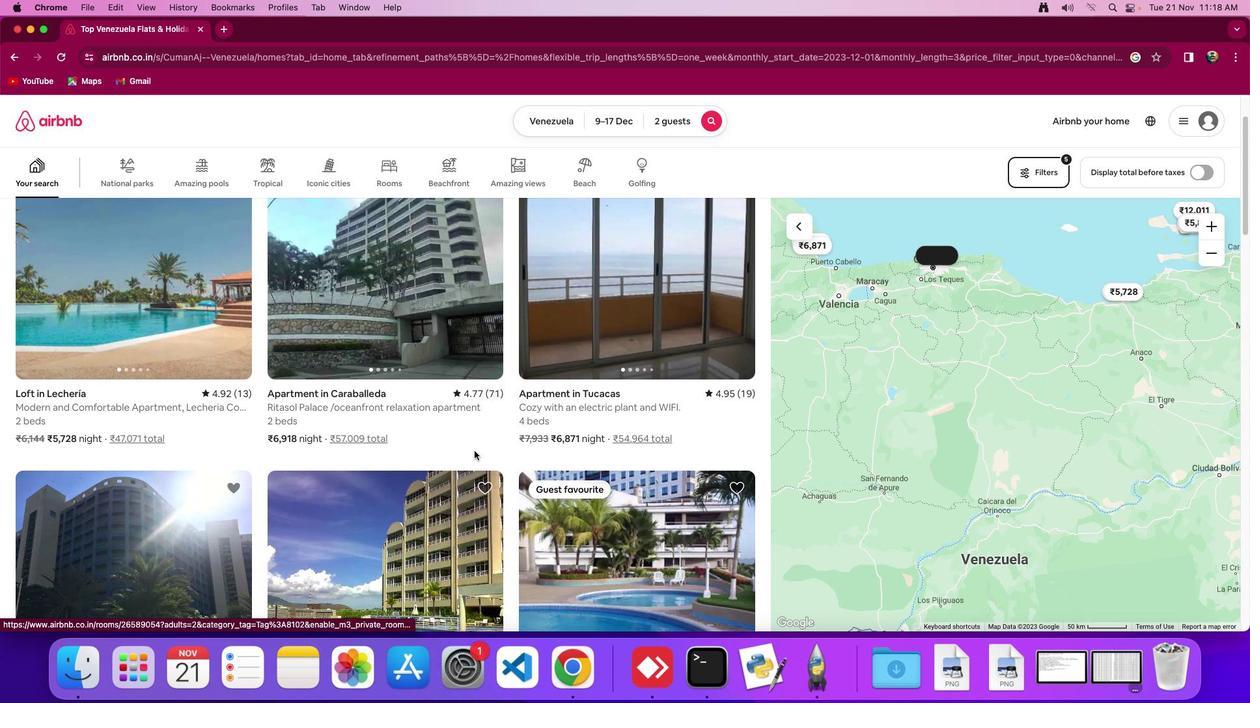 
Action: Mouse scrolled (470, 446) with delta (-3, -3)
Screenshot: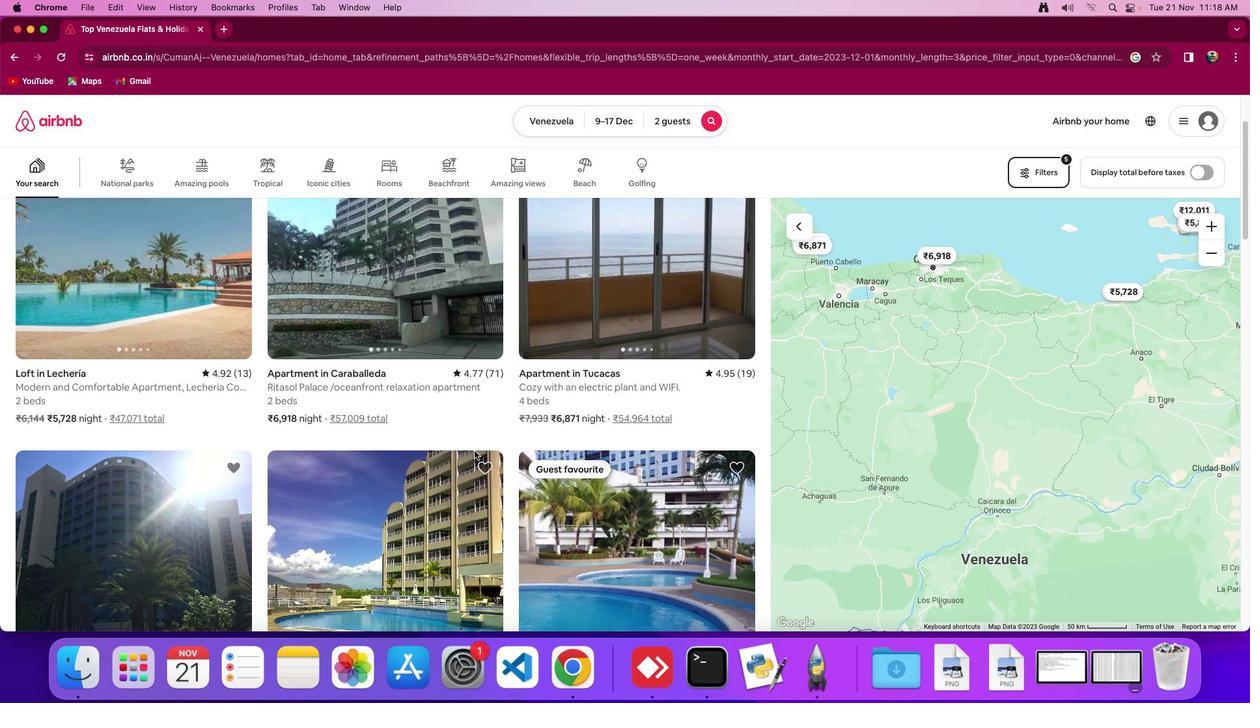 
Action: Mouse scrolled (470, 446) with delta (-3, -3)
Screenshot: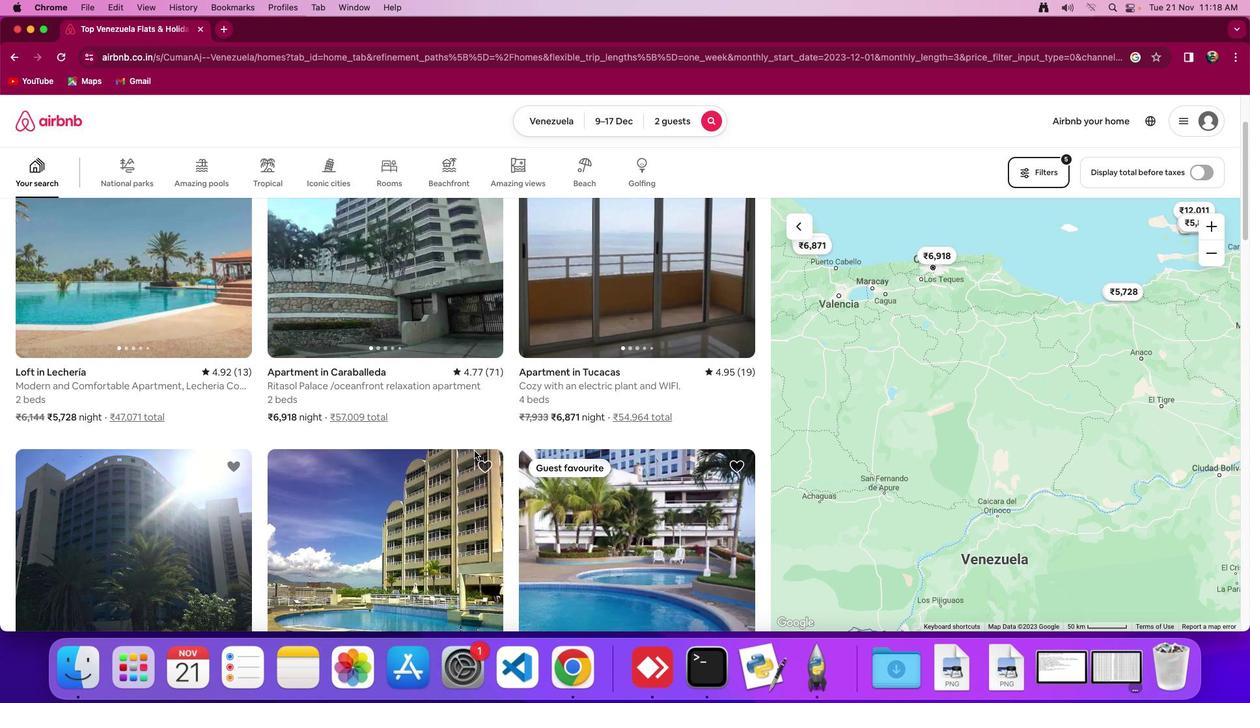 
Action: Mouse scrolled (470, 446) with delta (-3, -3)
Screenshot: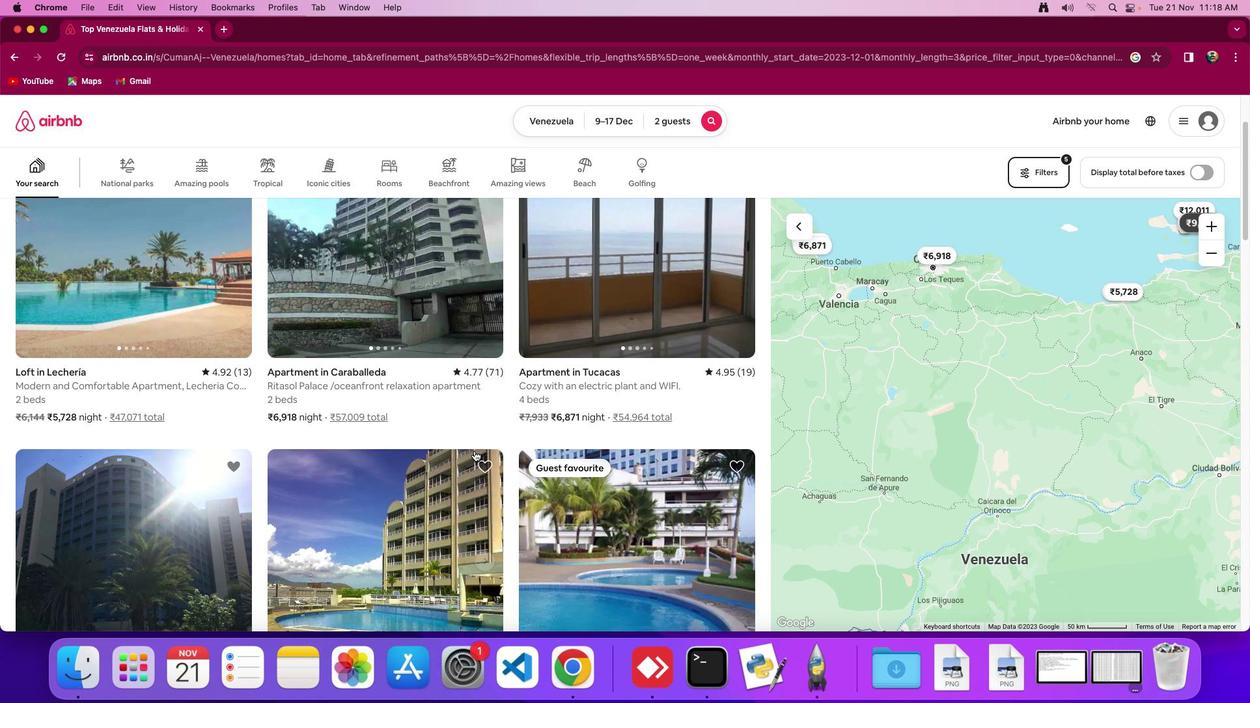 
Action: Mouse moved to (470, 446)
Screenshot: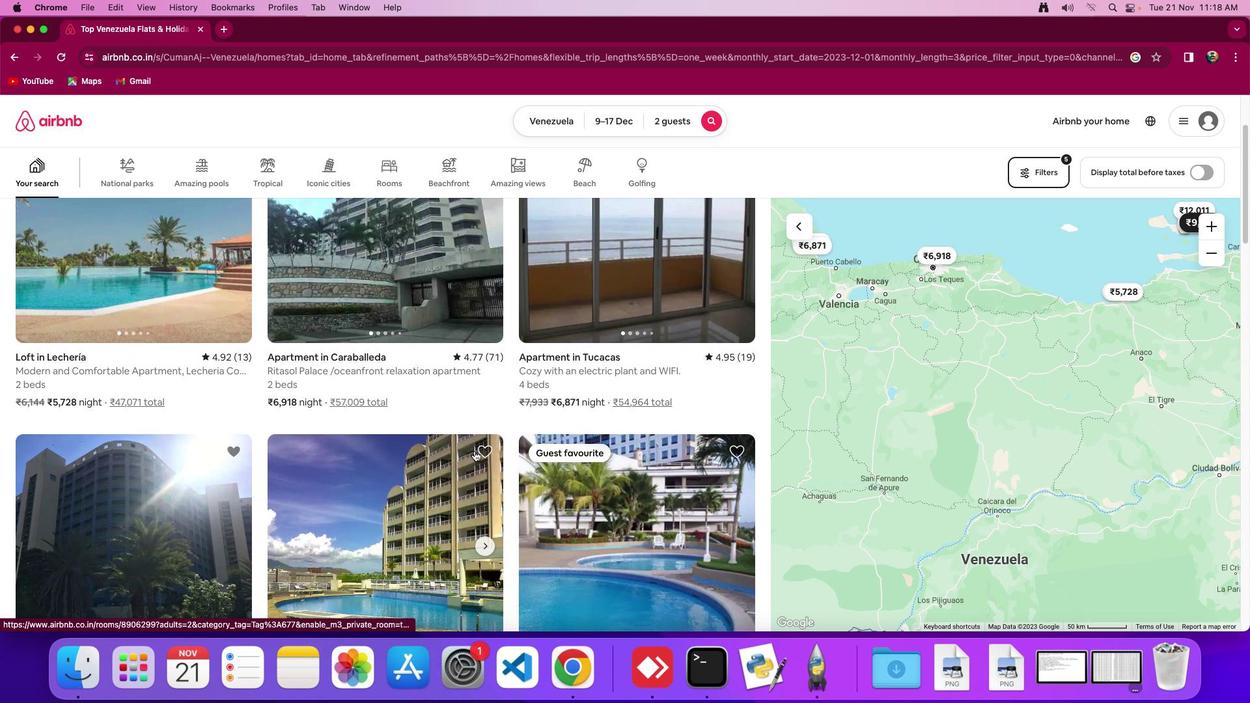 
Action: Mouse scrolled (470, 446) with delta (-3, -3)
Screenshot: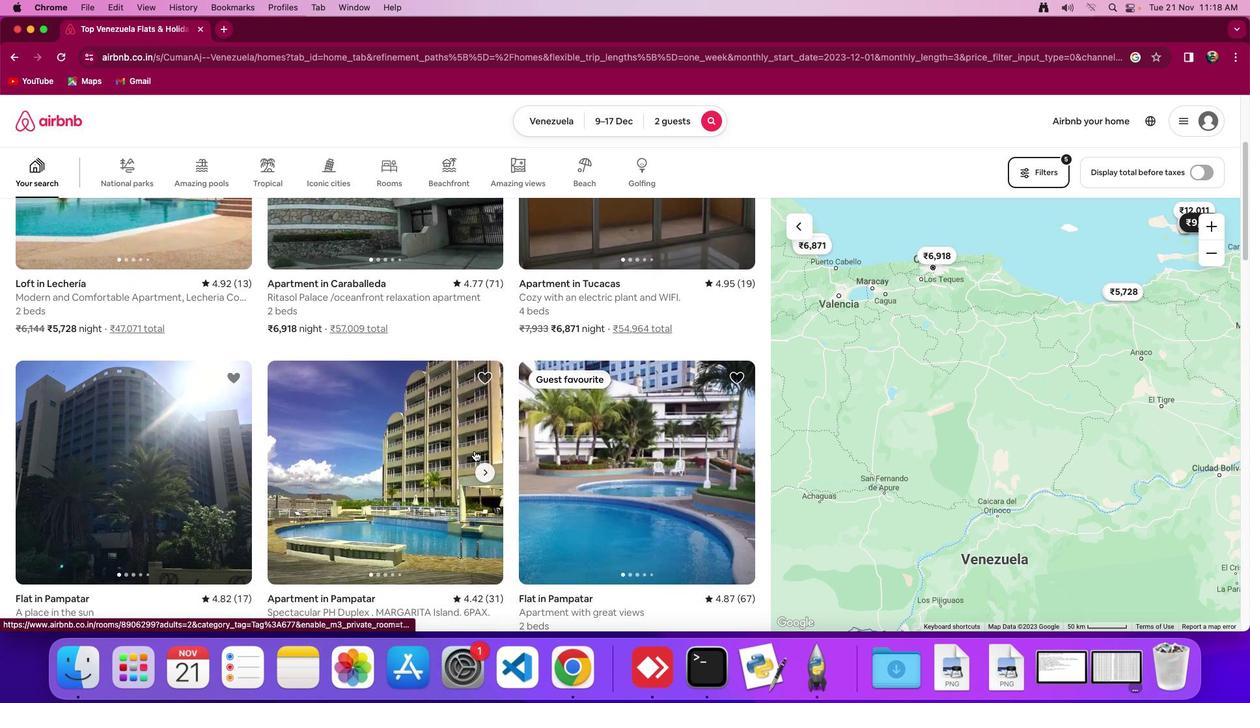
Action: Mouse scrolled (470, 446) with delta (-3, -3)
Screenshot: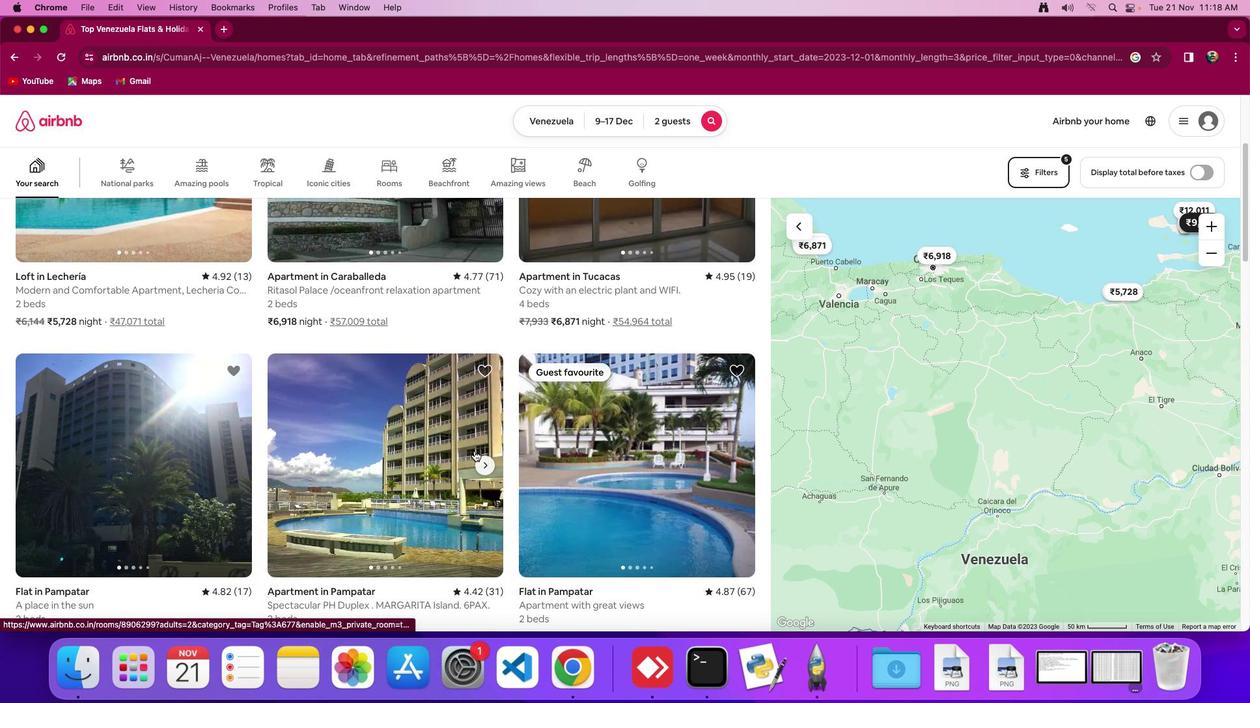 
Action: Mouse scrolled (470, 446) with delta (-3, -4)
Screenshot: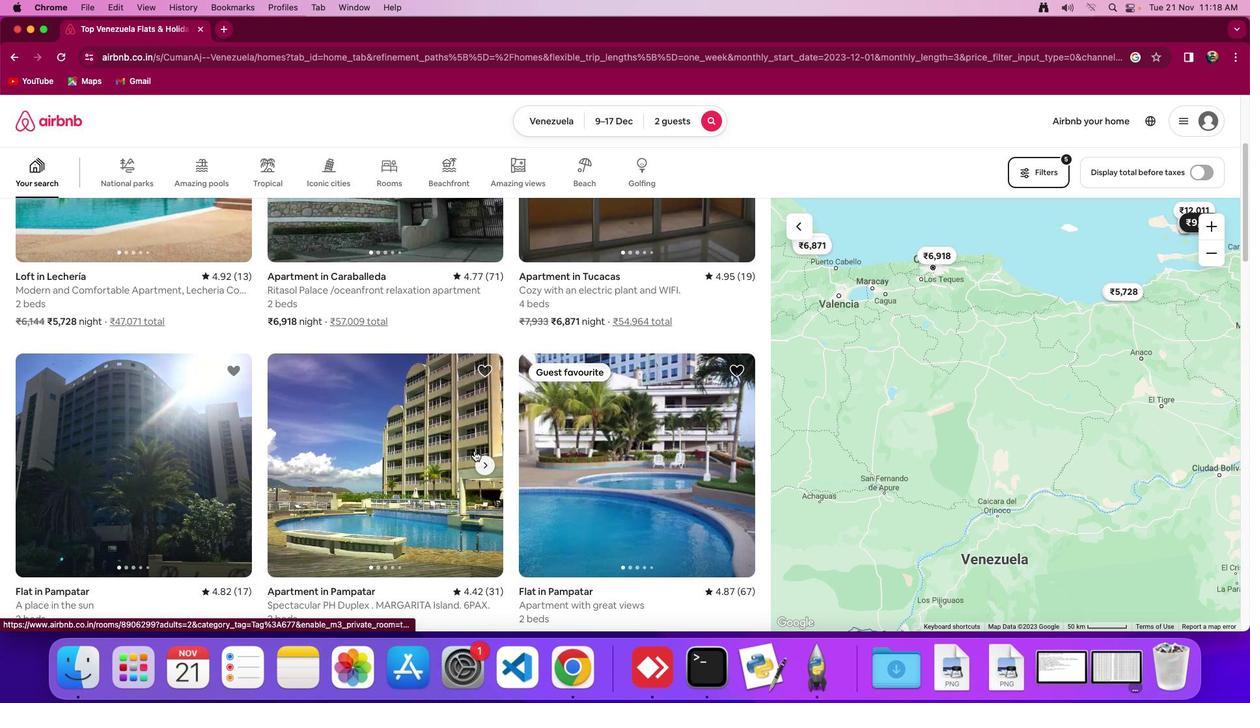 
Action: Mouse scrolled (470, 446) with delta (-3, -3)
Screenshot: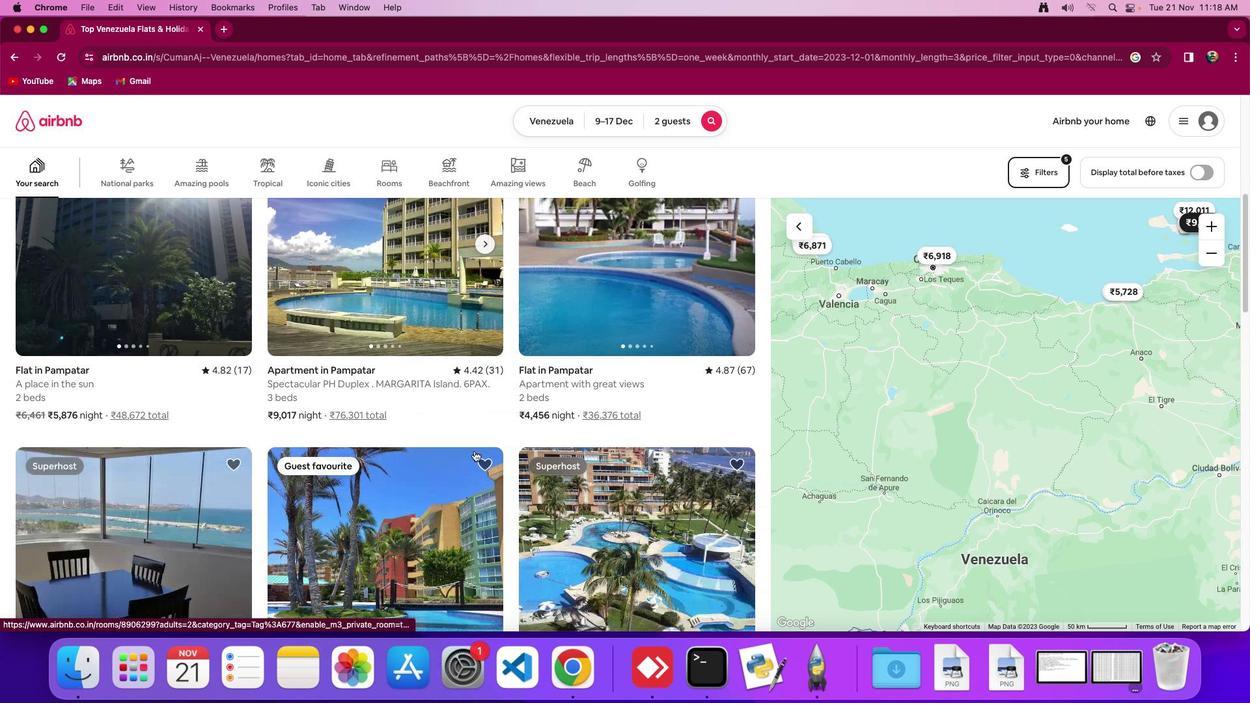 
Action: Mouse scrolled (470, 446) with delta (-3, -3)
Screenshot: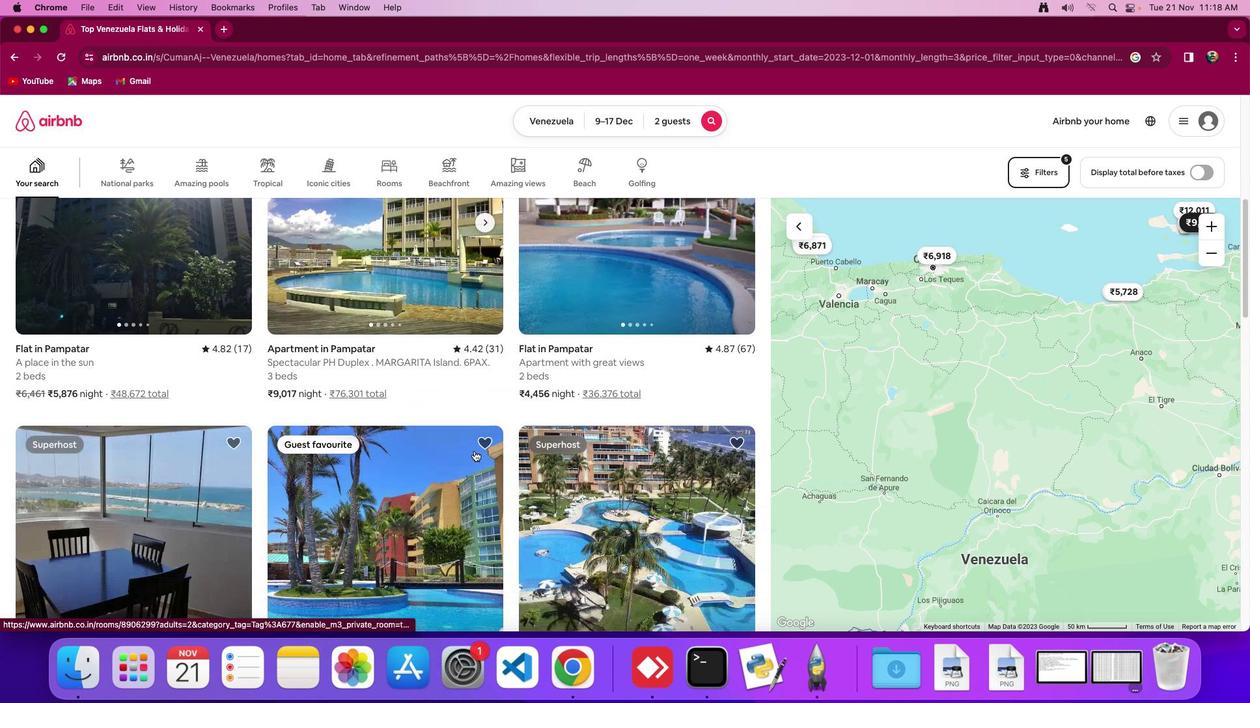 
Action: Mouse scrolled (470, 446) with delta (-3, -5)
Screenshot: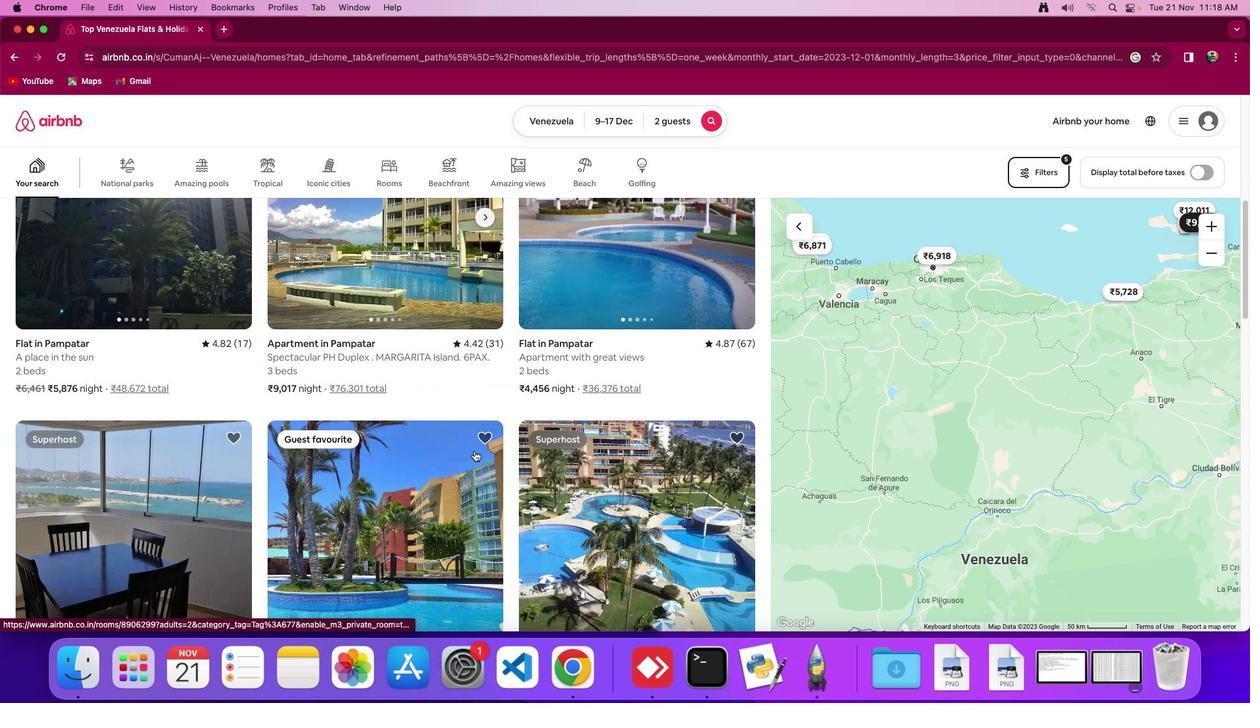 
Action: Mouse scrolled (470, 446) with delta (-3, -5)
Screenshot: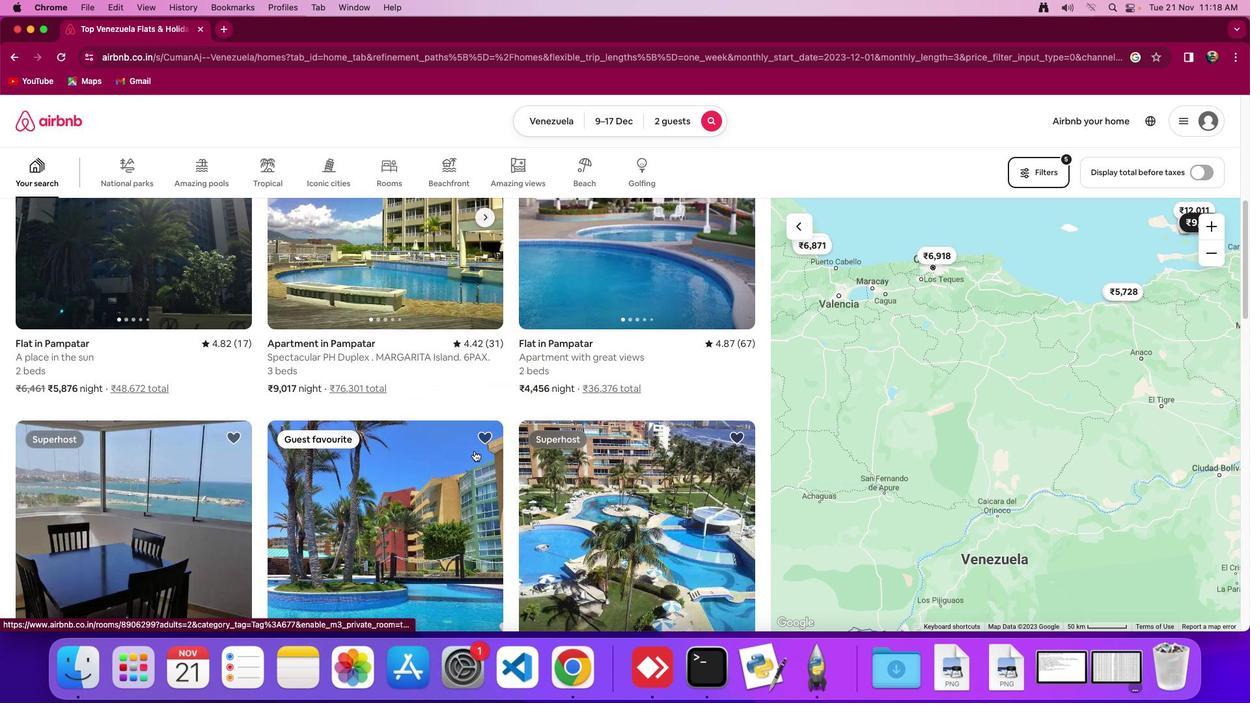 
Action: Mouse scrolled (470, 446) with delta (-3, -3)
Screenshot: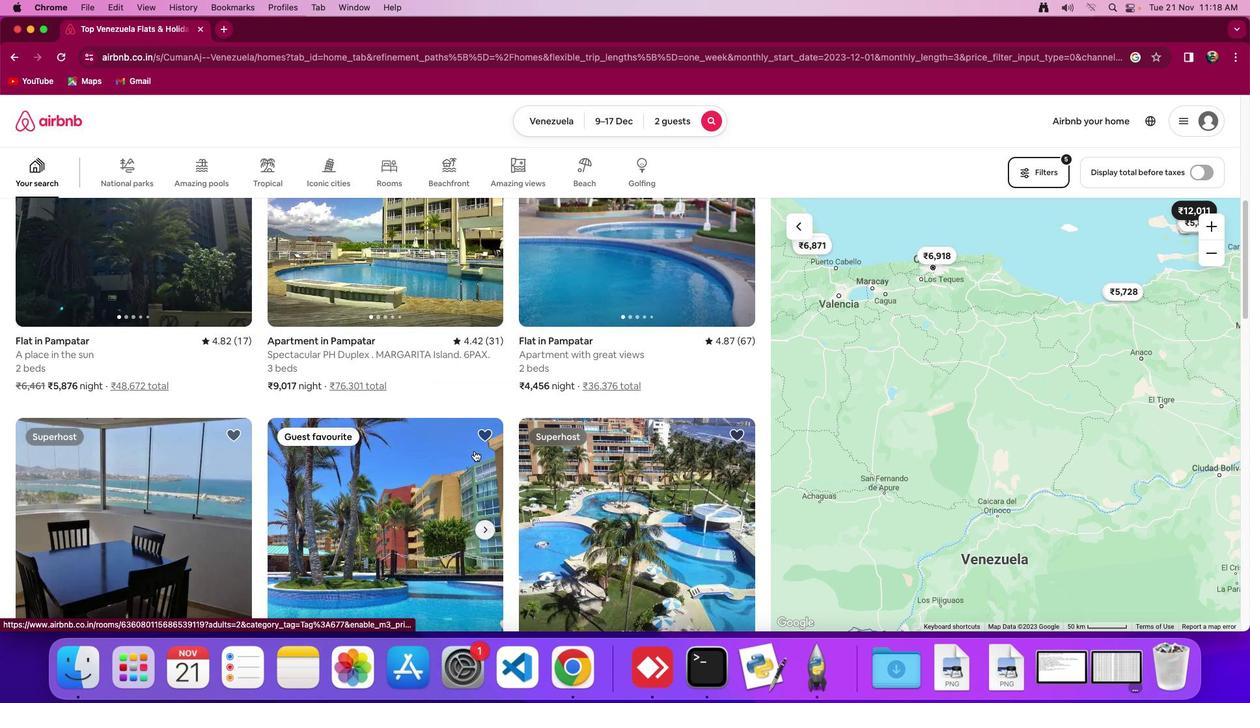 
Action: Mouse scrolled (470, 446) with delta (-3, -3)
Screenshot: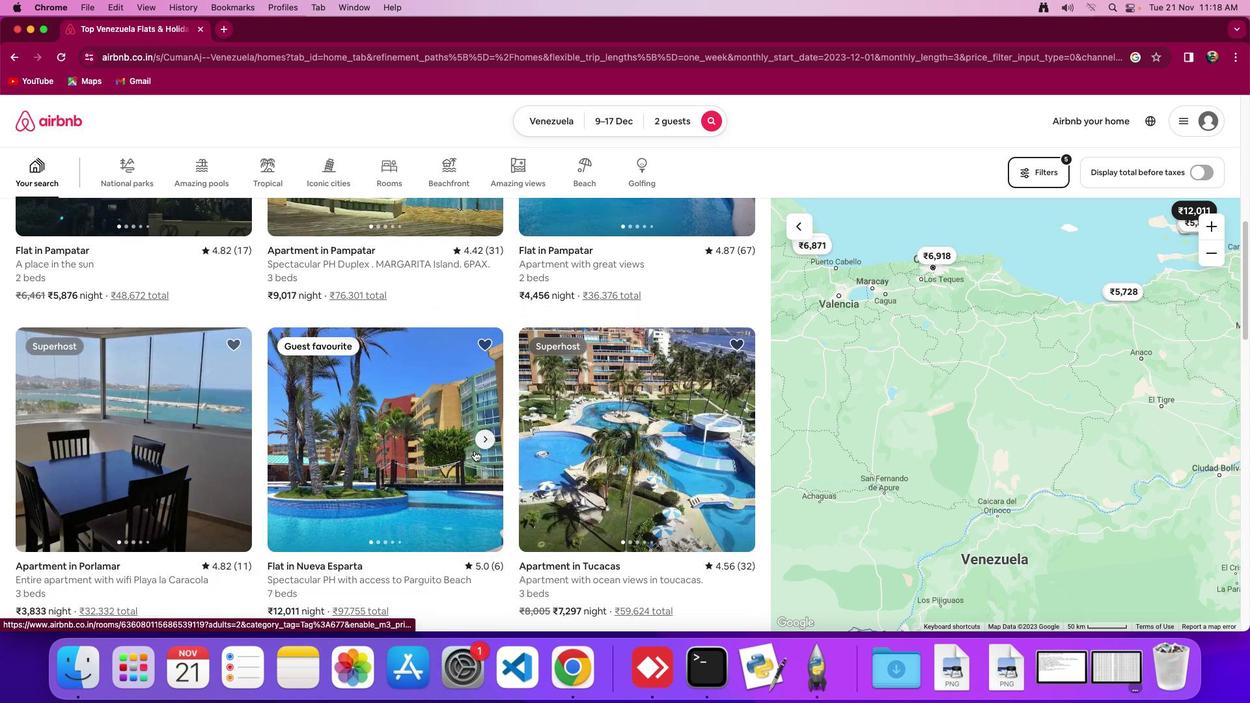 
Action: Mouse scrolled (470, 446) with delta (-3, -3)
Screenshot: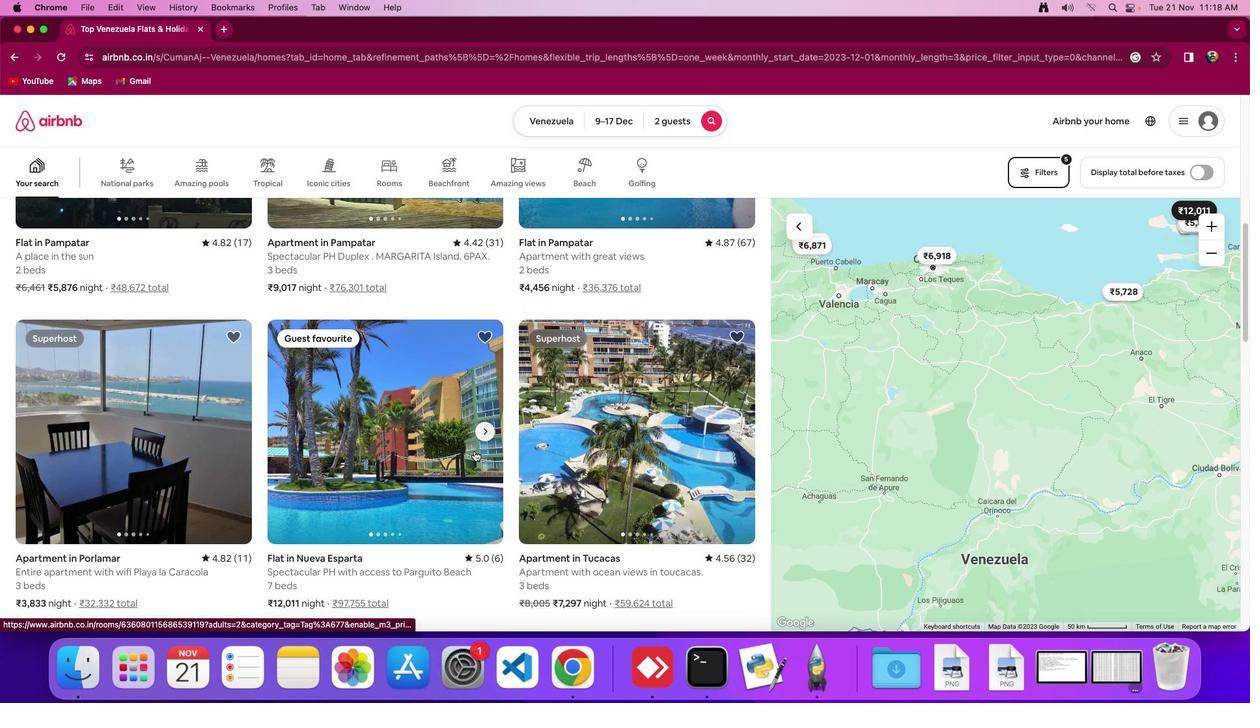 
Action: Mouse scrolled (470, 446) with delta (-3, -4)
Screenshot: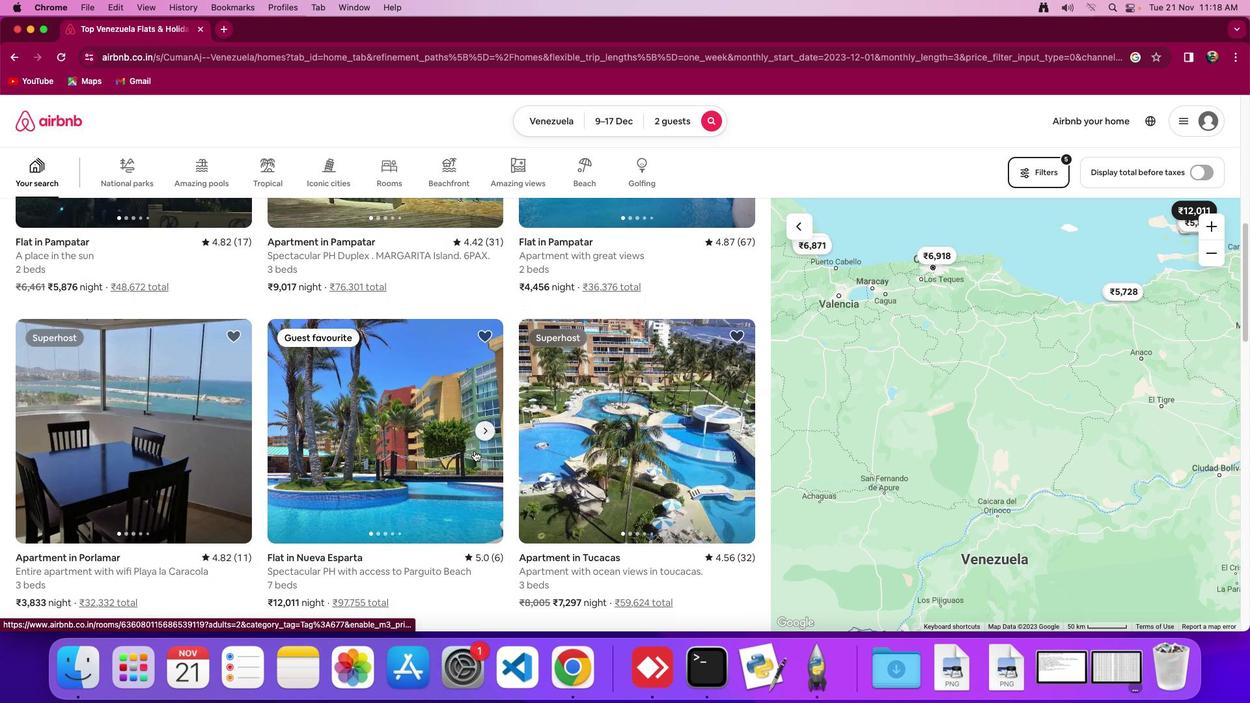
Action: Mouse scrolled (470, 446) with delta (-3, -3)
Screenshot: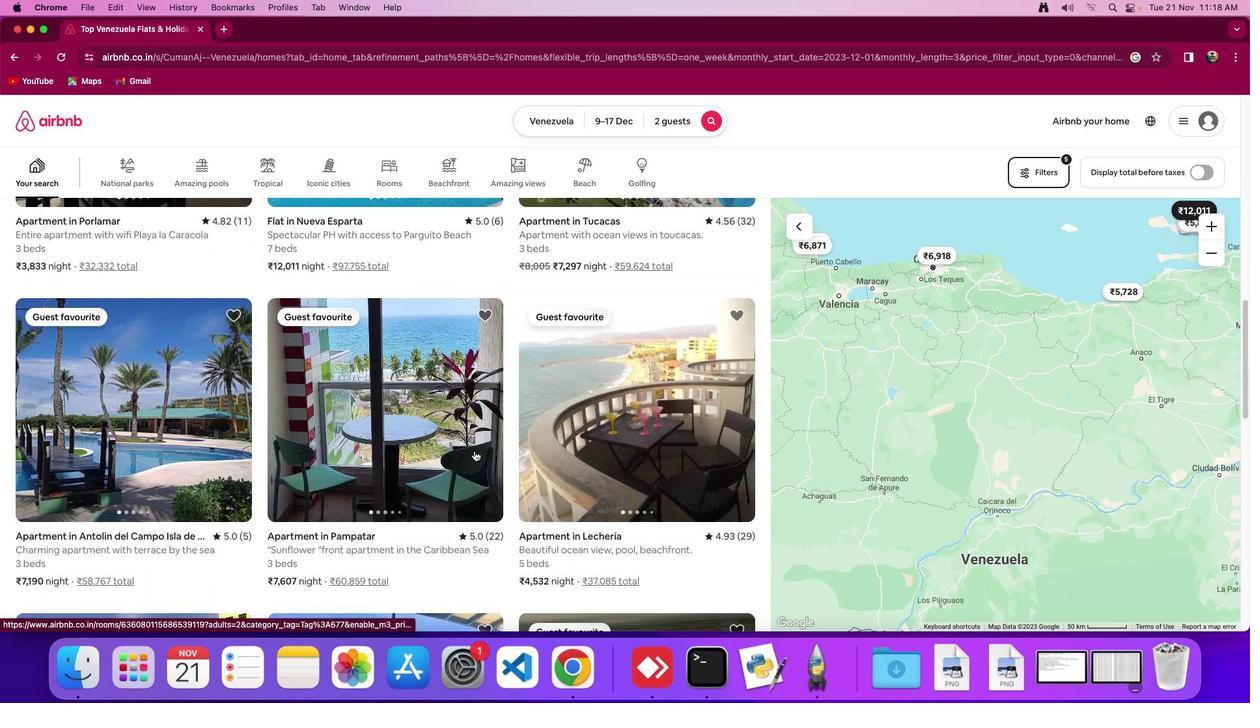 
Action: Mouse scrolled (470, 446) with delta (-3, -3)
Screenshot: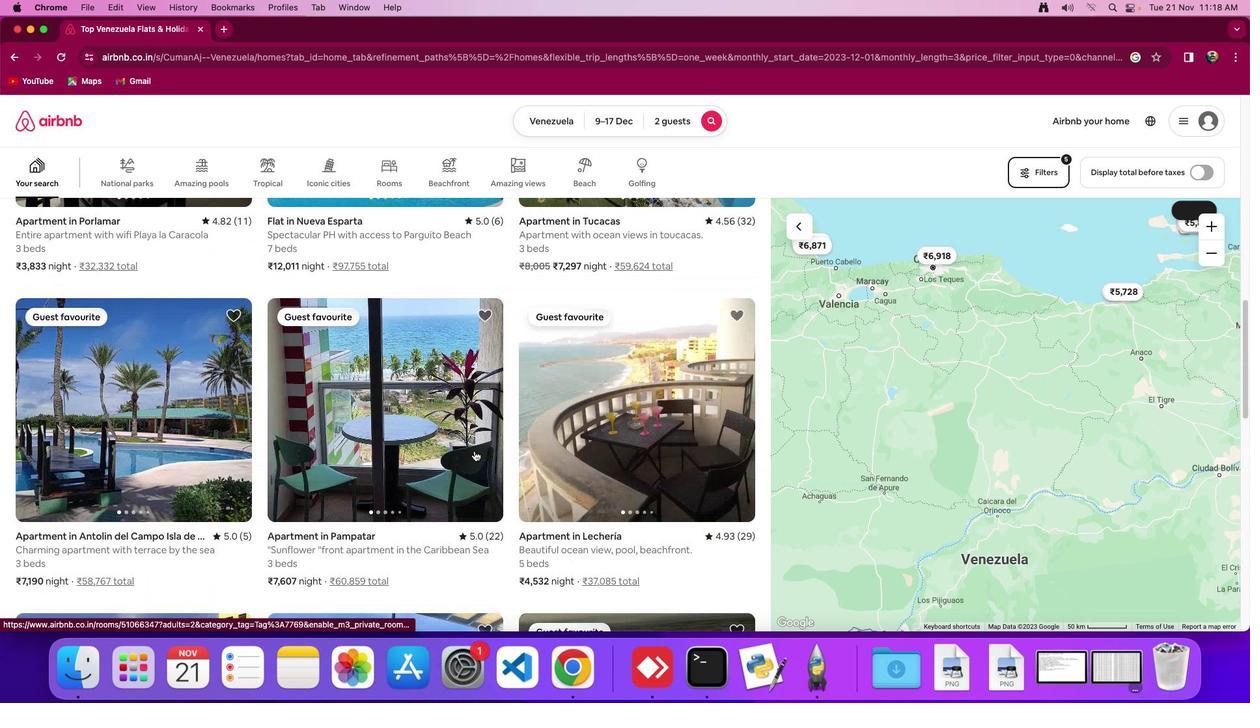 
Action: Mouse scrolled (470, 446) with delta (-3, -5)
Screenshot: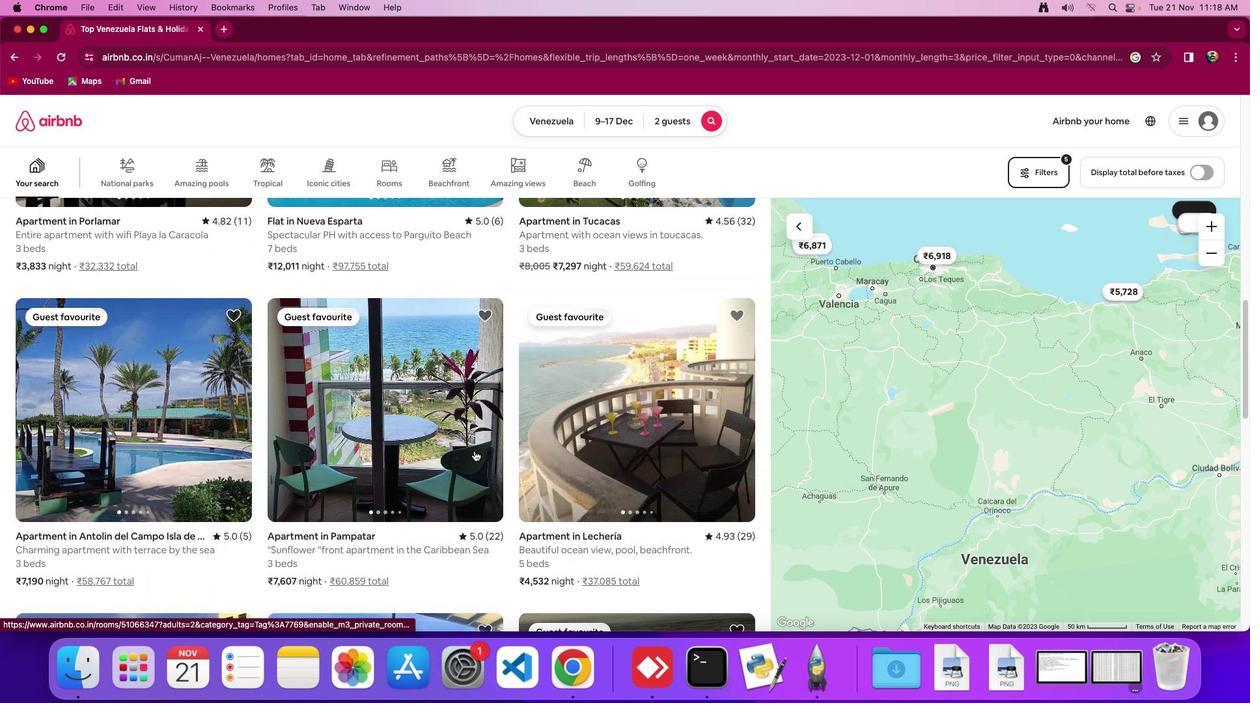 
Action: Mouse scrolled (470, 446) with delta (-3, -7)
Screenshot: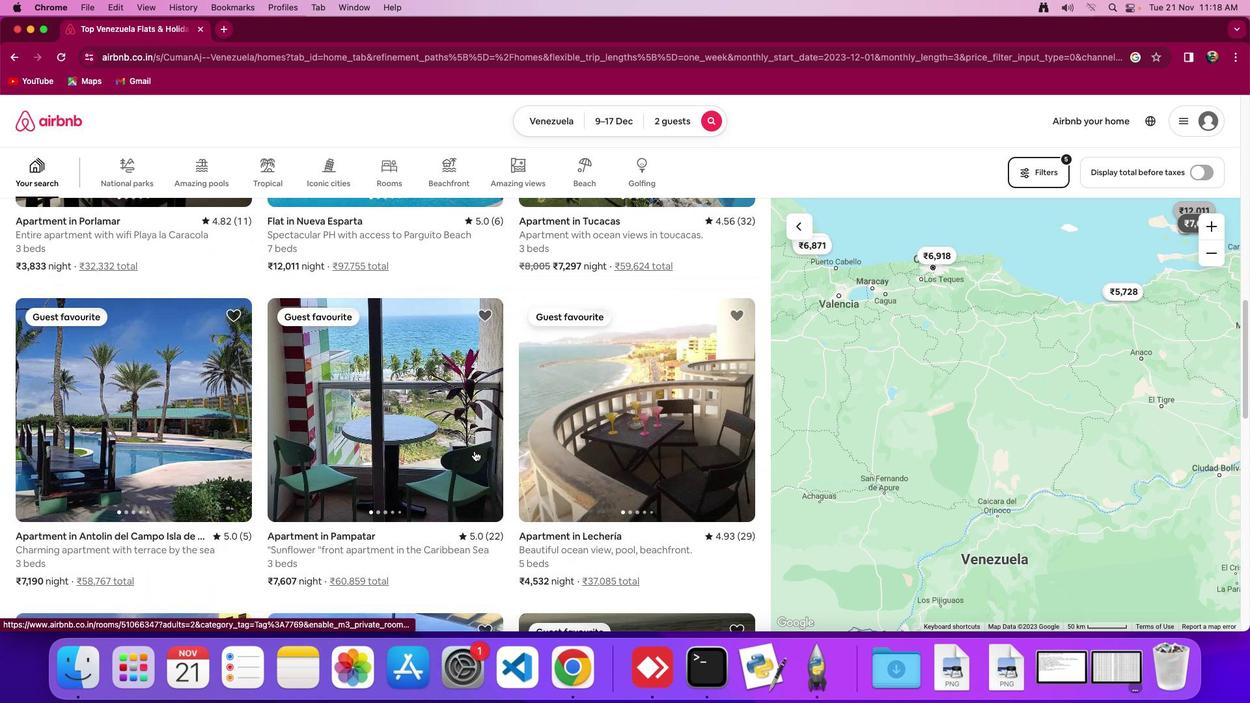 
Action: Mouse scrolled (470, 446) with delta (-3, -3)
Screenshot: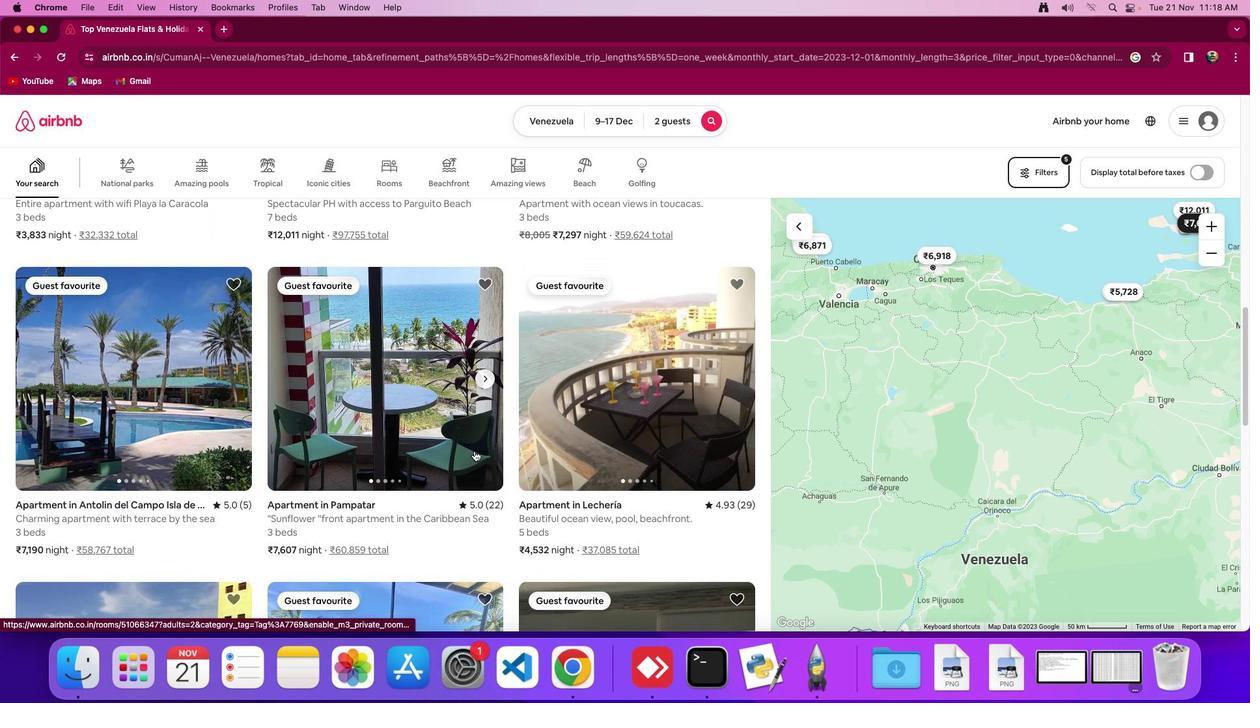 
Action: Mouse scrolled (470, 446) with delta (-3, -3)
Screenshot: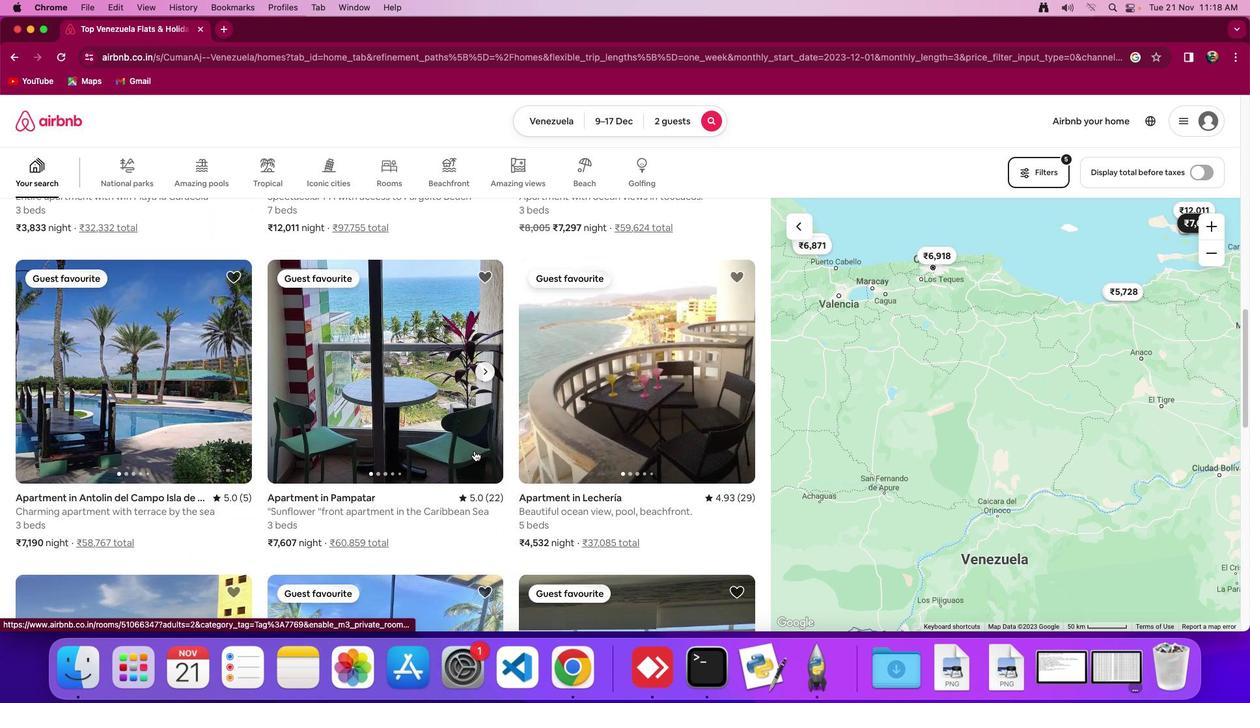 
Action: Mouse scrolled (470, 446) with delta (-3, -3)
Screenshot: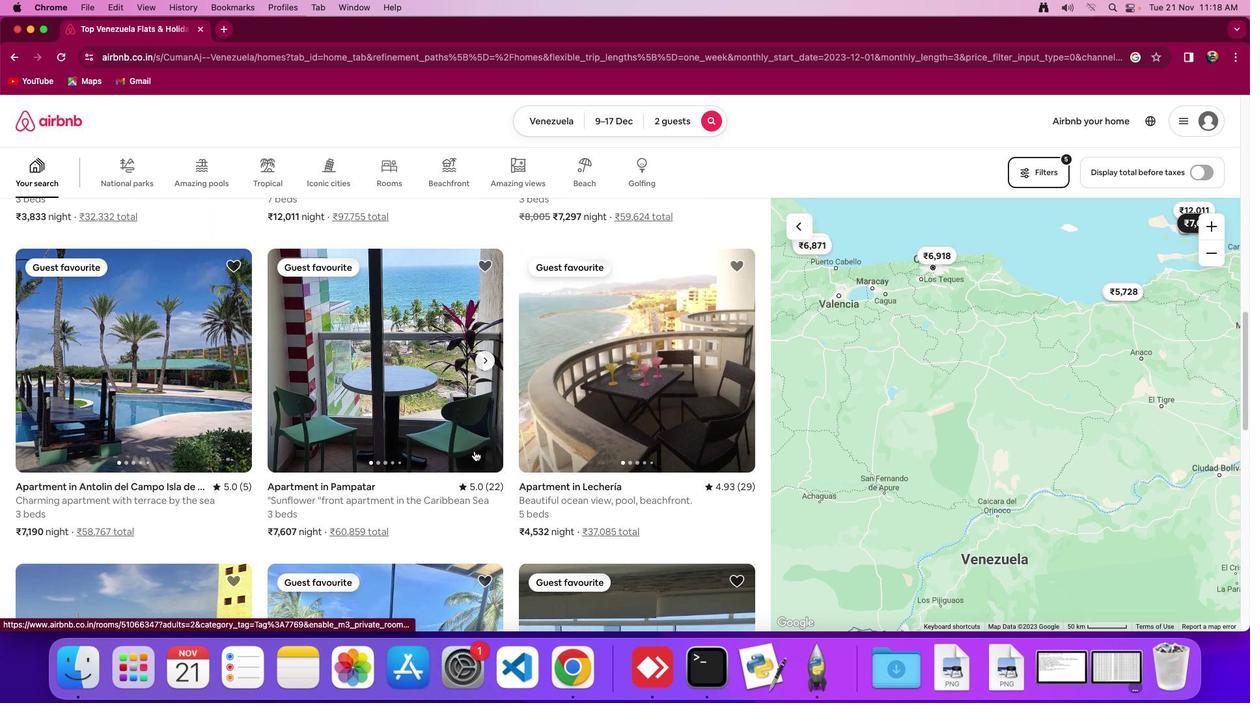 
Action: Mouse scrolled (470, 446) with delta (-3, -3)
Screenshot: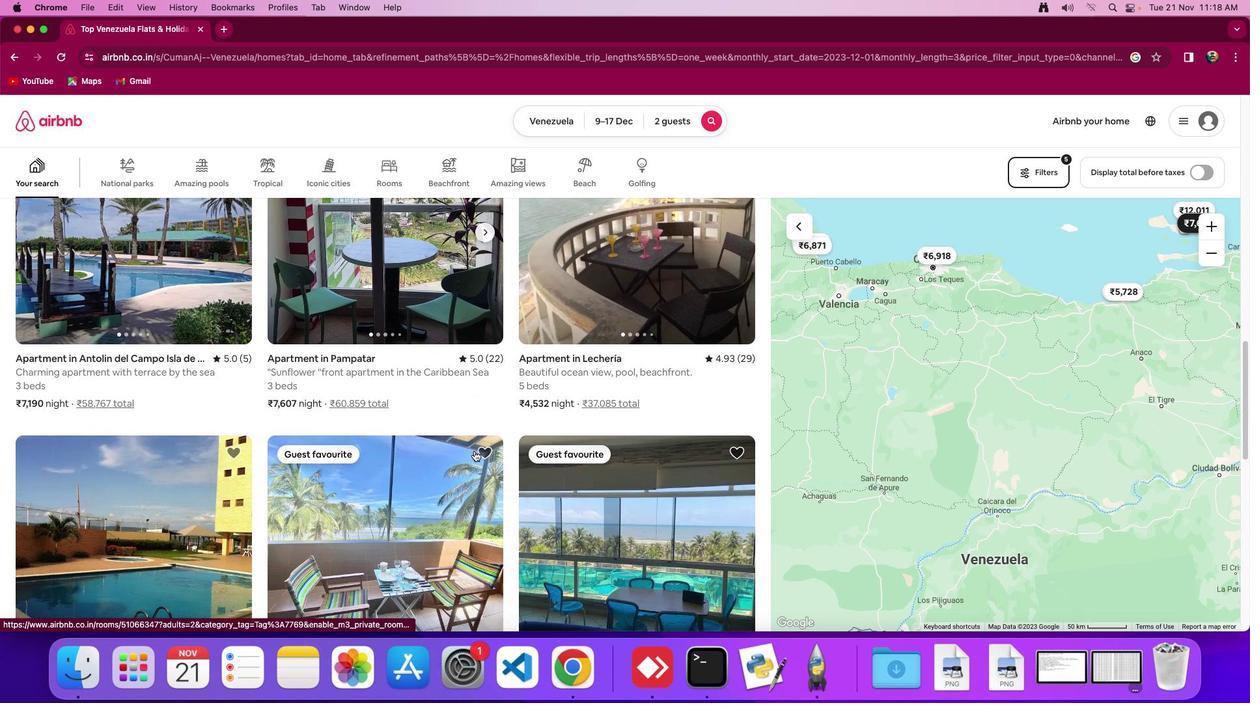 
Action: Mouse scrolled (470, 446) with delta (-3, -3)
Screenshot: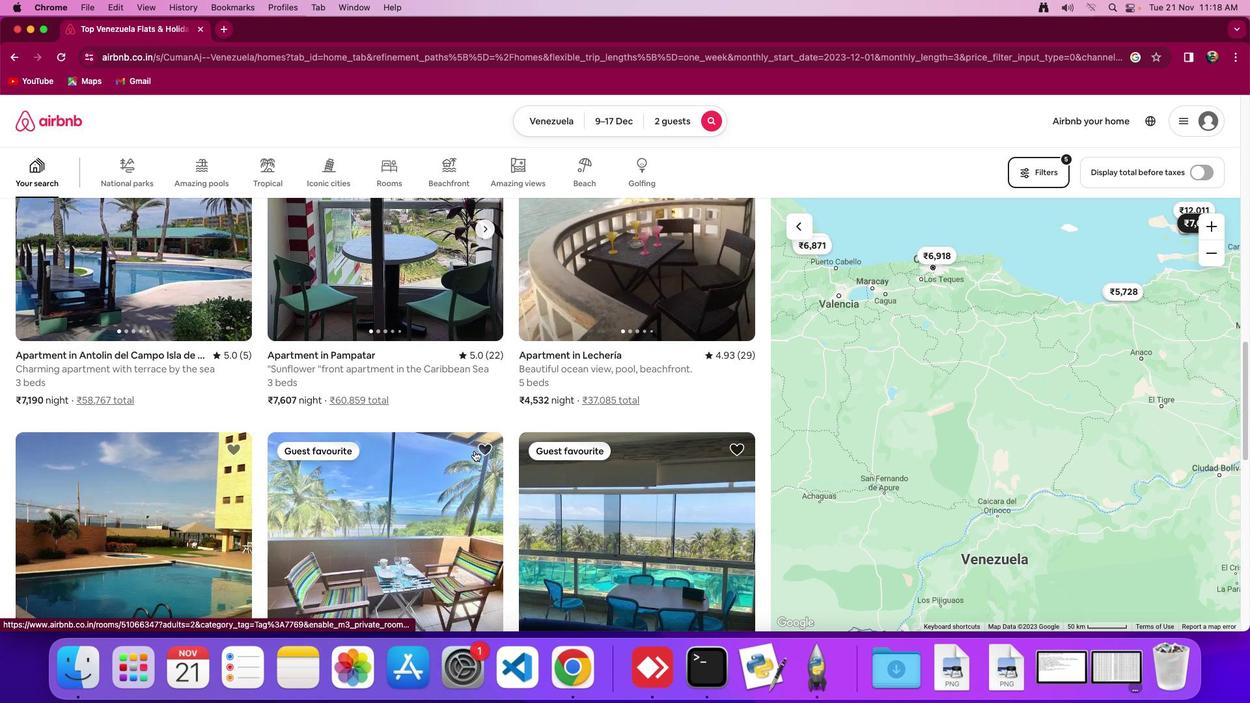 
Action: Mouse scrolled (470, 446) with delta (-3, -5)
Screenshot: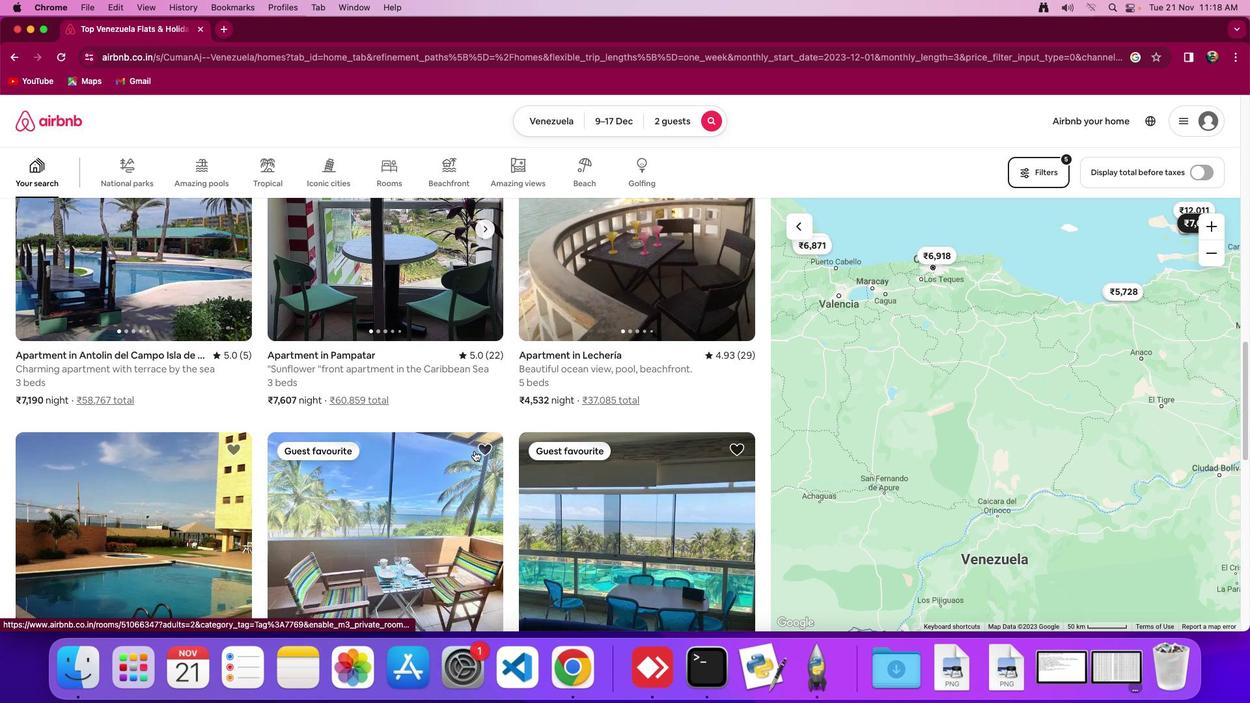 
Action: Mouse scrolled (470, 446) with delta (-3, -3)
Screenshot: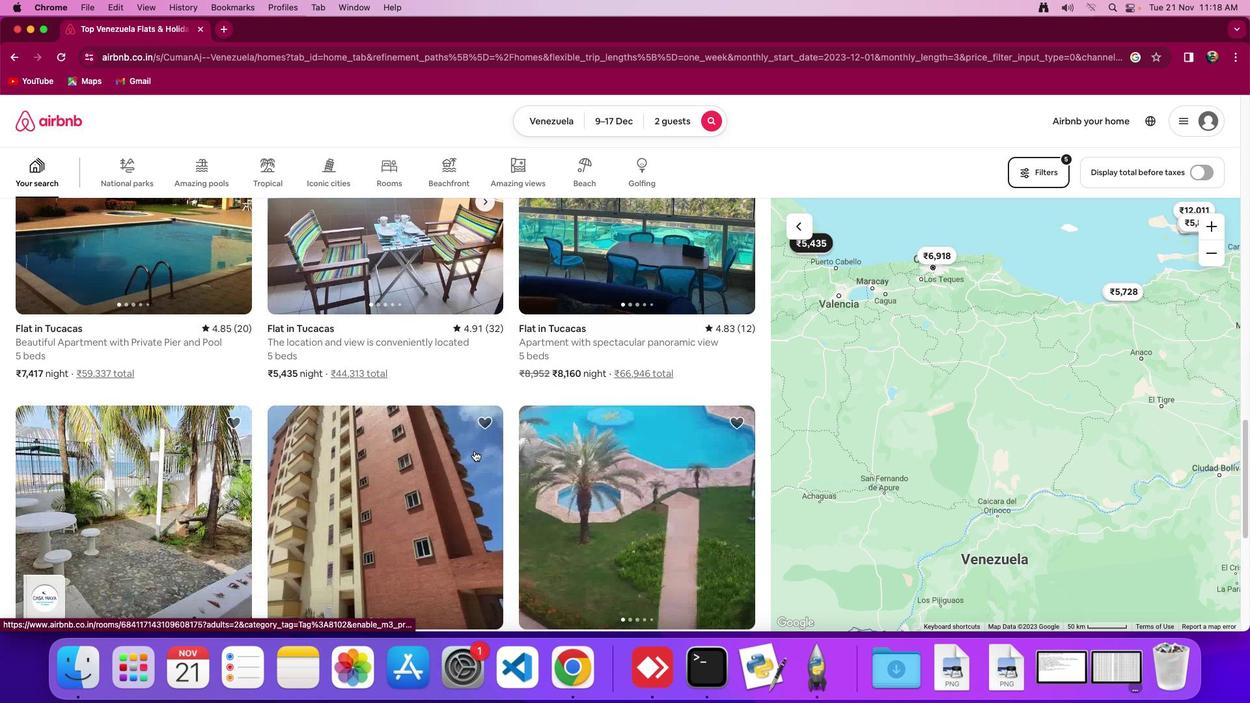 
Action: Mouse scrolled (470, 446) with delta (-3, -3)
Screenshot: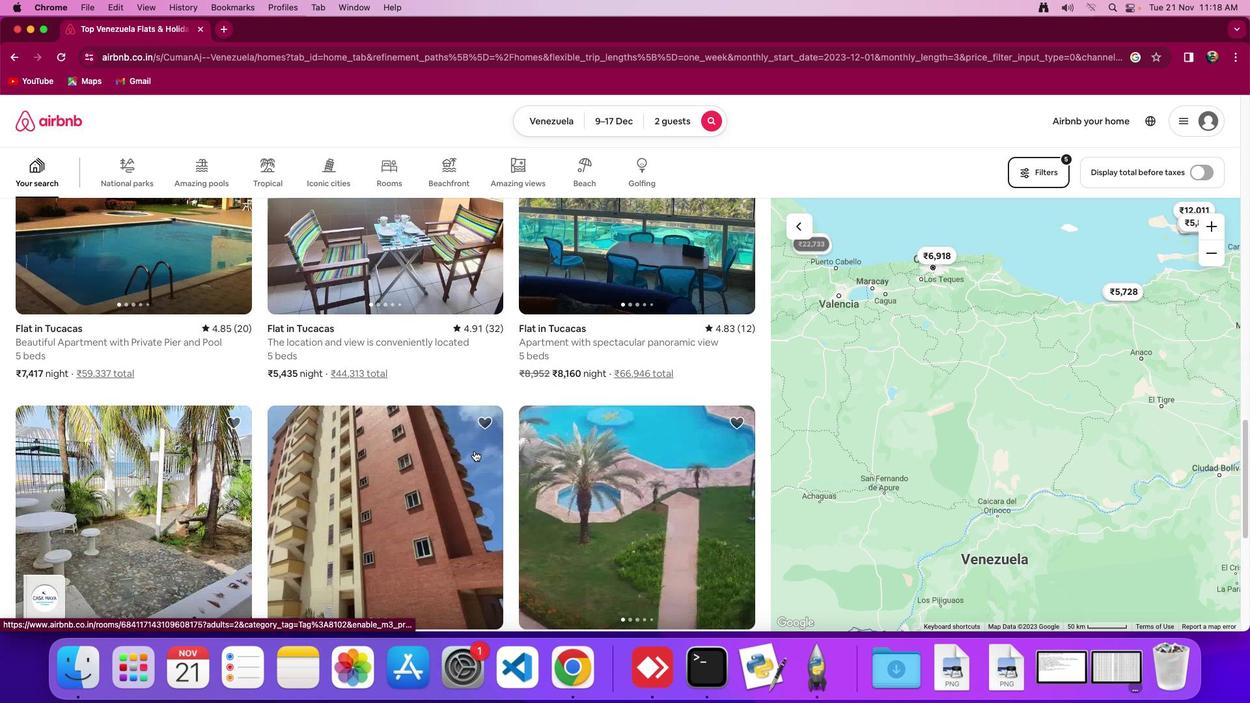 
Action: Mouse scrolled (470, 446) with delta (-3, -5)
Screenshot: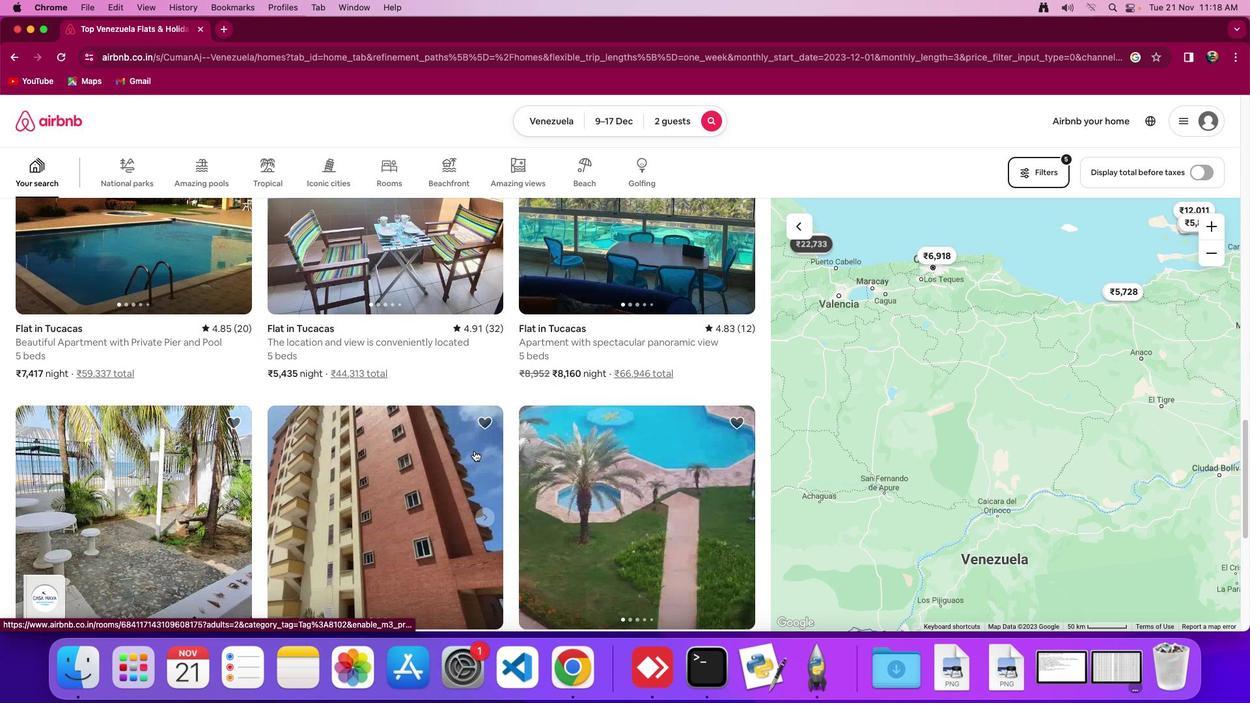 
Action: Mouse scrolled (470, 446) with delta (-3, -7)
Screenshot: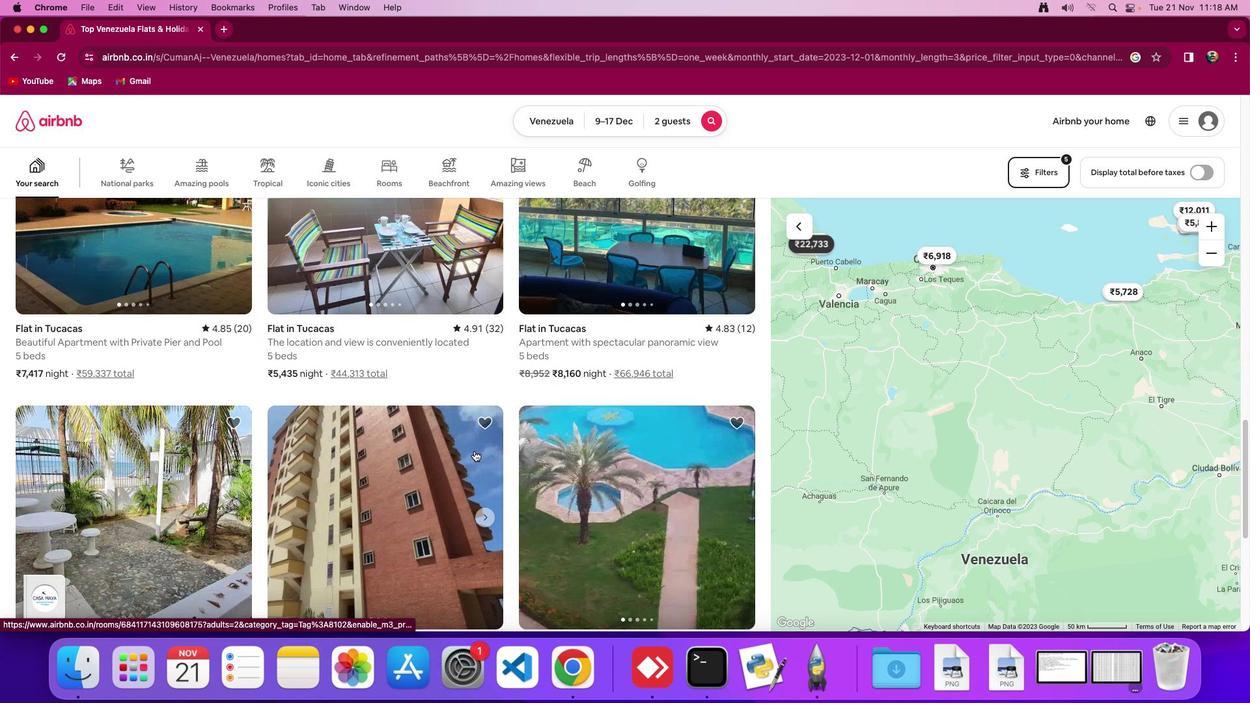 
Action: Mouse moved to (471, 446)
Screenshot: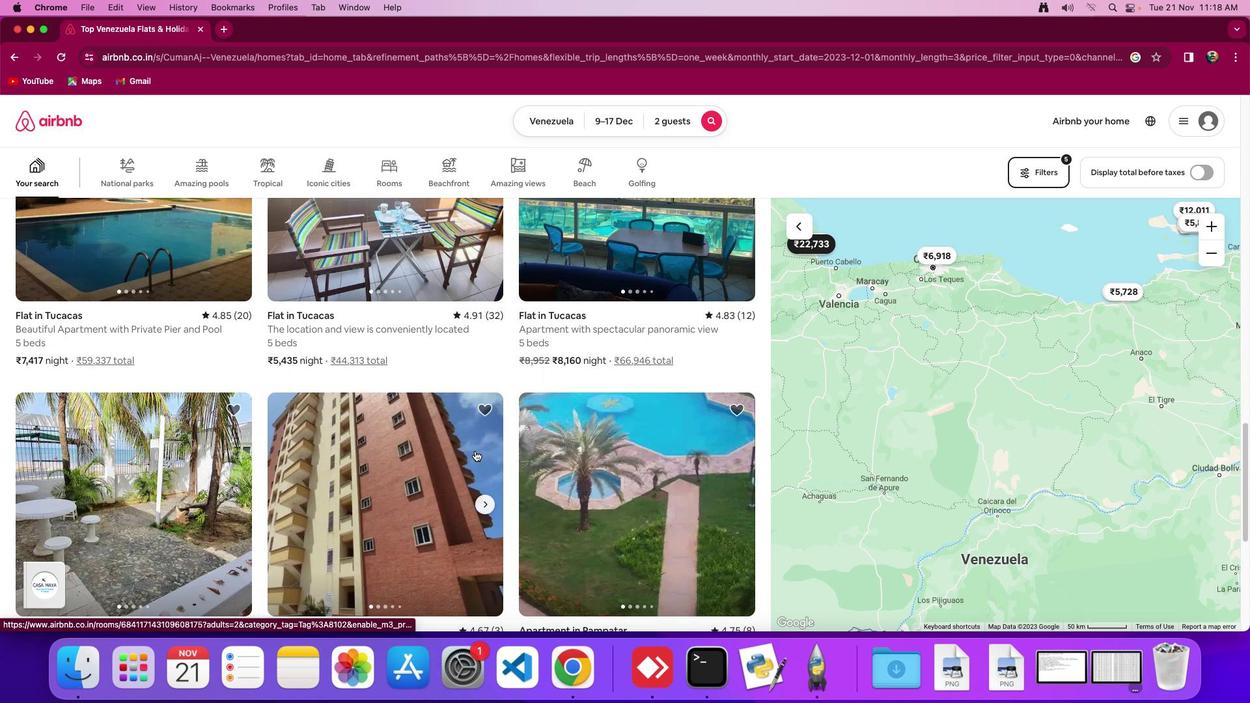 
Action: Mouse scrolled (471, 446) with delta (-3, -3)
Screenshot: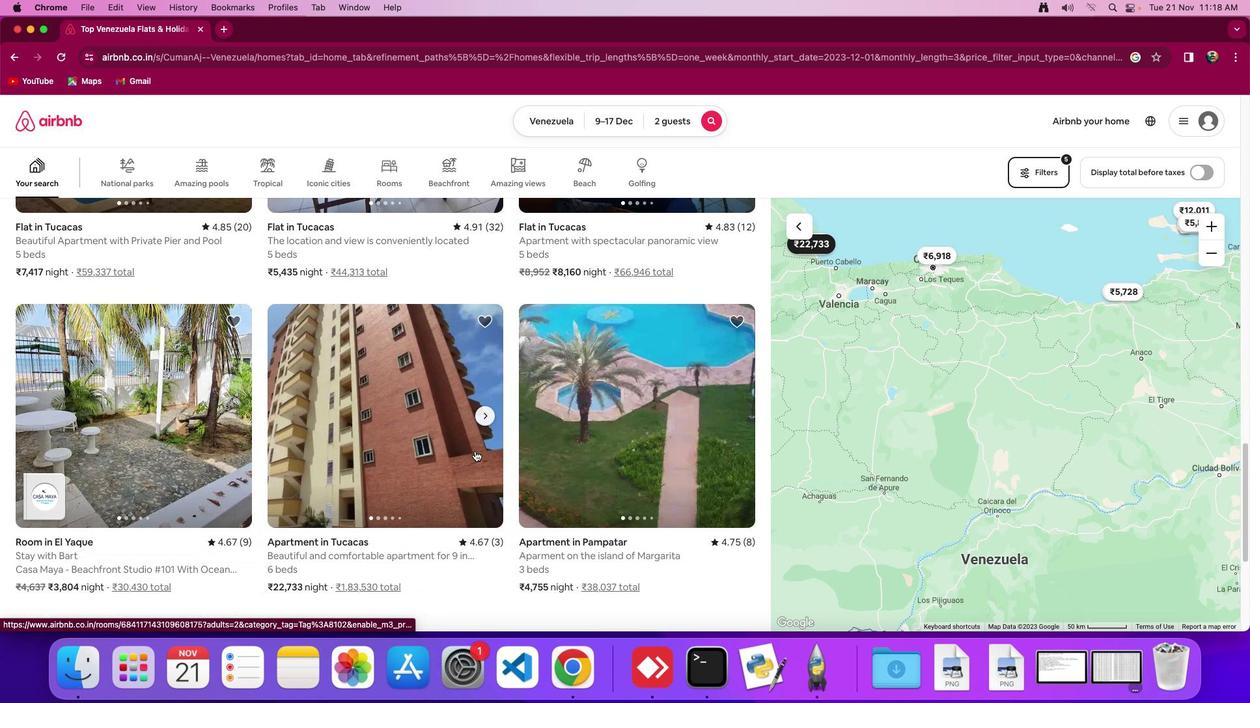 
Action: Mouse scrolled (471, 446) with delta (-3, -3)
Screenshot: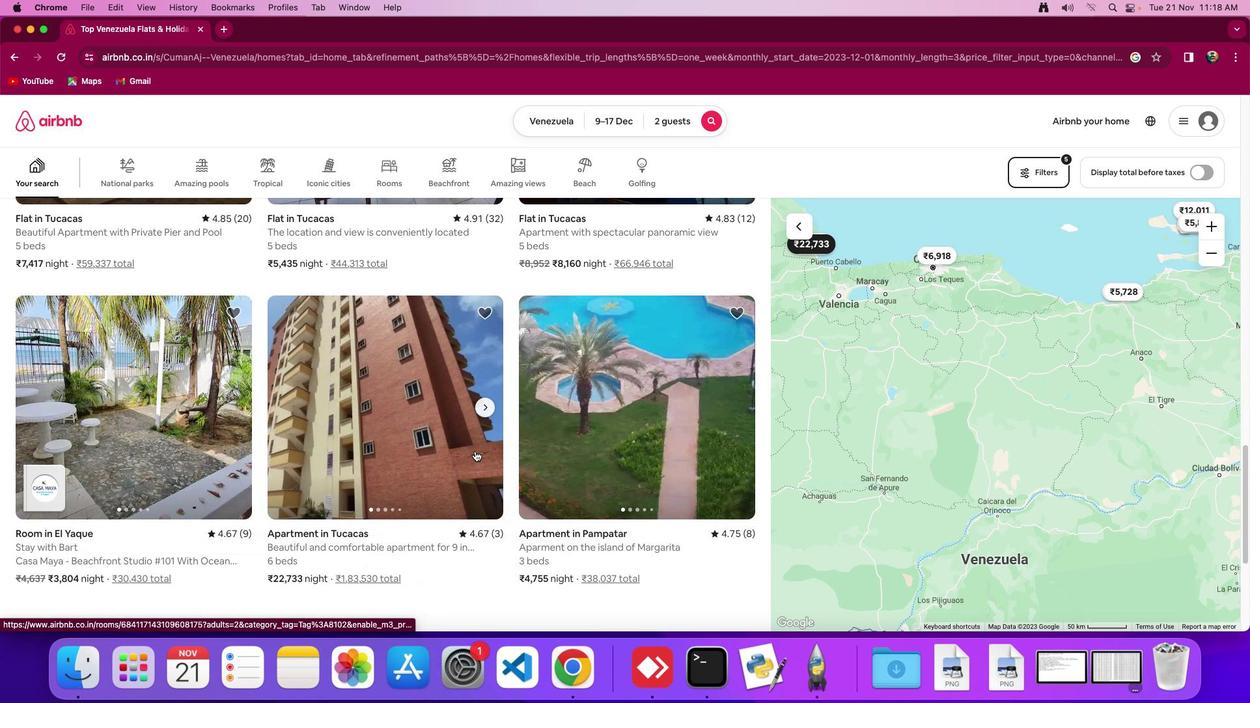 
Action: Mouse scrolled (471, 446) with delta (-3, -5)
Screenshot: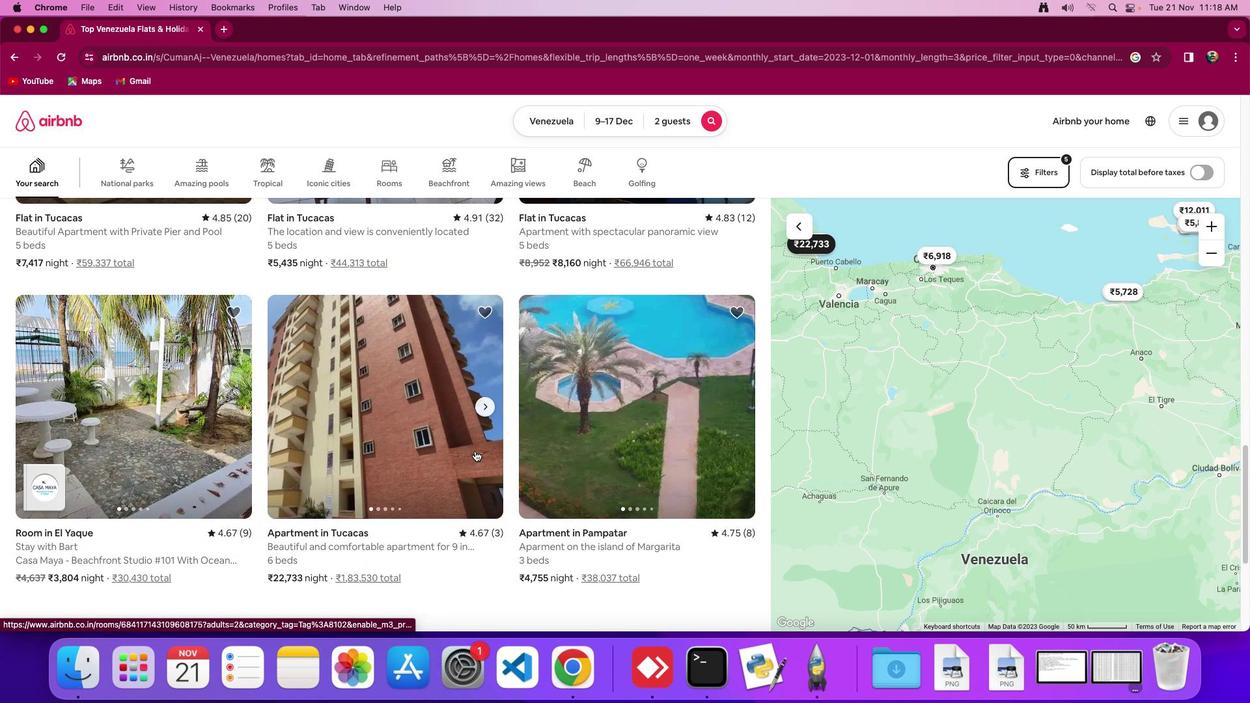 
Action: Mouse scrolled (471, 446) with delta (-3, -3)
Screenshot: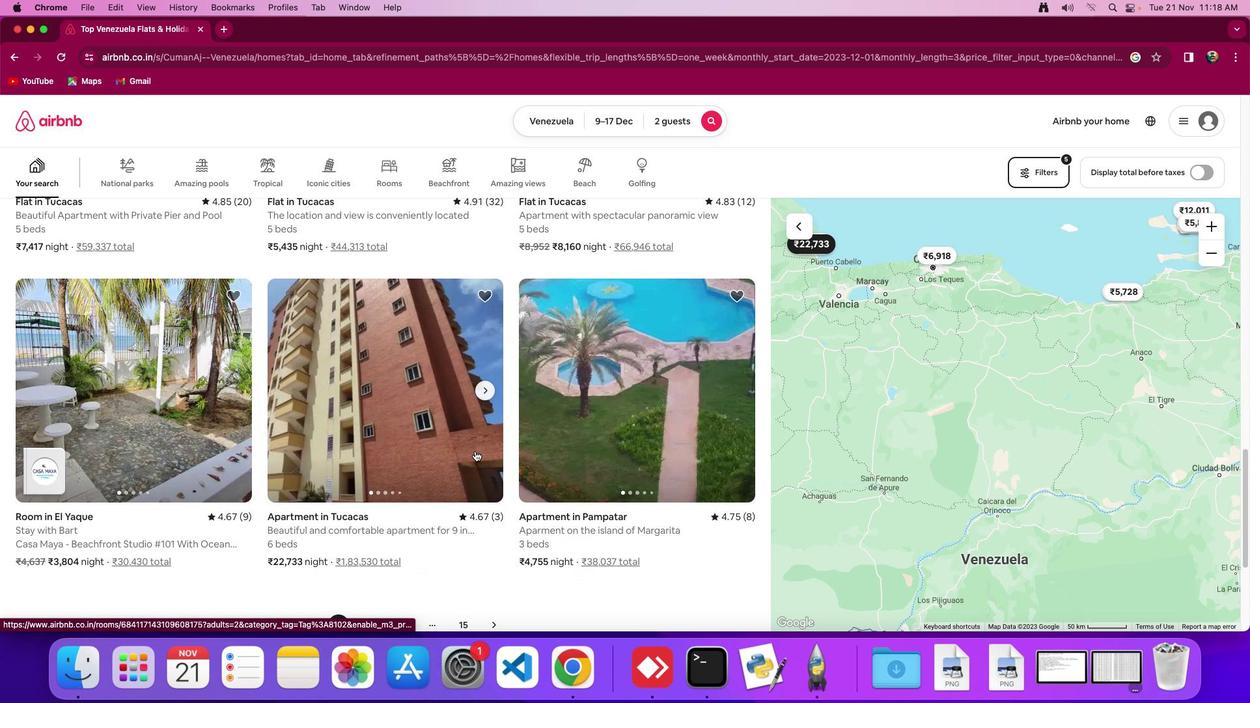 
Action: Mouse scrolled (471, 446) with delta (-3, -3)
Screenshot: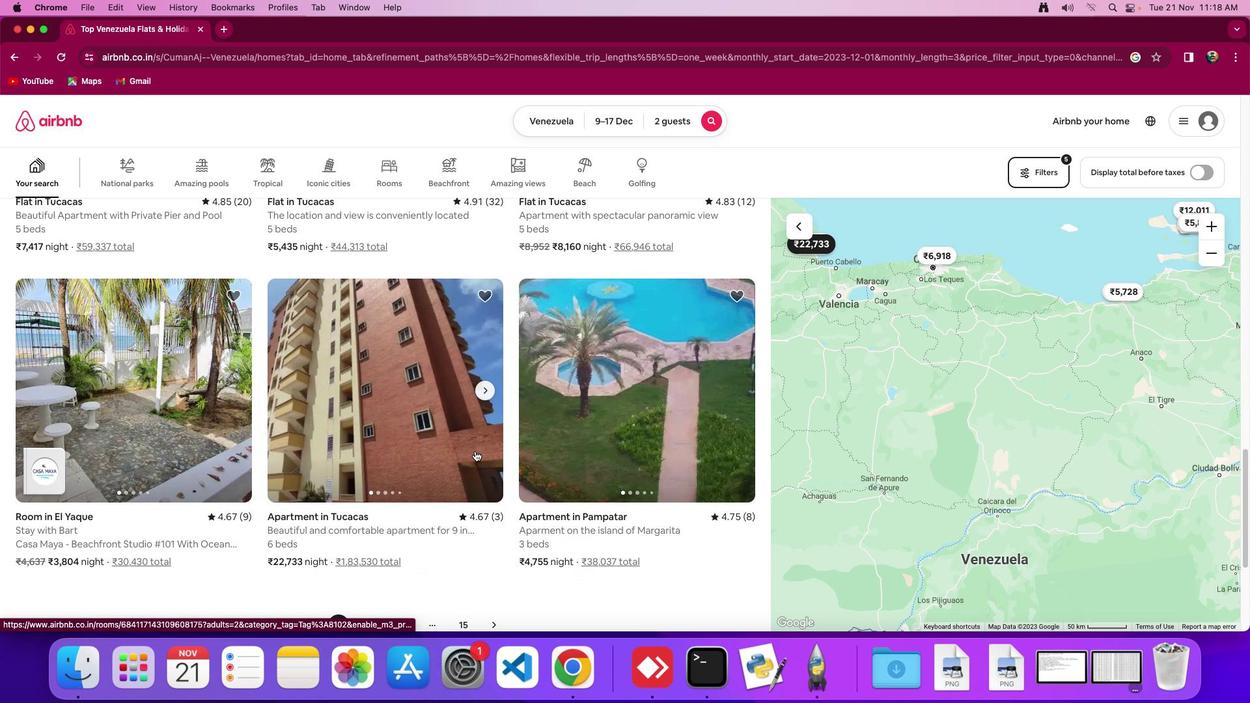 
Action: Mouse scrolled (471, 446) with delta (-3, -3)
Screenshot: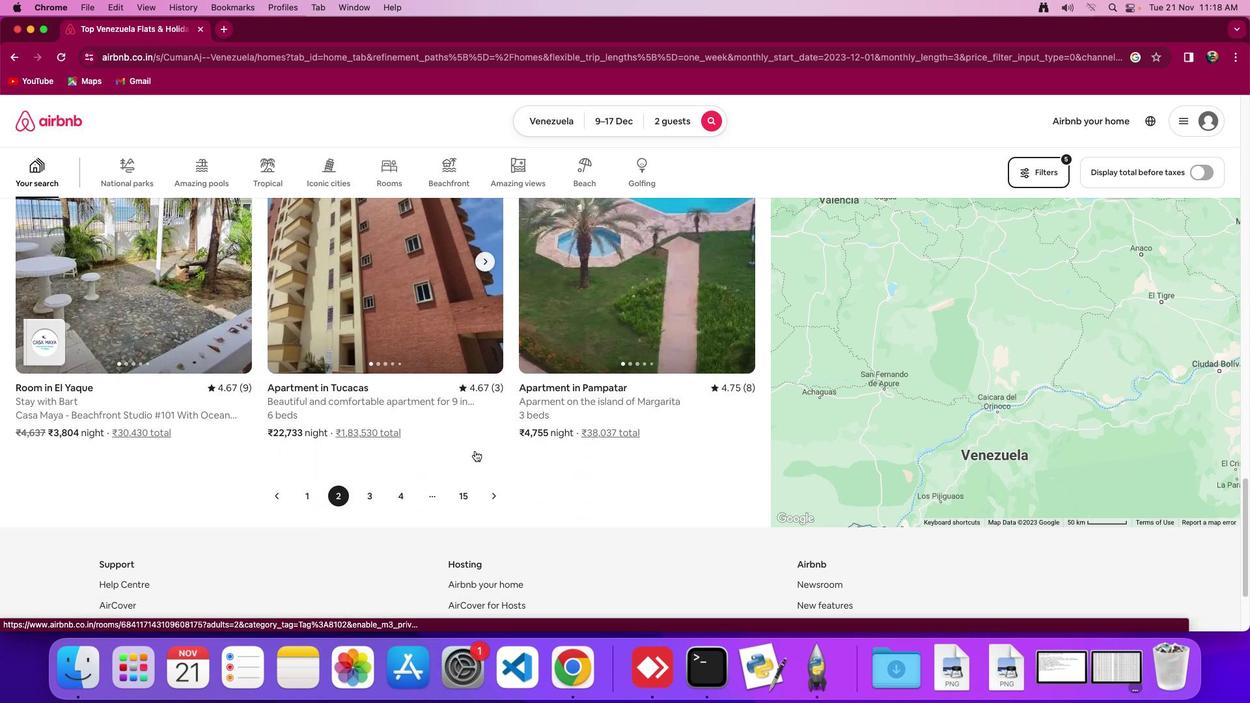 
Action: Mouse scrolled (471, 446) with delta (-3, -3)
Screenshot: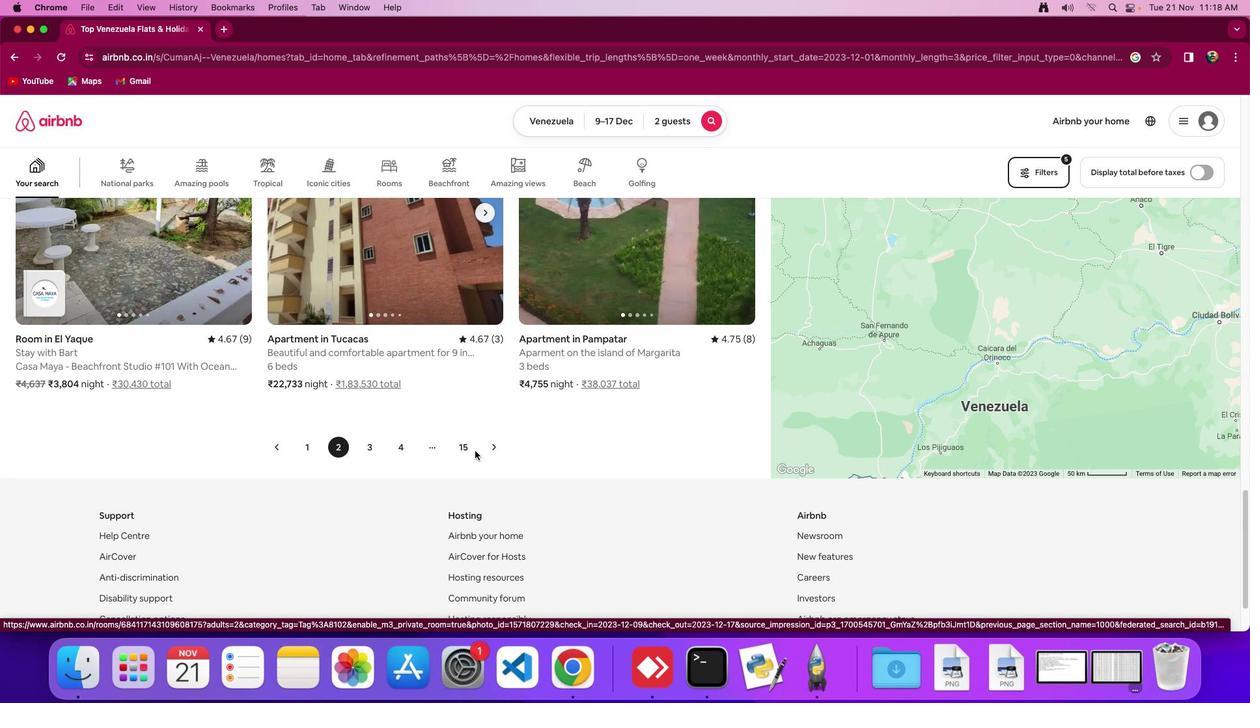 
Action: Mouse scrolled (471, 446) with delta (-3, -5)
Screenshot: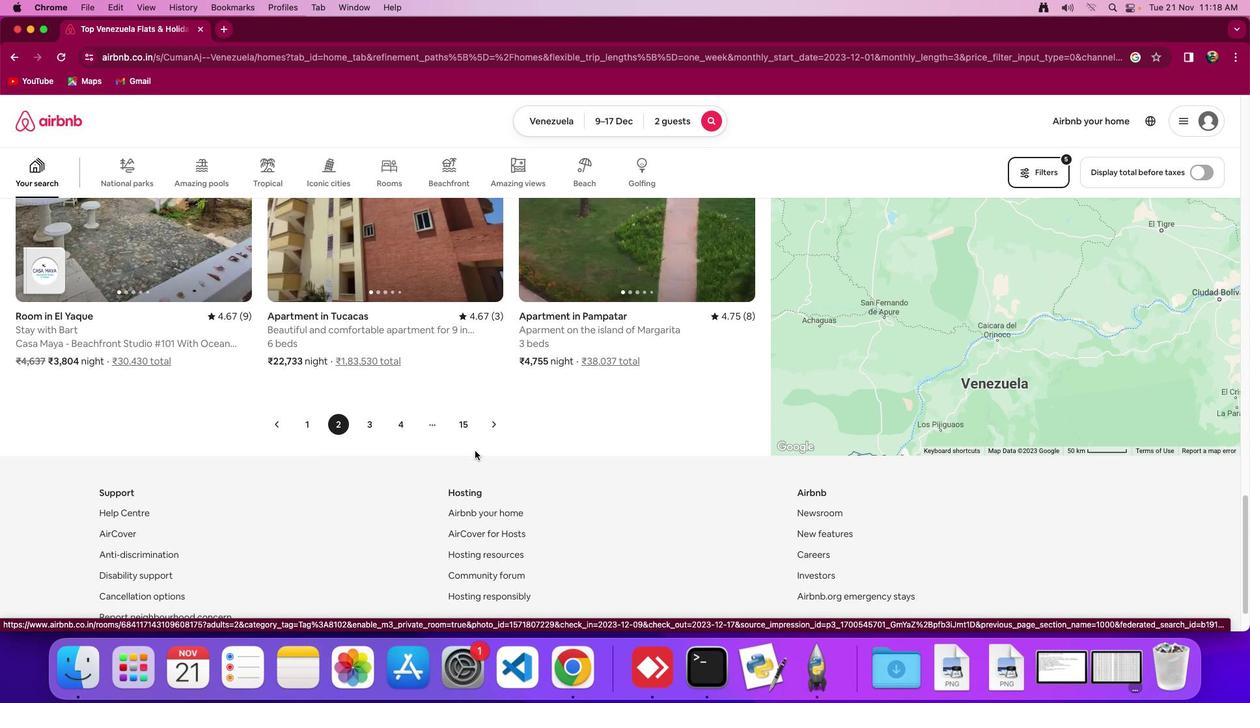 
Action: Mouse scrolled (471, 446) with delta (-3, -5)
Screenshot: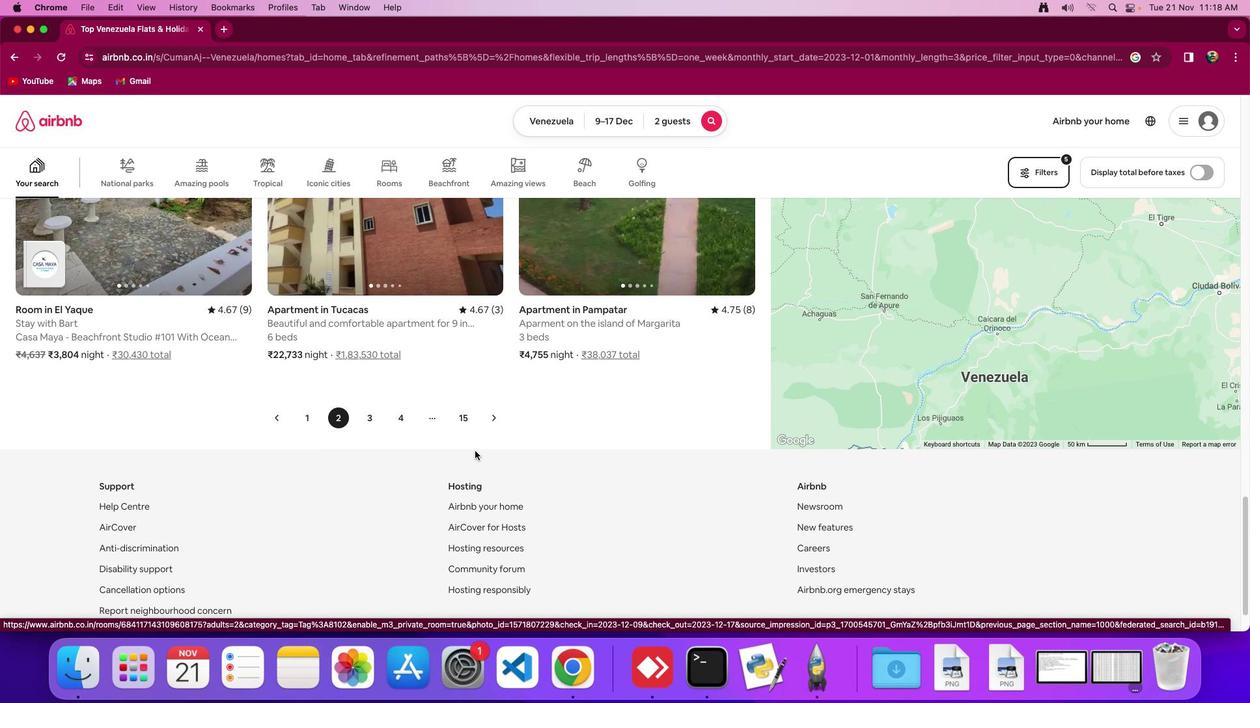 
Action: Mouse scrolled (471, 446) with delta (-3, -3)
Screenshot: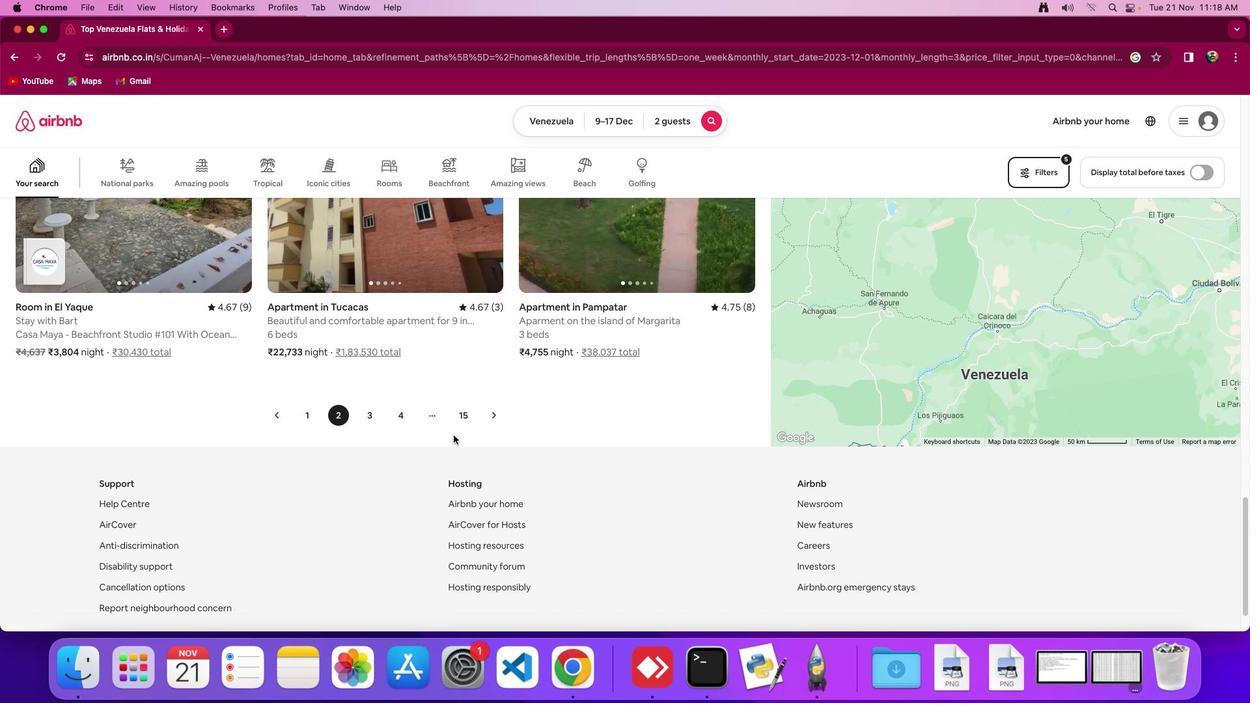 
Action: Mouse moved to (362, 414)
Screenshot: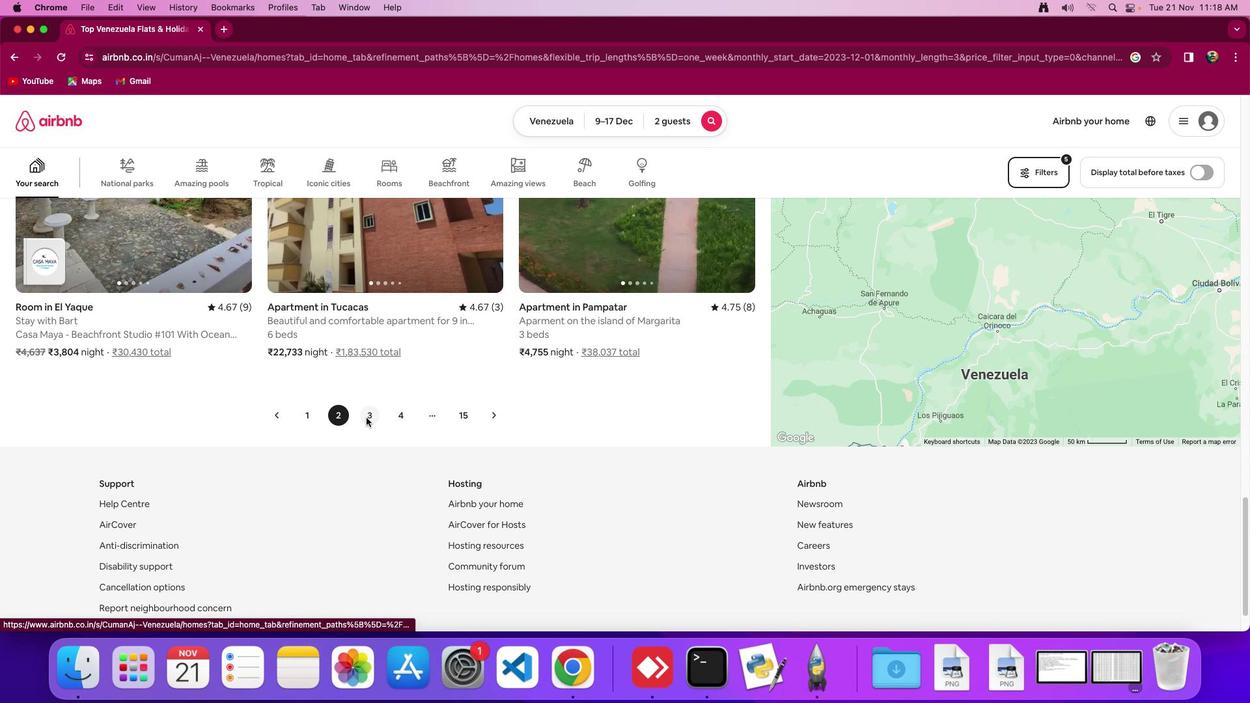 
Action: Mouse pressed left at (362, 414)
Screenshot: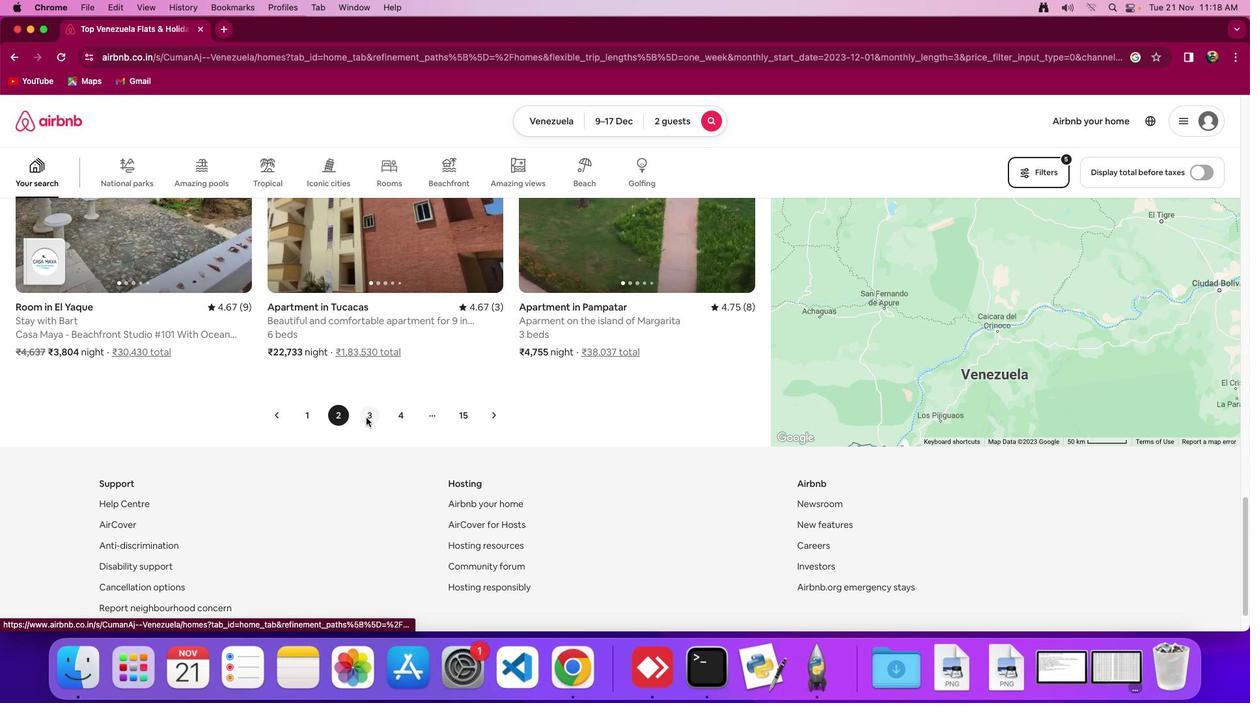 
Action: Mouse moved to (640, 429)
Screenshot: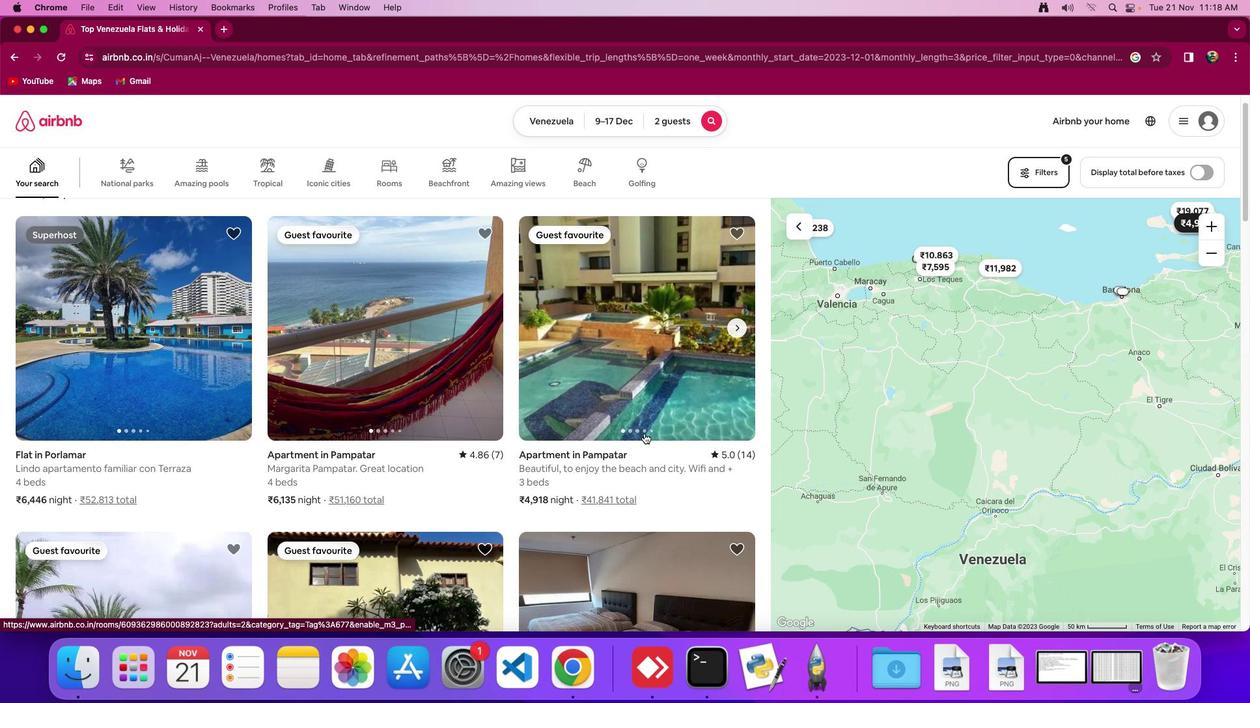 
Action: Mouse scrolled (640, 429) with delta (-3, -3)
Screenshot: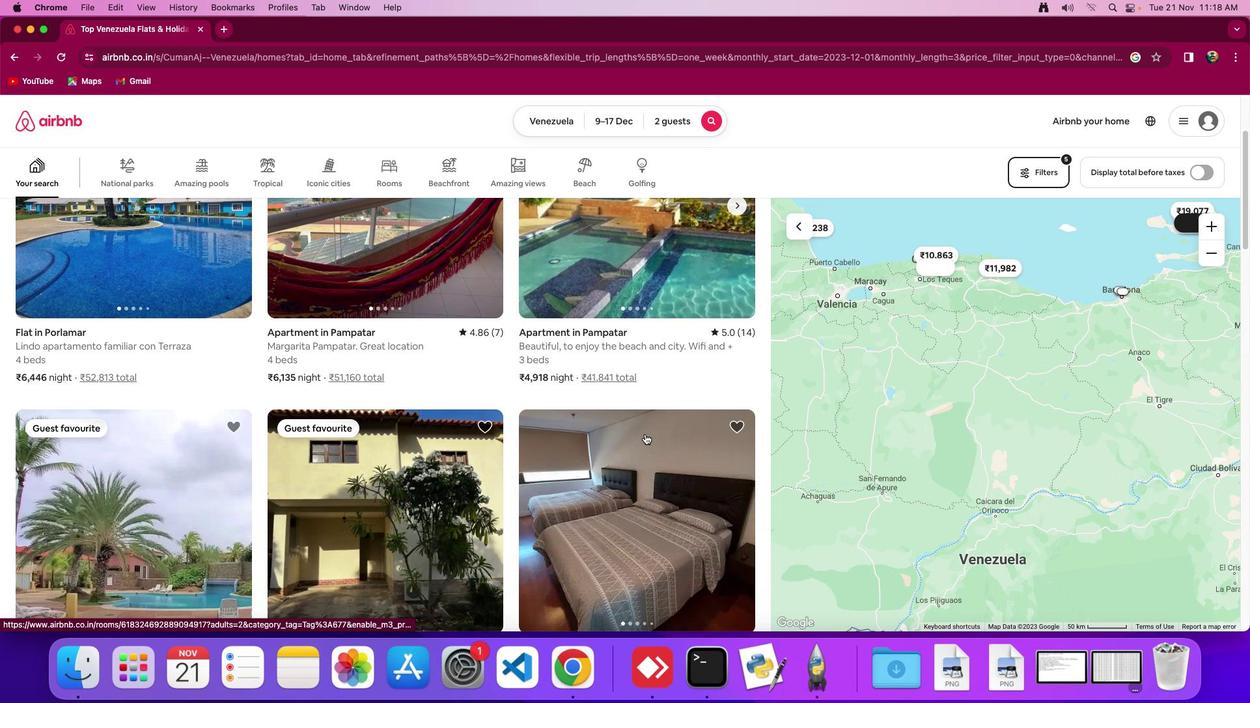 
Action: Mouse moved to (640, 429)
Screenshot: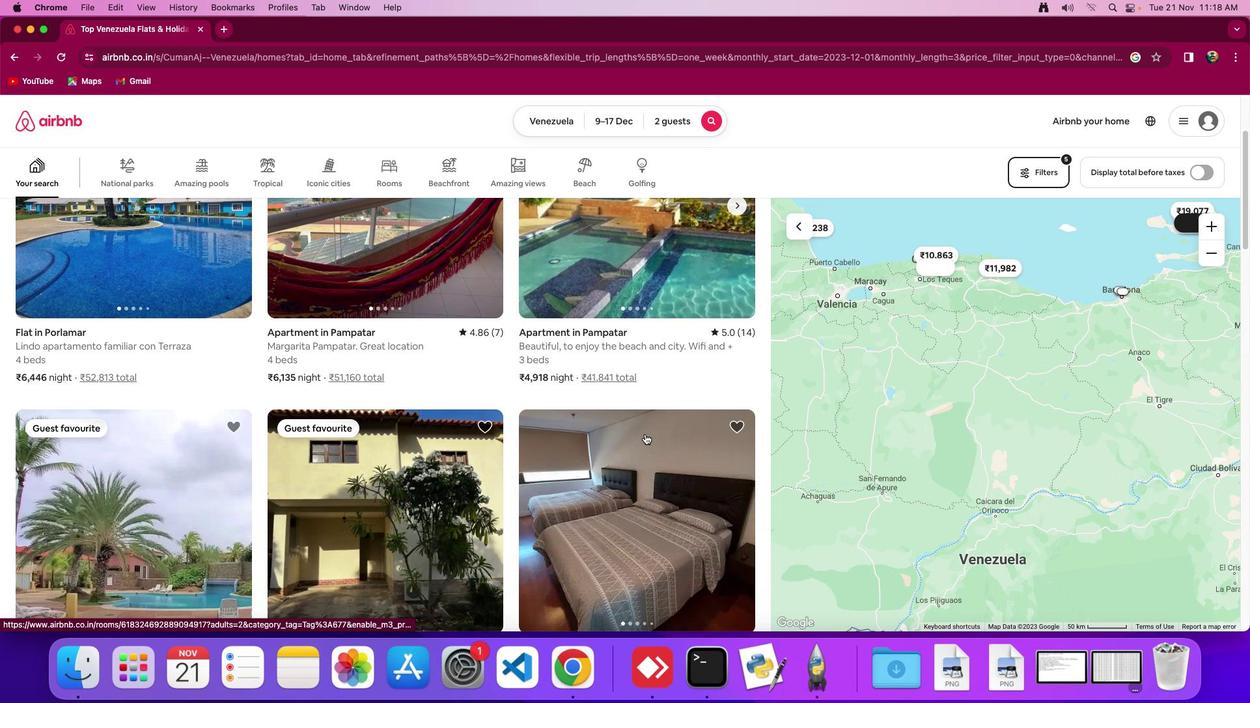 
Action: Mouse scrolled (640, 429) with delta (-3, -3)
Screenshot: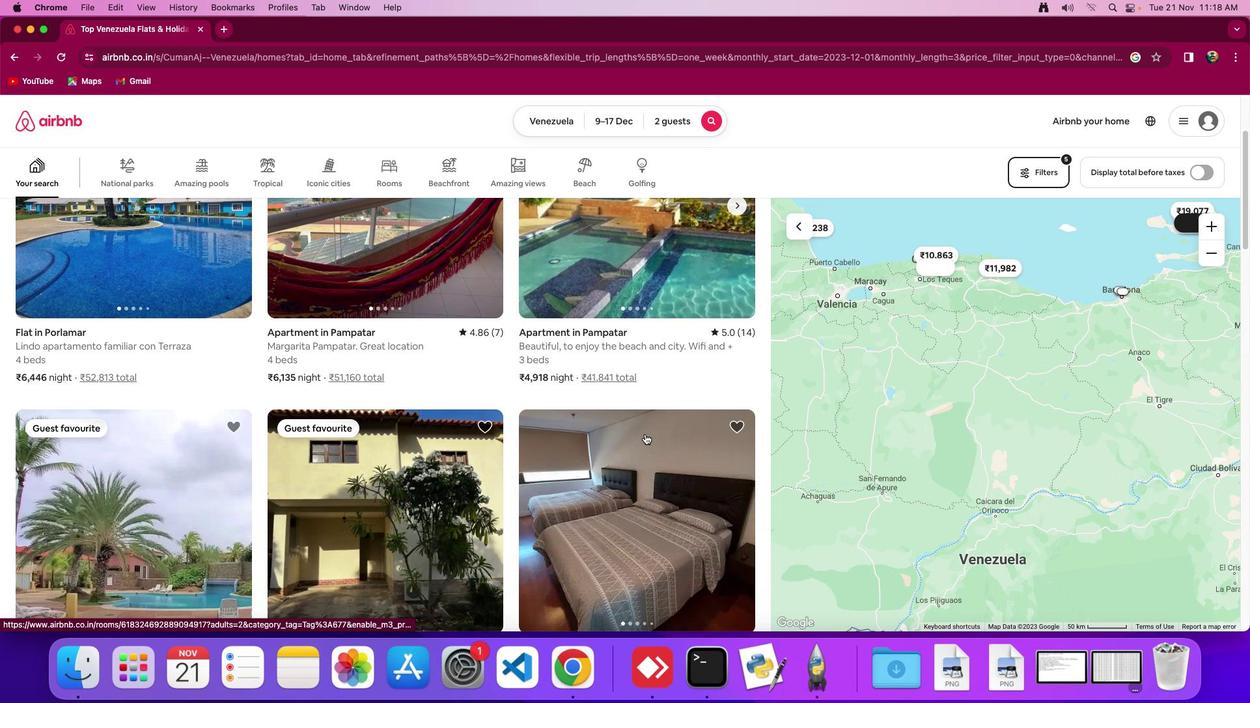 
Action: Mouse moved to (640, 429)
Screenshot: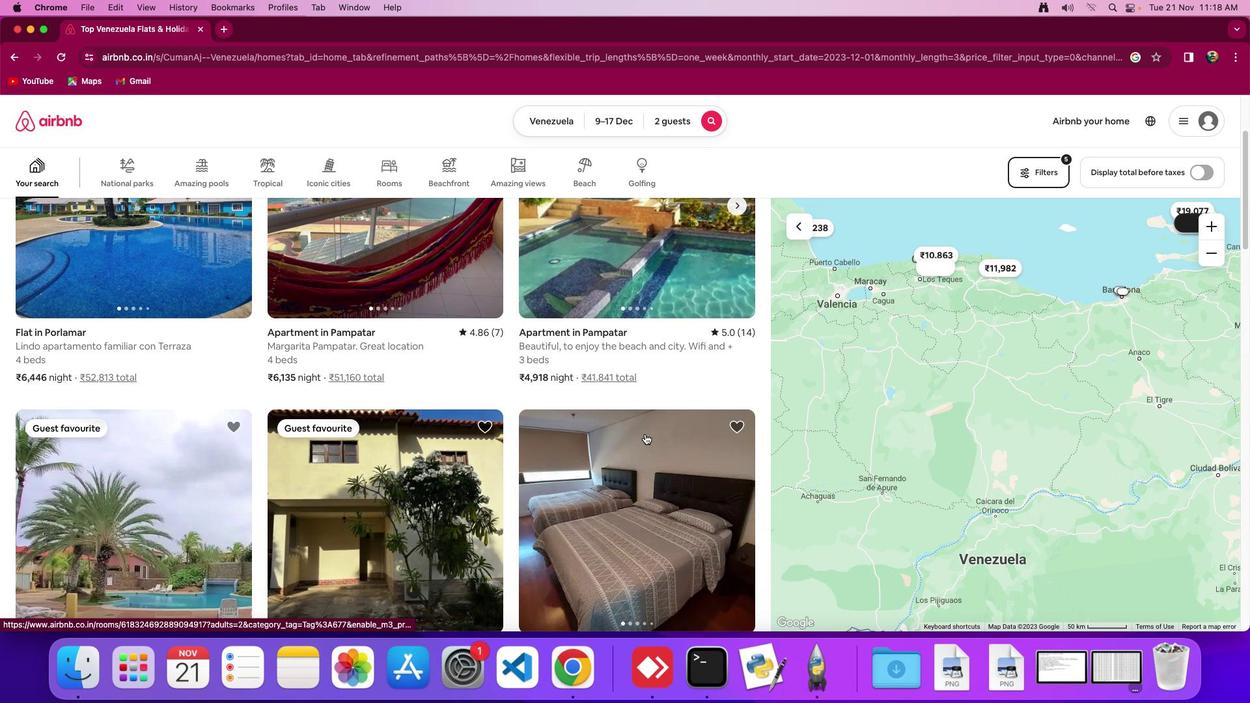 
Action: Mouse scrolled (640, 429) with delta (-3, -5)
Screenshot: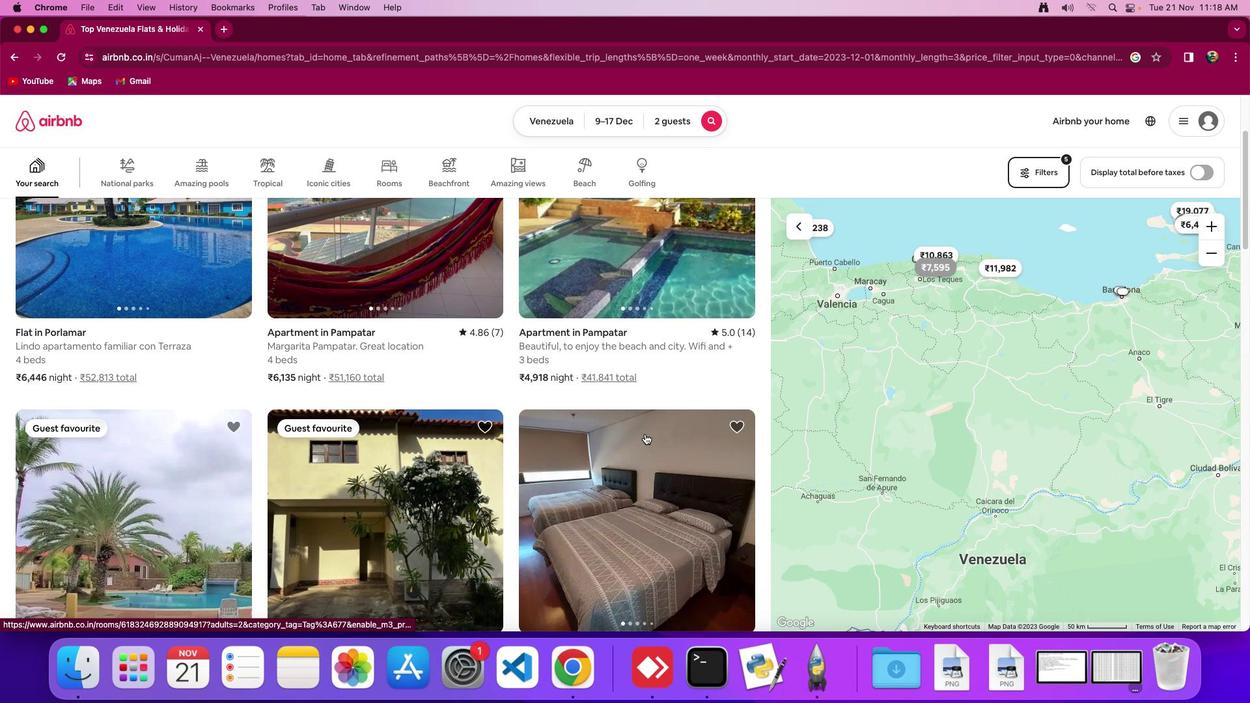 
Action: Mouse moved to (641, 430)
Screenshot: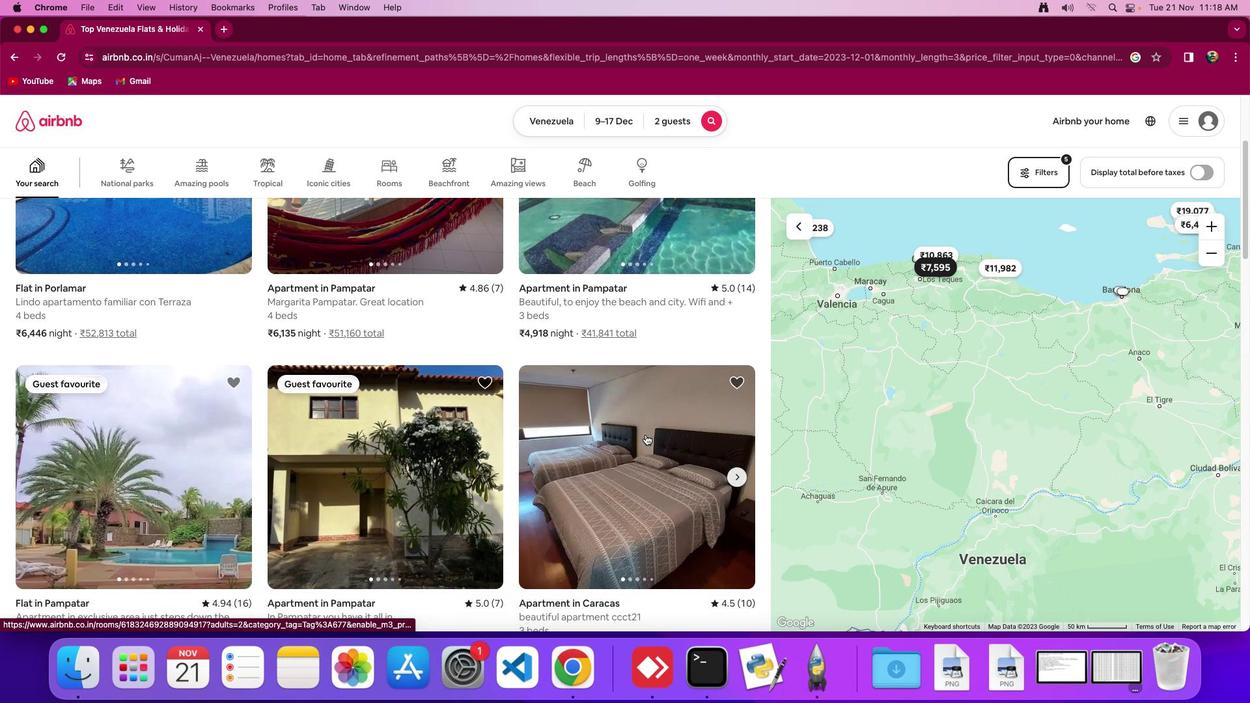 
Action: Mouse scrolled (641, 430) with delta (-3, -3)
Screenshot: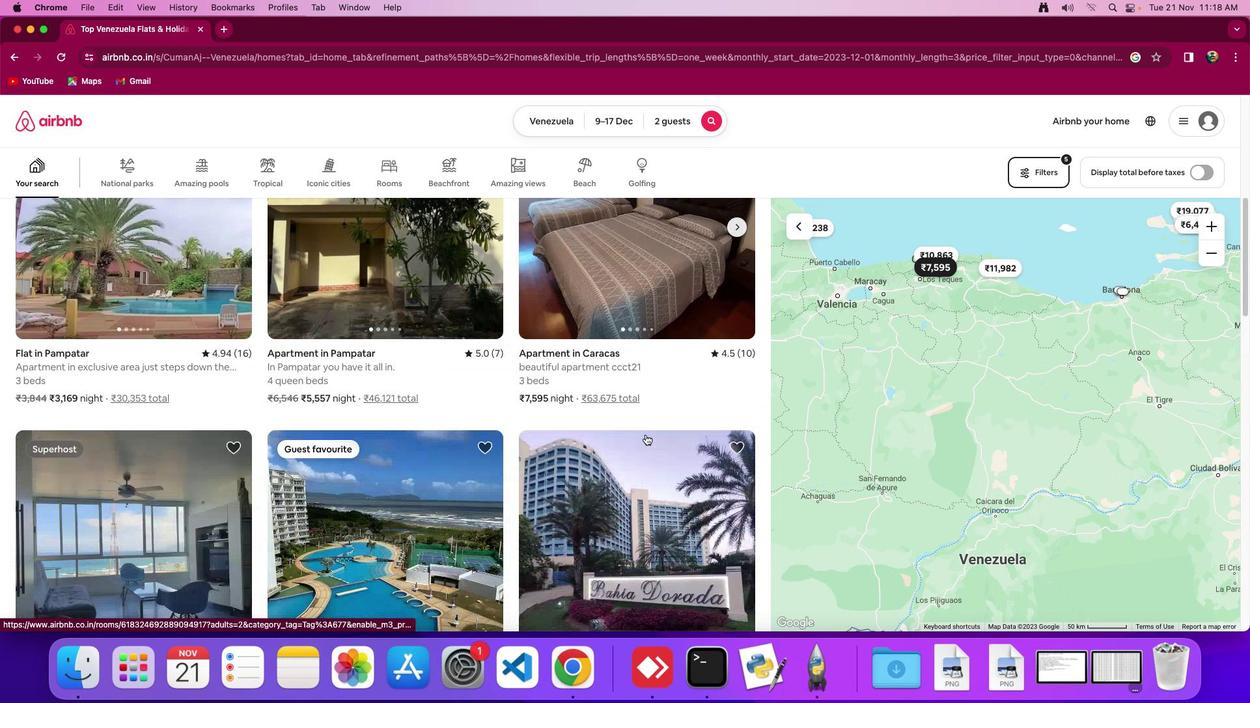 
Action: Mouse scrolled (641, 430) with delta (-3, -3)
Screenshot: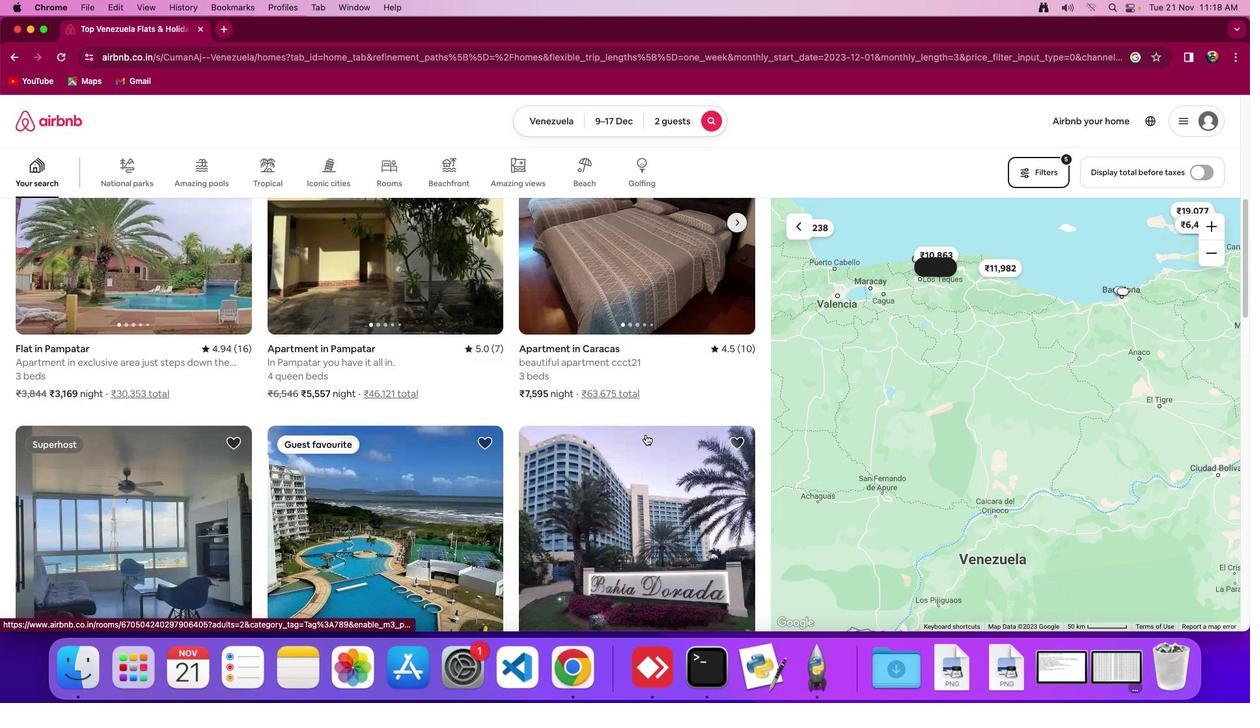 
Action: Mouse scrolled (641, 430) with delta (-3, -5)
Screenshot: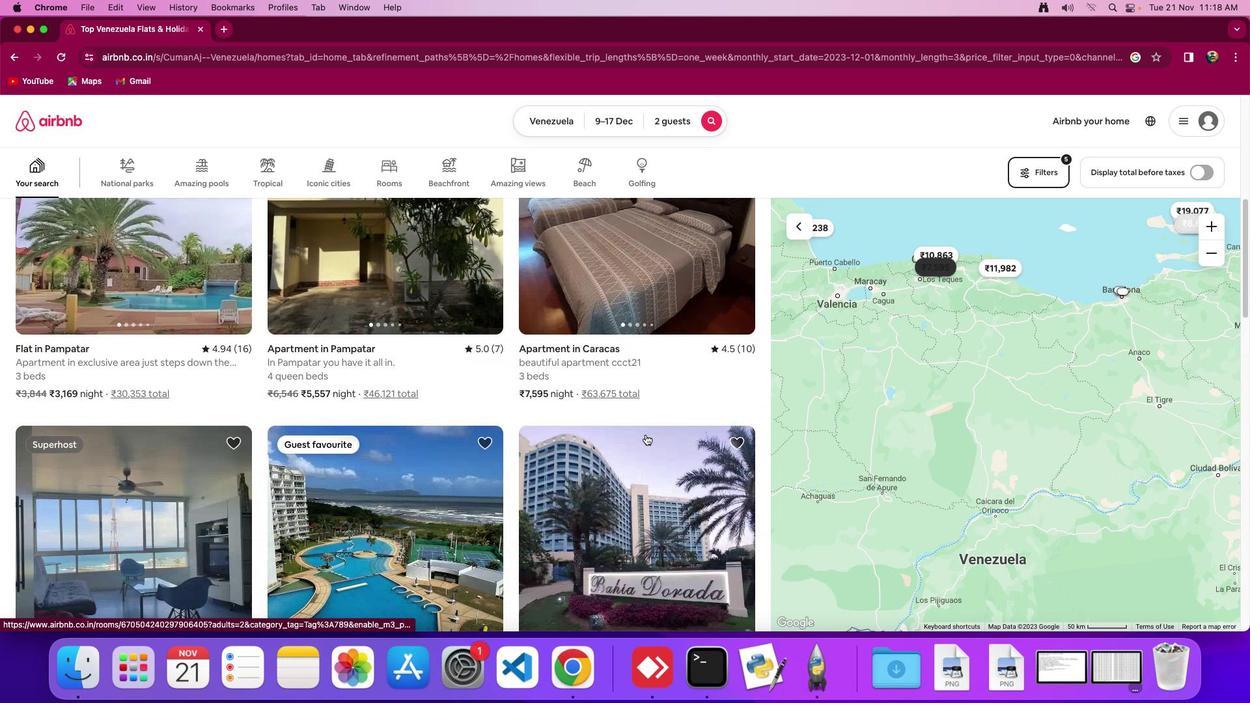 
Action: Mouse scrolled (641, 430) with delta (-3, -6)
Screenshot: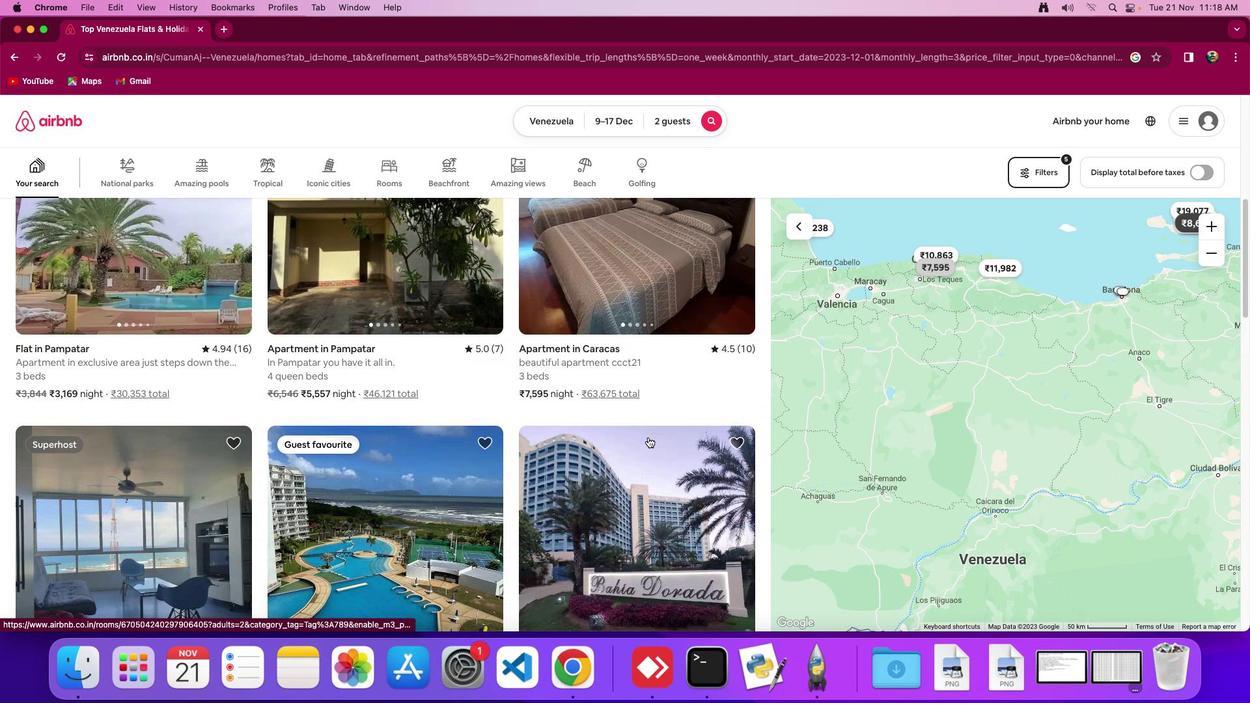
Action: Mouse moved to (646, 436)
Screenshot: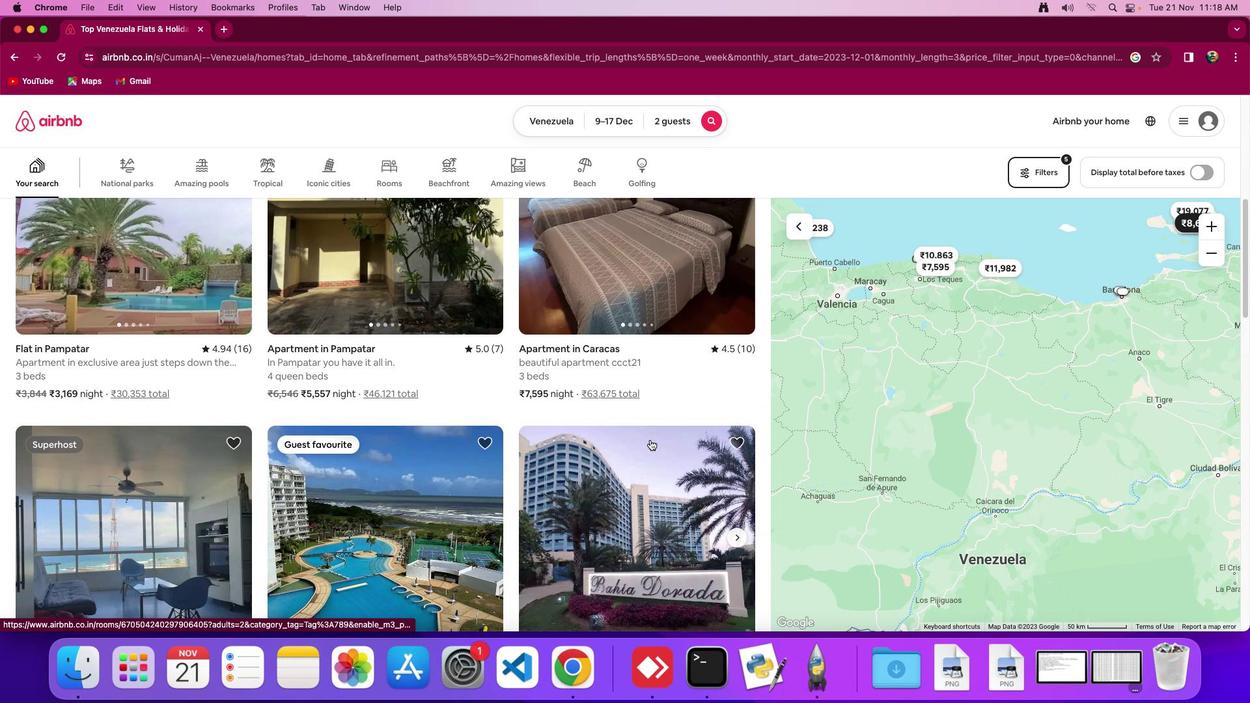 
Action: Mouse scrolled (646, 436) with delta (-3, -3)
Screenshot: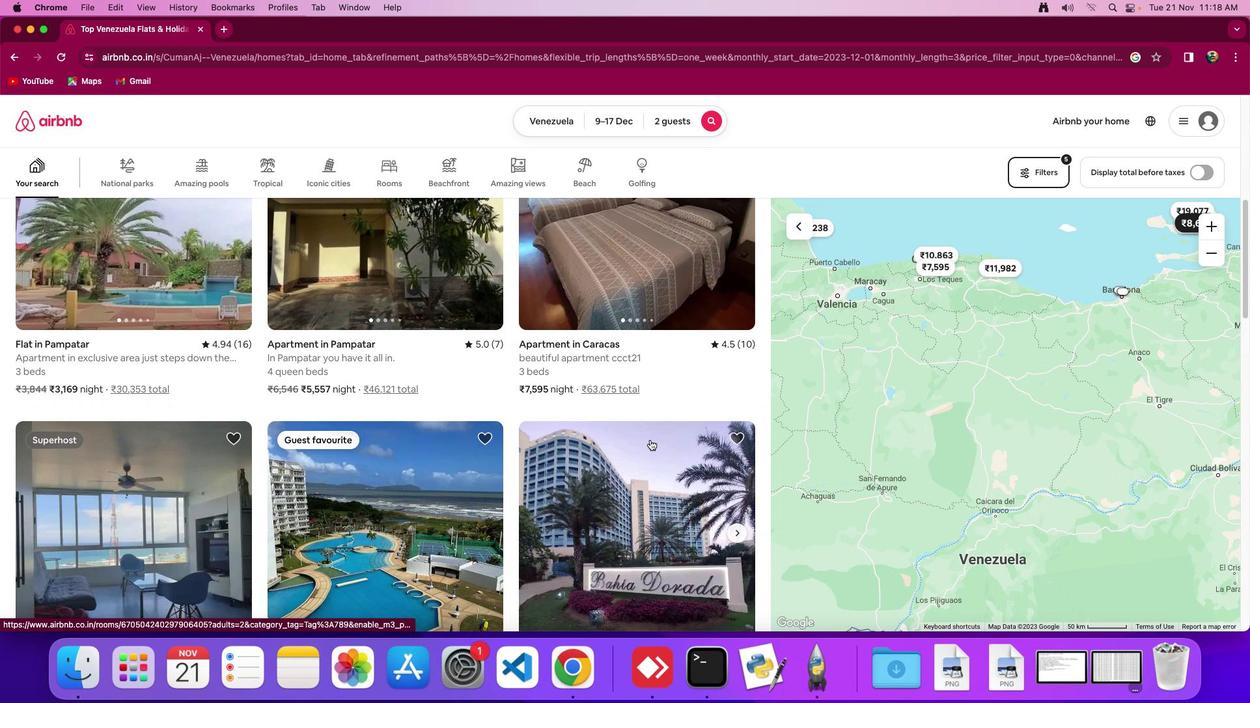 
Action: Mouse scrolled (646, 436) with delta (-3, -3)
Screenshot: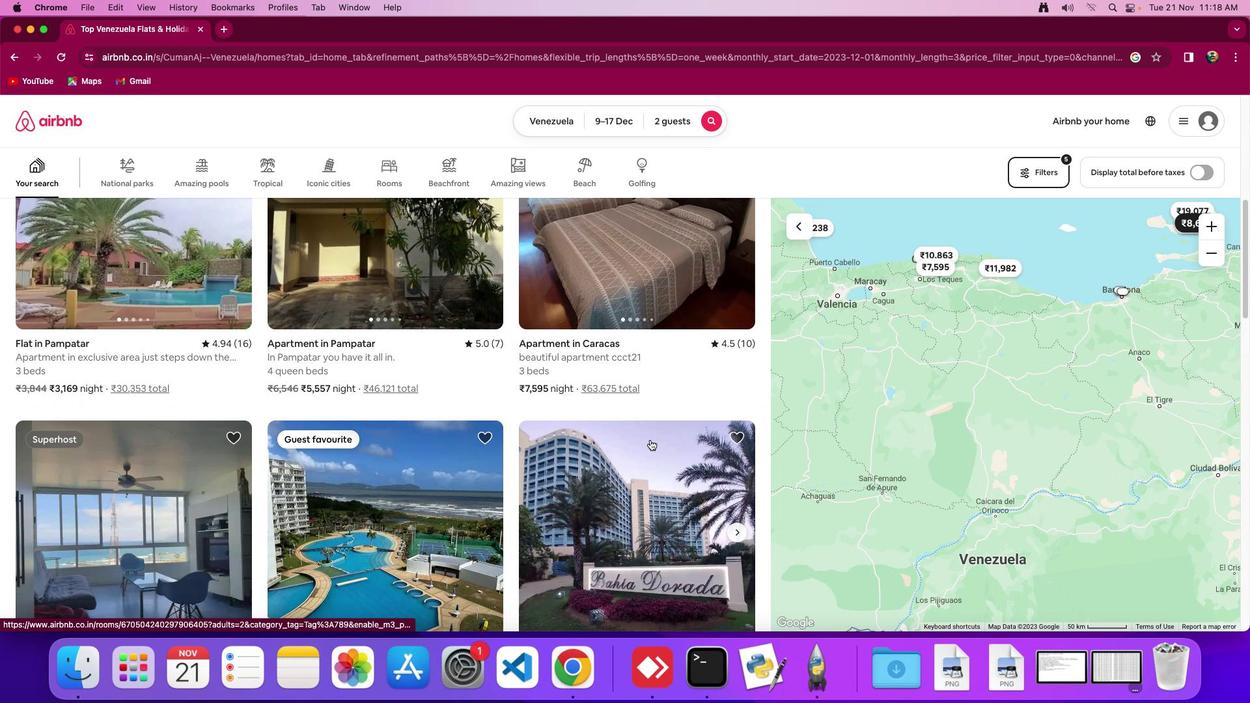 
Action: Mouse moved to (646, 436)
Screenshot: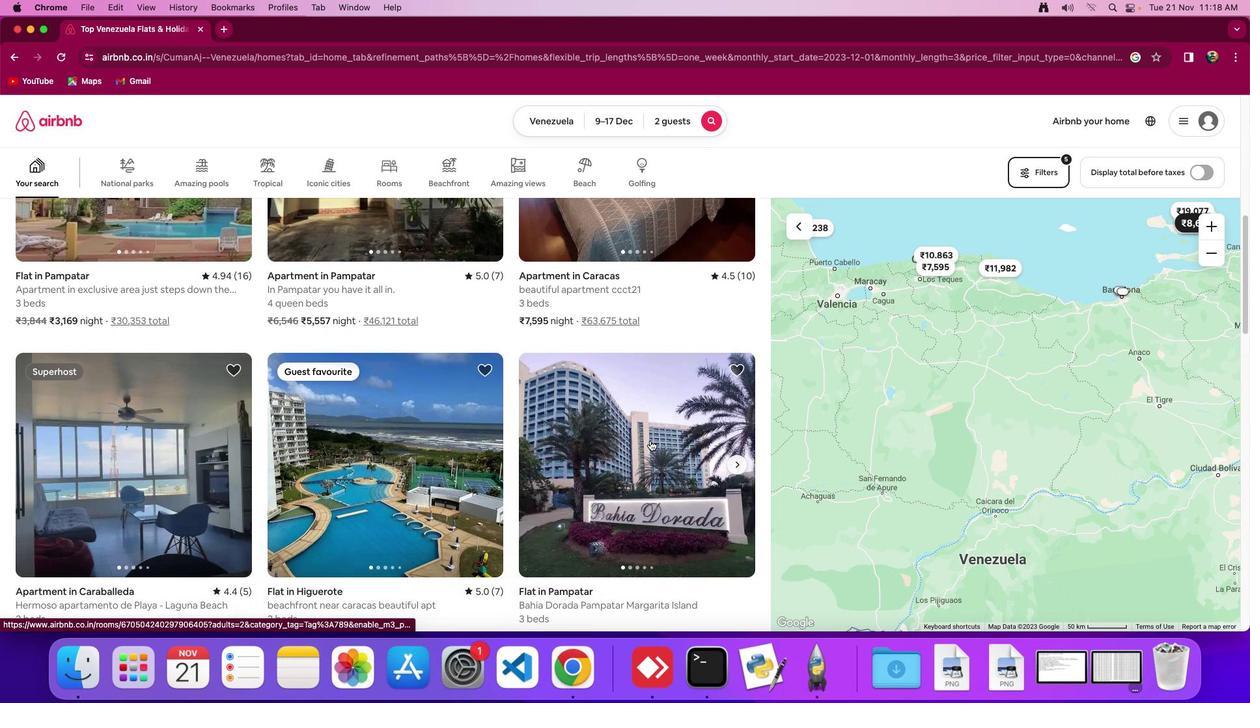 
Action: Mouse scrolled (646, 436) with delta (-3, -3)
Screenshot: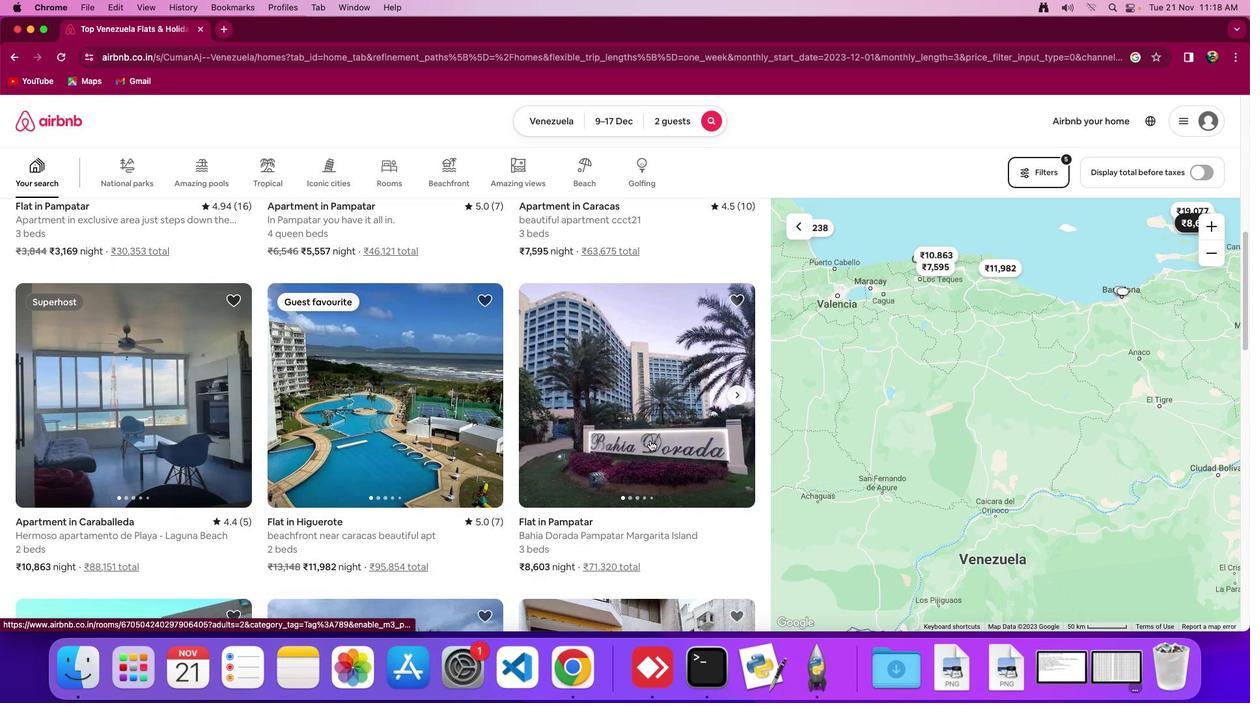 
Action: Mouse scrolled (646, 436) with delta (-3, -3)
Screenshot: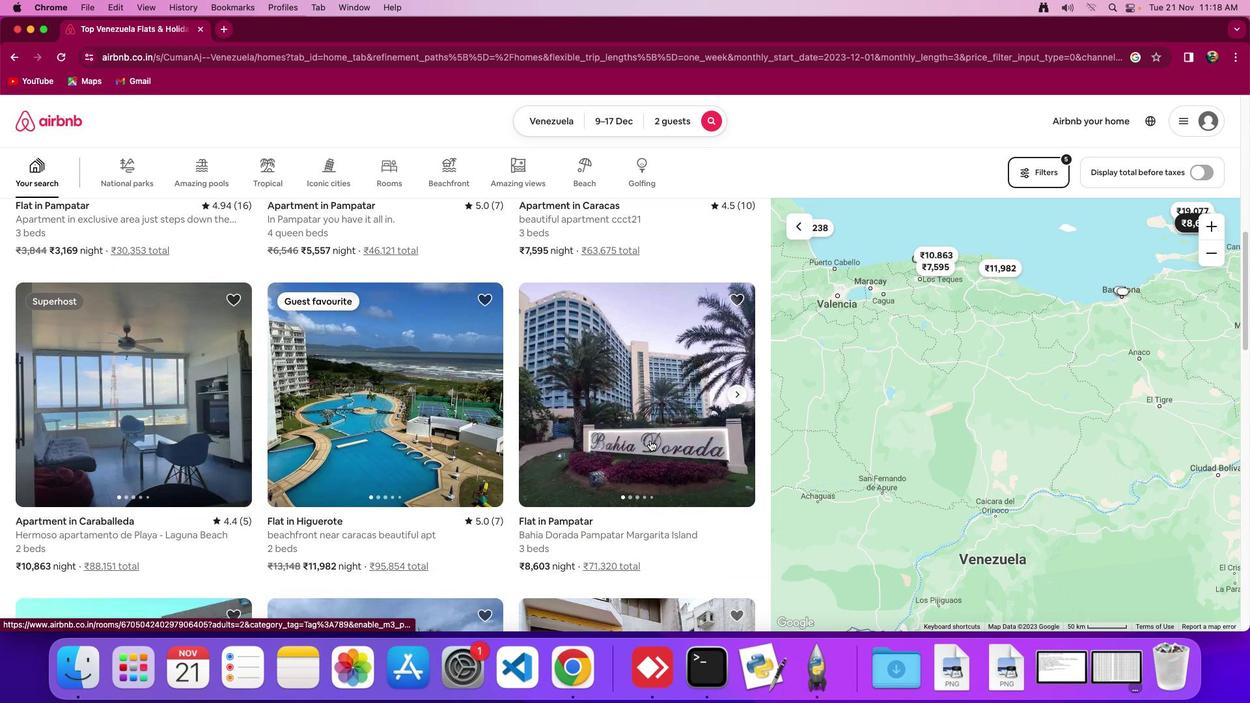 
Action: Mouse scrolled (646, 436) with delta (-3, -5)
Screenshot: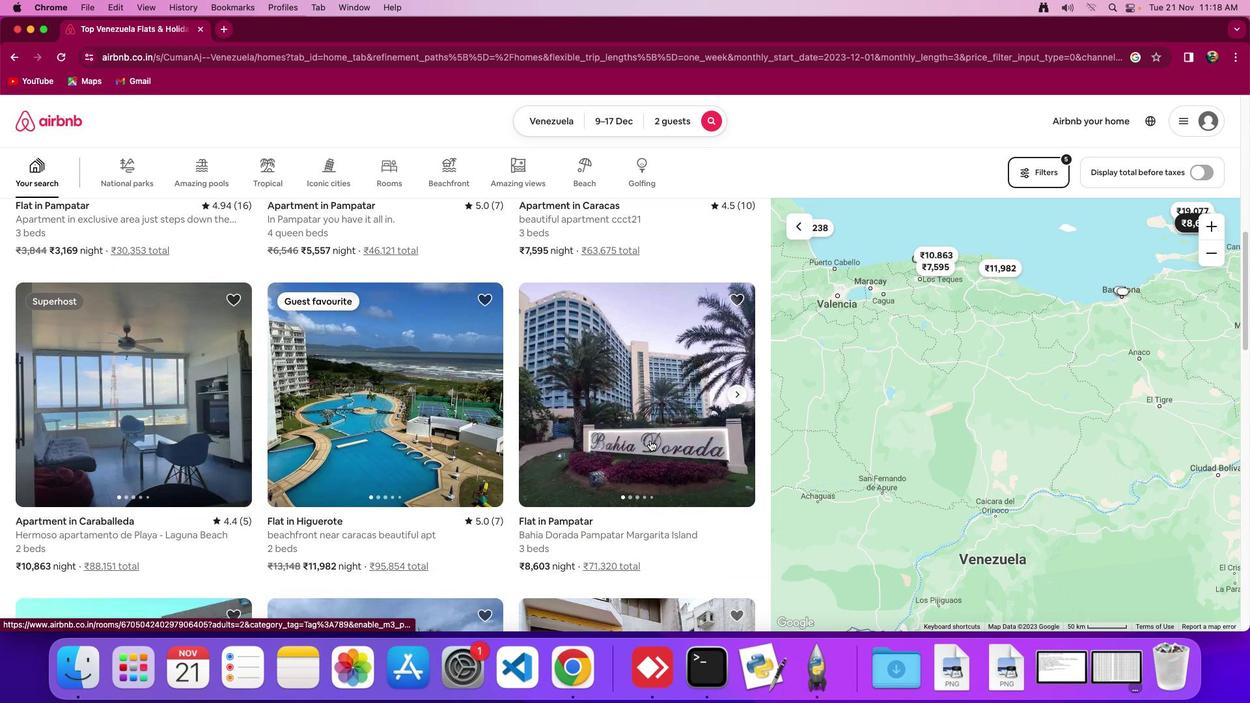 
Action: Mouse moved to (646, 437)
Screenshot: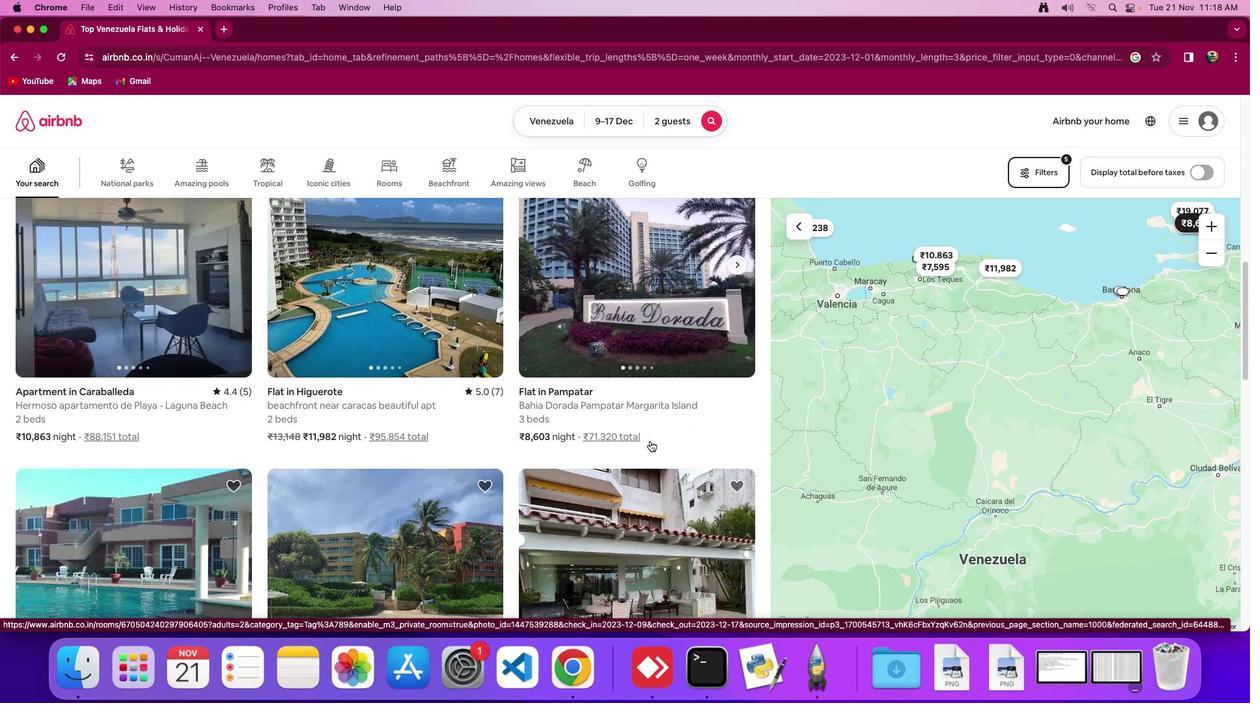
Action: Mouse scrolled (646, 437) with delta (-3, -3)
Screenshot: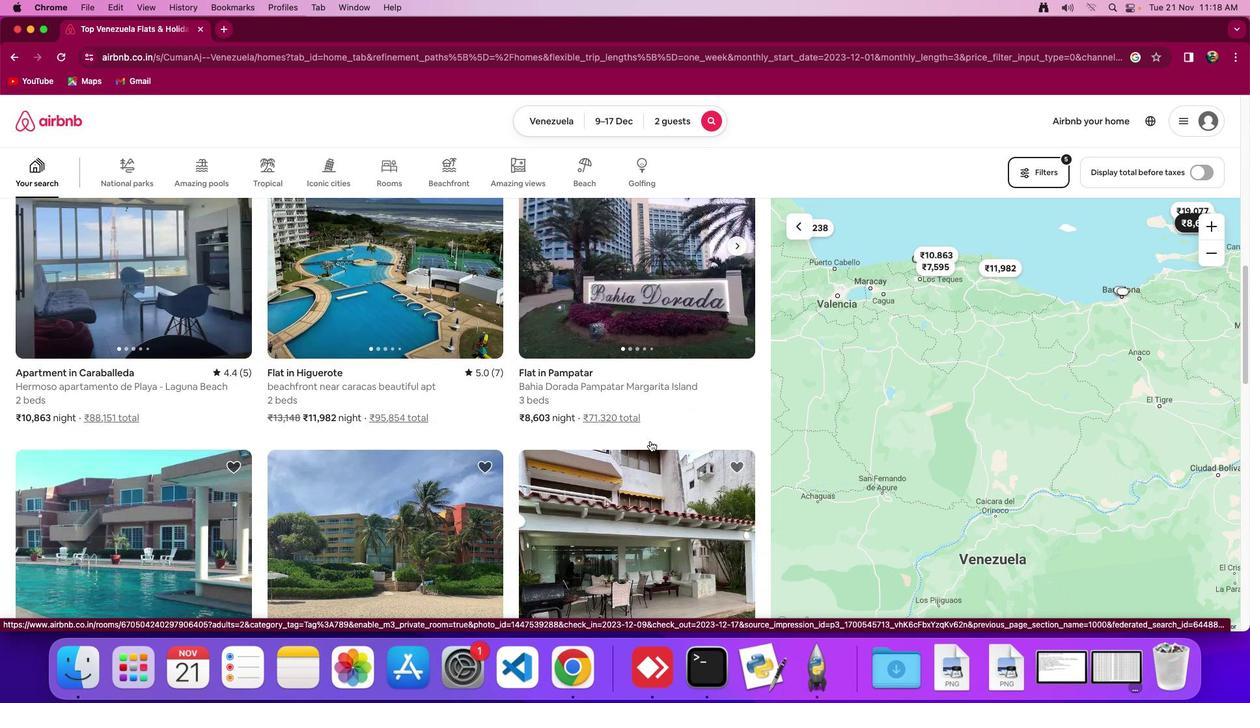 
Action: Mouse scrolled (646, 437) with delta (-3, -3)
Screenshot: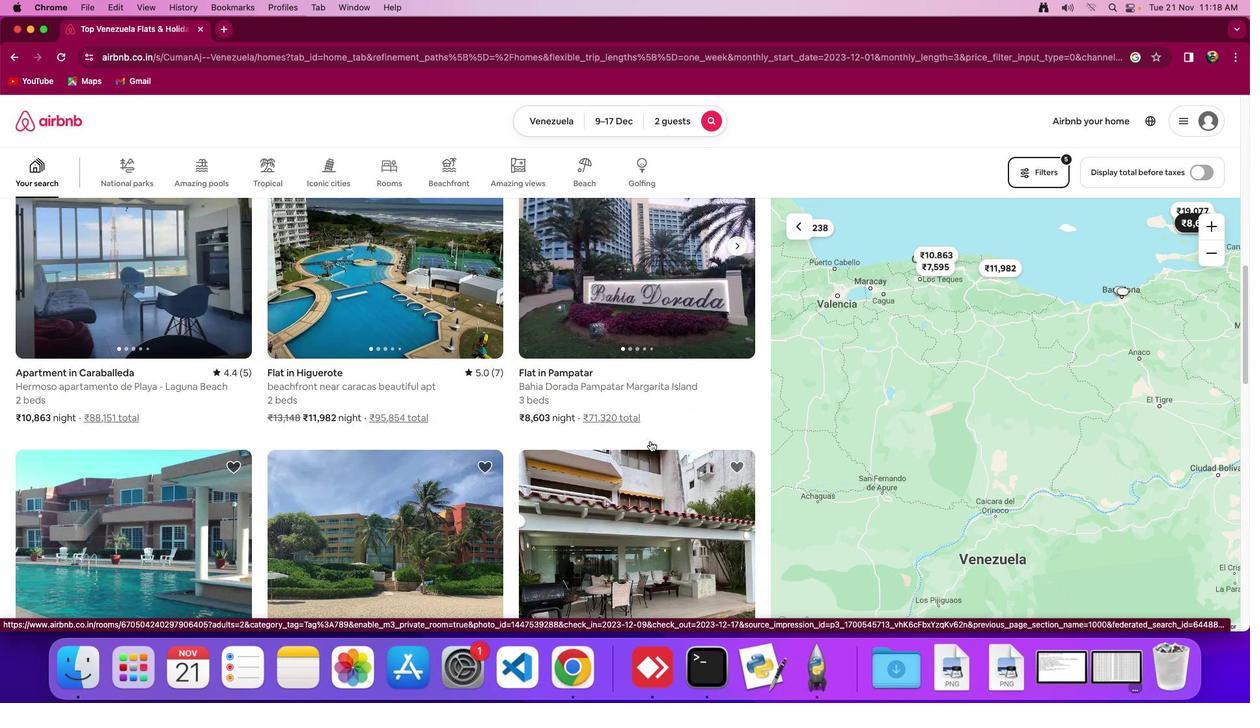 
Action: Mouse scrolled (646, 437) with delta (-3, -5)
Screenshot: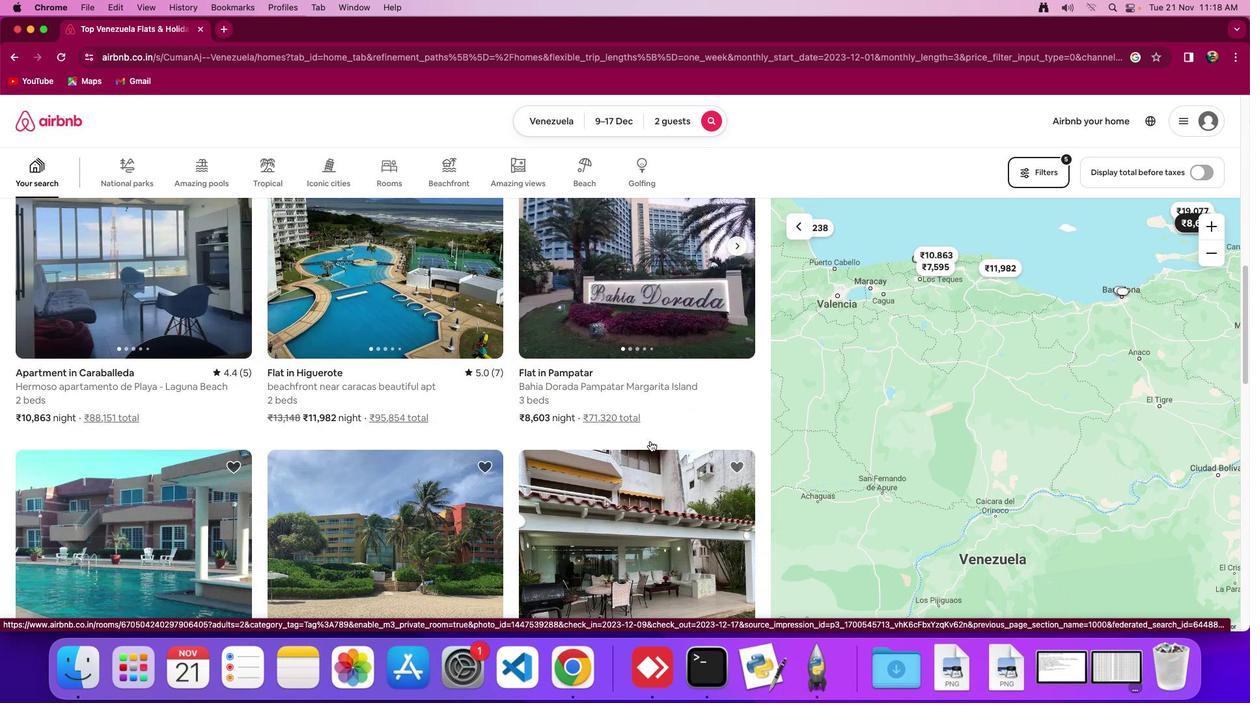
Action: Mouse moved to (646, 437)
Screenshot: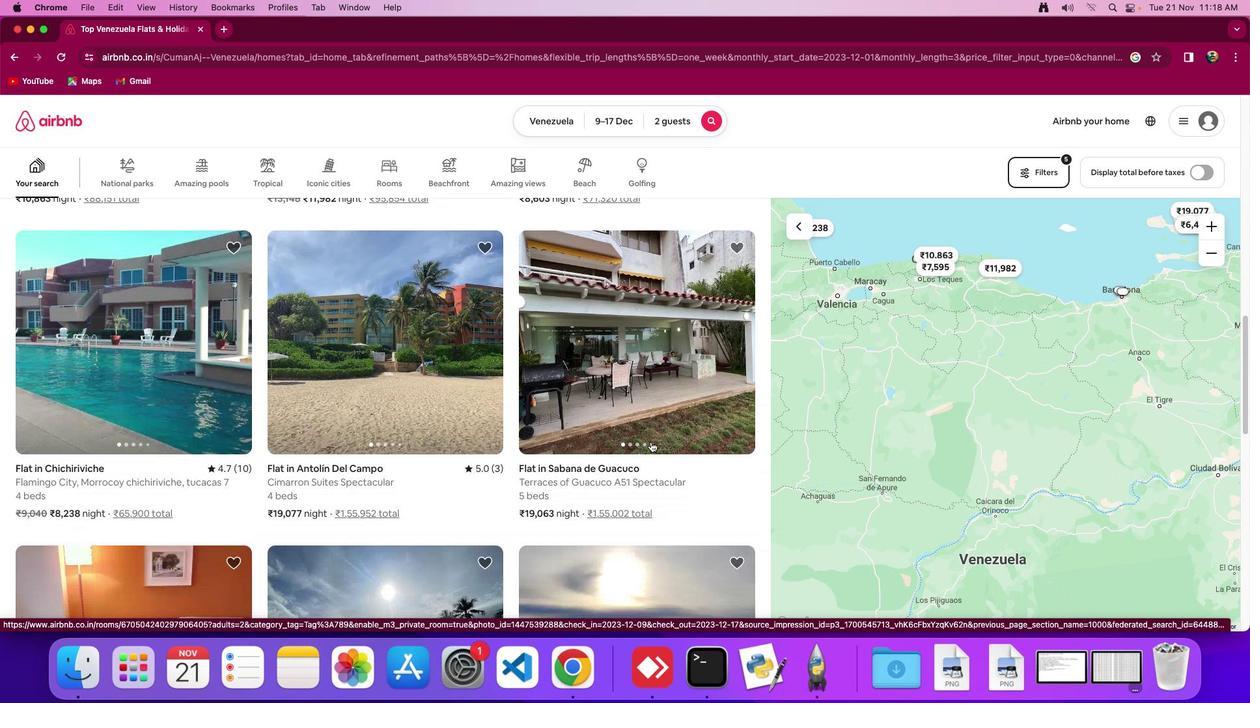 
Action: Mouse scrolled (646, 437) with delta (-3, -3)
Screenshot: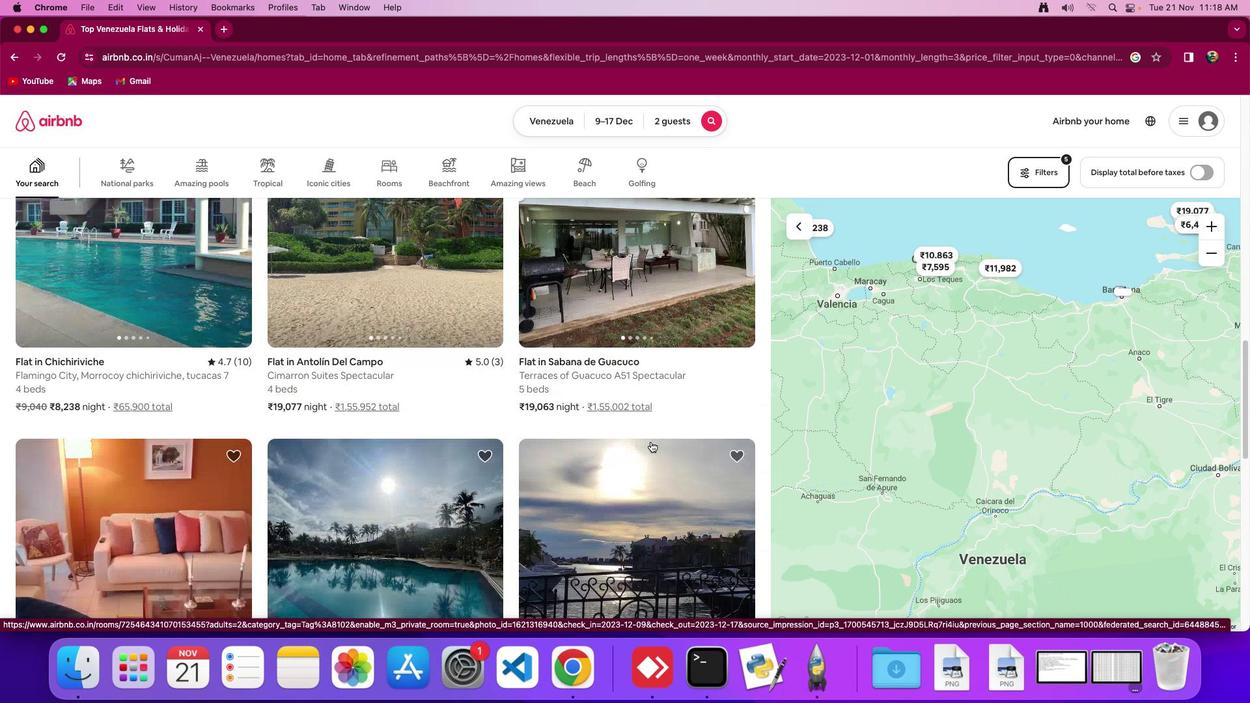 
Action: Mouse scrolled (646, 437) with delta (-3, -3)
Screenshot: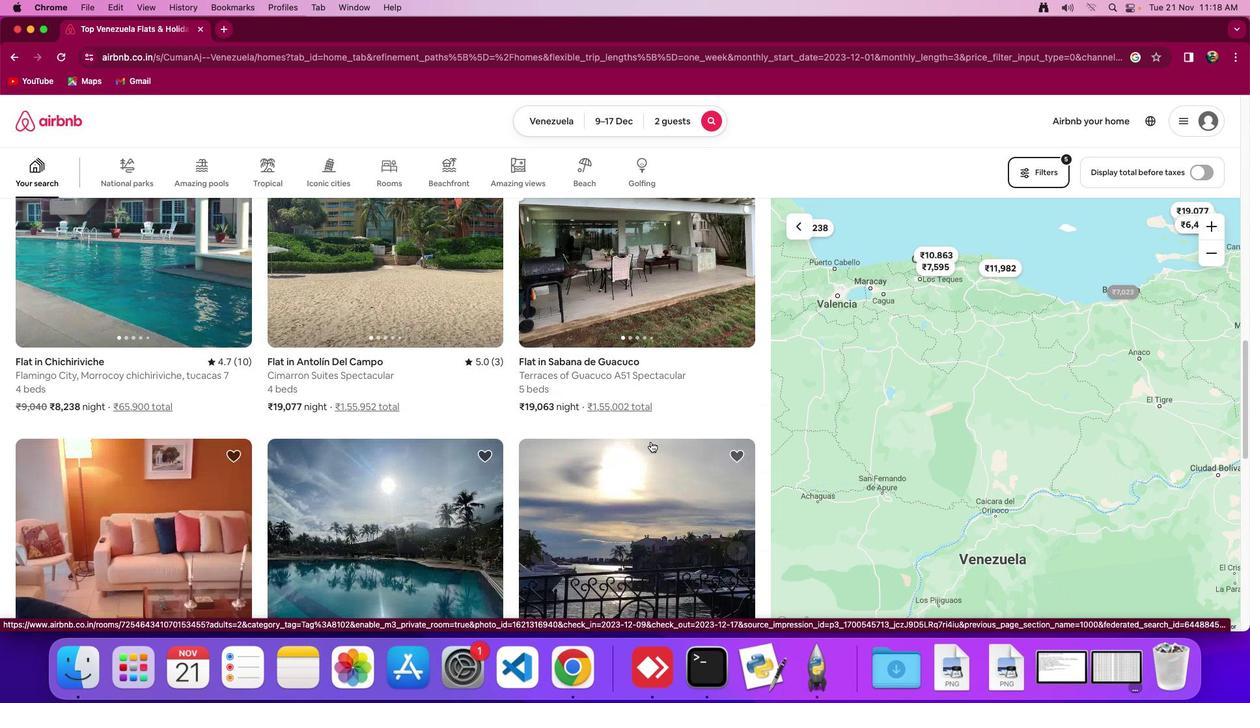 
Action: Mouse scrolled (646, 437) with delta (-3, -5)
Screenshot: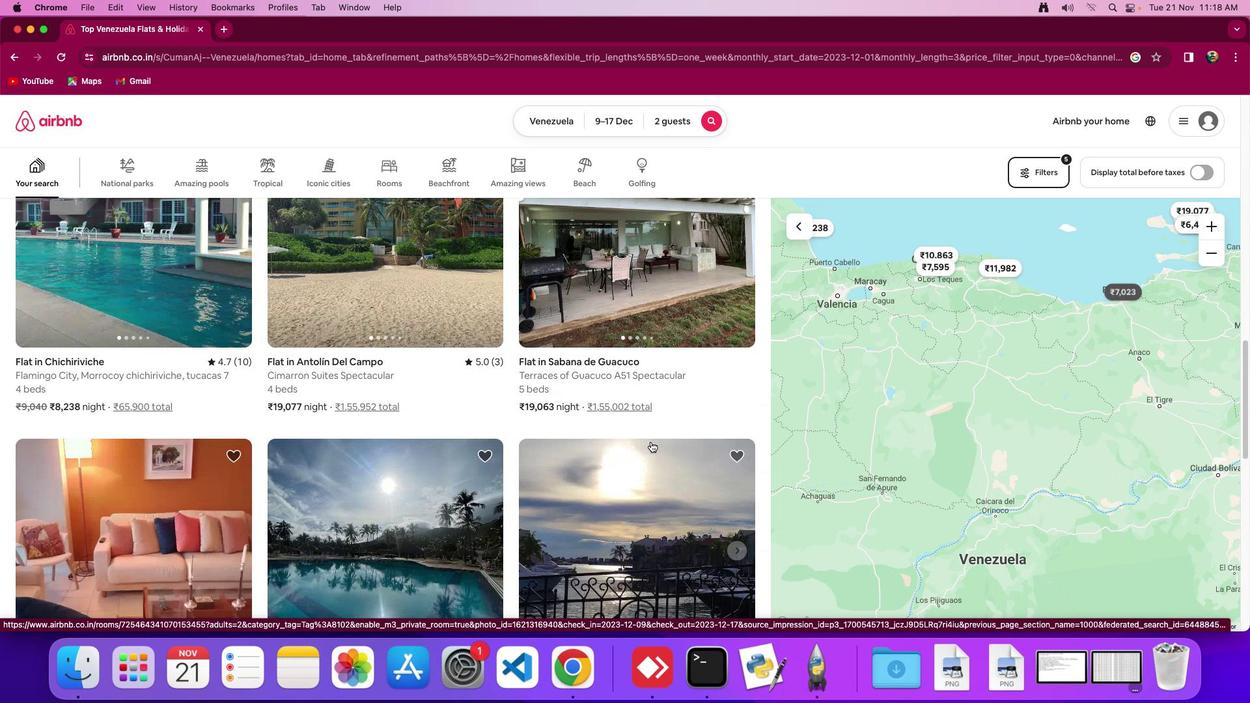 
Action: Mouse scrolled (646, 437) with delta (-3, -7)
Screenshot: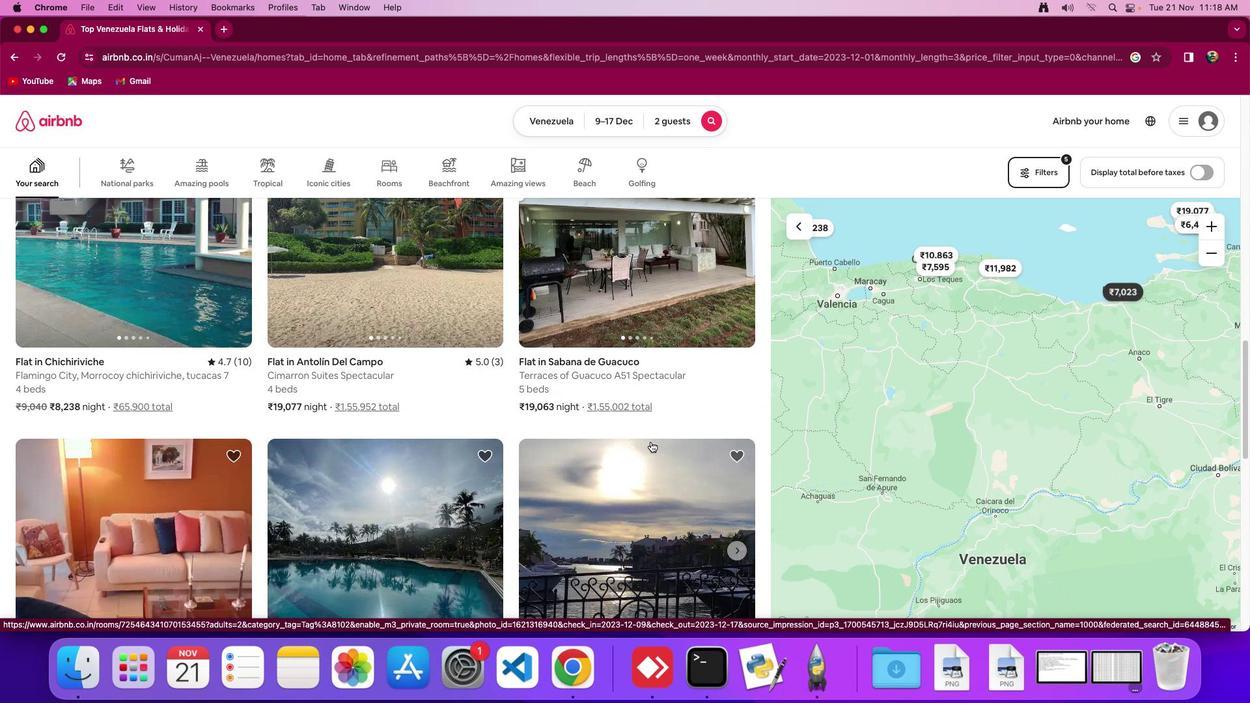 
Action: Mouse scrolled (646, 437) with delta (-3, -3)
Screenshot: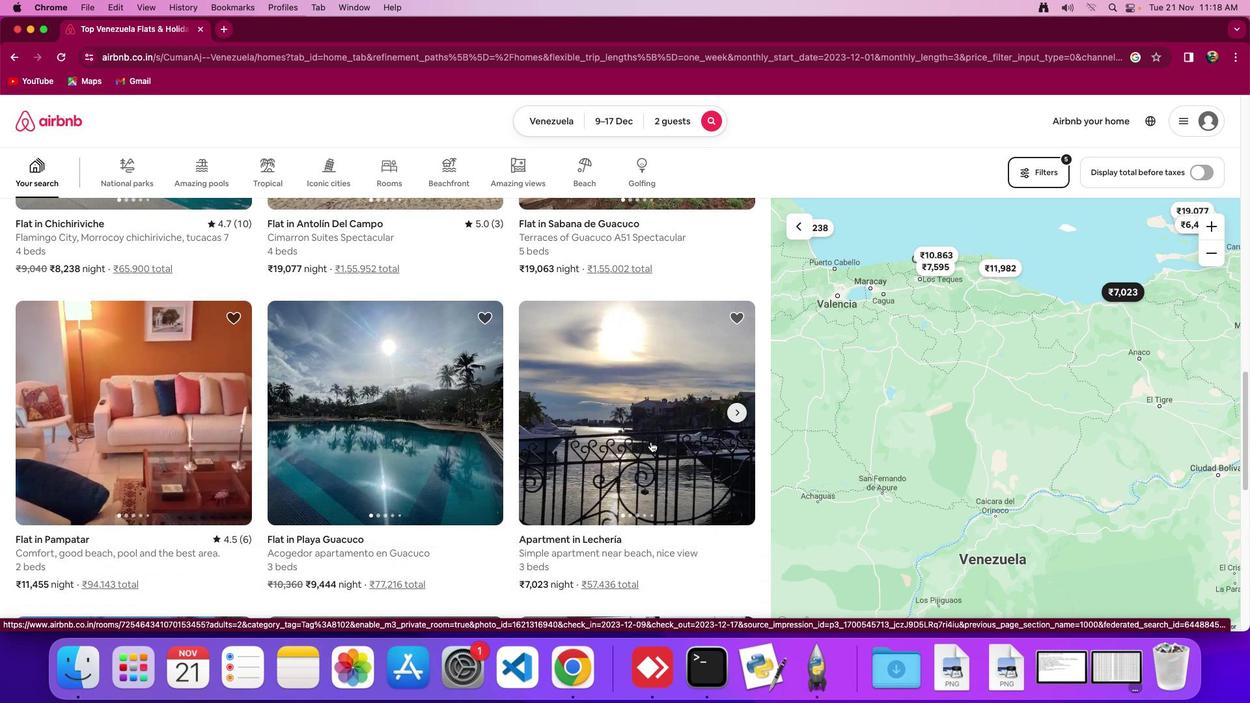 
Action: Mouse scrolled (646, 437) with delta (-3, -3)
Screenshot: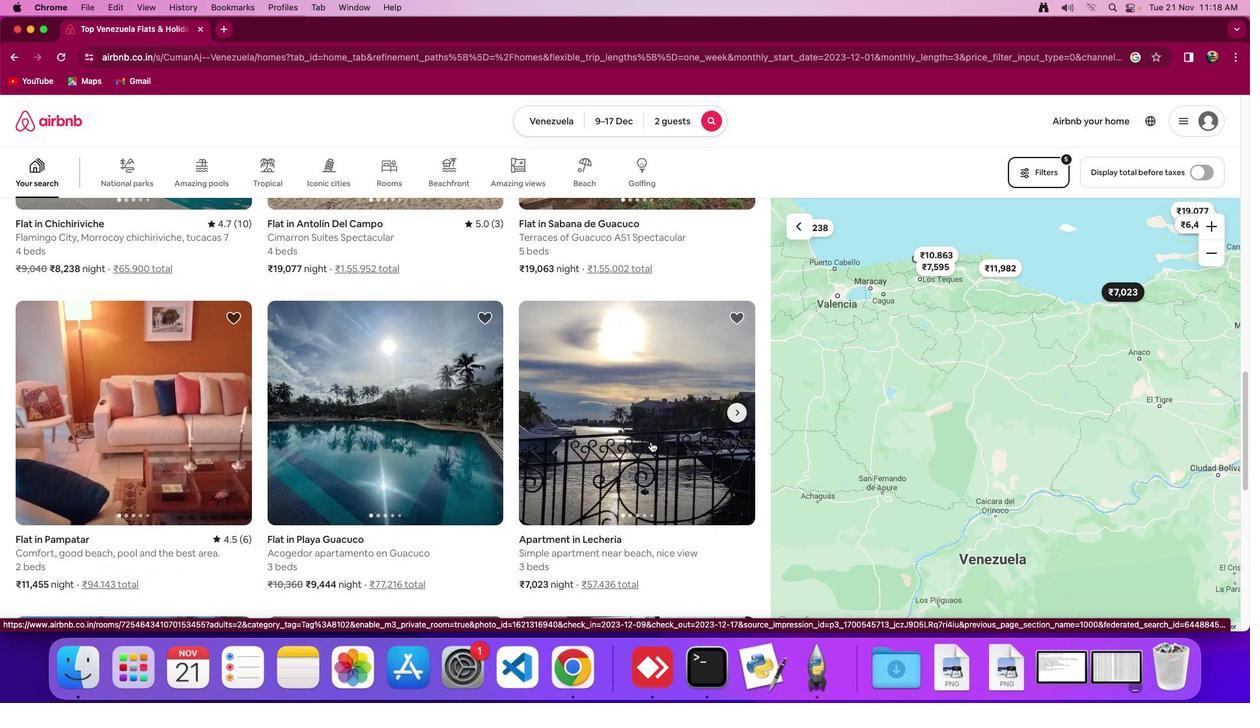 
Action: Mouse scrolled (646, 437) with delta (-3, -5)
Screenshot: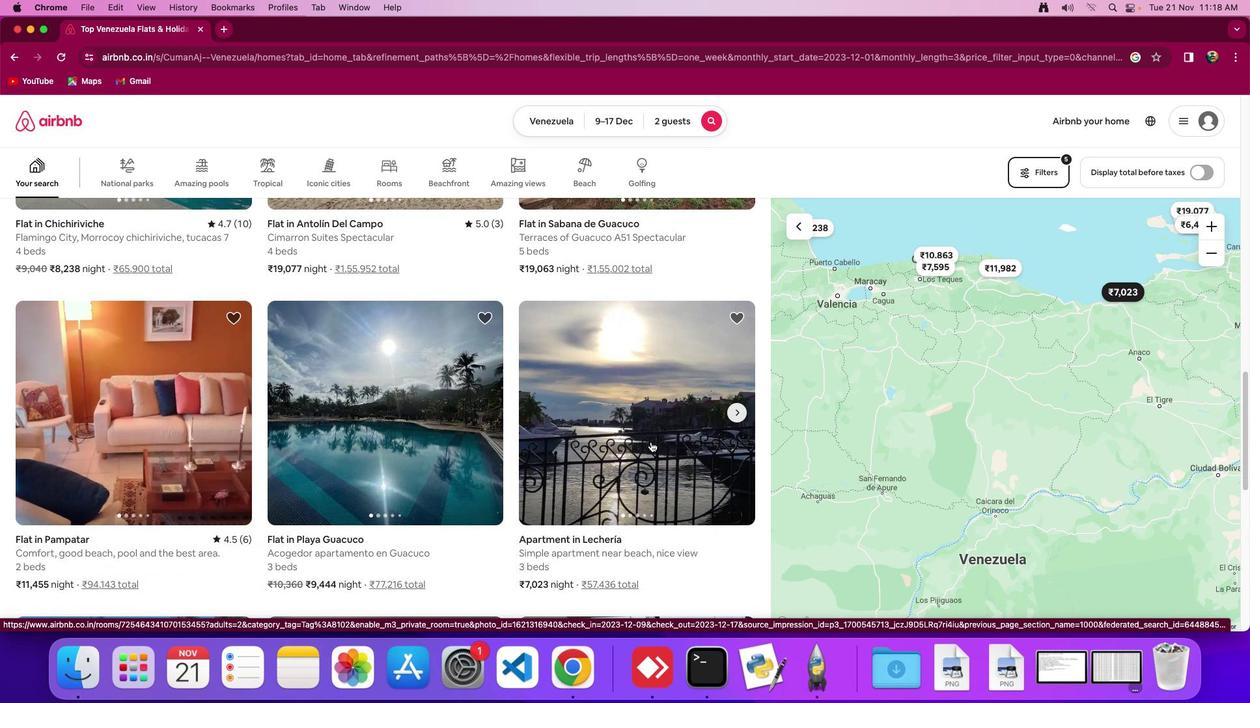 
Action: Mouse moved to (646, 438)
Screenshot: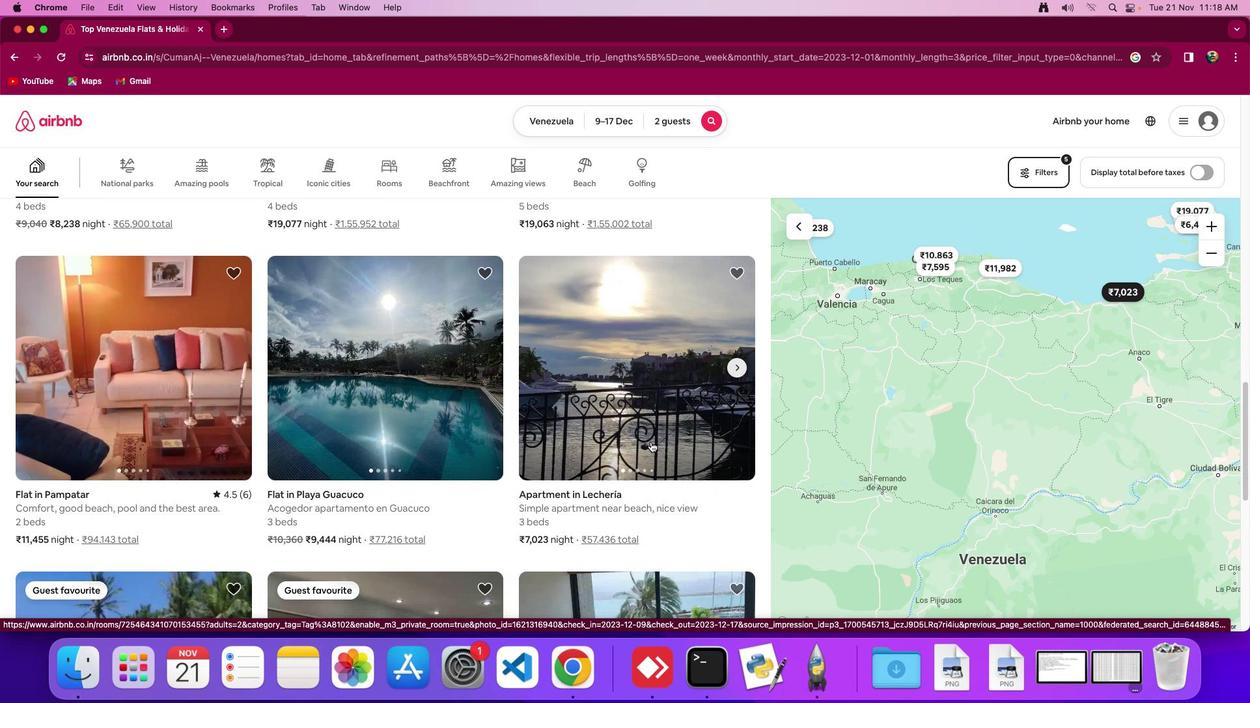 
Action: Mouse scrolled (646, 438) with delta (-3, -3)
Screenshot: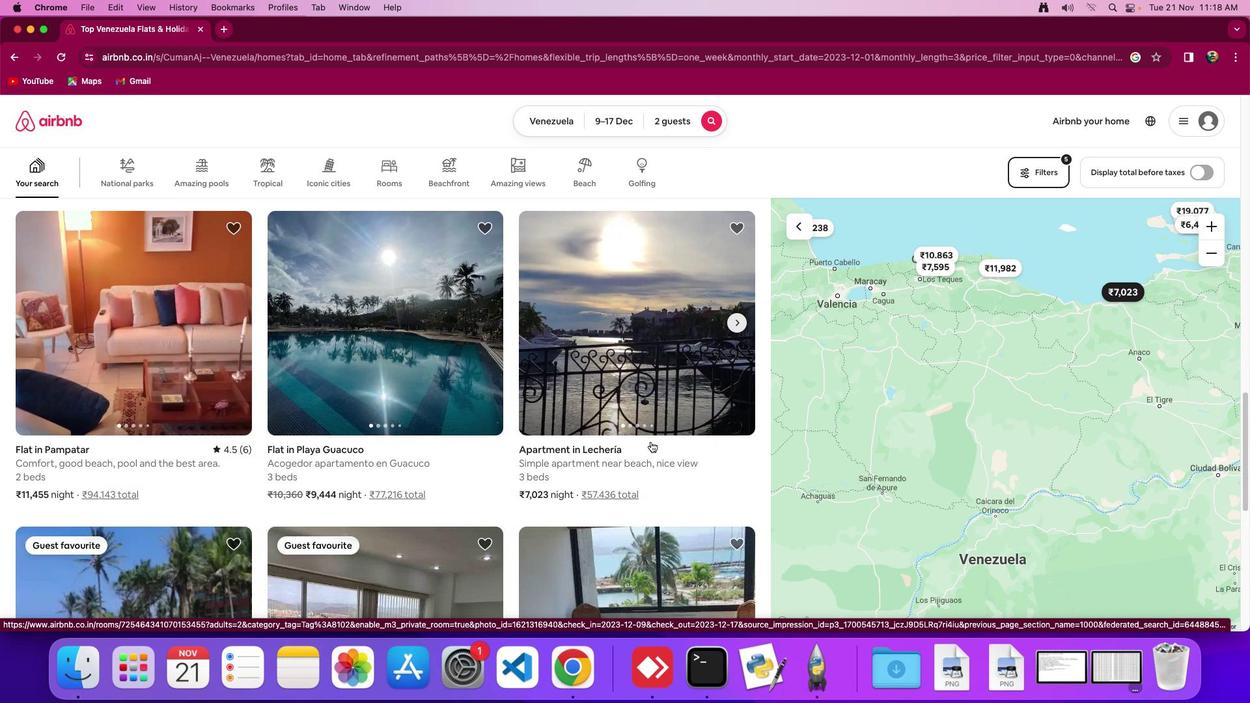 
Action: Mouse scrolled (646, 438) with delta (-3, -3)
Screenshot: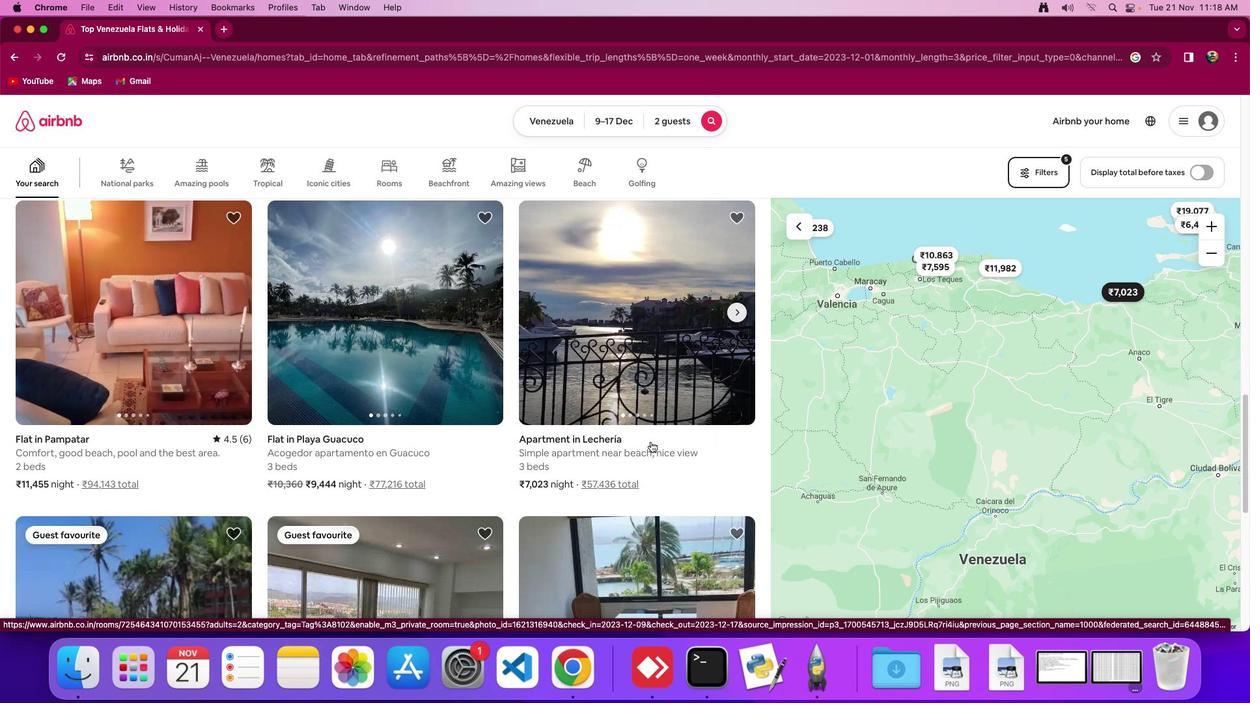 
Action: Mouse scrolled (646, 438) with delta (-3, -4)
Screenshot: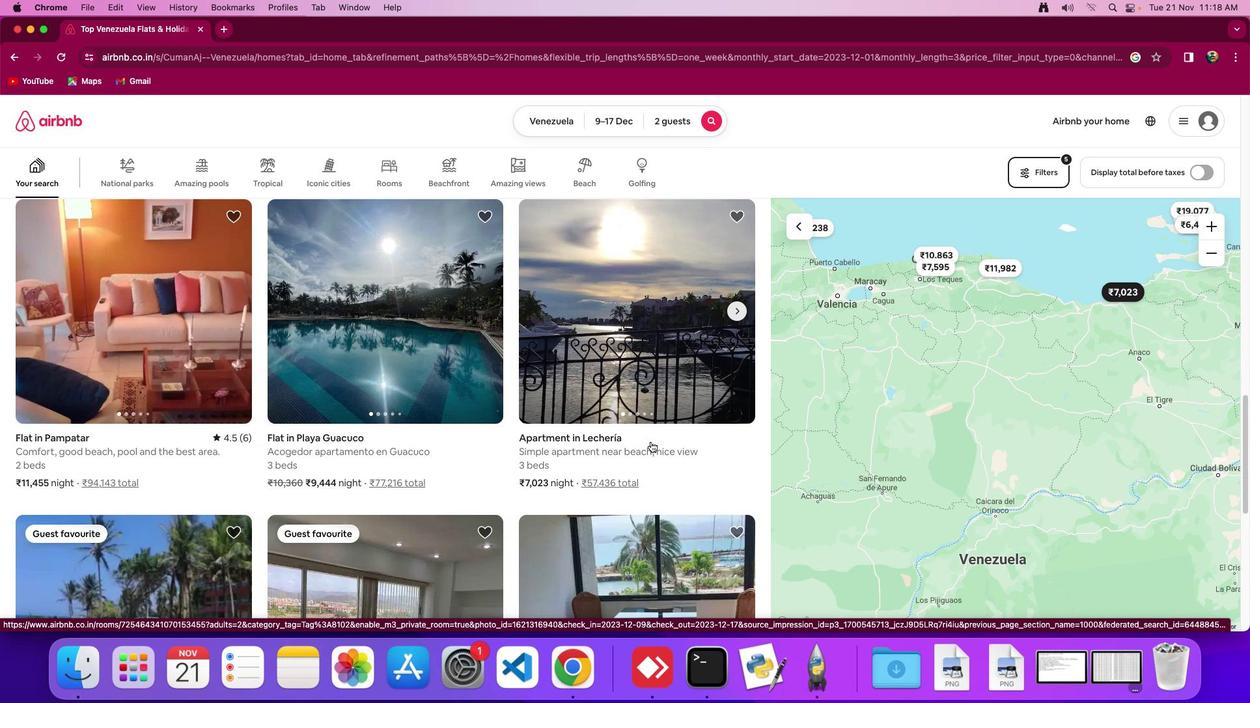 
Action: Mouse moved to (646, 438)
Screenshot: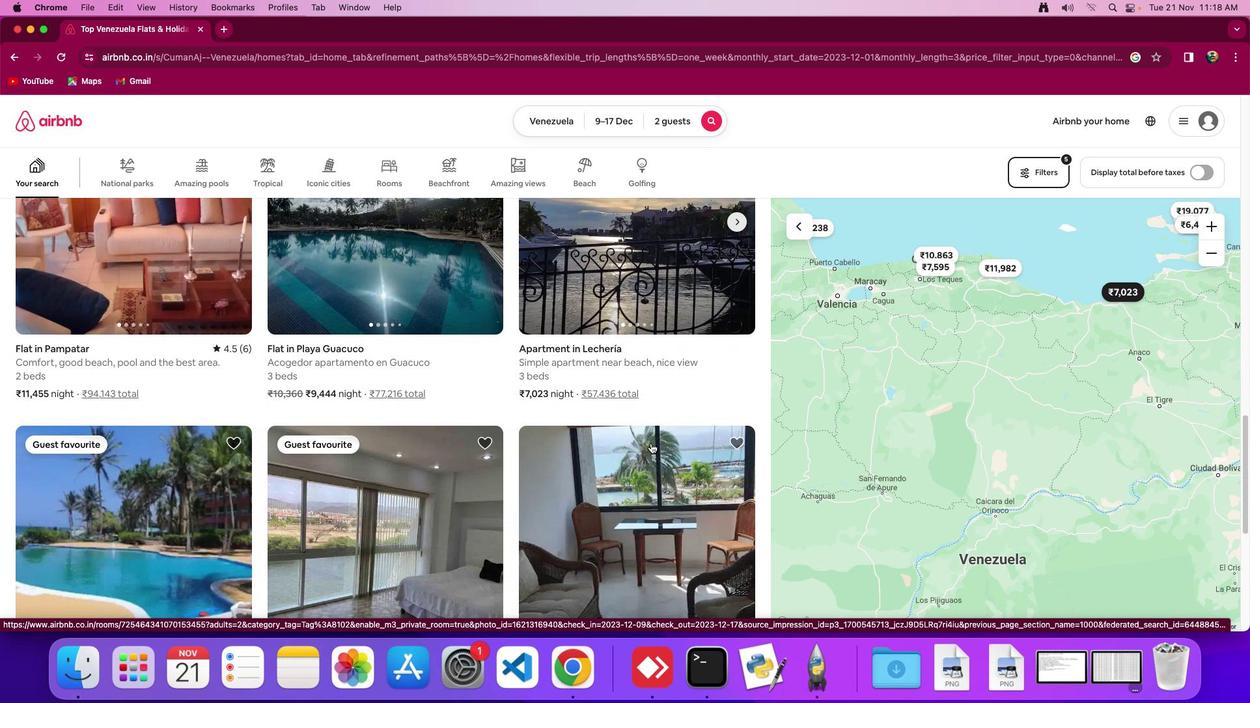 
Action: Mouse scrolled (646, 438) with delta (-3, -3)
Screenshot: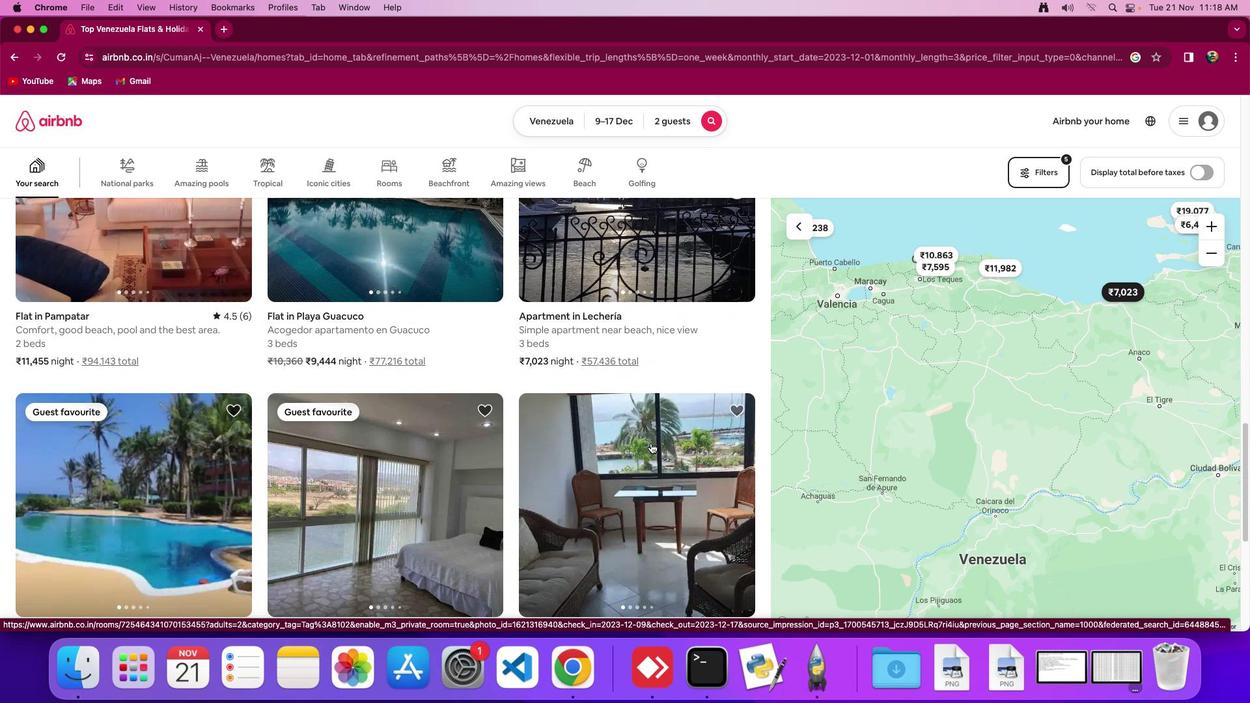 
Action: Mouse moved to (646, 438)
Screenshot: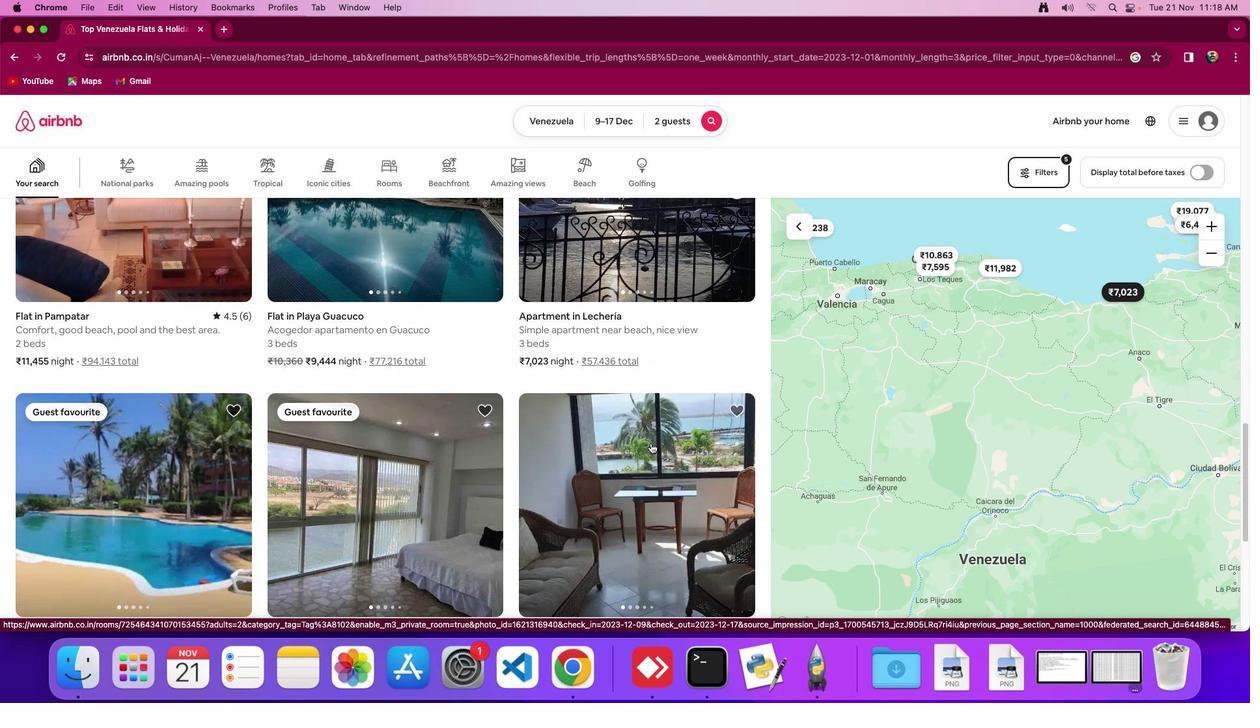 
Action: Mouse scrolled (646, 438) with delta (-3, -3)
Screenshot: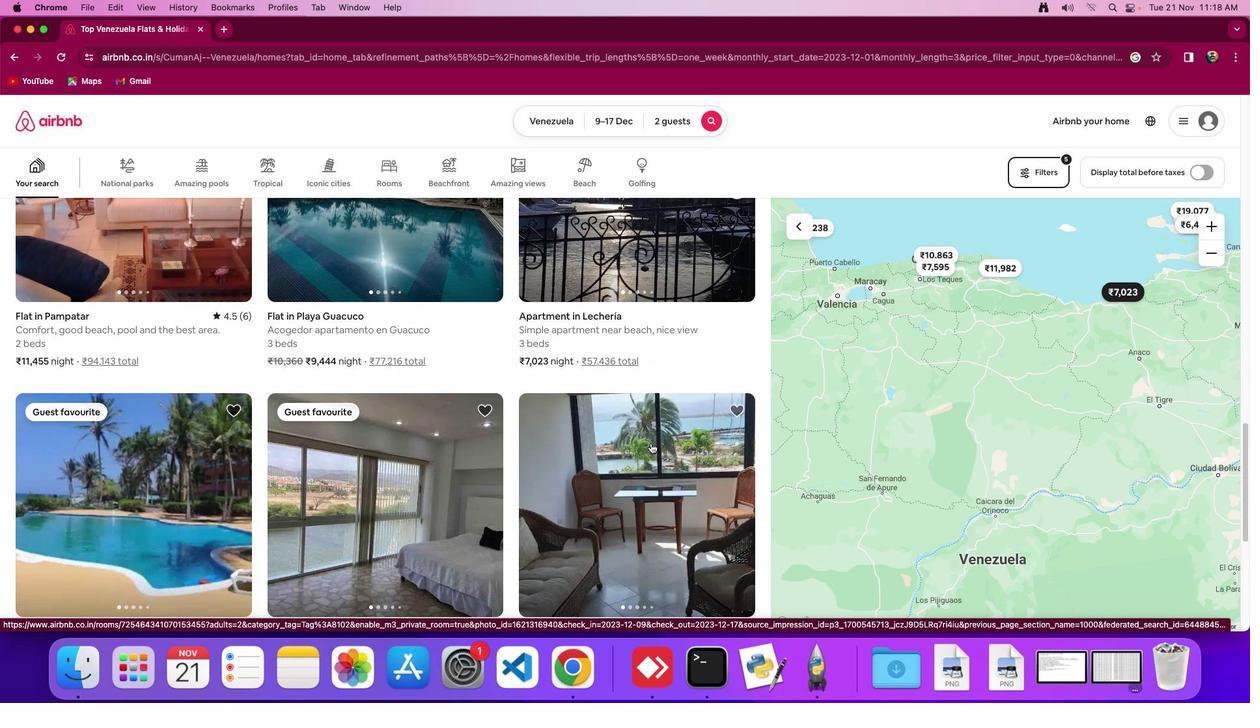 
Action: Mouse moved to (646, 438)
Screenshot: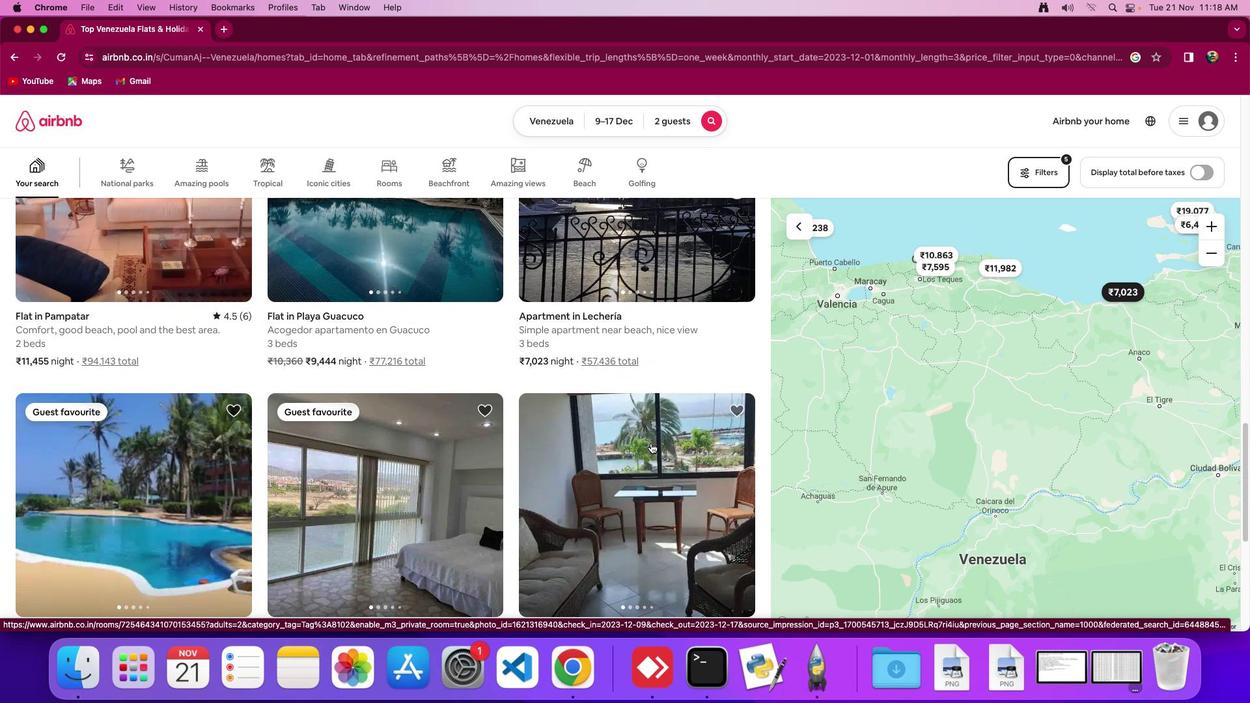 
Action: Mouse scrolled (646, 438) with delta (-3, -5)
Screenshot: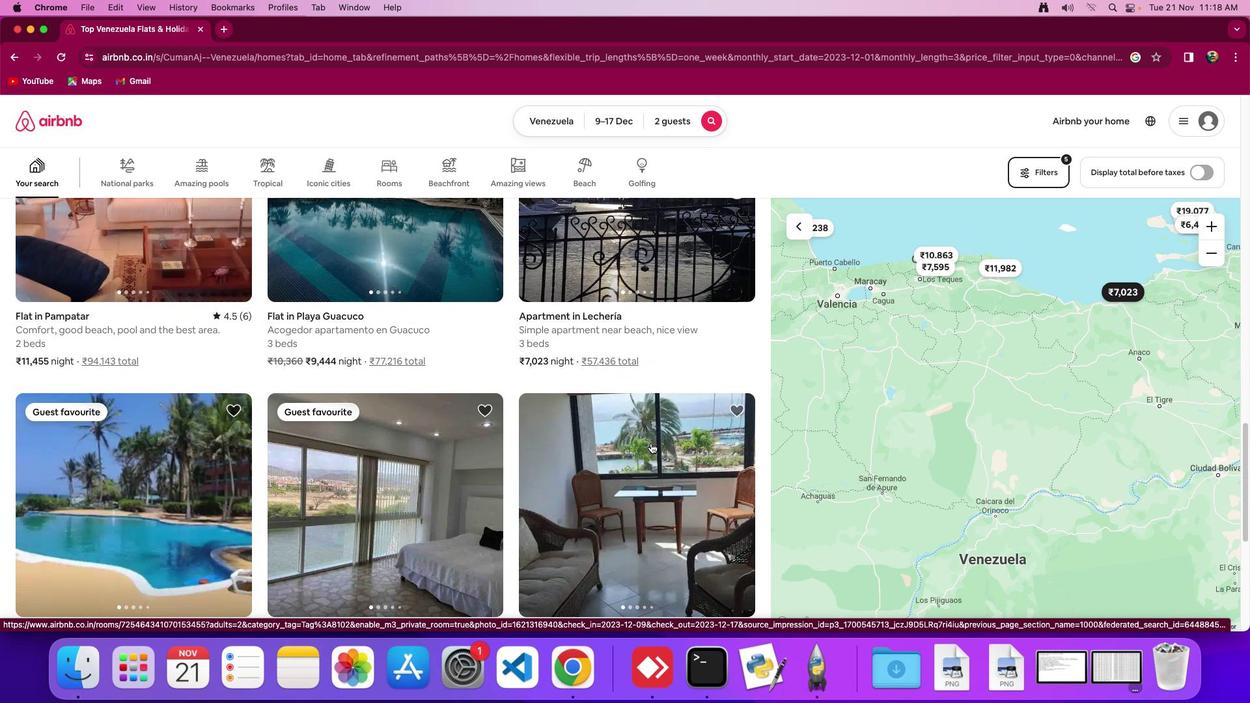 
Action: Mouse moved to (646, 438)
Screenshot: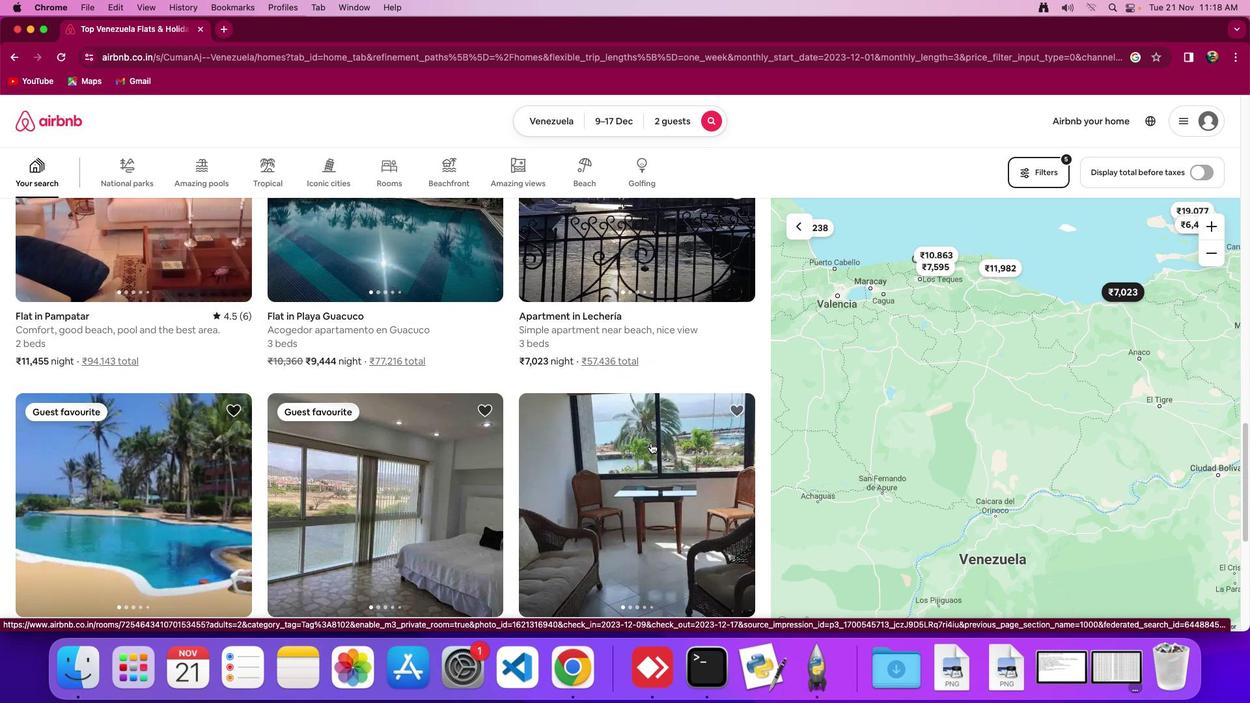
Action: Mouse scrolled (646, 438) with delta (-3, -3)
Screenshot: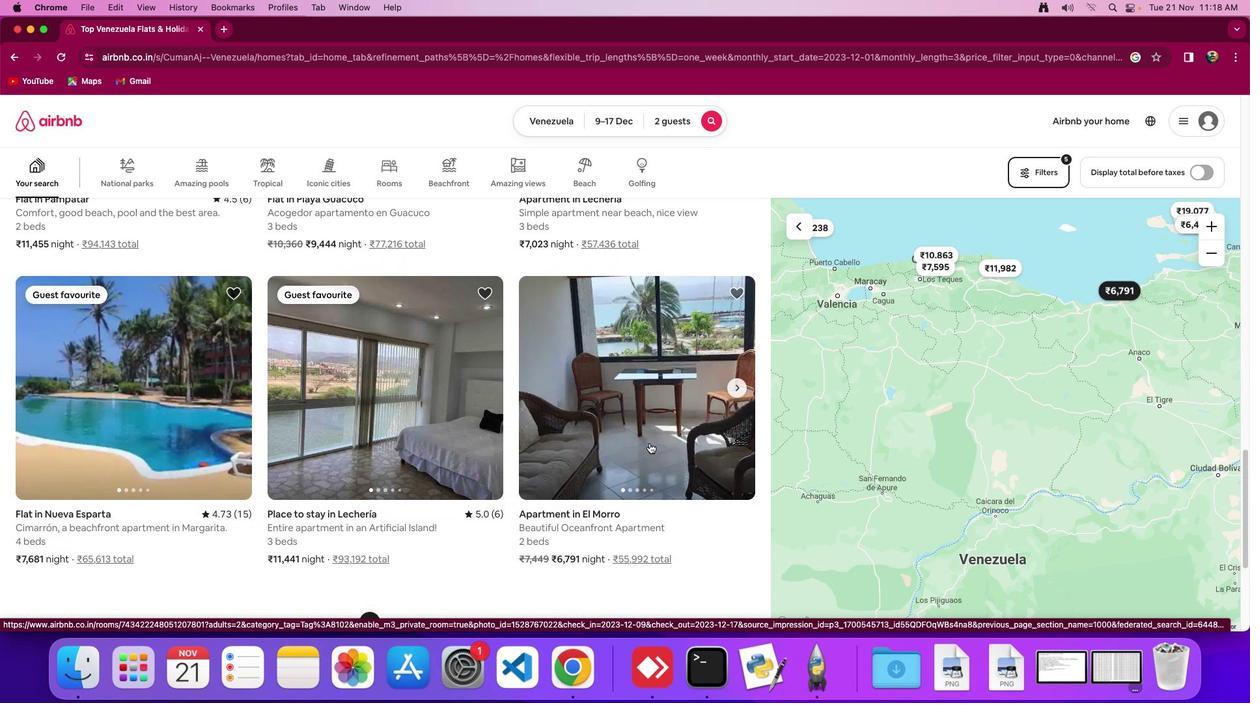 
Action: Mouse scrolled (646, 438) with delta (-3, -3)
Screenshot: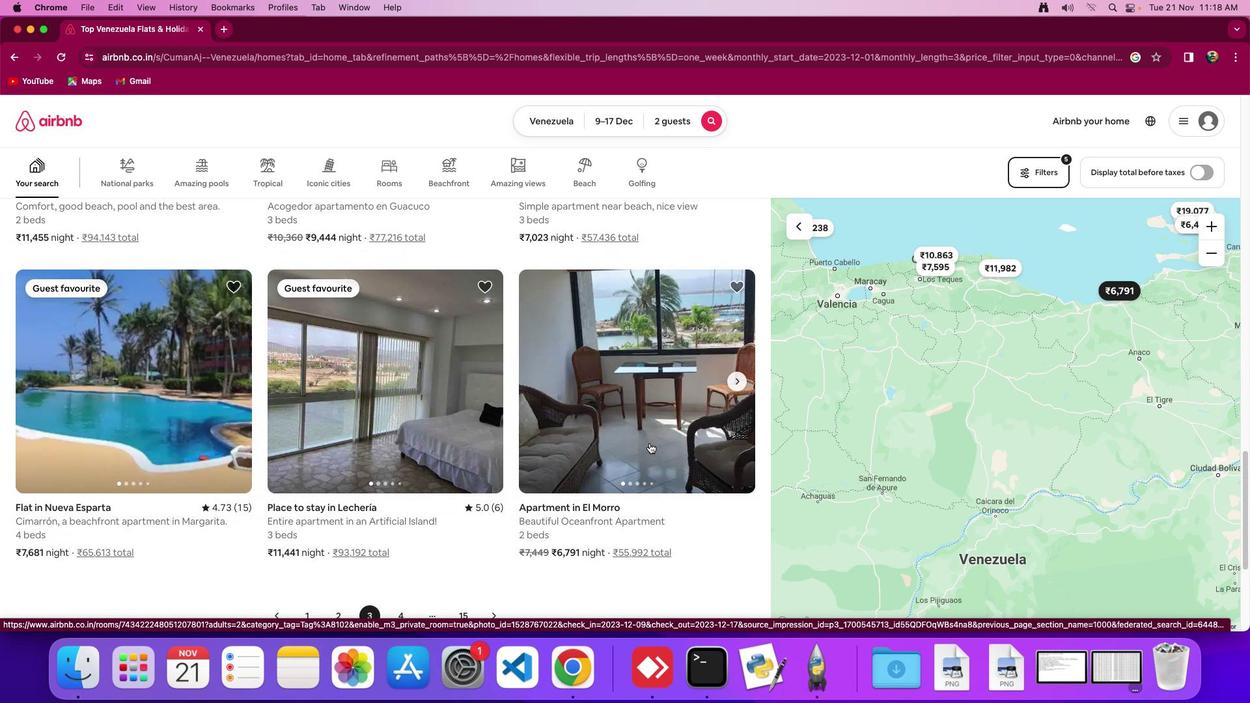 
Action: Mouse scrolled (646, 438) with delta (-3, -5)
Screenshot: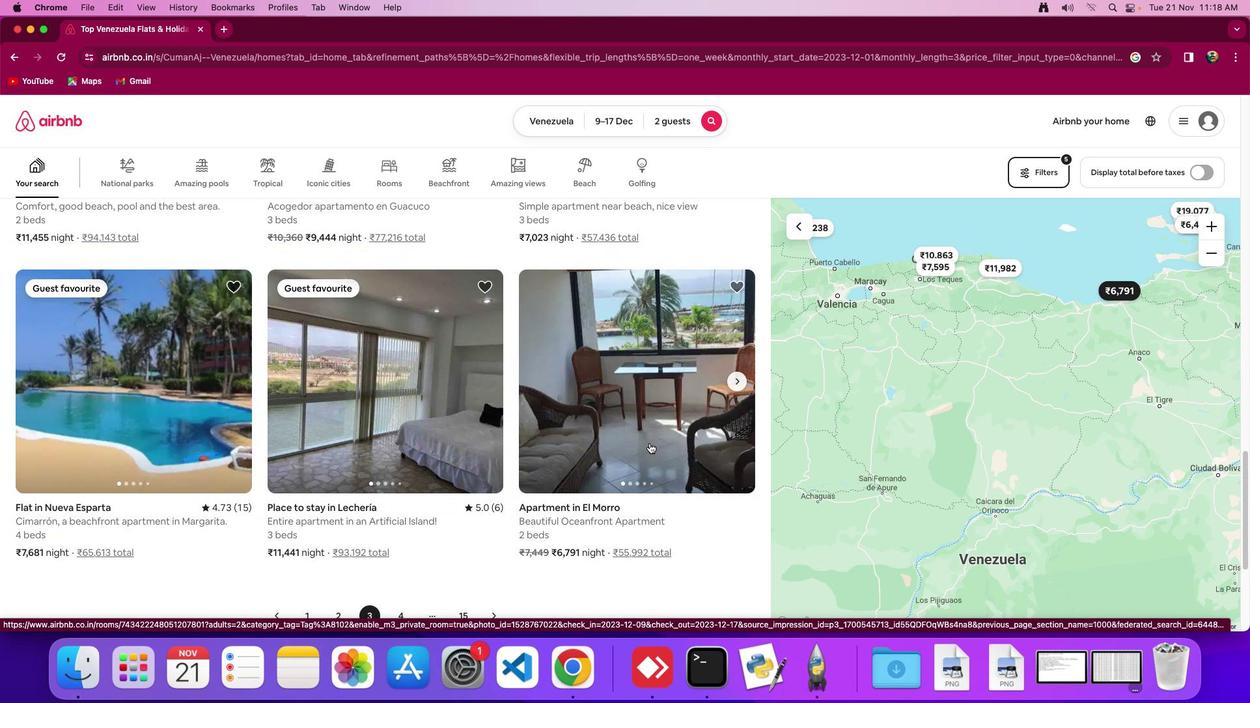 
Action: Mouse moved to (646, 439)
Screenshot: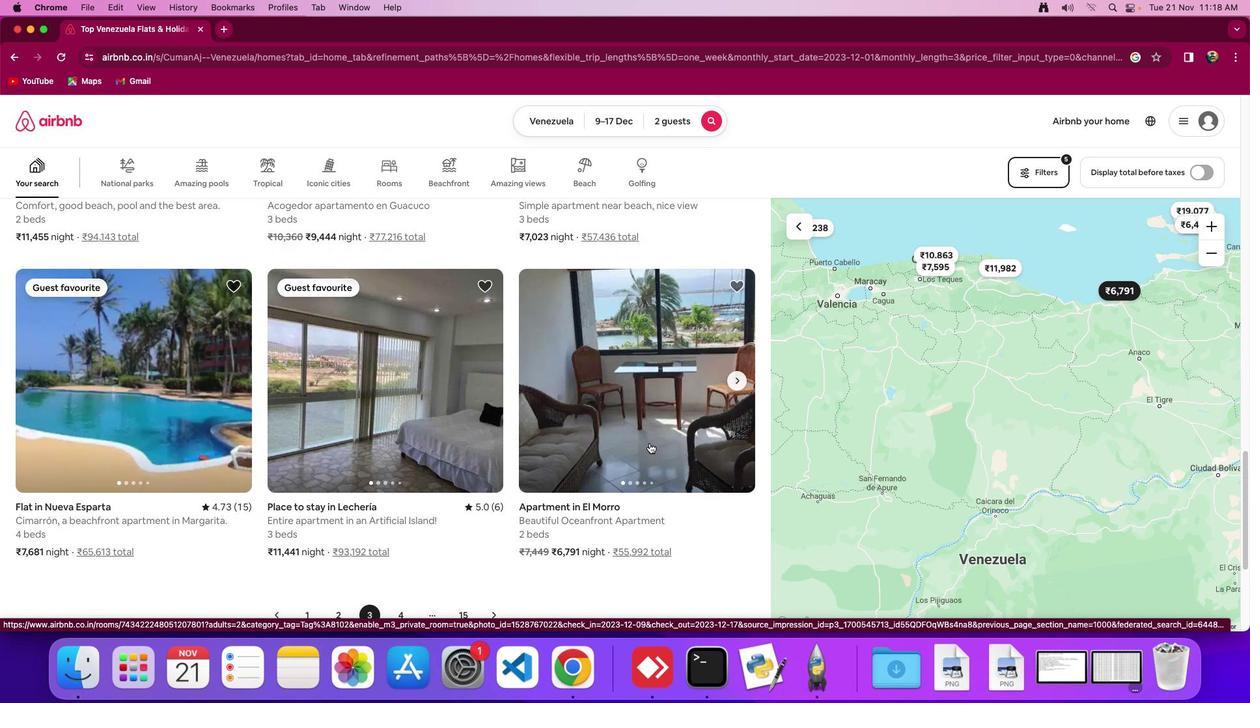 
Action: Mouse scrolled (646, 439) with delta (-3, -3)
Screenshot: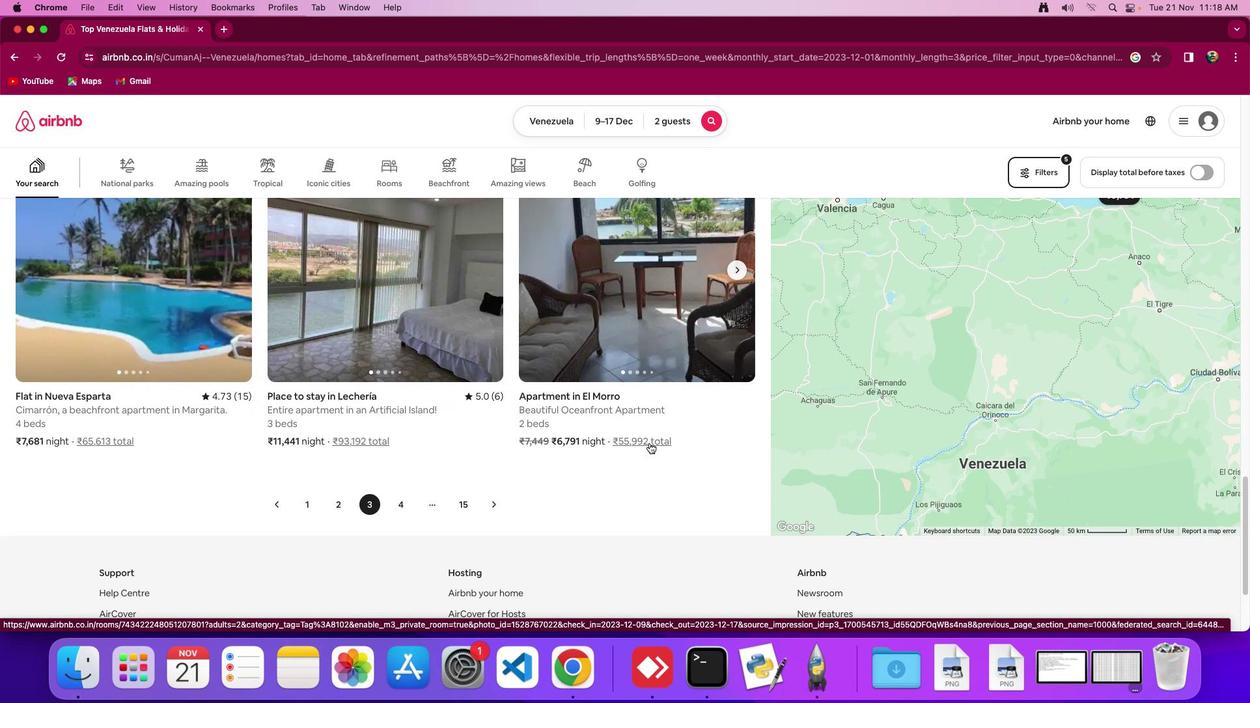 
Action: Mouse scrolled (646, 439) with delta (-3, -3)
Screenshot: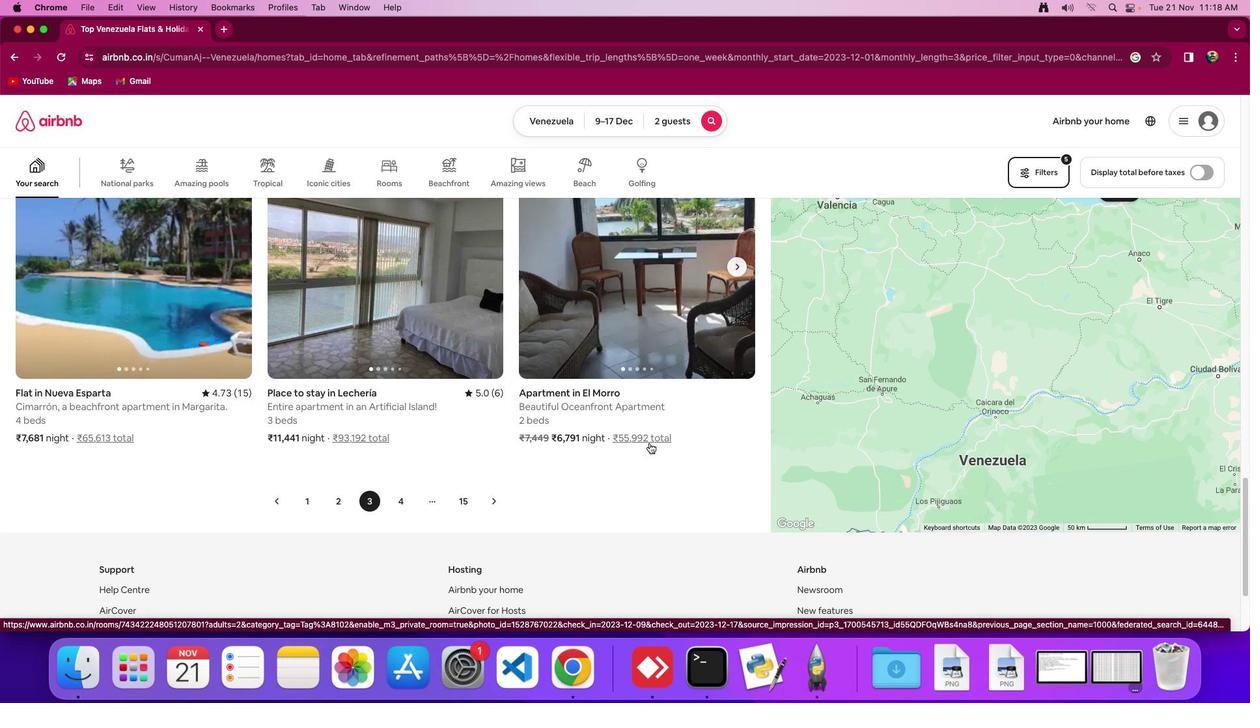 
Action: Mouse scrolled (646, 439) with delta (-3, -5)
Screenshot: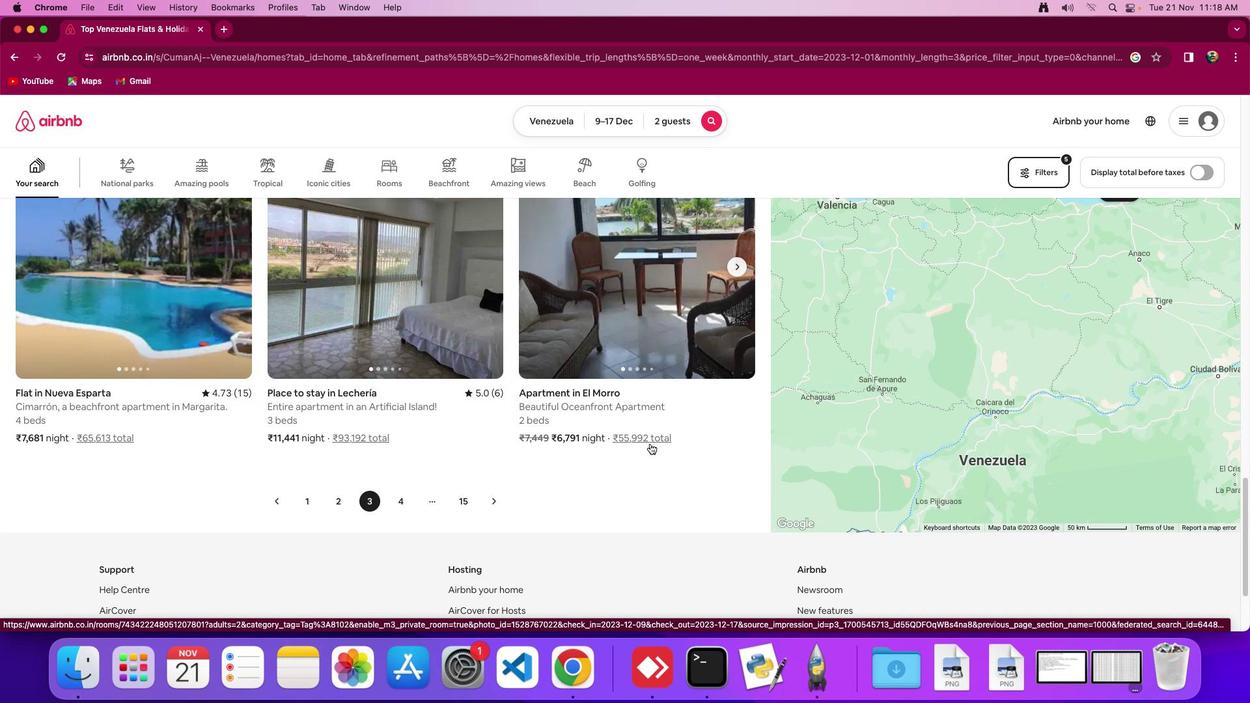 
Action: Mouse moved to (400, 498)
Screenshot: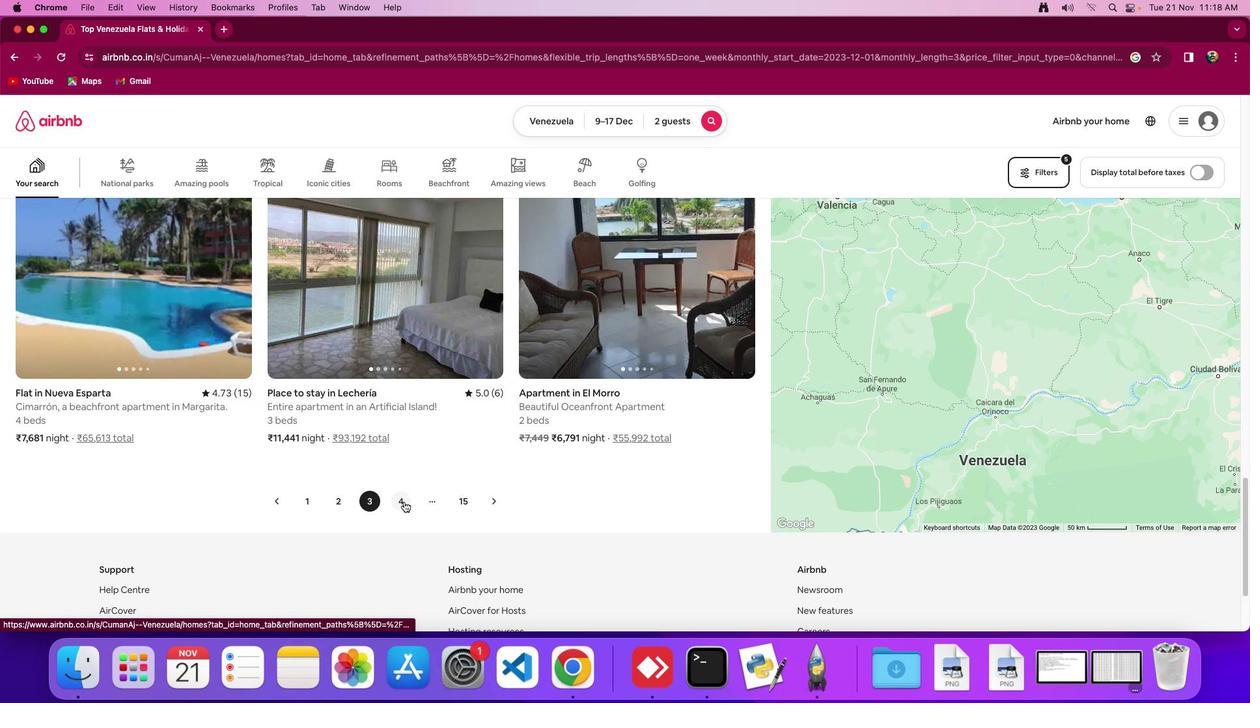 
Action: Mouse pressed left at (400, 498)
Screenshot: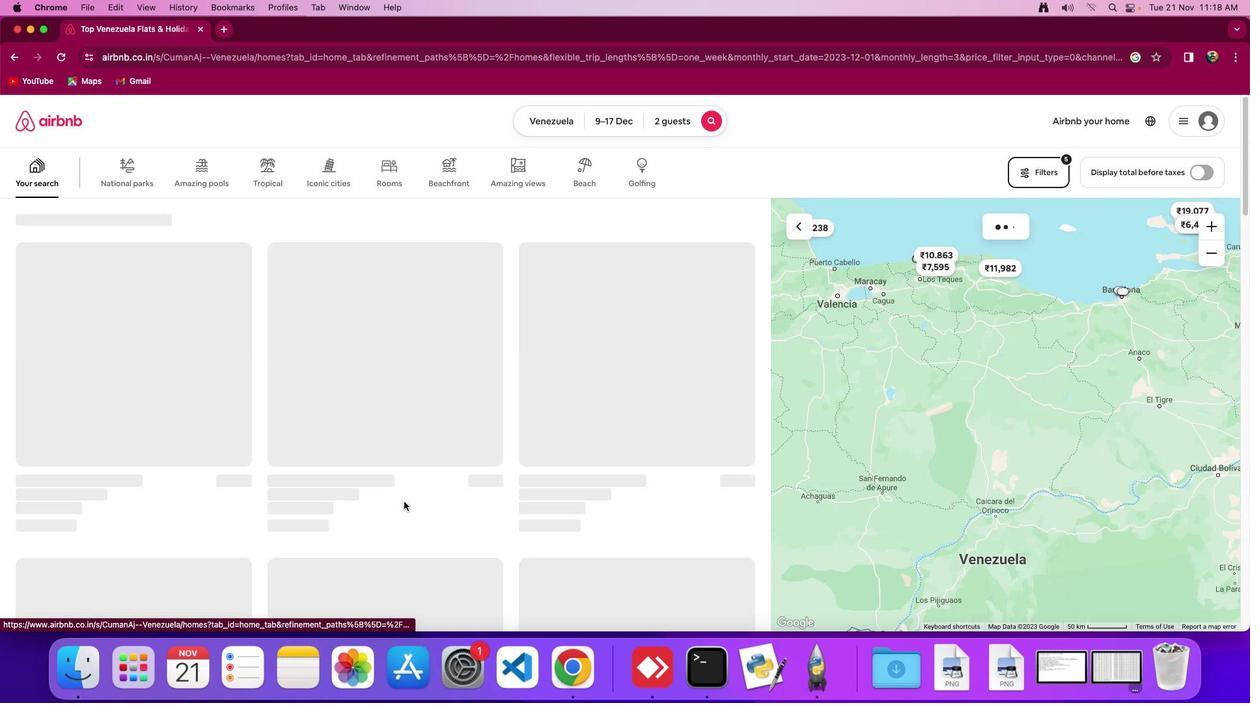 
Action: Mouse moved to (480, 483)
Screenshot: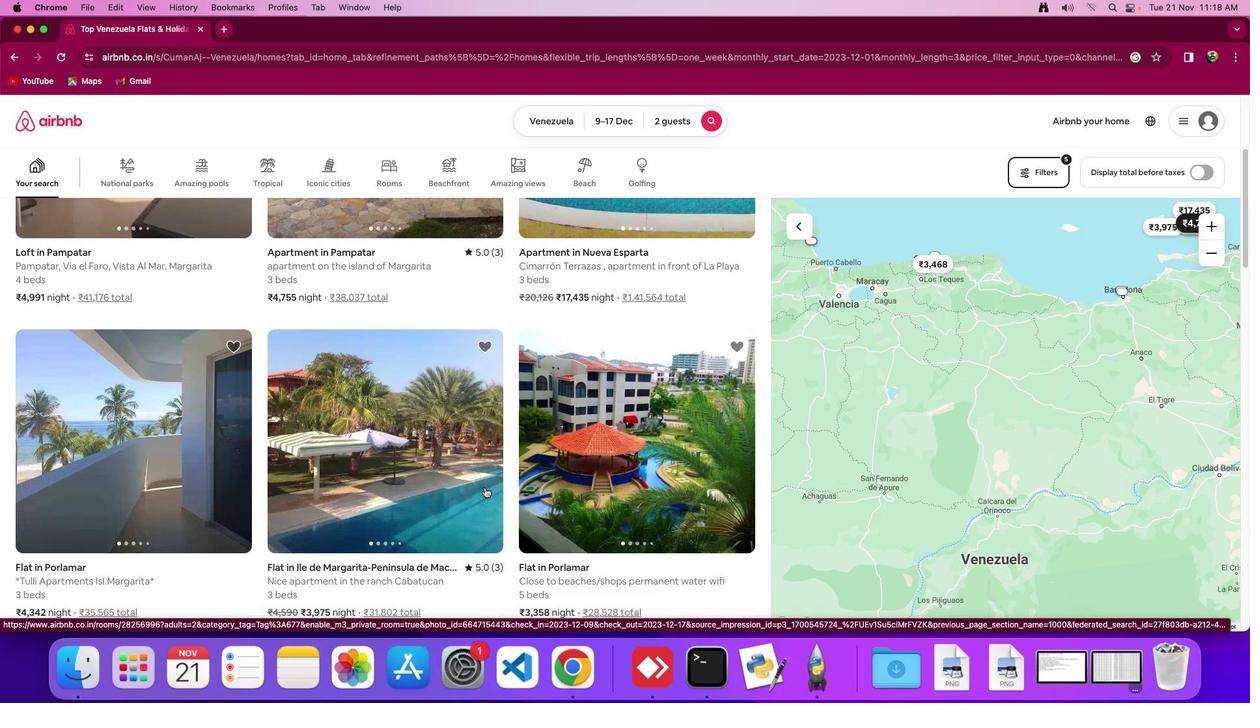
Action: Mouse scrolled (480, 483) with delta (-3, -3)
